 Task: Select the current location as Durham, North Carolina, United States . Now zoom - , and verify the location . Hide zoom slider
Action: Mouse moved to (501, 216)
Screenshot: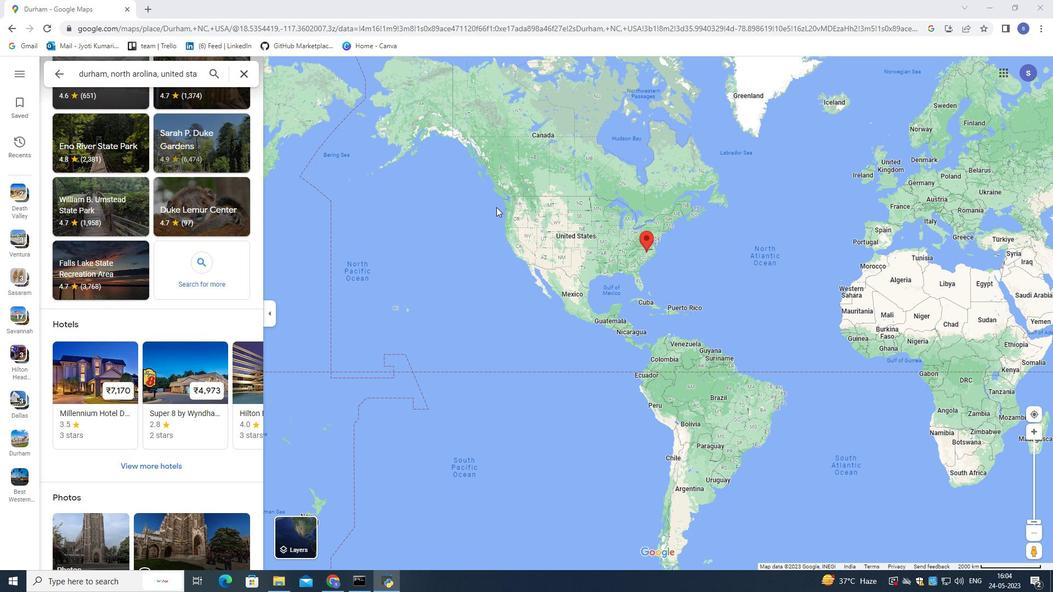 
Action: Mouse scrolled (501, 216) with delta (0, 0)
Screenshot: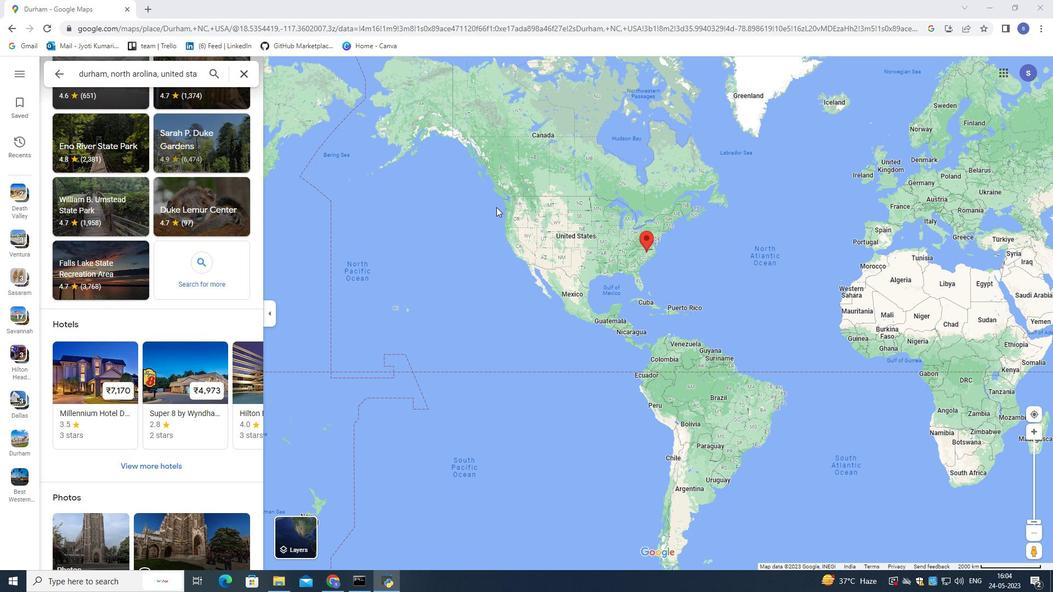
Action: Mouse moved to (239, 77)
Screenshot: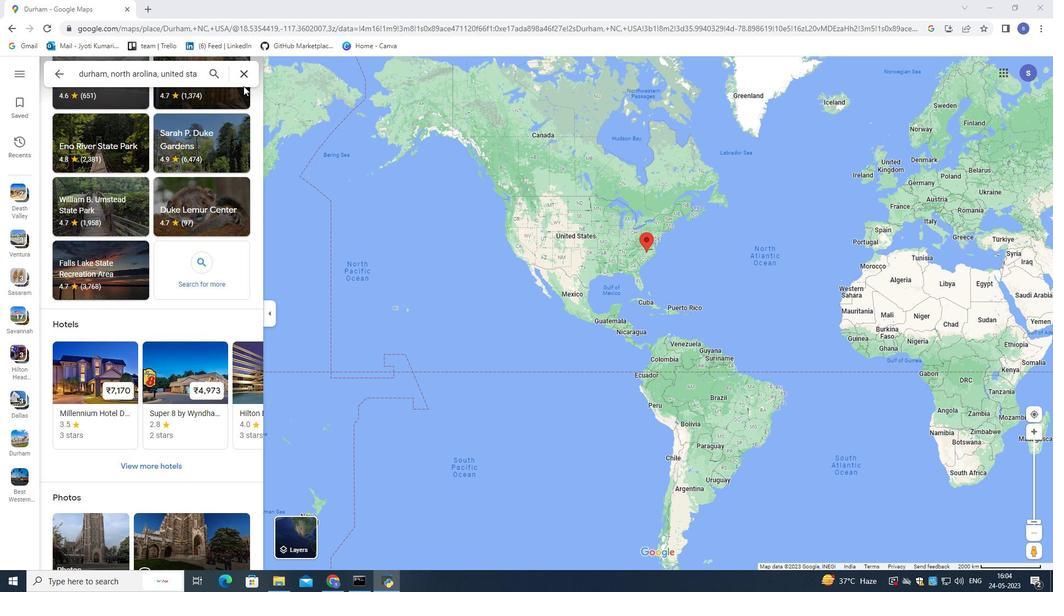 
Action: Mouse pressed left at (239, 77)
Screenshot: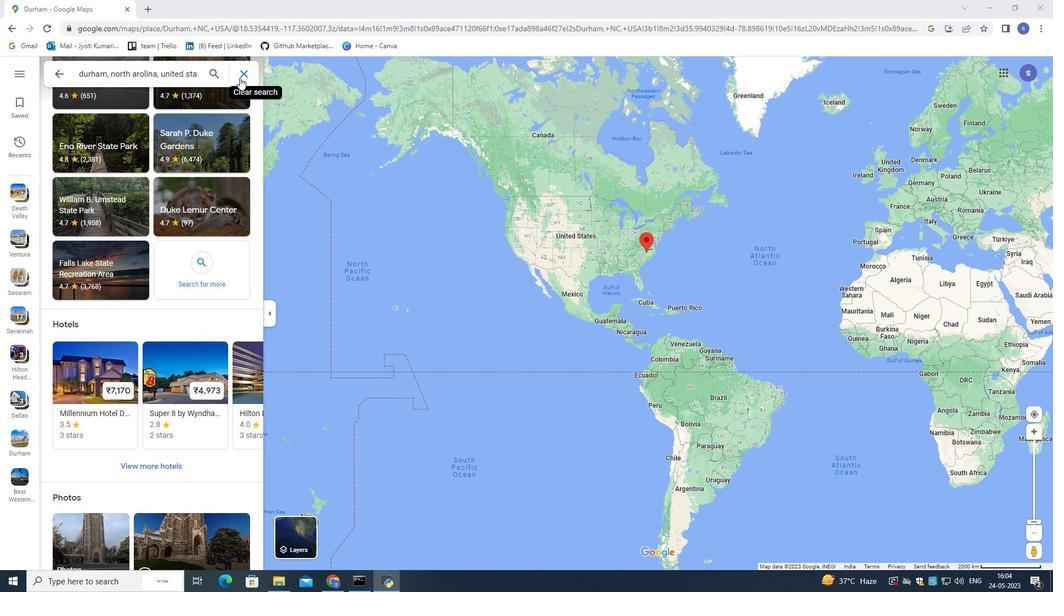 
Action: Mouse moved to (165, 72)
Screenshot: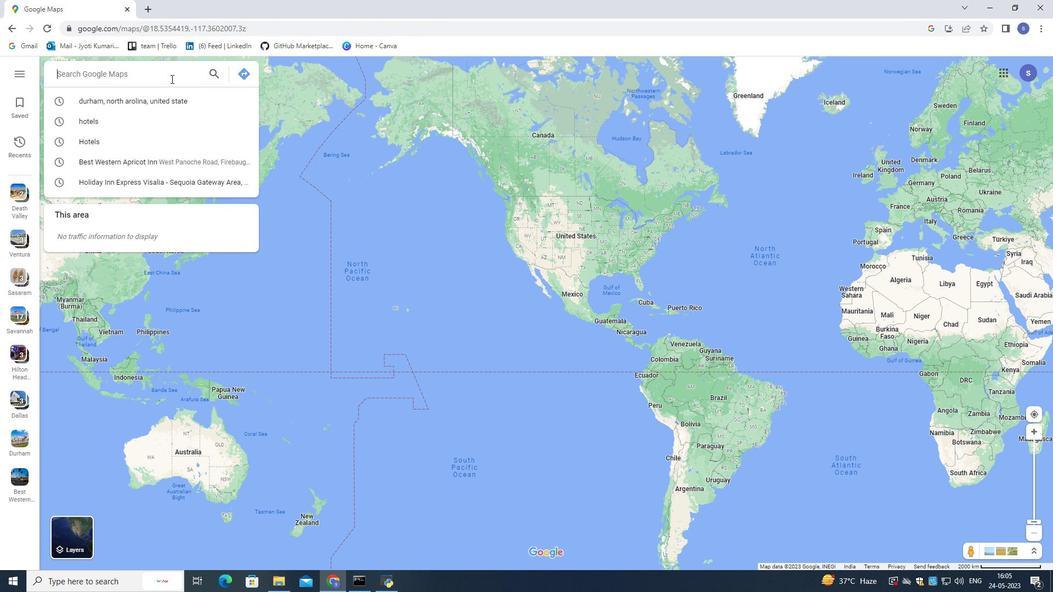 
Action: Mouse pressed left at (165, 72)
Screenshot: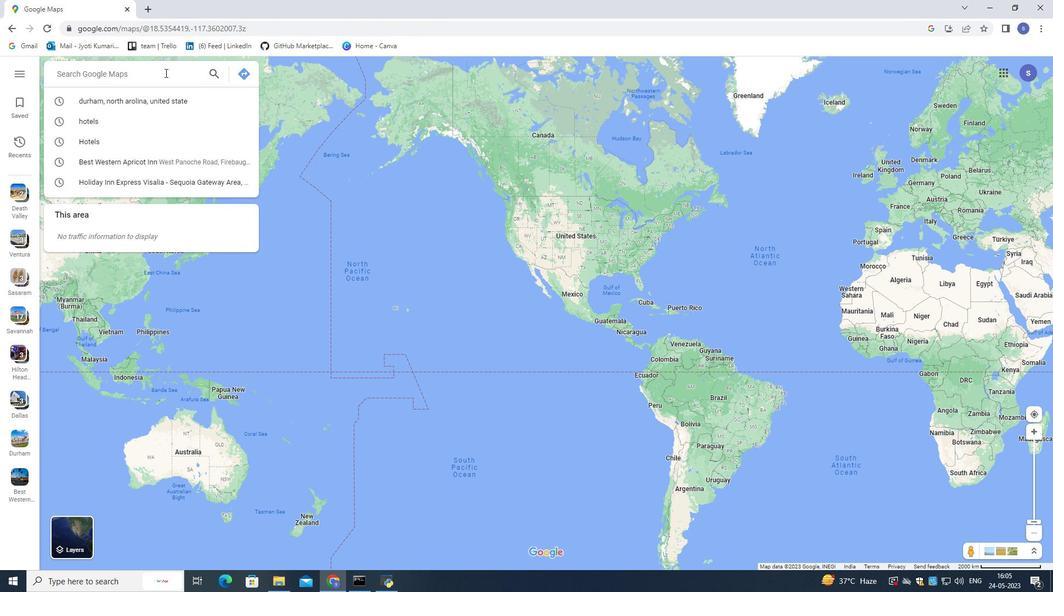 
Action: Mouse moved to (599, 298)
Screenshot: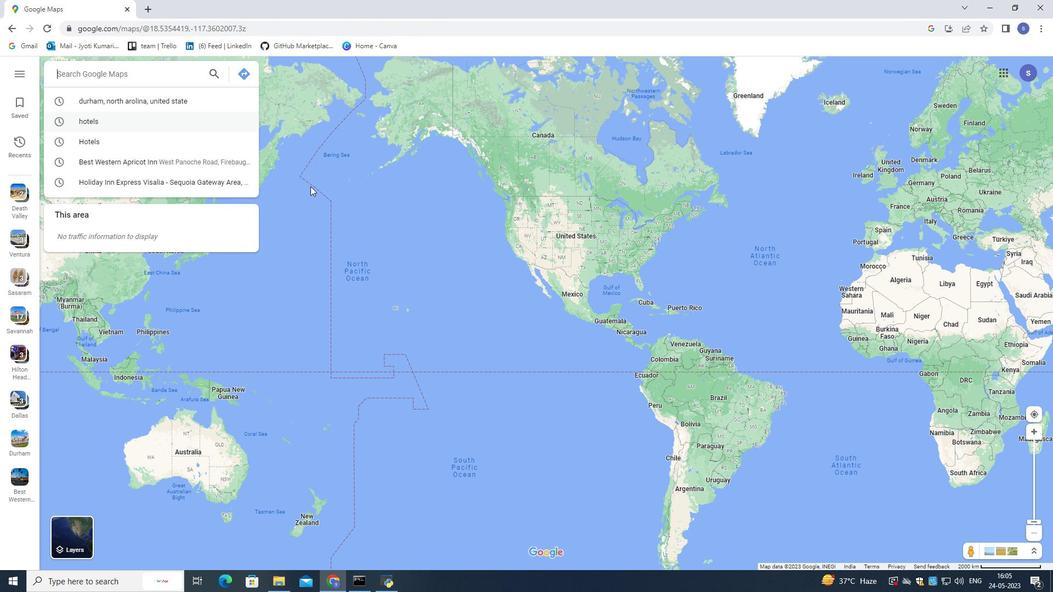 
Action: Key pressed <Key.shift>durham,<Key.space>north<Key.space>carolina,<Key.space>unite<Key.space>state<Key.enter>
Screenshot: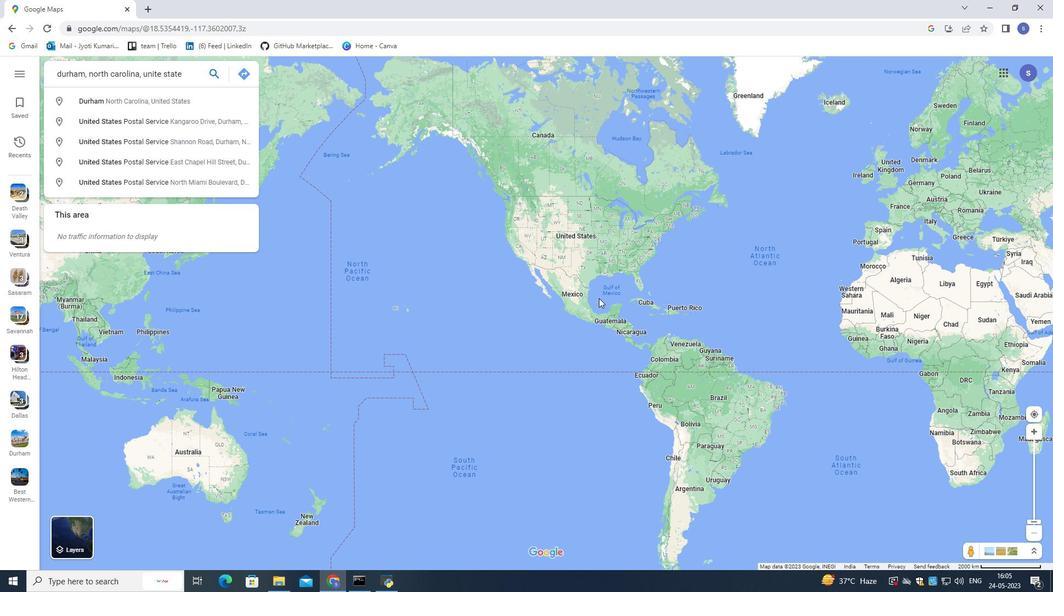 
Action: Mouse moved to (589, 370)
Screenshot: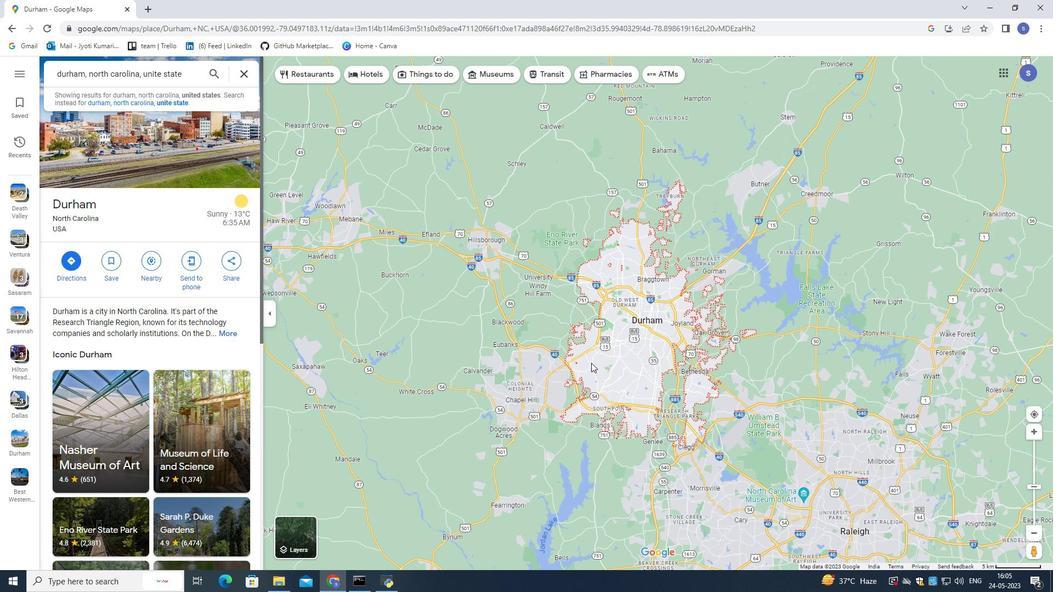 
Action: Mouse scrolled (589, 369) with delta (0, 0)
Screenshot: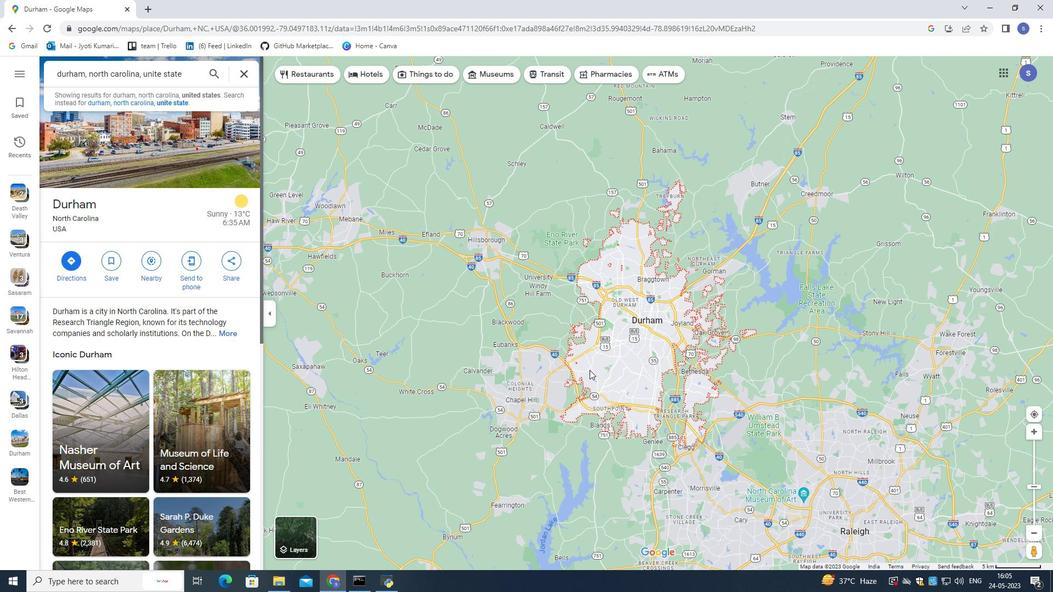 
Action: Mouse scrolled (589, 369) with delta (0, 0)
Screenshot: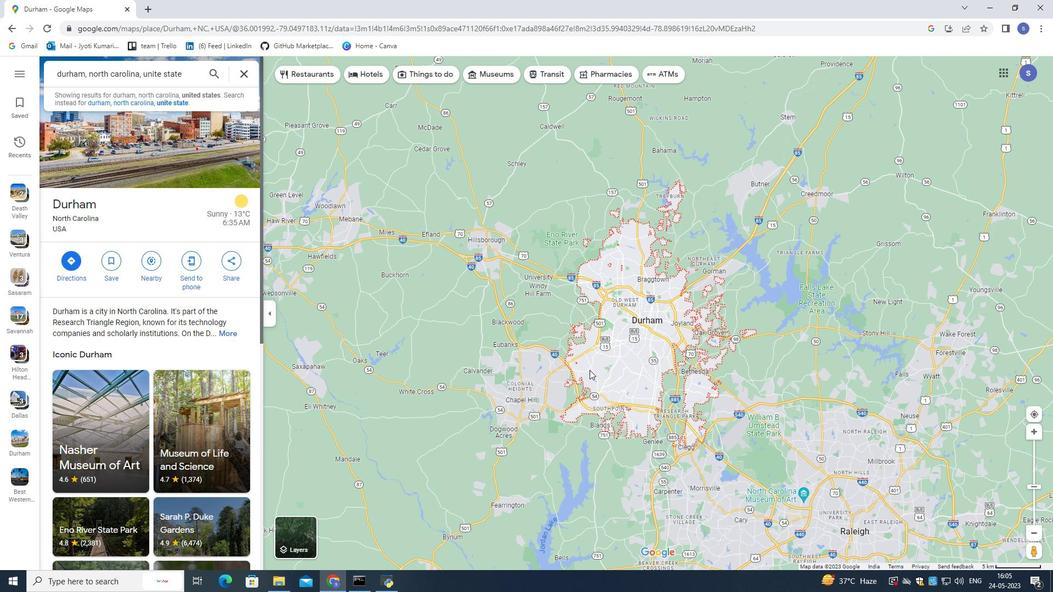 
Action: Mouse moved to (1006, 439)
Screenshot: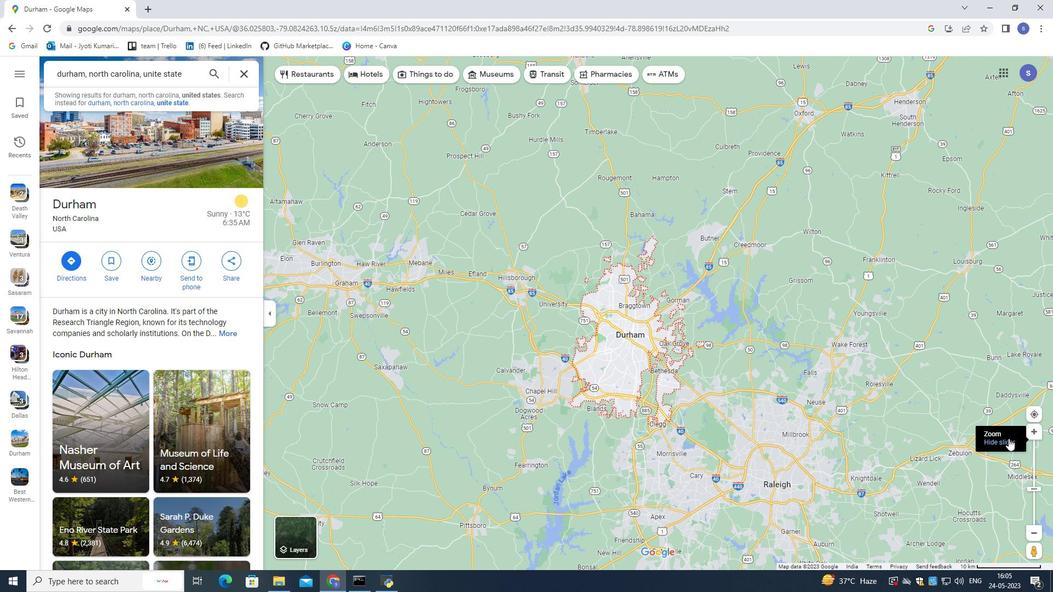 
Action: Mouse pressed left at (1006, 439)
Screenshot: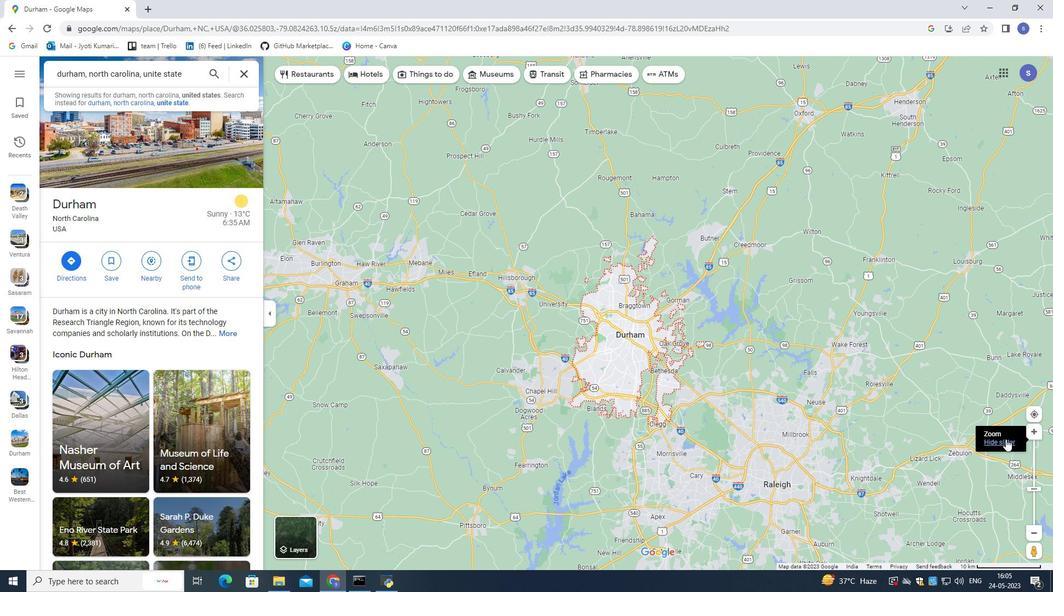 
Action: Mouse moved to (830, 386)
Screenshot: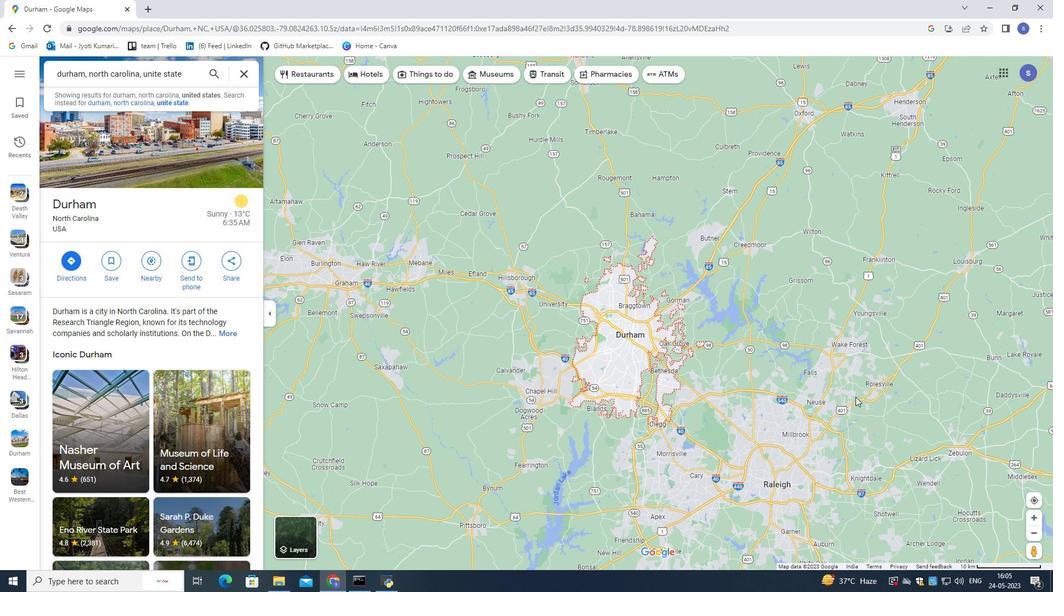 
Action: Mouse scrolled (830, 386) with delta (0, 0)
Screenshot: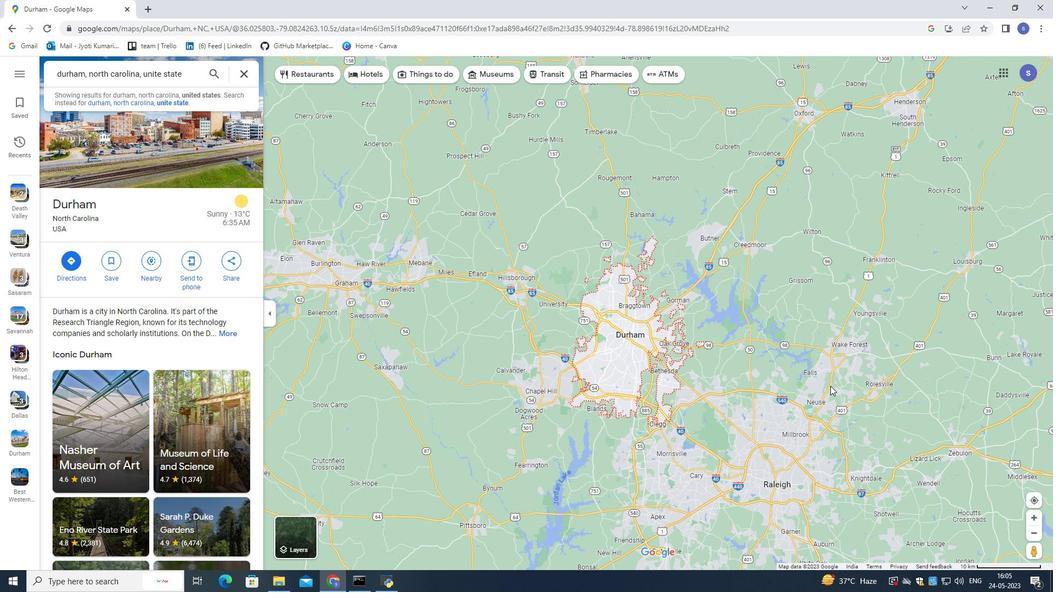 
Action: Mouse scrolled (830, 386) with delta (0, 0)
Screenshot: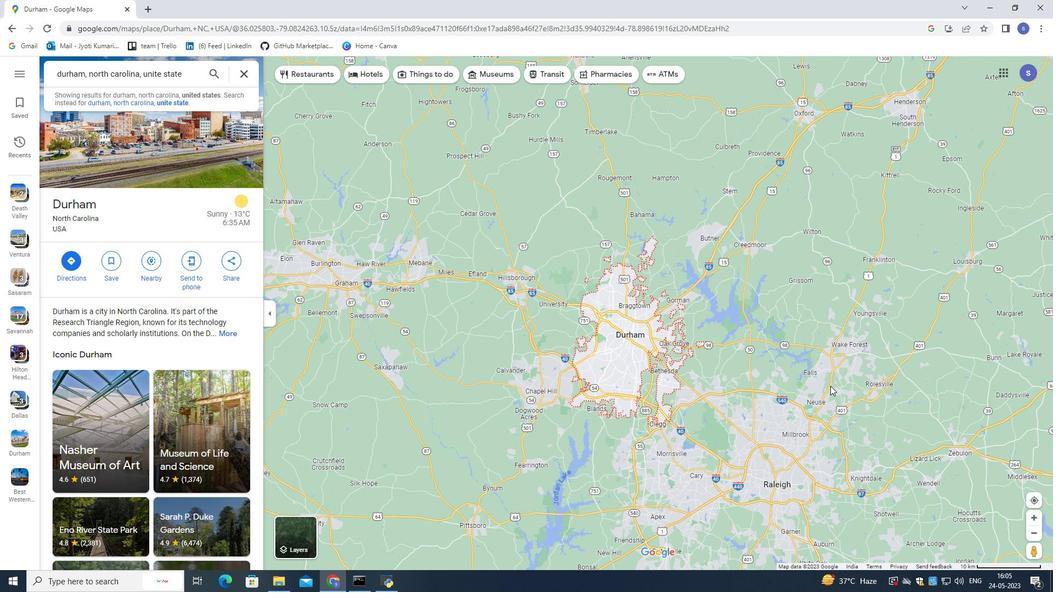 
Action: Mouse moved to (701, 337)
Screenshot: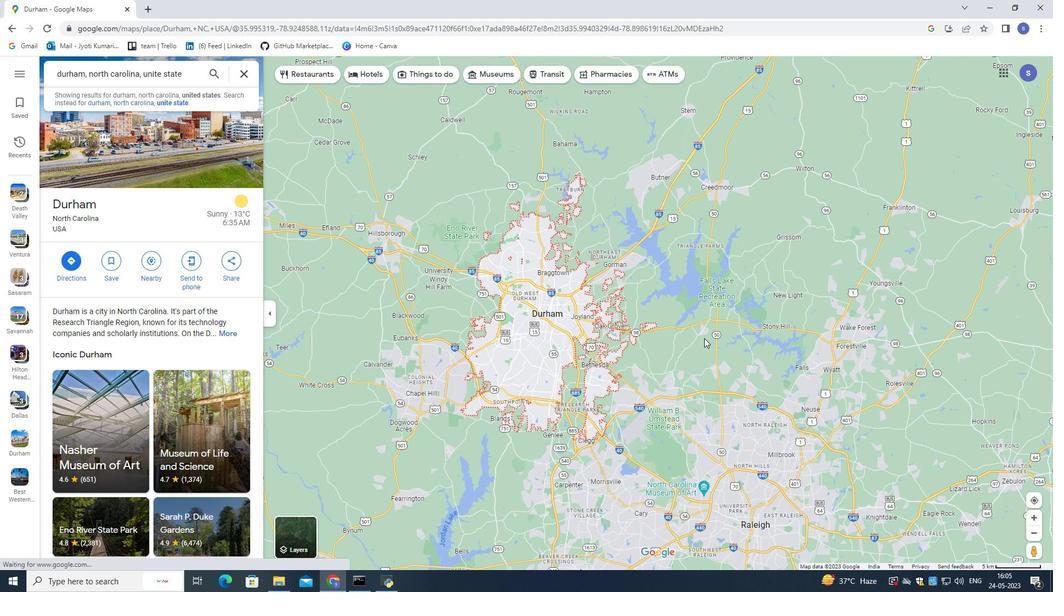 
Action: Mouse pressed left at (701, 337)
Screenshot: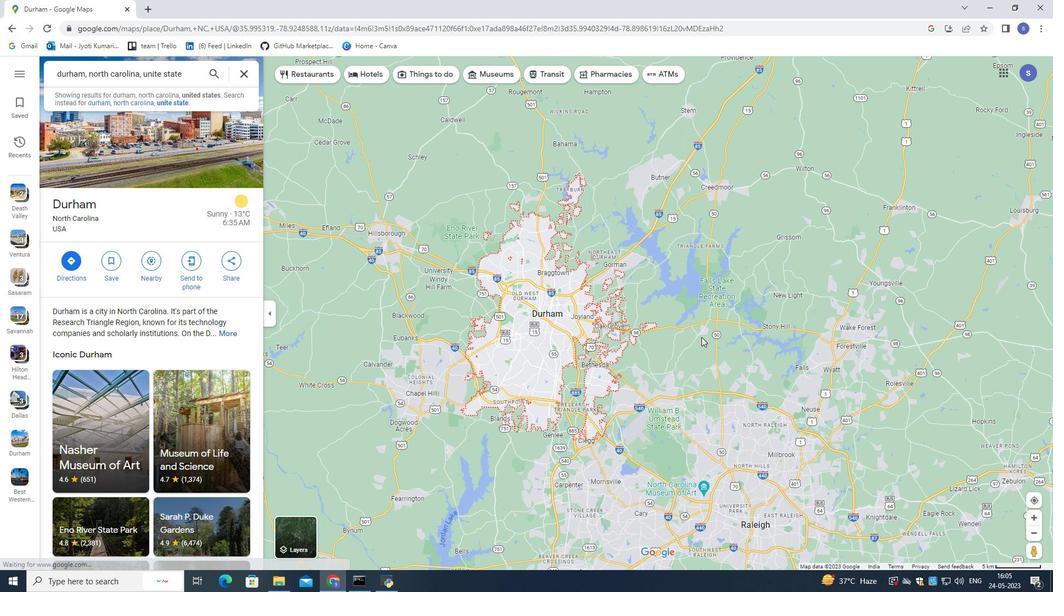 
Action: Mouse moved to (753, 386)
Screenshot: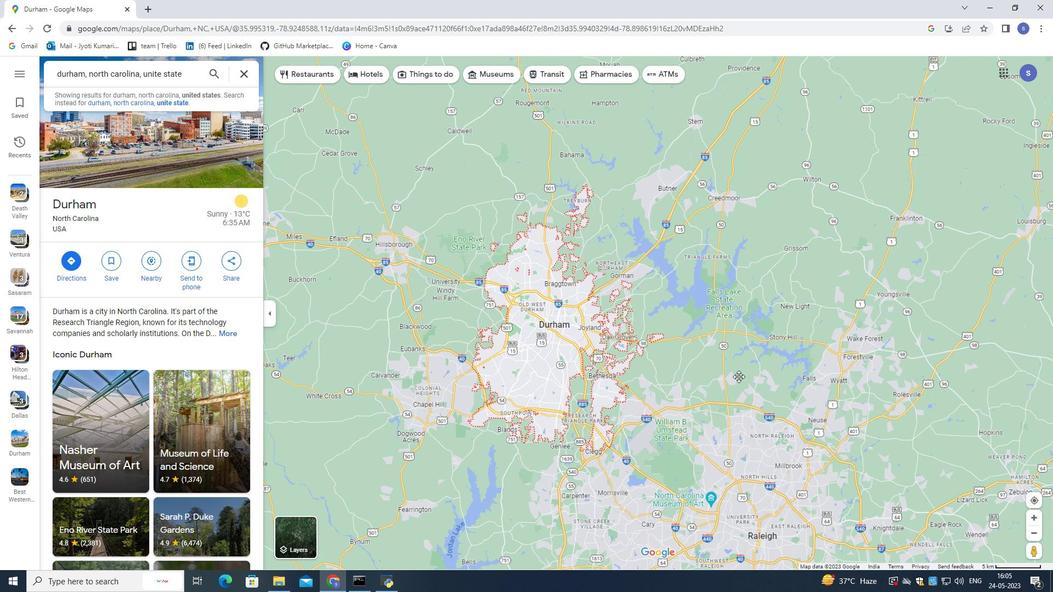 
Action: Mouse scrolled (753, 386) with delta (0, 0)
Screenshot: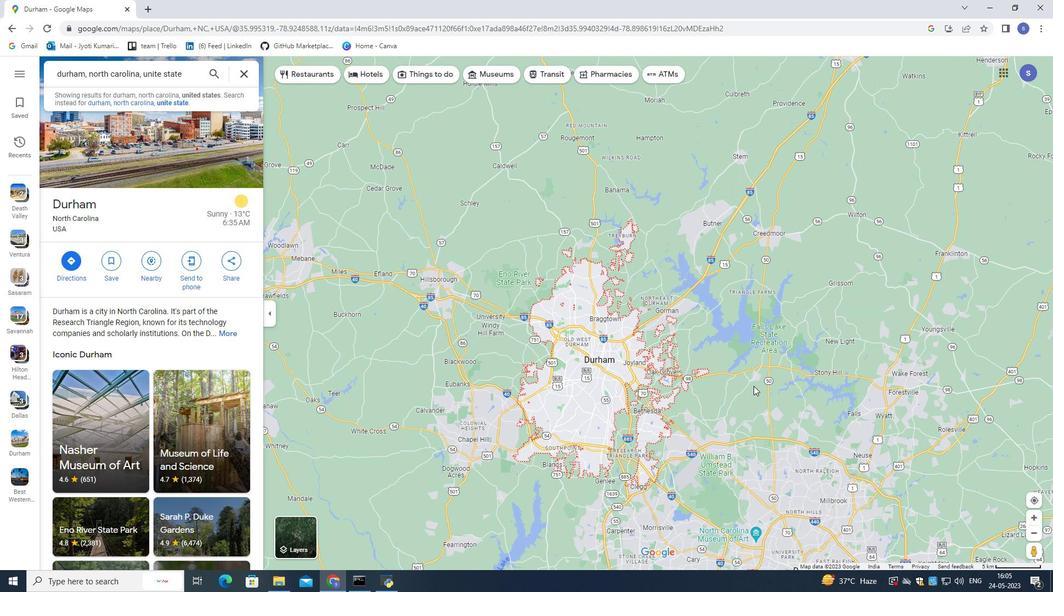 
Action: Mouse scrolled (753, 386) with delta (0, 0)
Screenshot: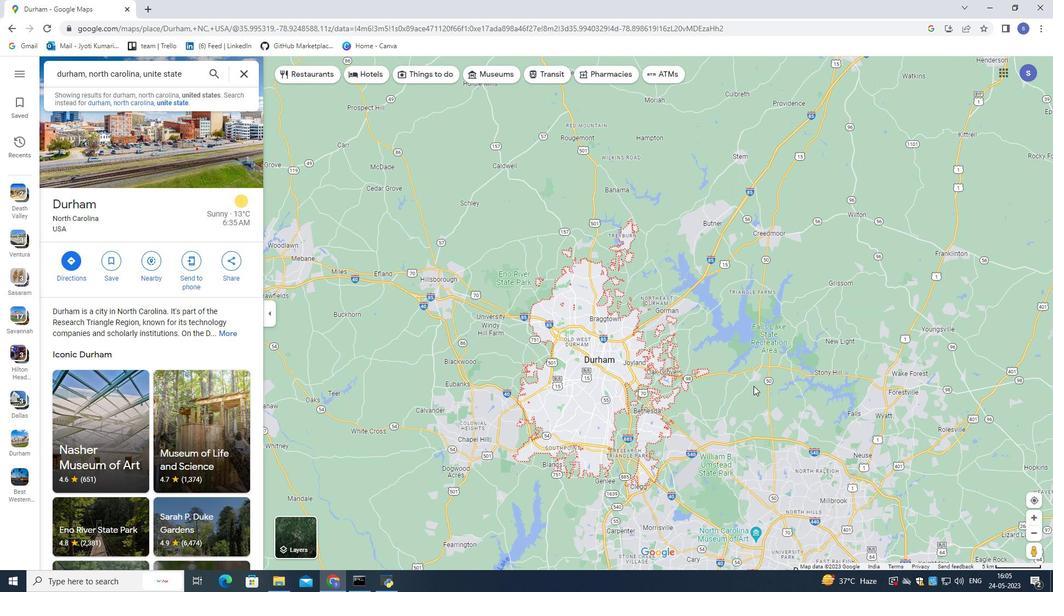 
Action: Mouse moved to (740, 387)
Screenshot: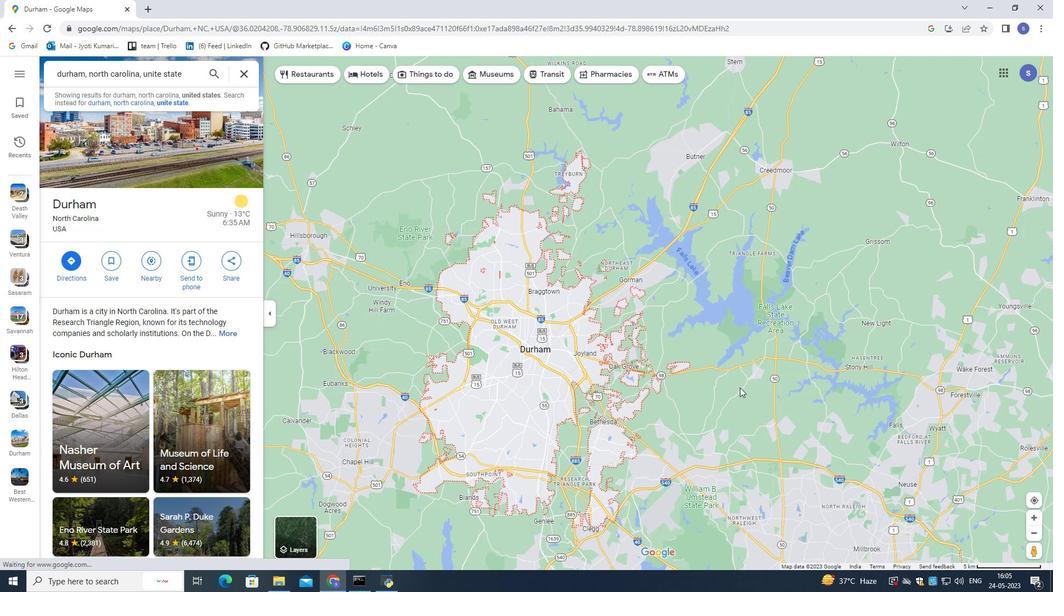 
Action: Mouse pressed left at (740, 387)
Screenshot: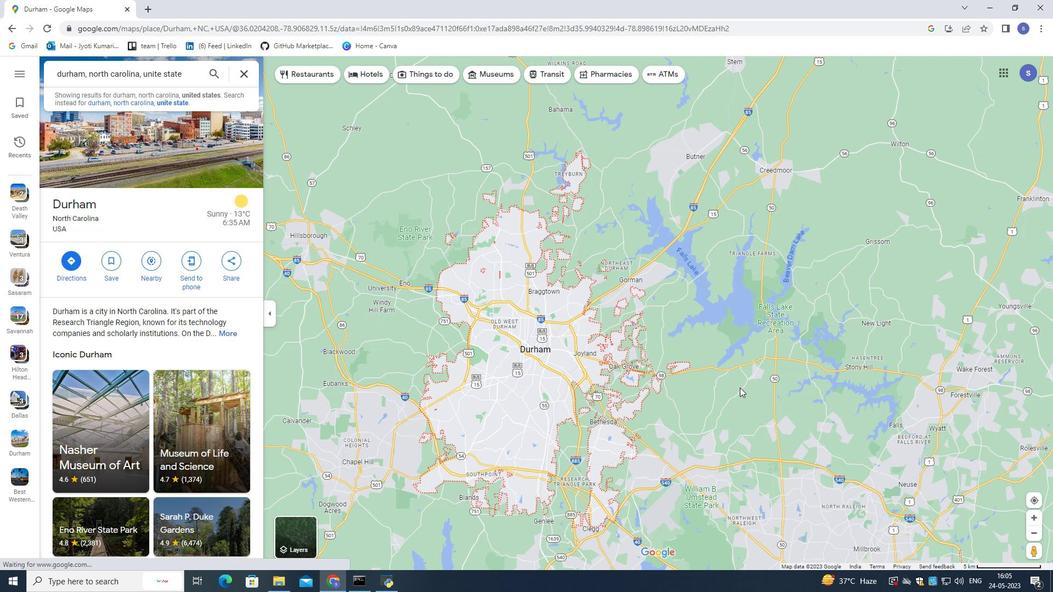
Action: Mouse moved to (681, 399)
Screenshot: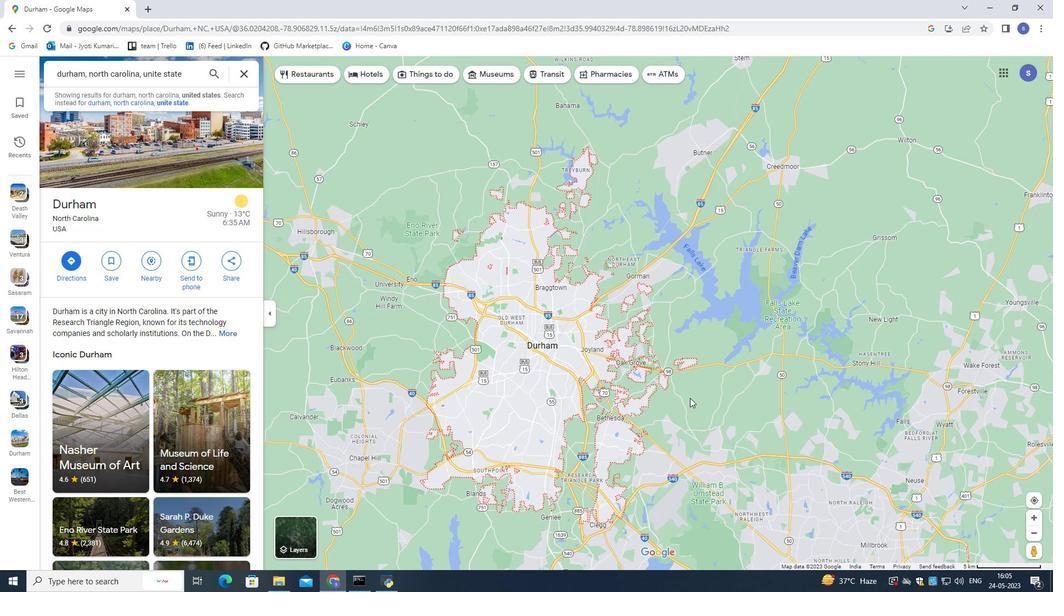 
Action: Mouse pressed left at (681, 399)
Screenshot: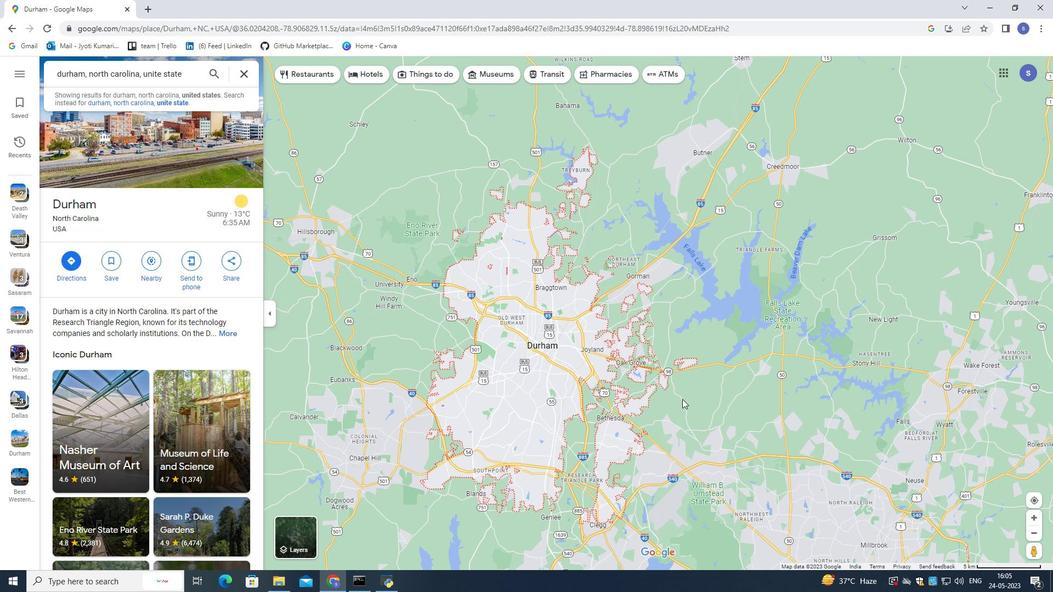 
Action: Mouse moved to (690, 396)
Screenshot: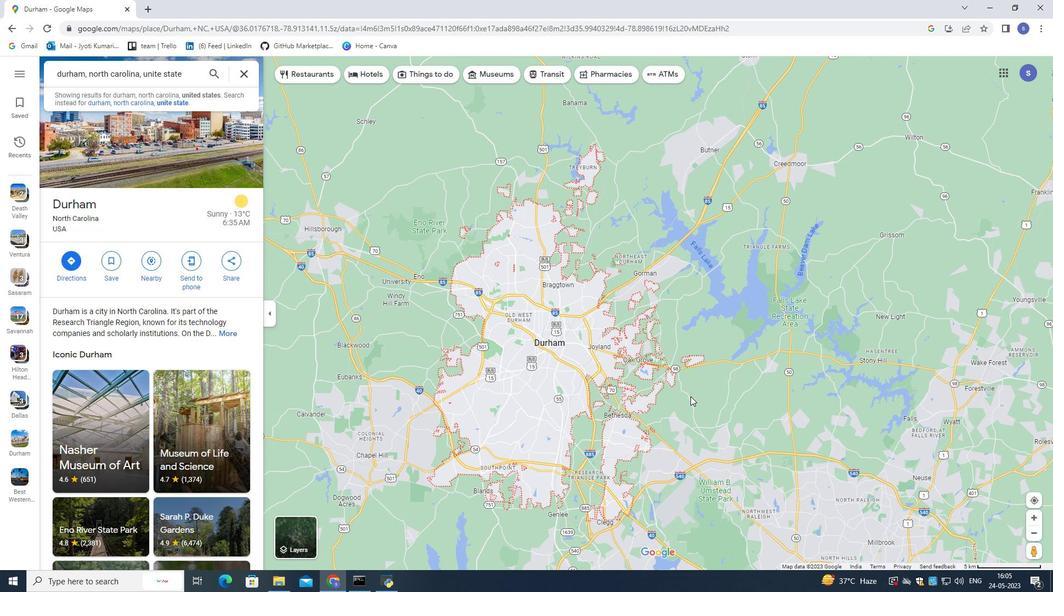 
Action: Mouse pressed left at (690, 396)
Screenshot: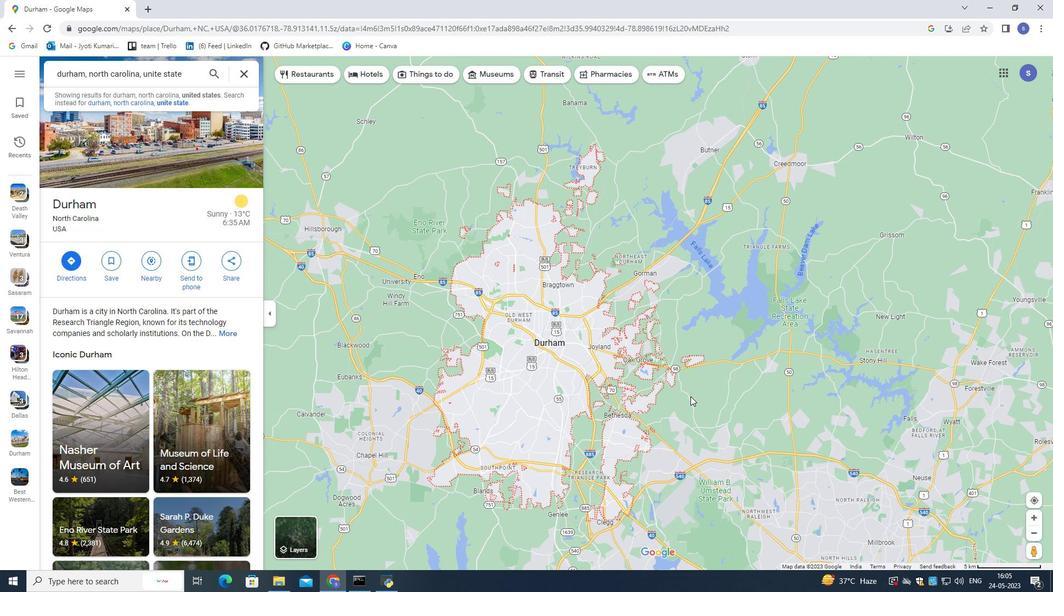 
Action: Mouse moved to (555, 370)
Screenshot: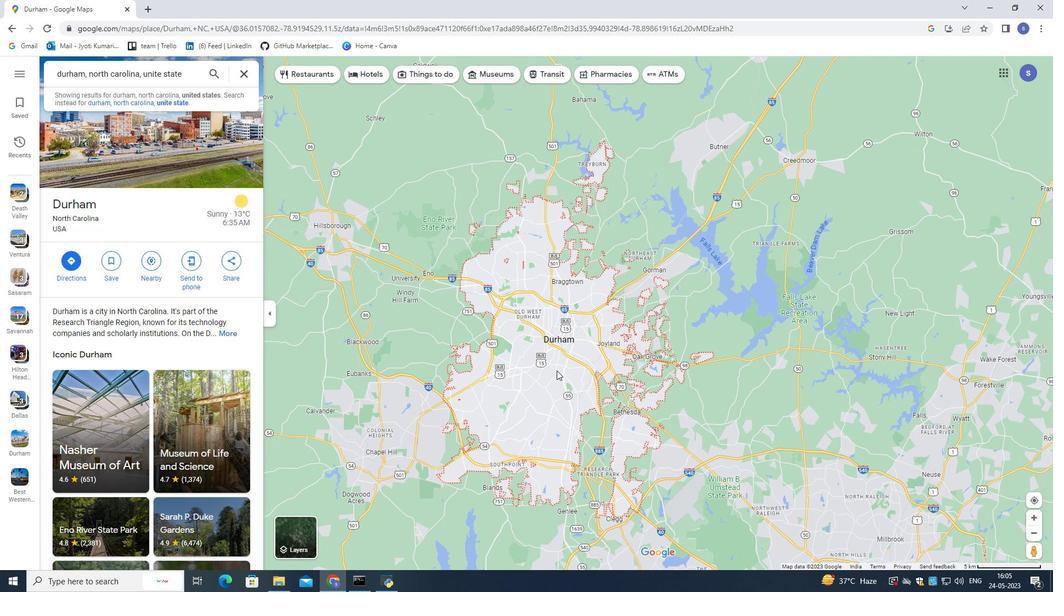 
Action: Mouse scrolled (555, 371) with delta (0, 0)
Screenshot: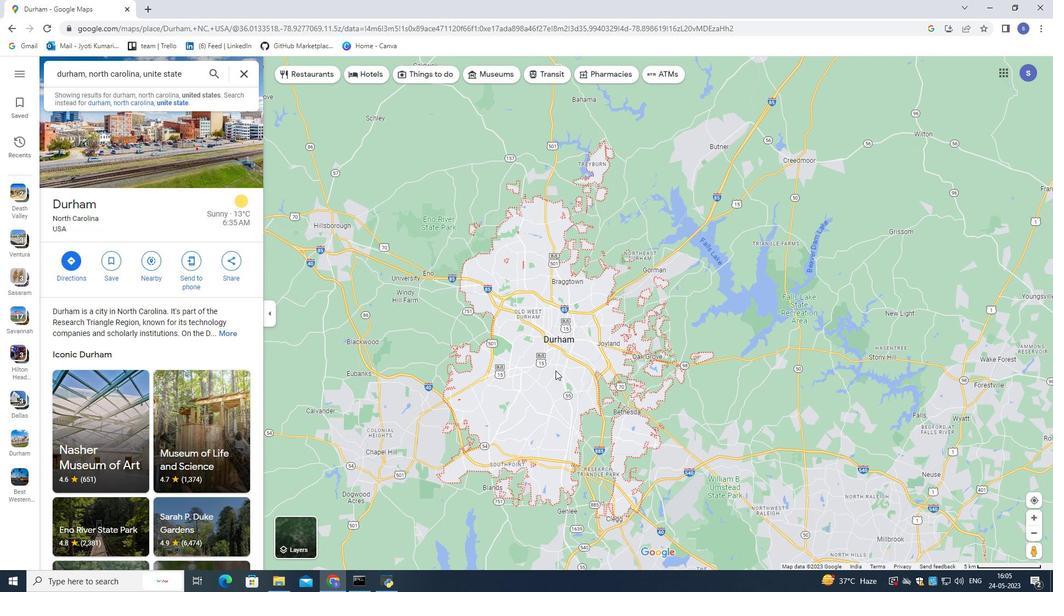 
Action: Mouse scrolled (555, 371) with delta (0, 0)
Screenshot: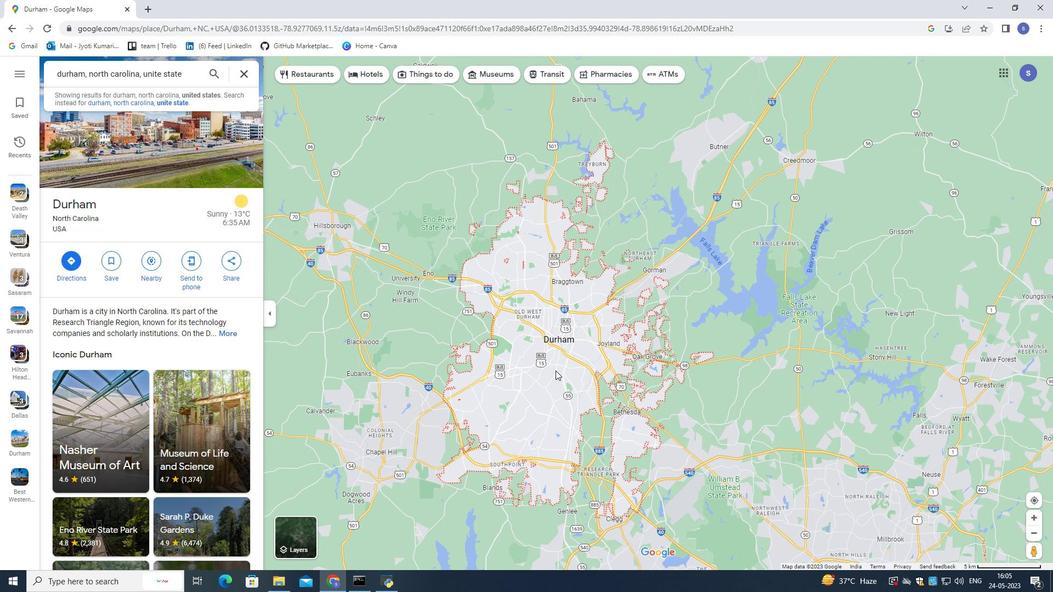 
Action: Mouse scrolled (555, 371) with delta (0, 0)
Screenshot: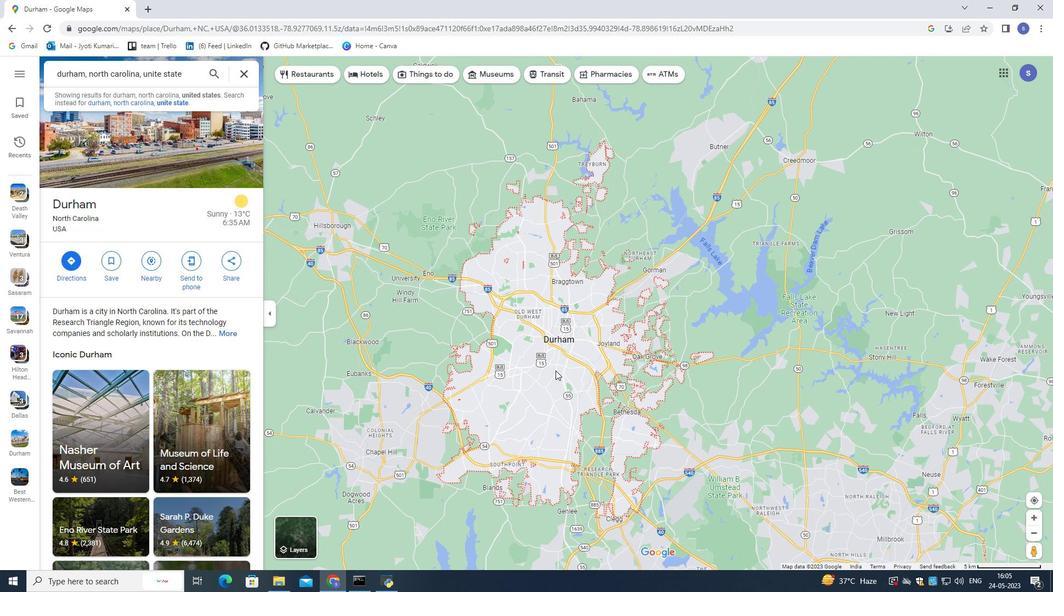 
Action: Mouse moved to (559, 363)
Screenshot: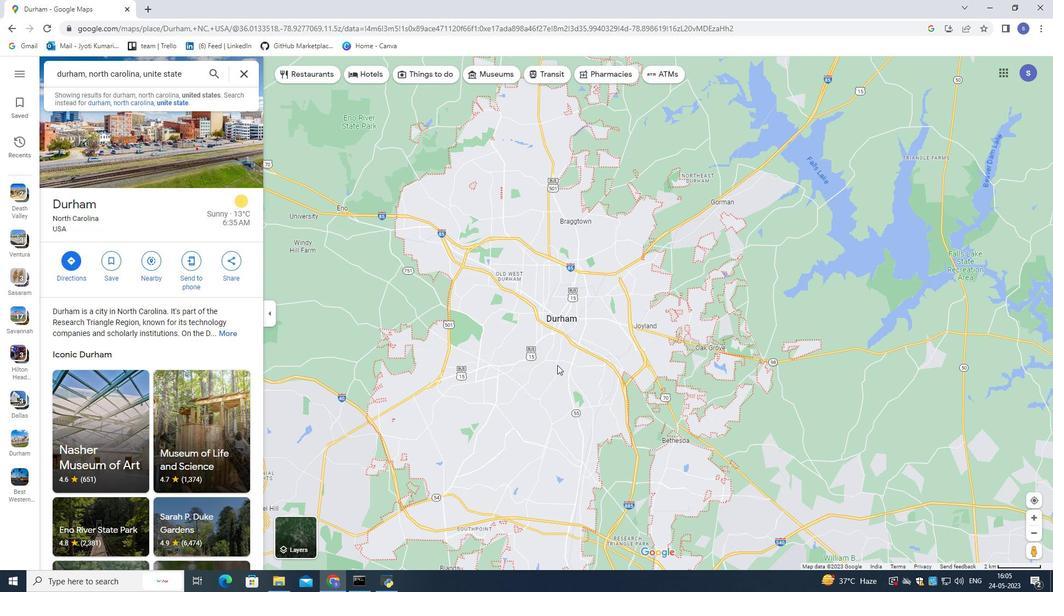 
Action: Mouse scrolled (559, 364) with delta (0, 0)
Screenshot: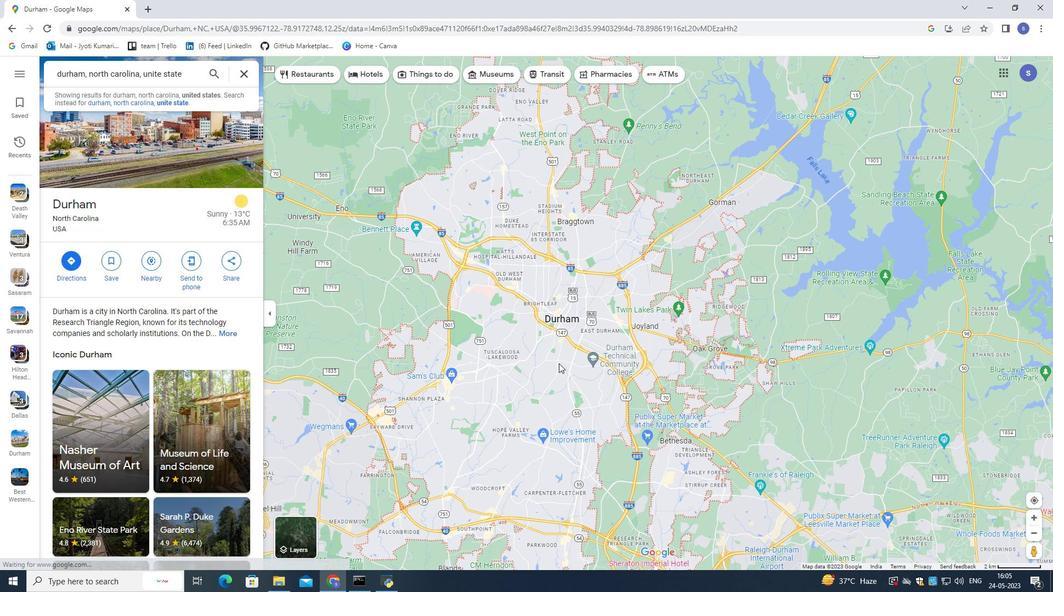 
Action: Mouse scrolled (559, 364) with delta (0, 0)
Screenshot: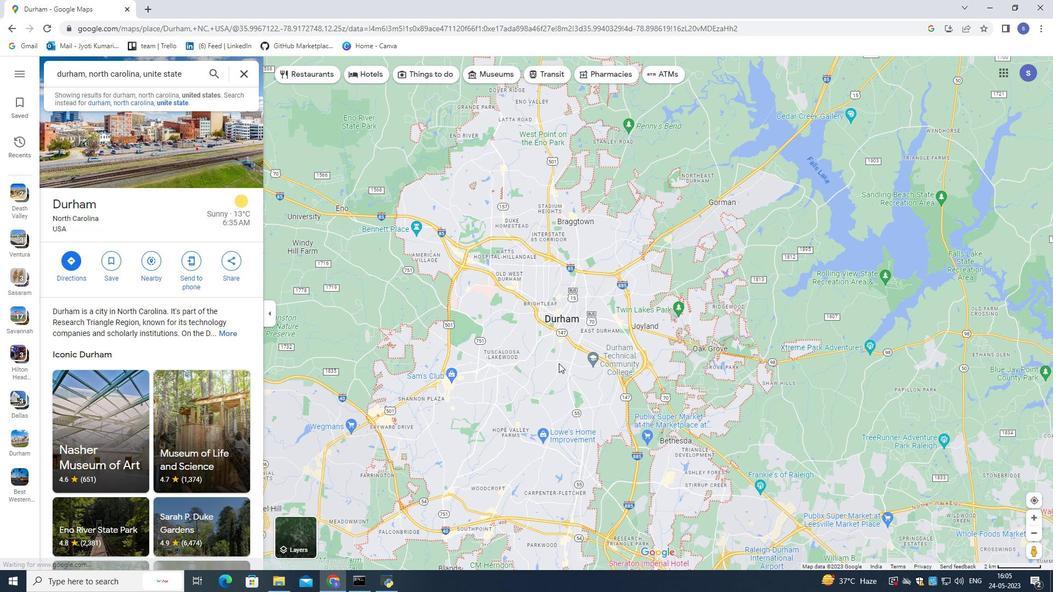 
Action: Mouse scrolled (559, 364) with delta (0, 0)
Screenshot: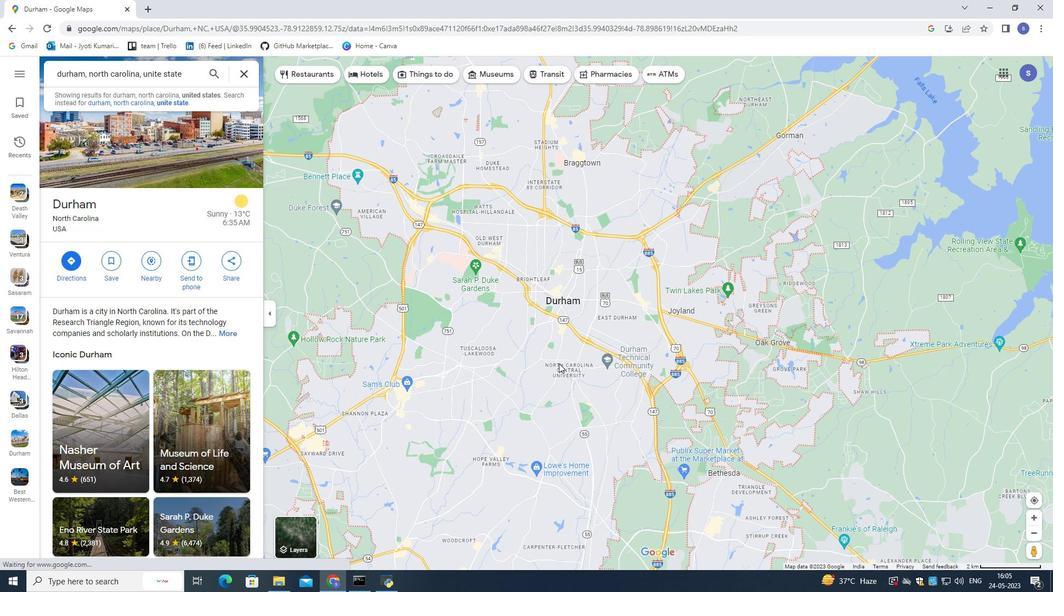 
Action: Mouse moved to (195, 324)
Screenshot: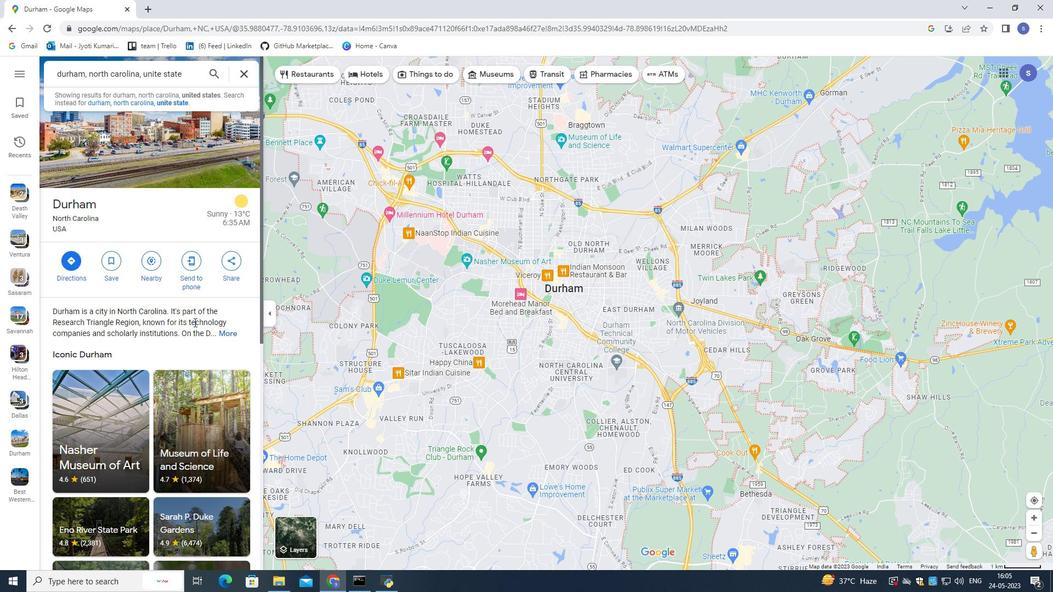 
Action: Mouse scrolled (195, 324) with delta (0, 0)
Screenshot: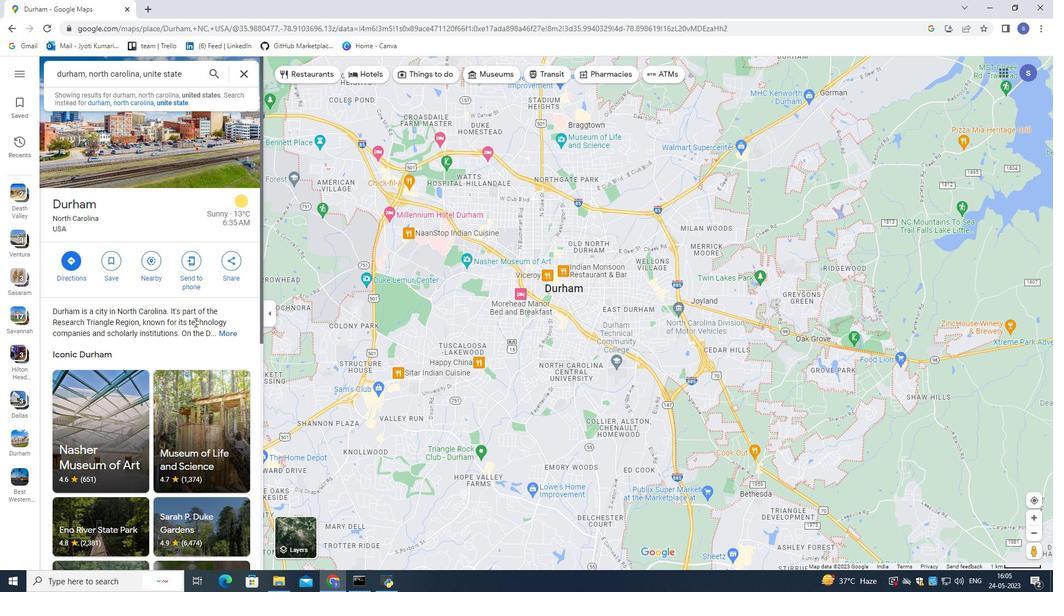 
Action: Mouse scrolled (195, 324) with delta (0, 0)
Screenshot: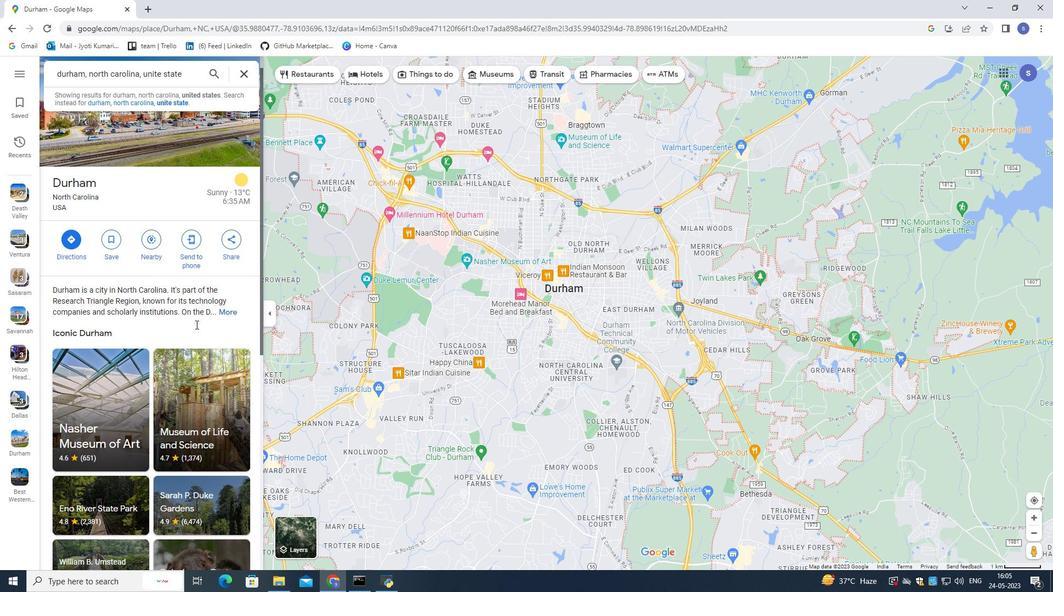 
Action: Mouse moved to (196, 326)
Screenshot: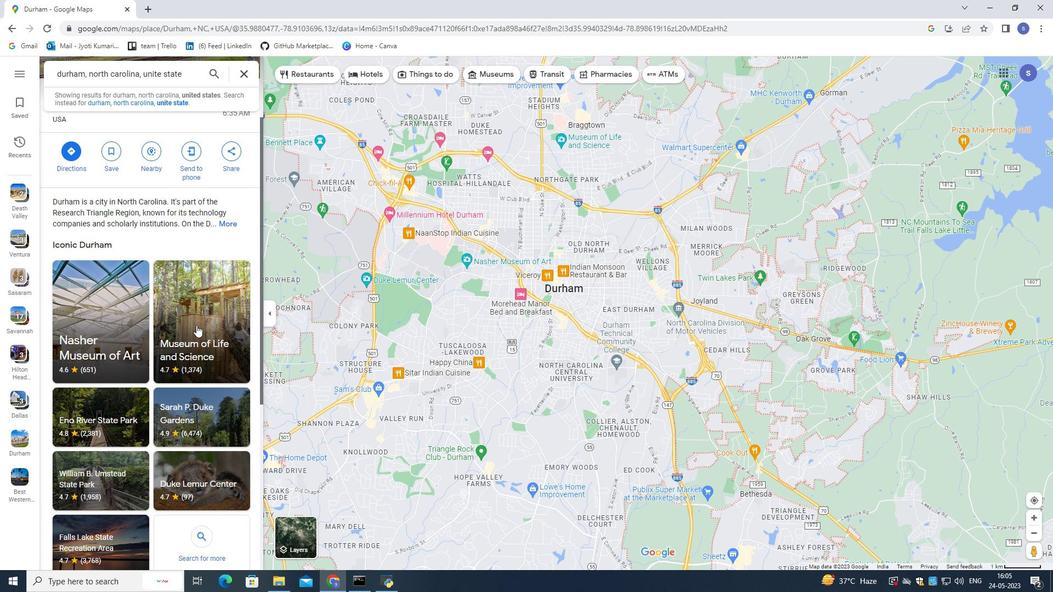 
Action: Mouse scrolled (196, 325) with delta (0, 0)
Screenshot: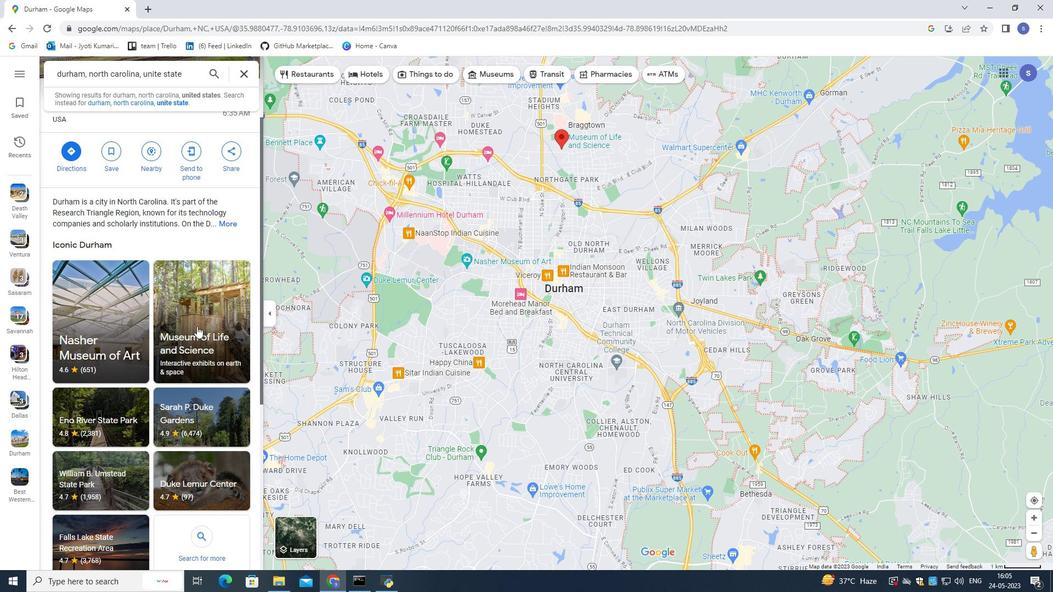 
Action: Mouse scrolled (196, 325) with delta (0, 0)
Screenshot: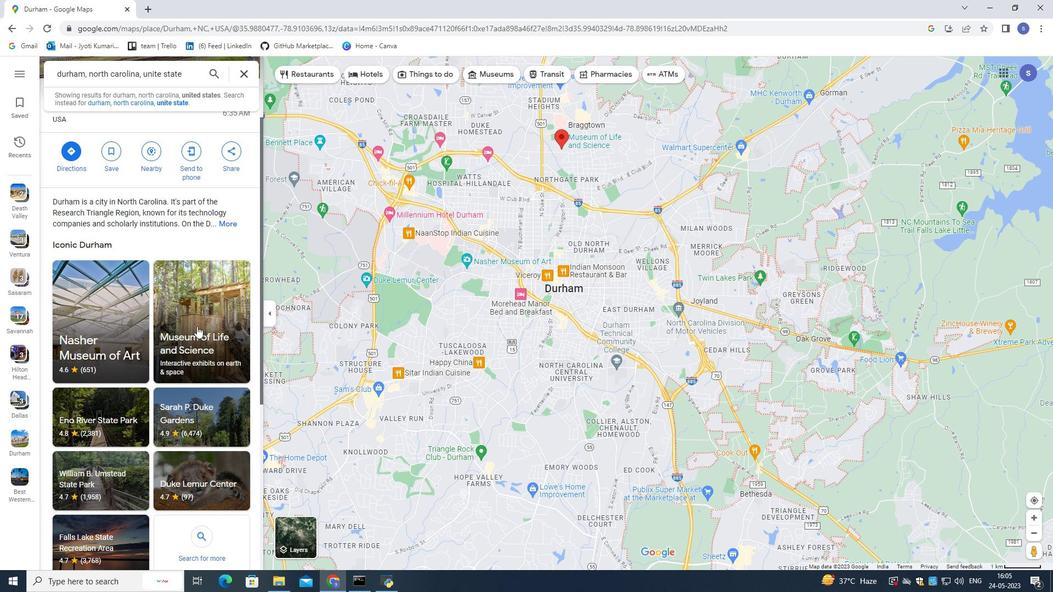 
Action: Mouse scrolled (196, 325) with delta (0, 0)
Screenshot: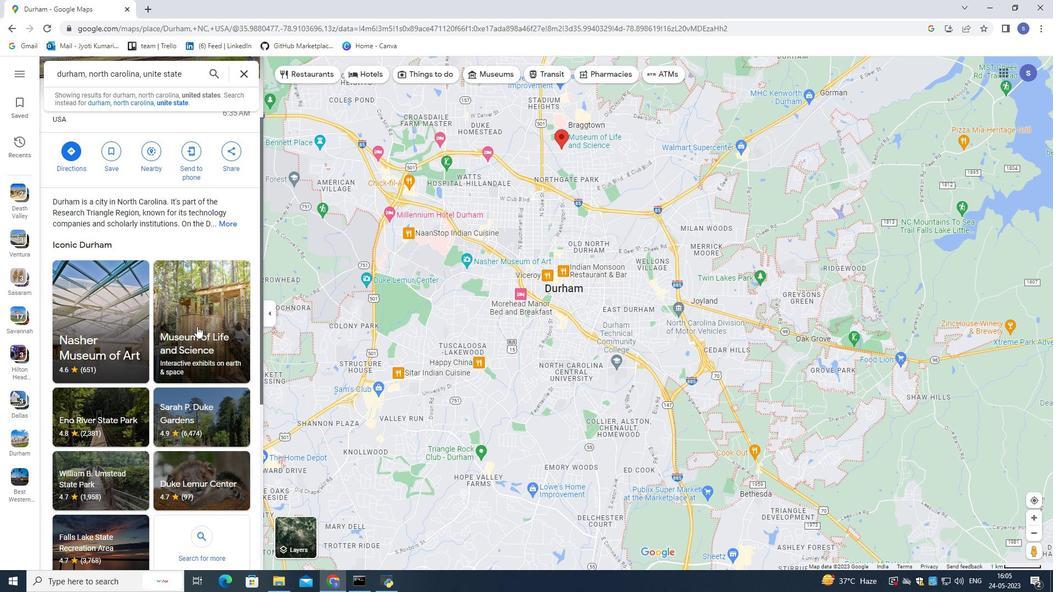 
Action: Mouse moved to (1036, 530)
Screenshot: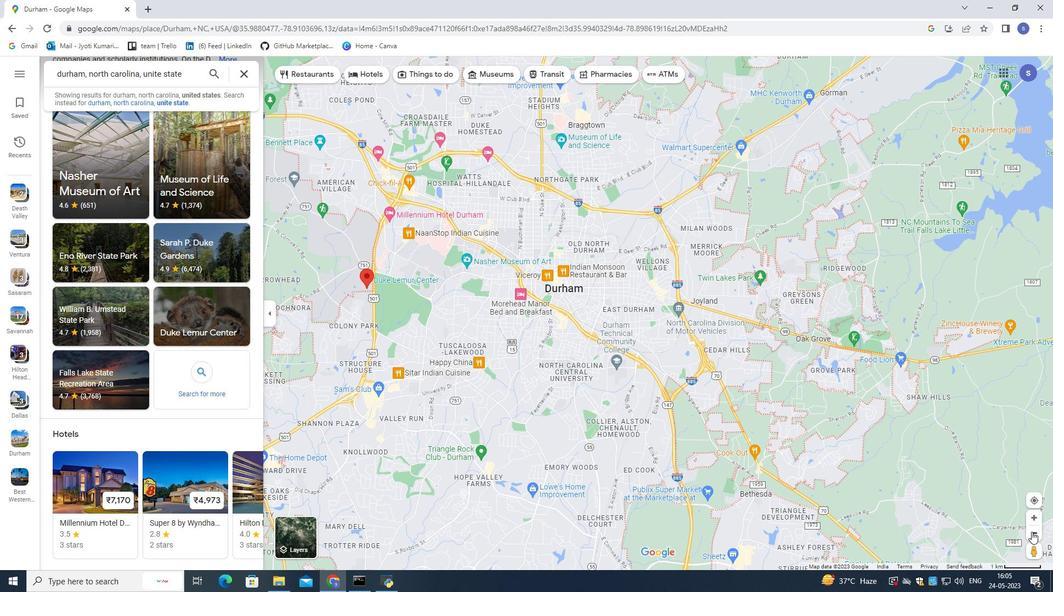 
Action: Mouse pressed left at (1036, 530)
Screenshot: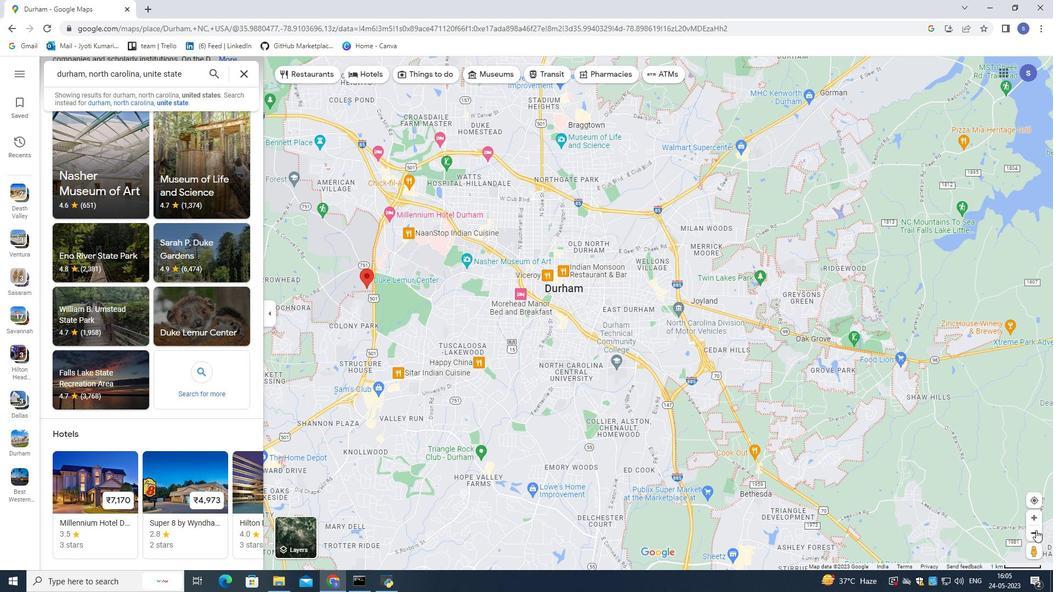 
Action: Mouse pressed left at (1036, 530)
Screenshot: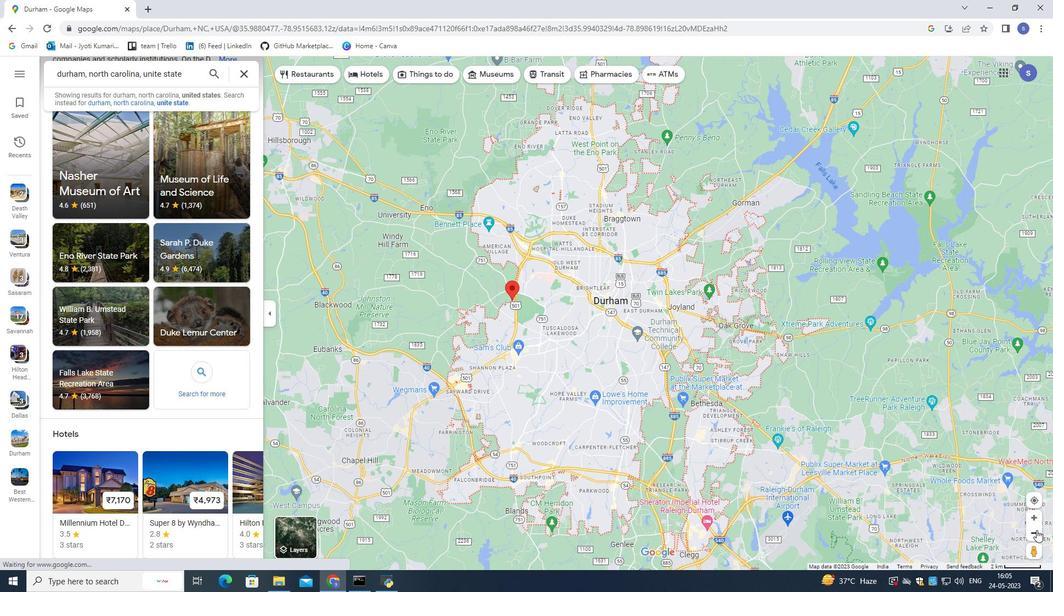
Action: Mouse pressed left at (1036, 530)
Screenshot: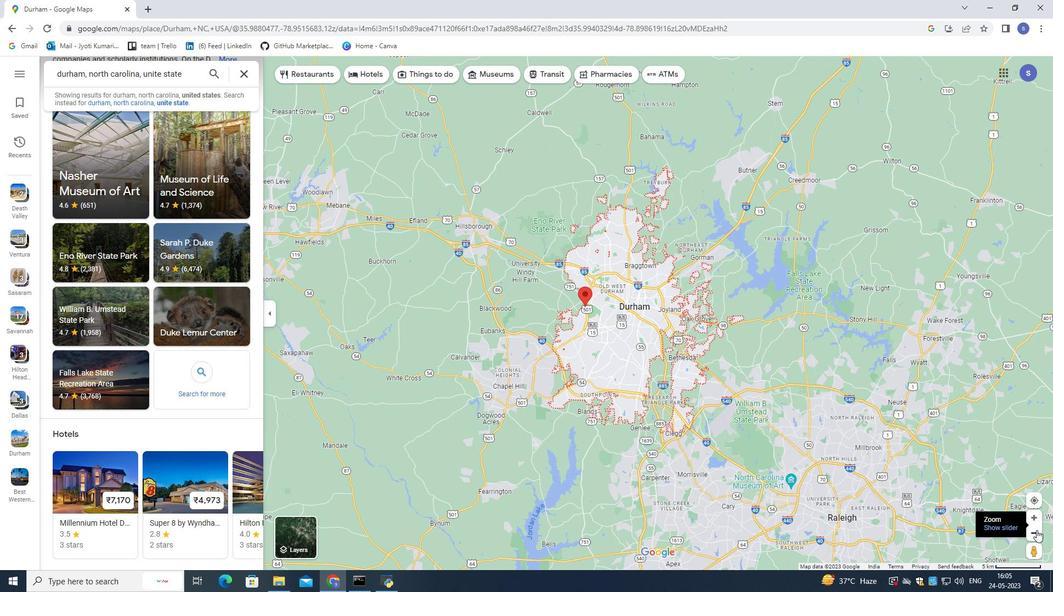 
Action: Mouse pressed left at (1036, 530)
Screenshot: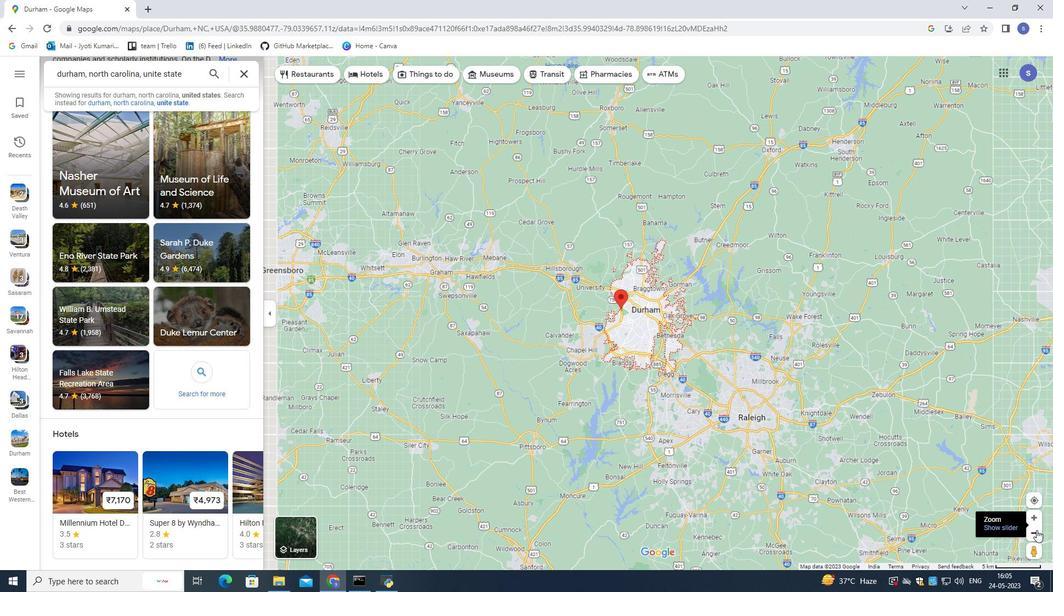 
Action: Mouse pressed left at (1036, 530)
Screenshot: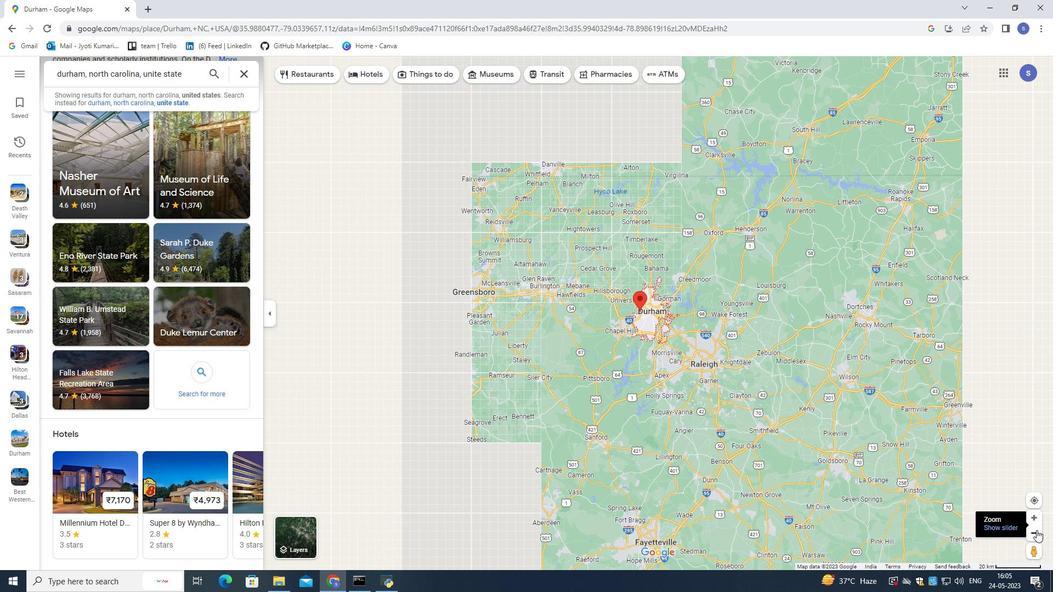
Action: Mouse pressed left at (1036, 530)
Screenshot: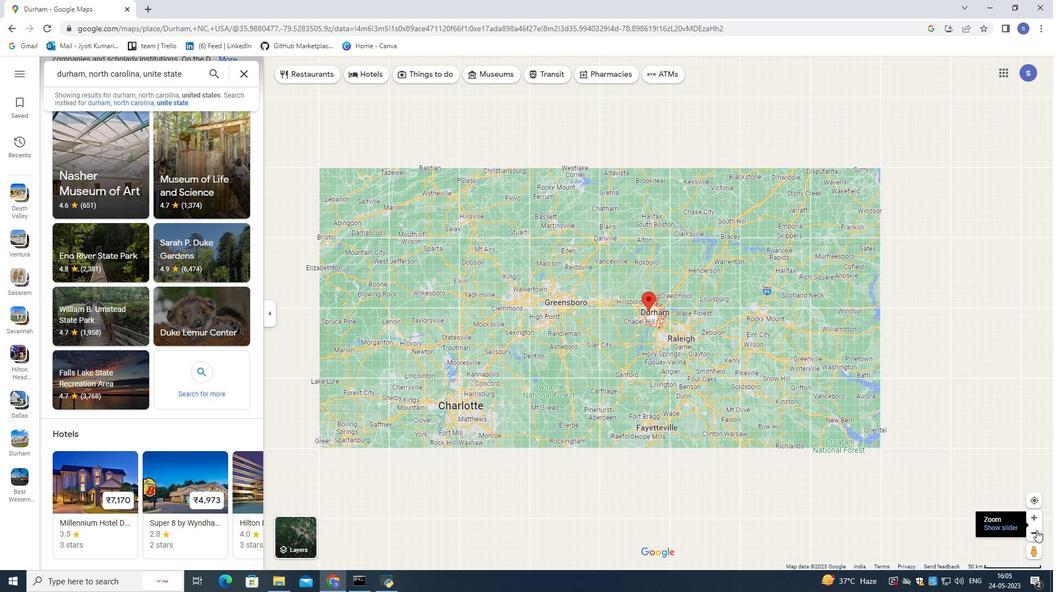 
Action: Mouse pressed left at (1036, 530)
Screenshot: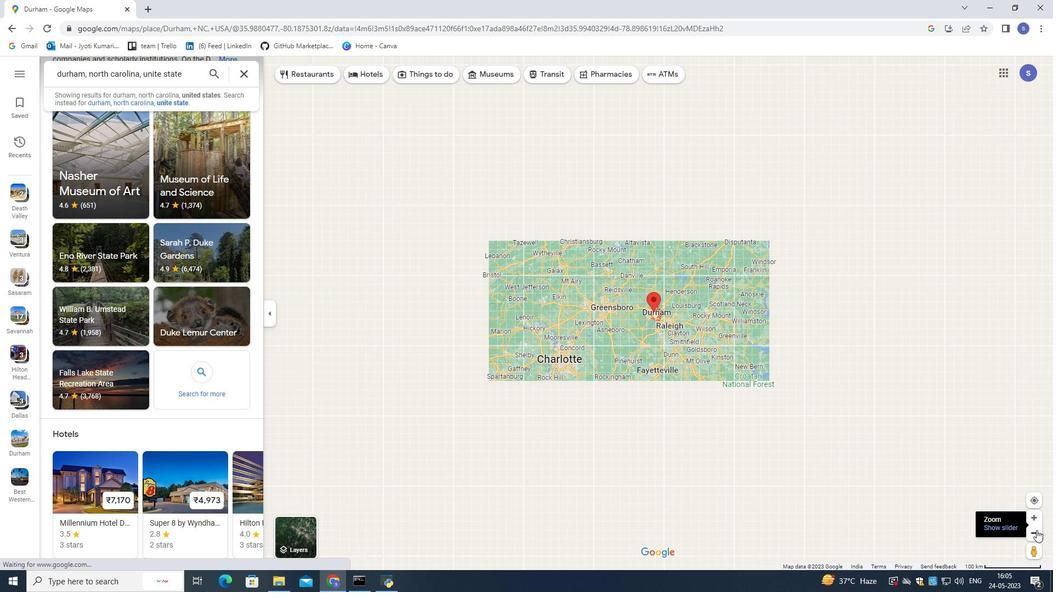 
Action: Mouse moved to (1032, 516)
Screenshot: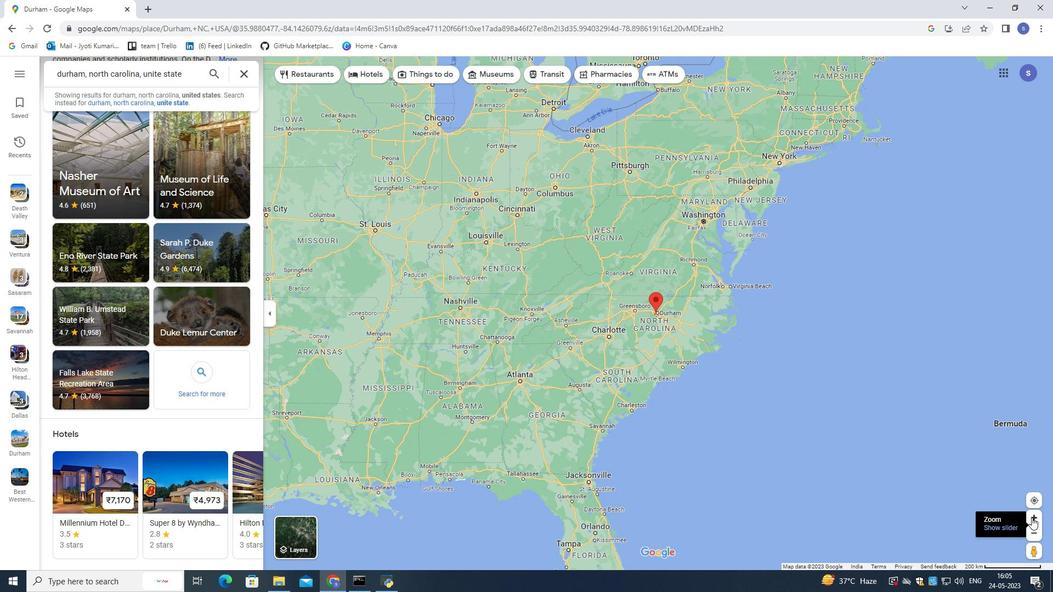 
Action: Mouse pressed left at (1032, 516)
Screenshot: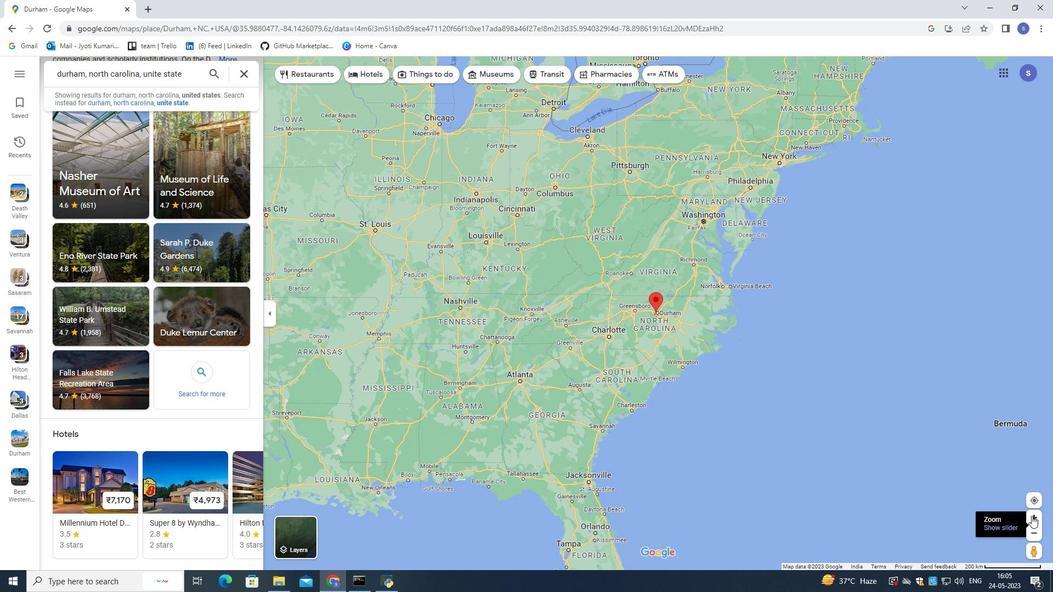 
Action: Mouse pressed left at (1032, 516)
Screenshot: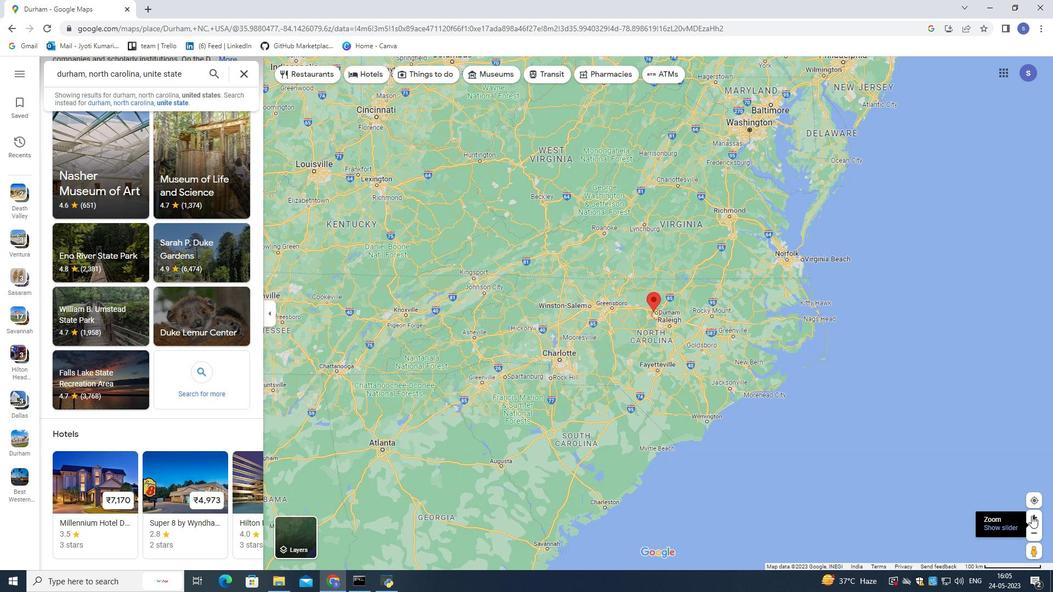 
Action: Mouse pressed left at (1032, 516)
Screenshot: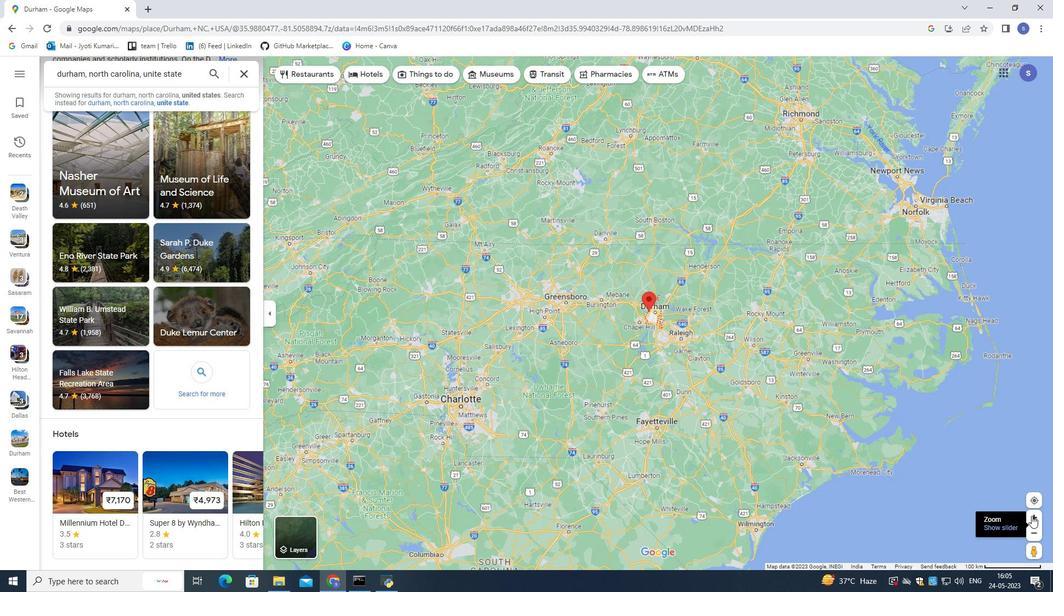 
Action: Mouse pressed left at (1032, 516)
Screenshot: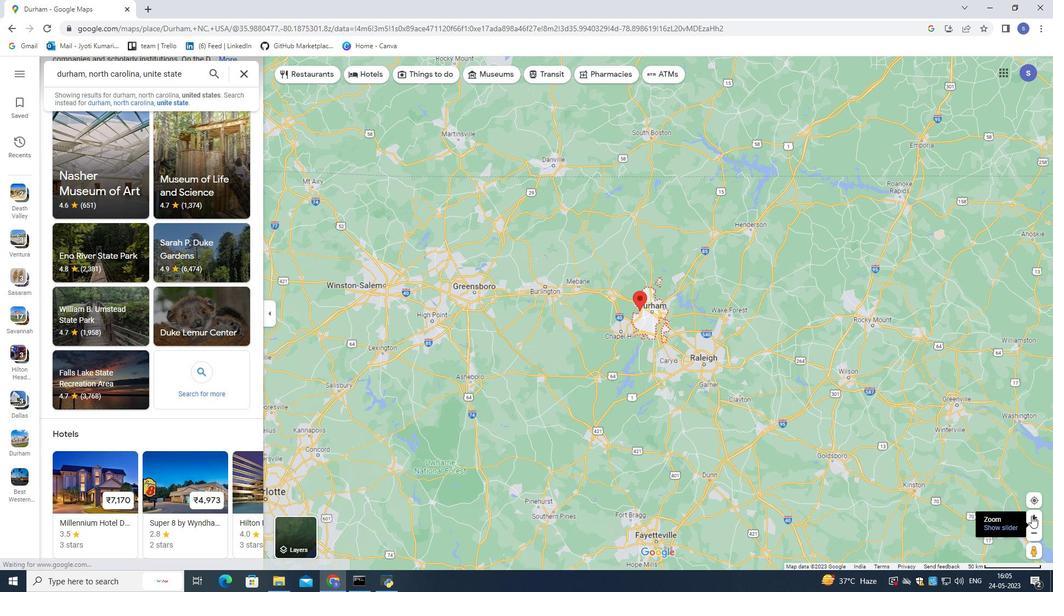 
Action: Mouse pressed left at (1032, 516)
Screenshot: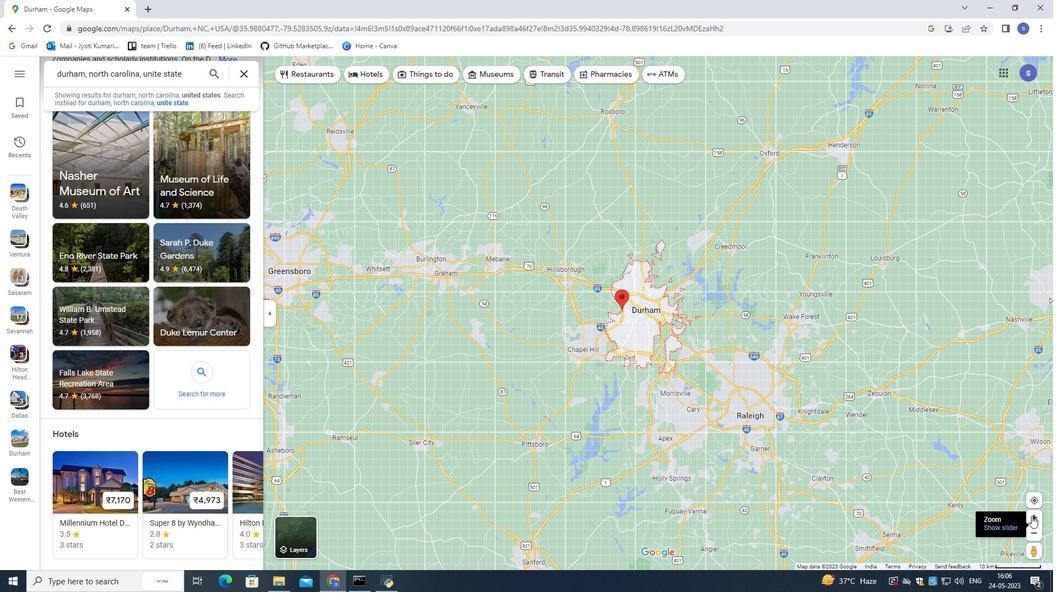 
Action: Mouse pressed left at (1032, 516)
Screenshot: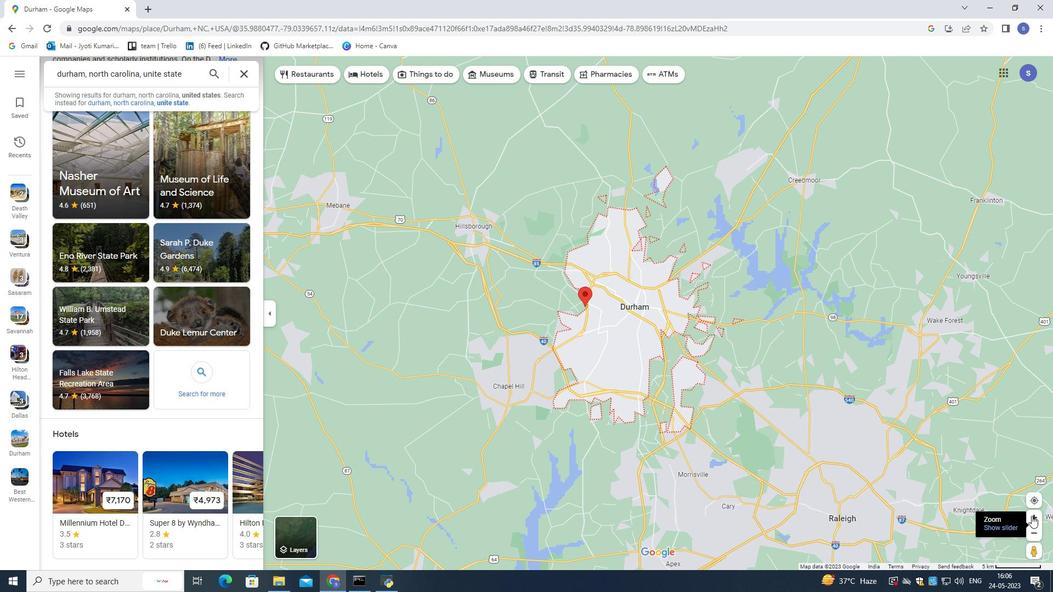 
Action: Mouse pressed left at (1032, 516)
Screenshot: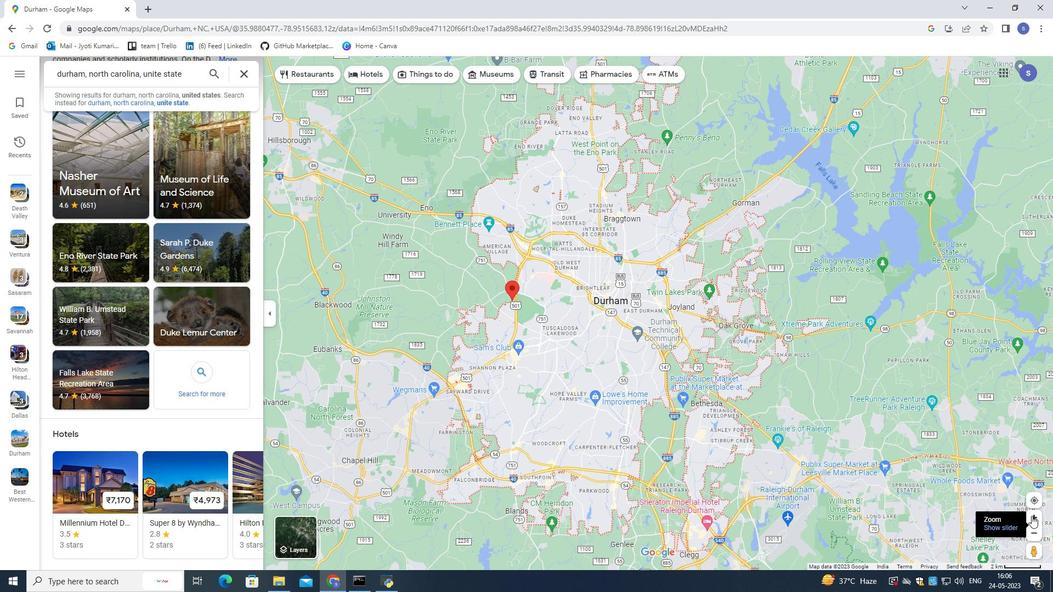 
Action: Mouse pressed left at (1032, 516)
Screenshot: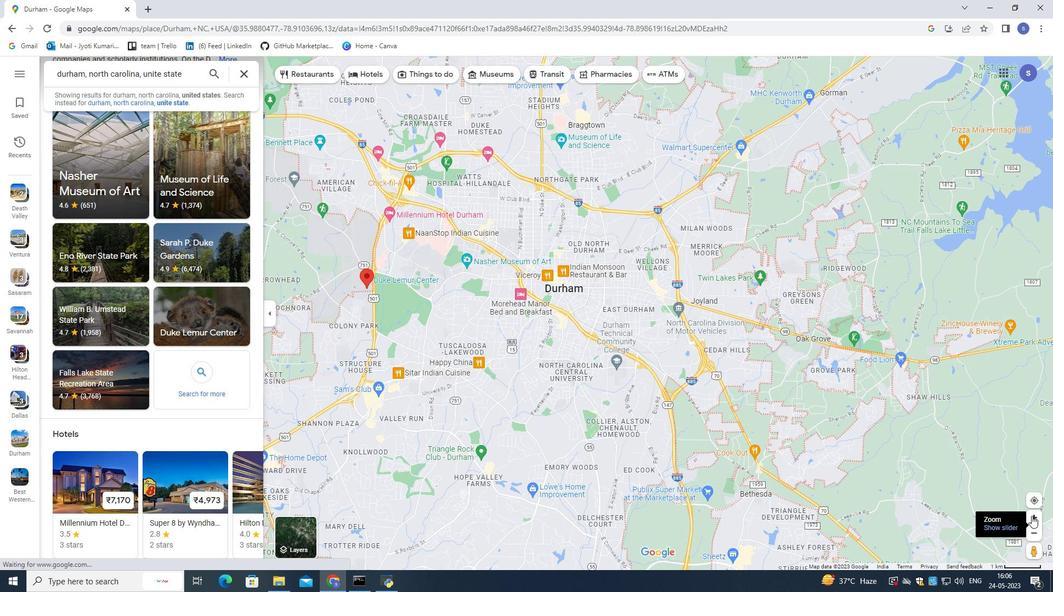
Action: Mouse moved to (757, 395)
Screenshot: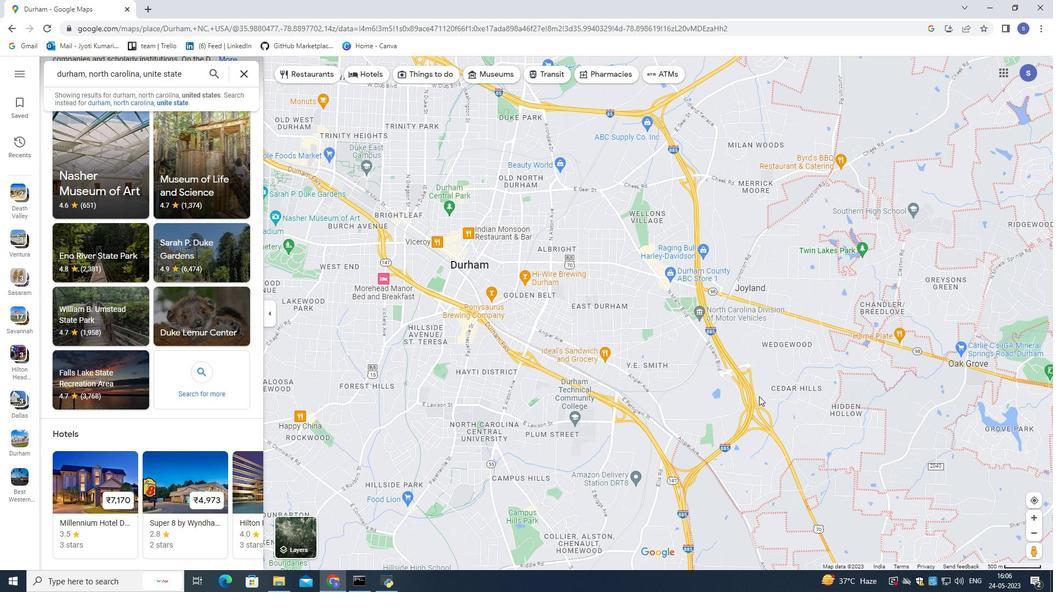 
Action: Mouse scrolled (757, 394) with delta (0, 0)
Screenshot: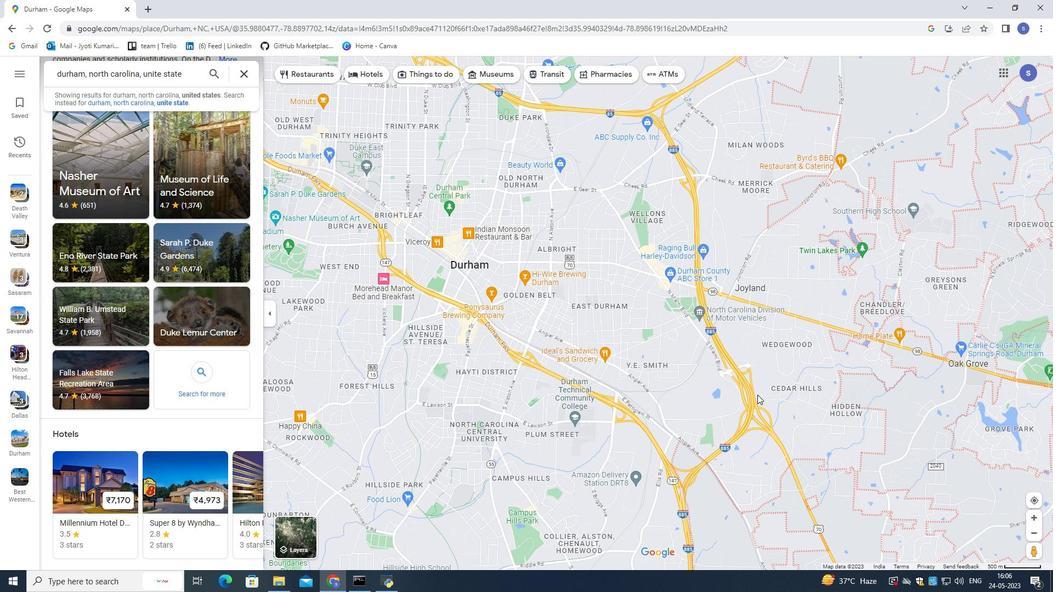 
Action: Mouse scrolled (757, 395) with delta (0, 0)
Screenshot: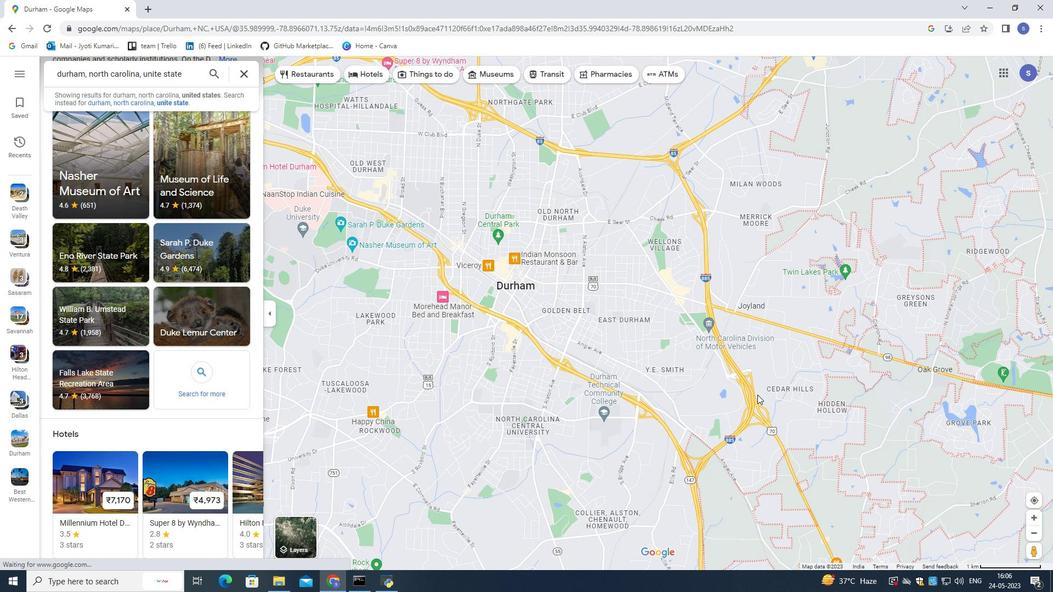 
Action: Mouse scrolled (757, 395) with delta (0, 0)
Screenshot: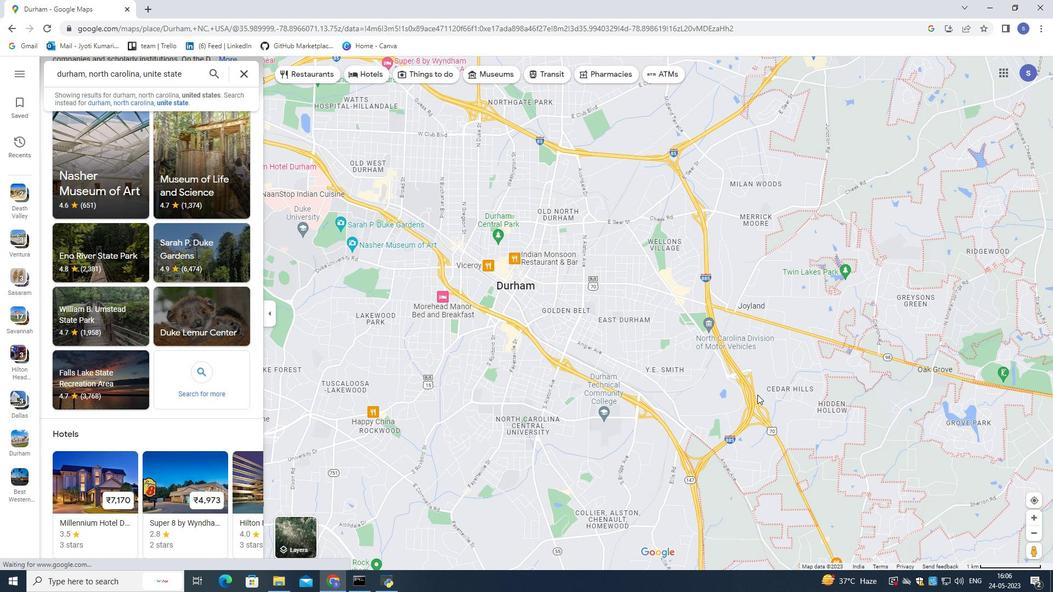 
Action: Mouse scrolled (757, 395) with delta (0, 0)
Screenshot: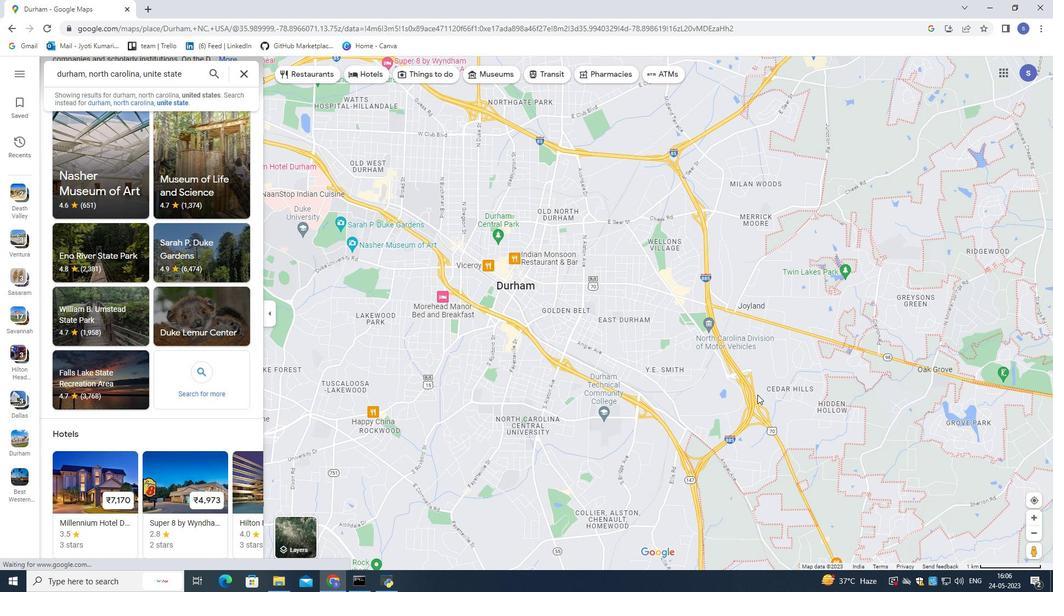
Action: Mouse scrolled (757, 395) with delta (0, 0)
Screenshot: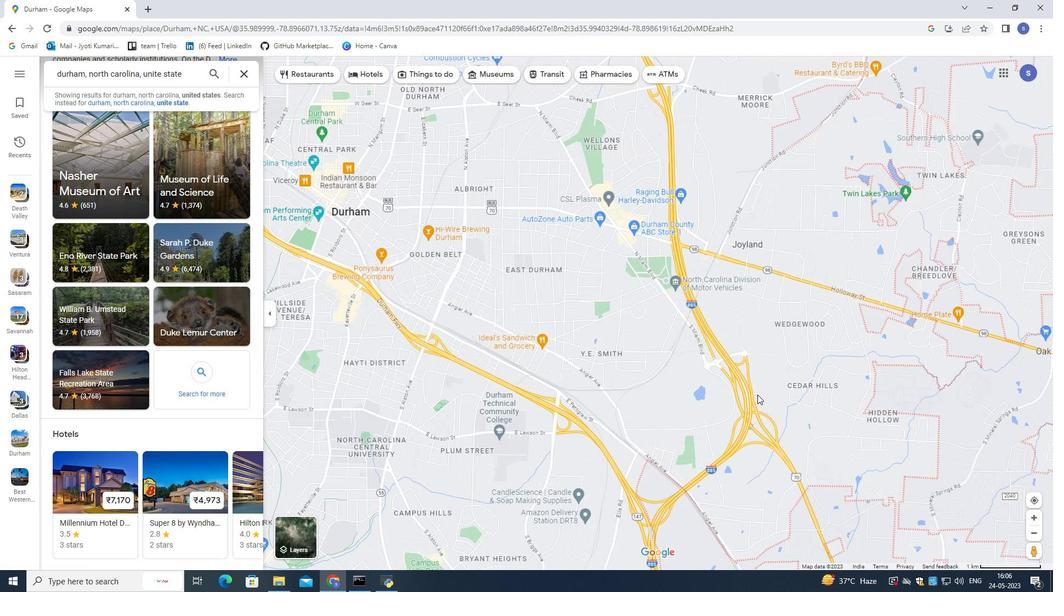 
Action: Mouse scrolled (757, 395) with delta (0, 0)
Screenshot: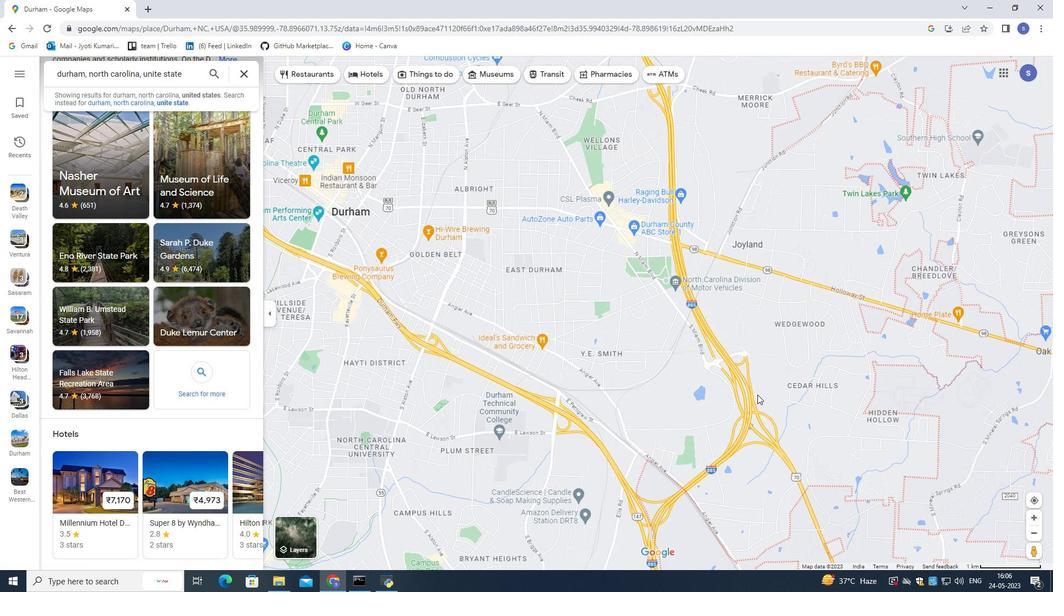 
Action: Mouse scrolled (757, 395) with delta (0, 0)
Screenshot: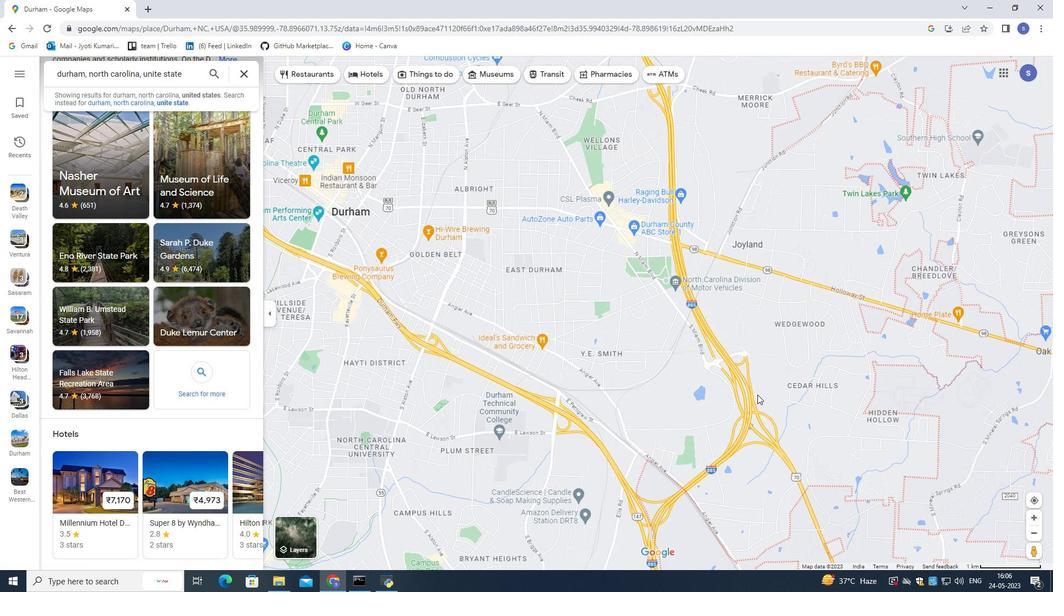
Action: Mouse scrolled (757, 395) with delta (0, 0)
Screenshot: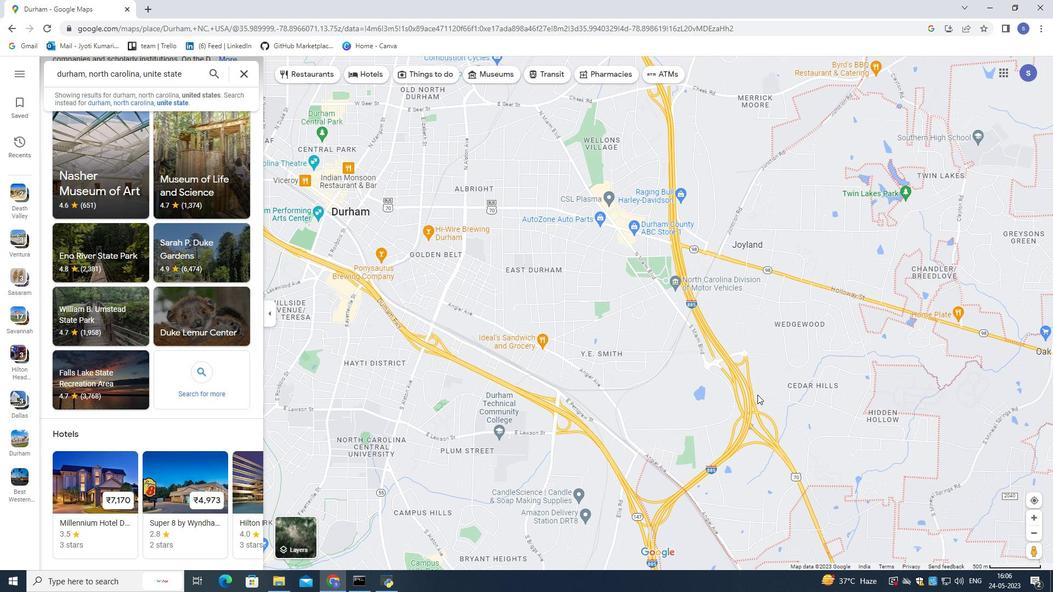 
Action: Mouse scrolled (757, 395) with delta (0, 0)
Screenshot: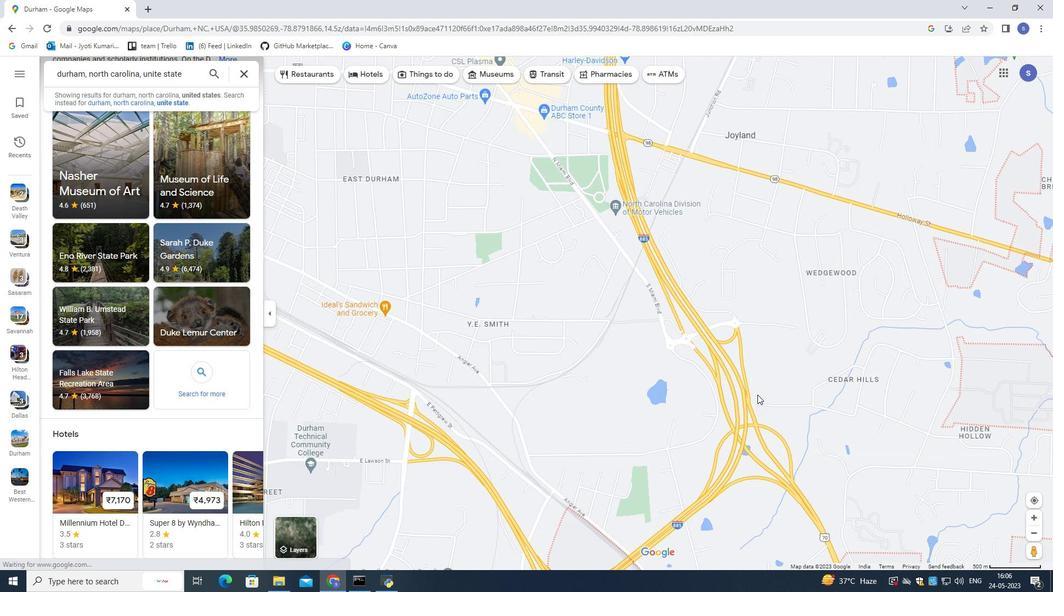 
Action: Mouse scrolled (757, 395) with delta (0, 0)
Screenshot: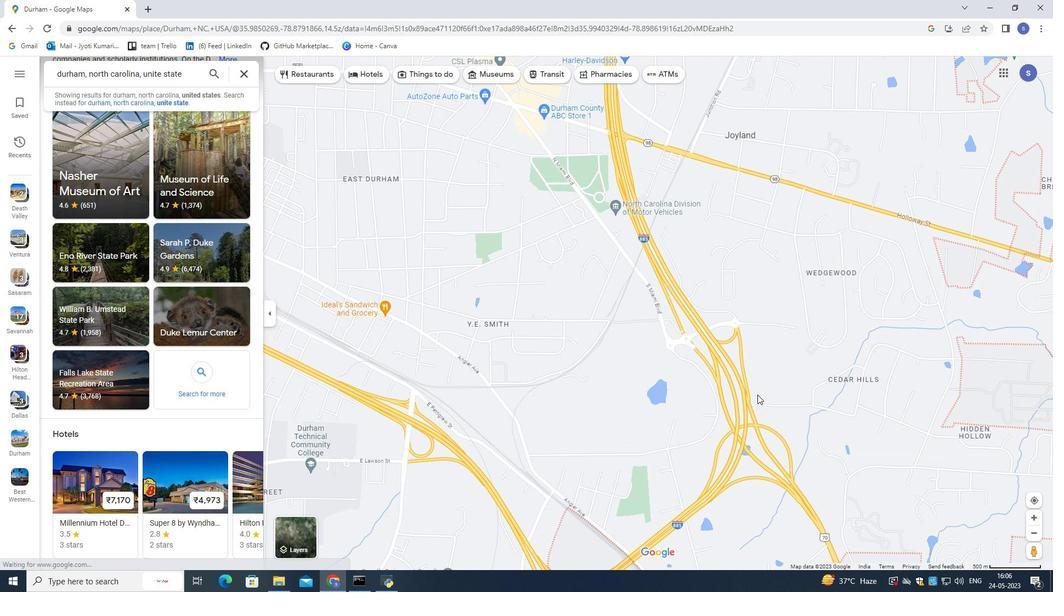 
Action: Mouse scrolled (757, 395) with delta (0, 0)
Screenshot: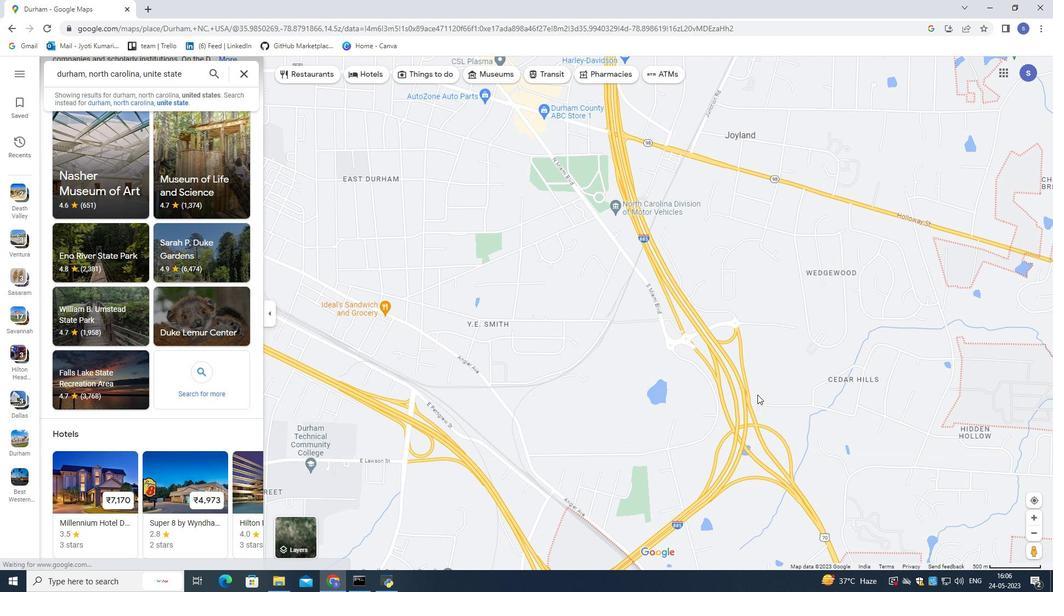 
Action: Mouse moved to (763, 399)
Screenshot: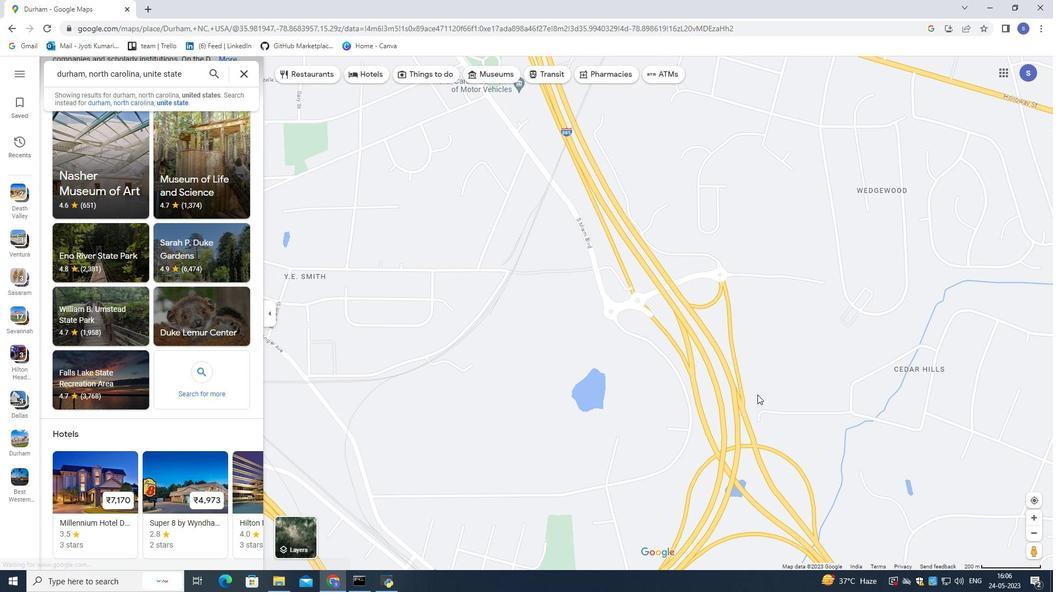 
Action: Mouse pressed left at (763, 399)
Screenshot: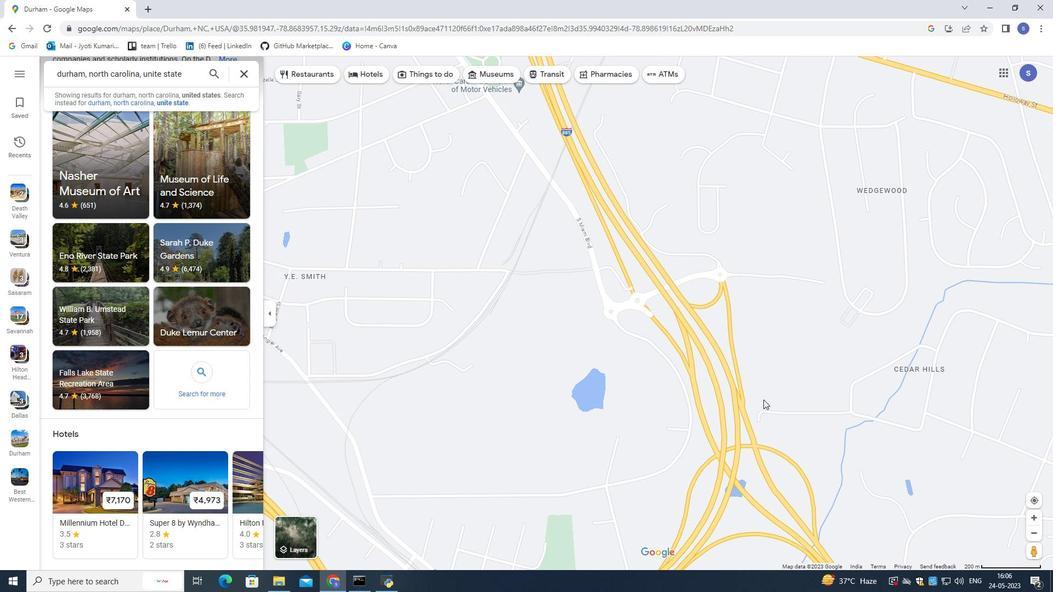 
Action: Mouse moved to (815, 425)
Screenshot: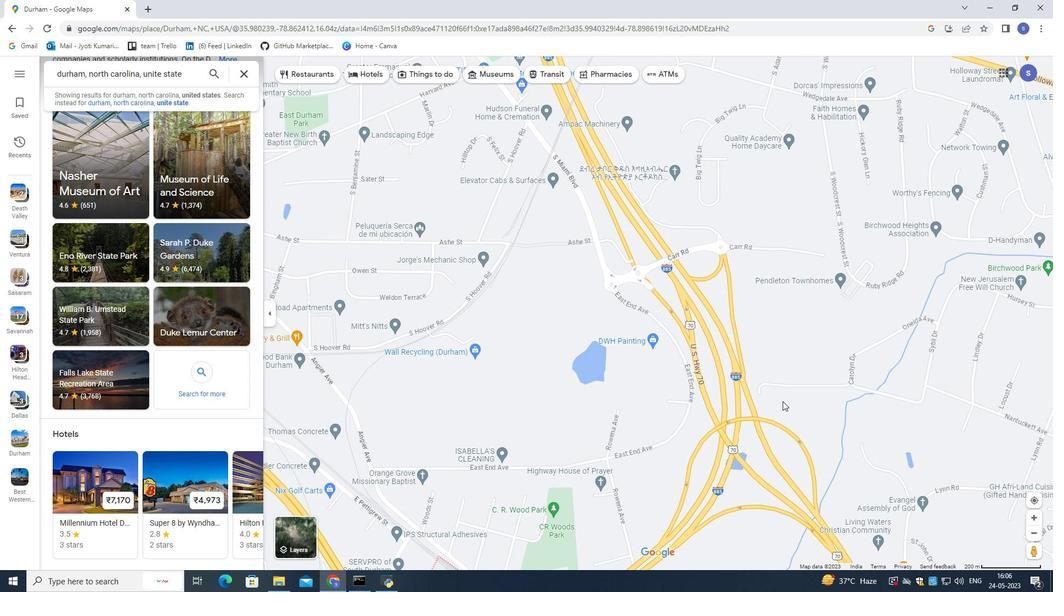 
Action: Mouse pressed left at (815, 425)
Screenshot: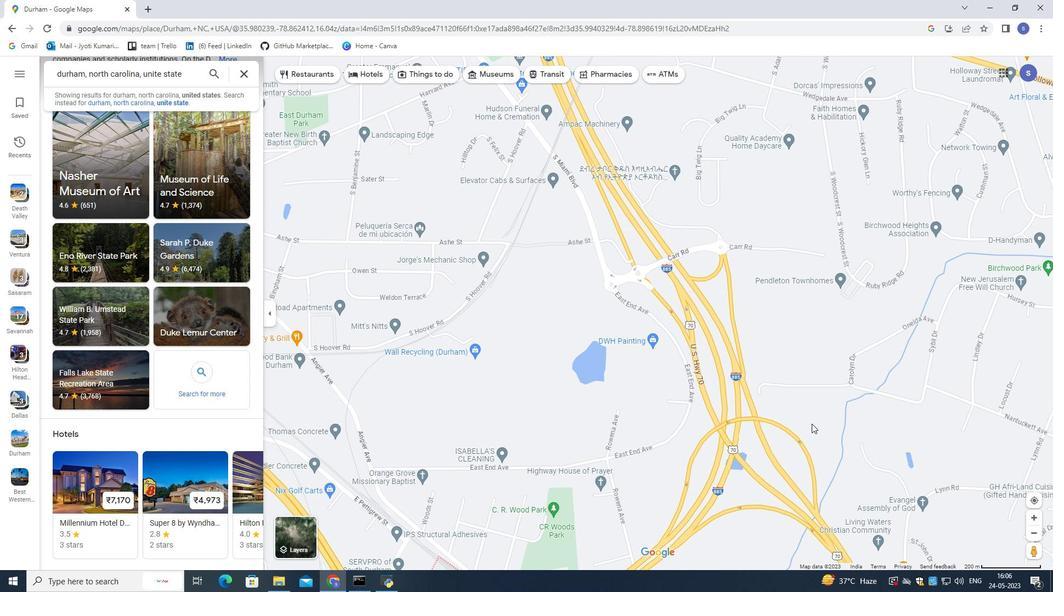 
Action: Mouse moved to (832, 440)
Screenshot: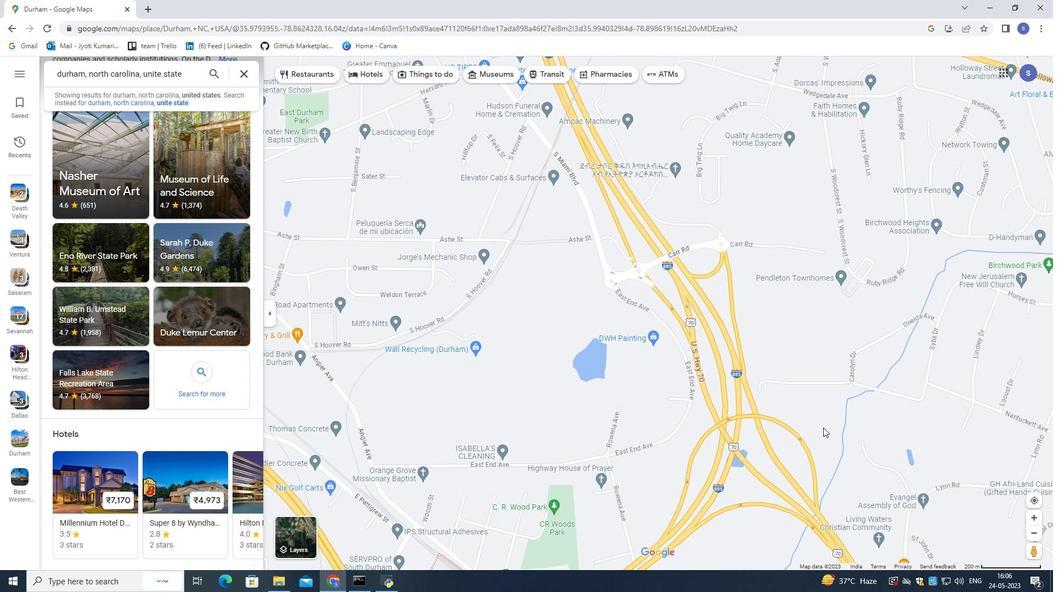 
Action: Mouse pressed left at (832, 440)
Screenshot: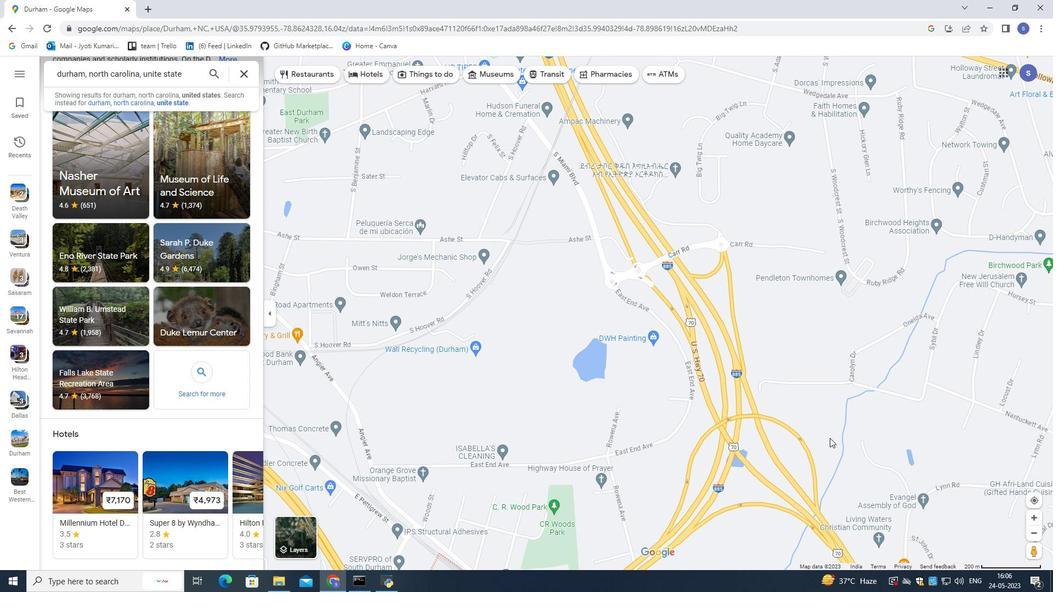 
Action: Mouse moved to (838, 446)
Screenshot: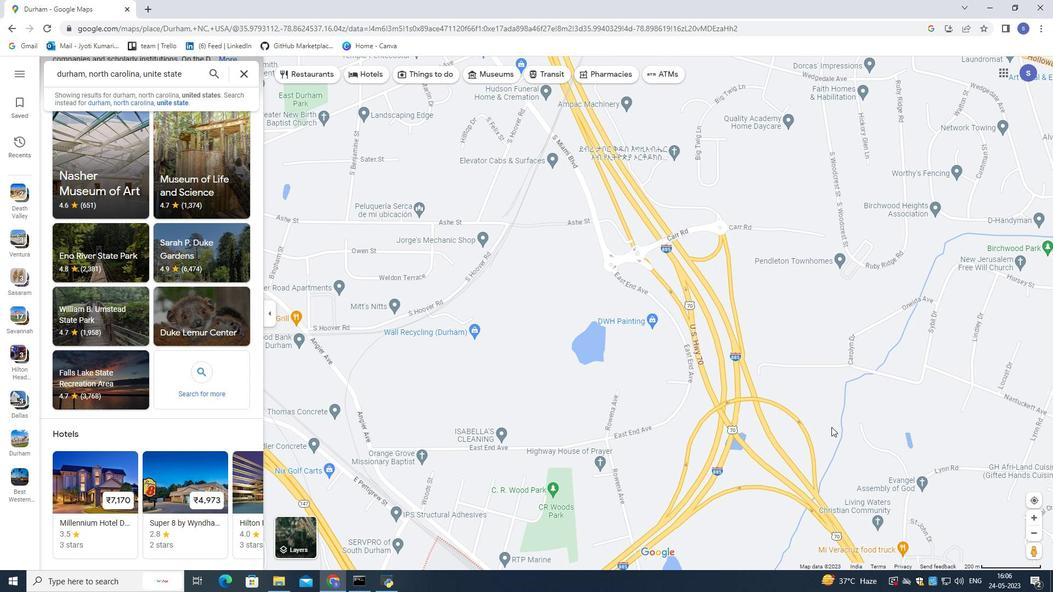 
Action: Mouse pressed left at (838, 446)
Screenshot: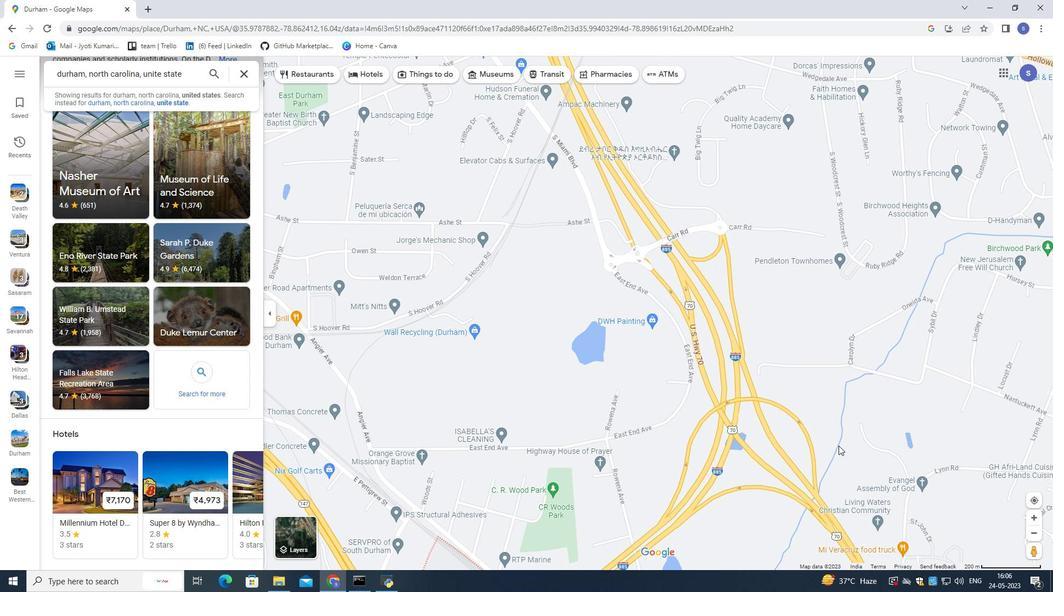 
Action: Mouse moved to (894, 478)
Screenshot: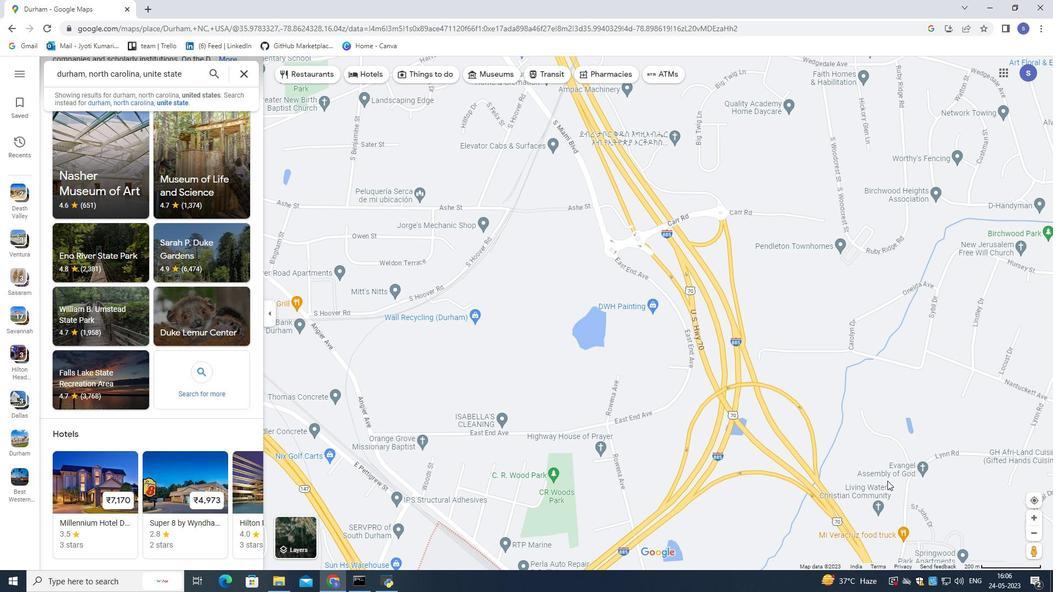 
Action: Mouse scrolled (894, 477) with delta (0, 0)
Screenshot: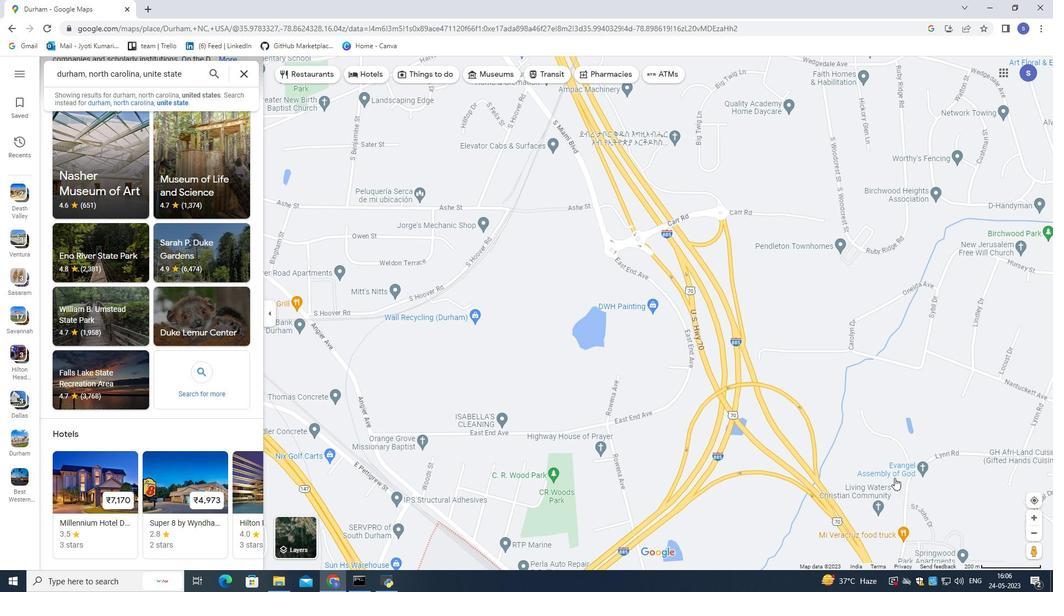 
Action: Mouse scrolled (894, 478) with delta (0, 0)
Screenshot: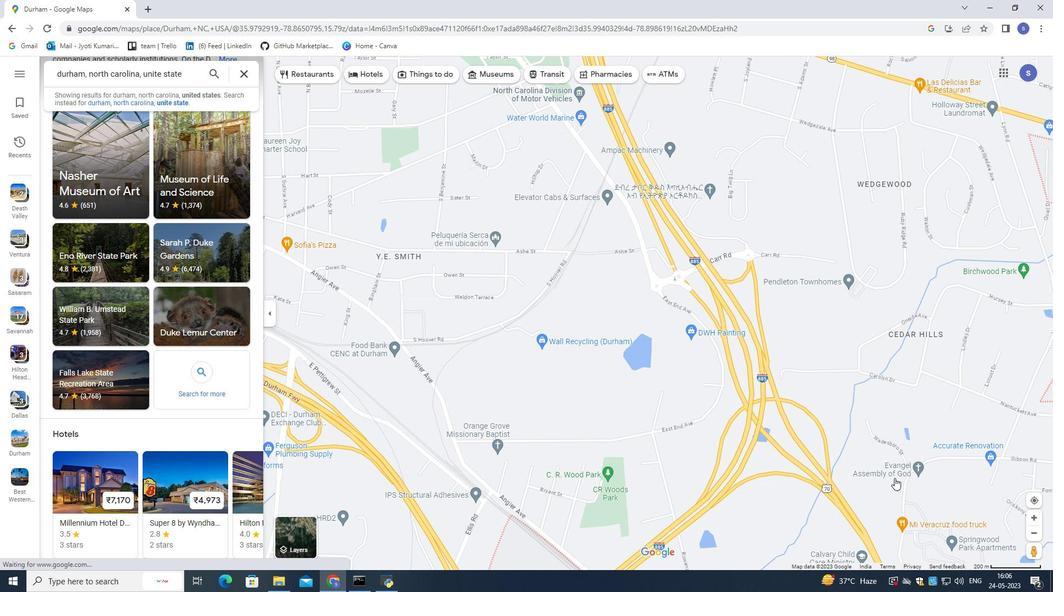 
Action: Mouse scrolled (894, 477) with delta (0, 0)
Screenshot: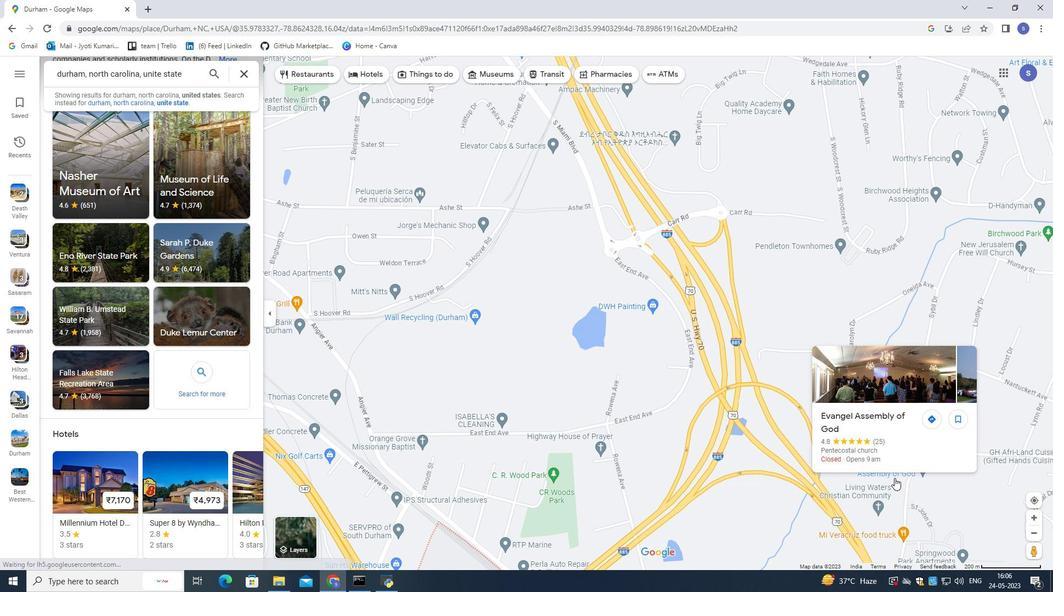 
Action: Mouse scrolled (894, 477) with delta (0, 0)
Screenshot: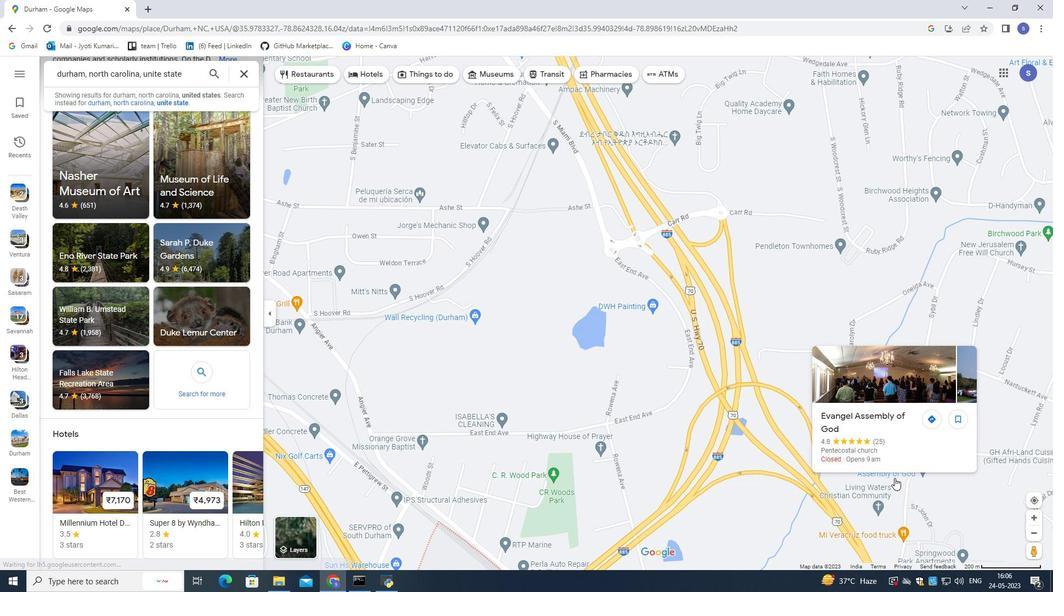 
Action: Mouse scrolled (894, 477) with delta (0, 0)
Screenshot: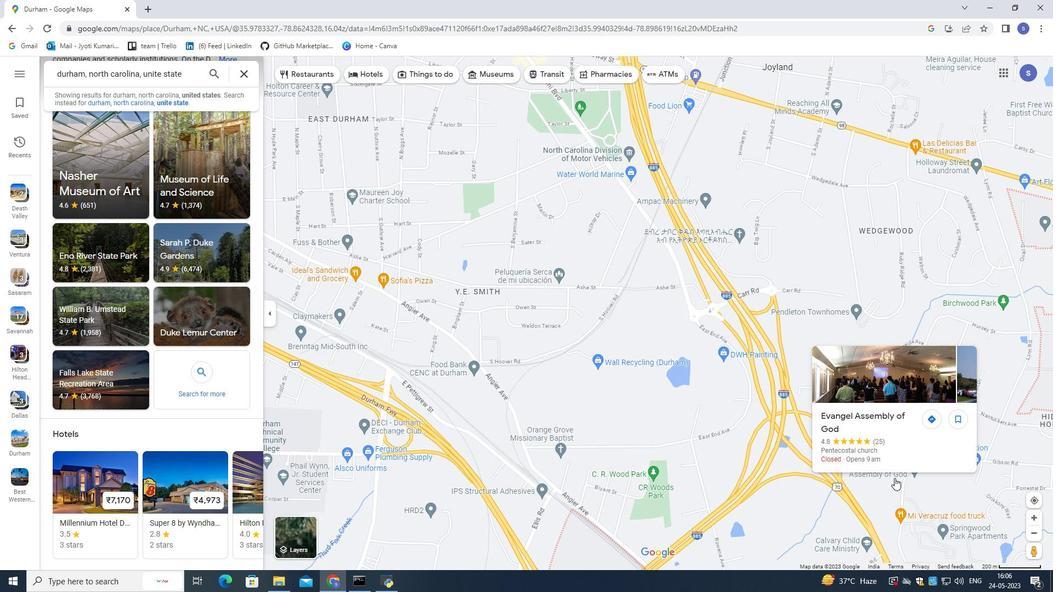 
Action: Mouse scrolled (894, 477) with delta (0, 0)
Screenshot: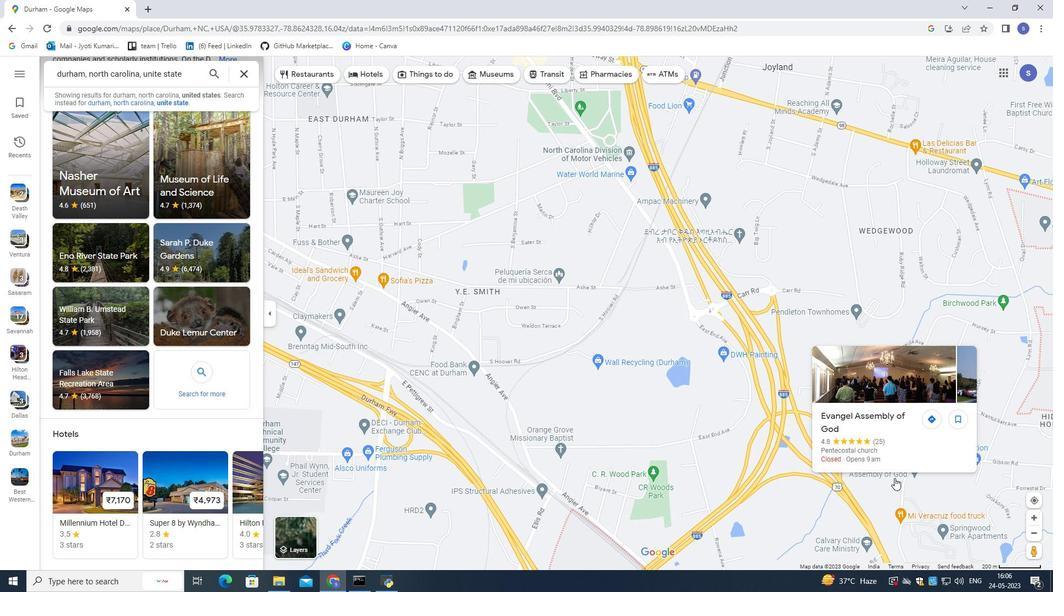 
Action: Mouse scrolled (894, 477) with delta (0, 0)
Screenshot: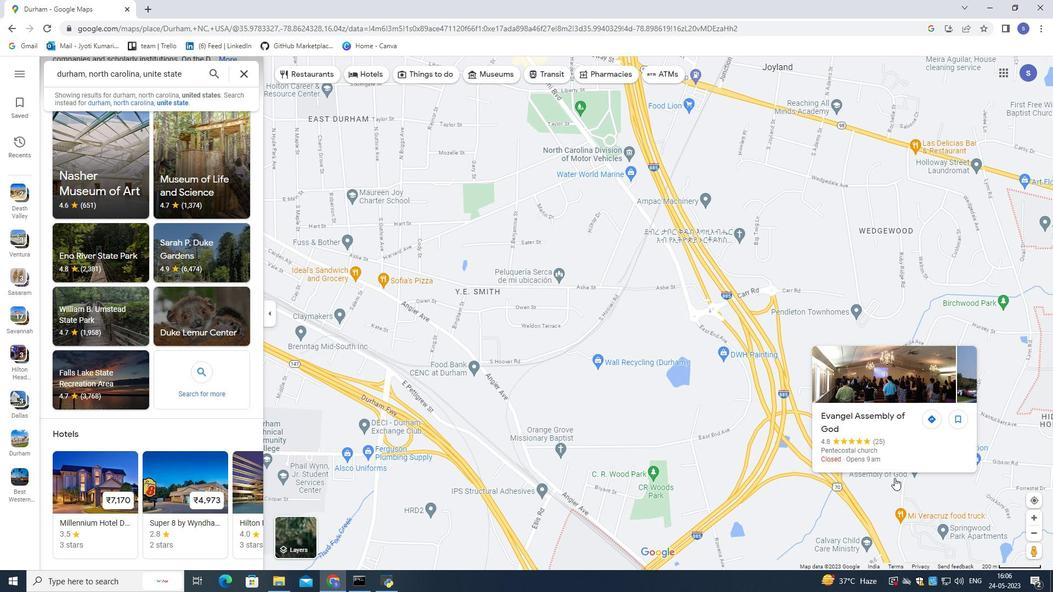 
Action: Mouse scrolled (894, 477) with delta (0, 0)
Screenshot: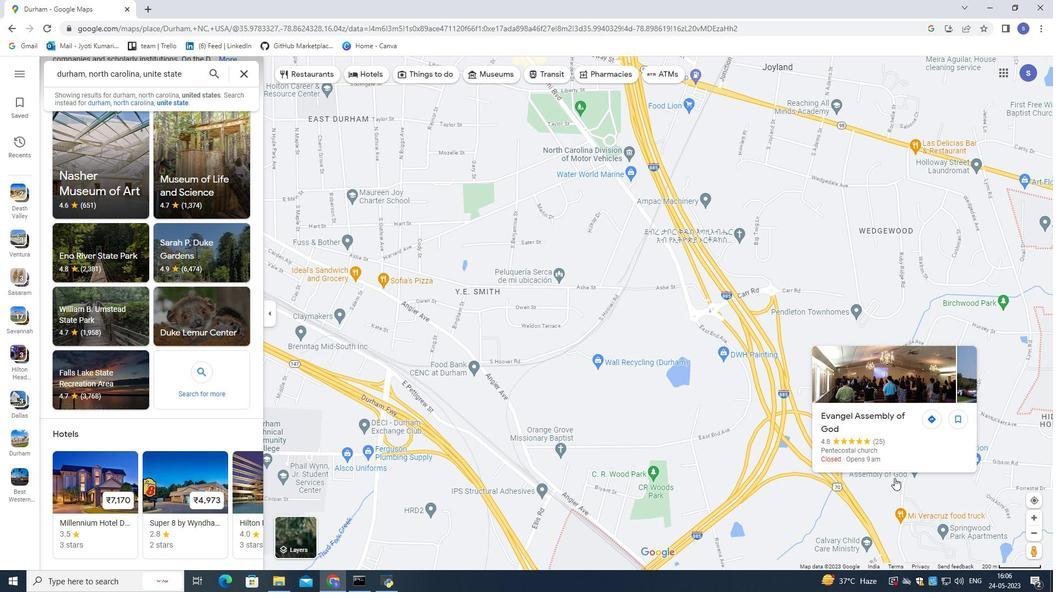
Action: Mouse moved to (744, 456)
Screenshot: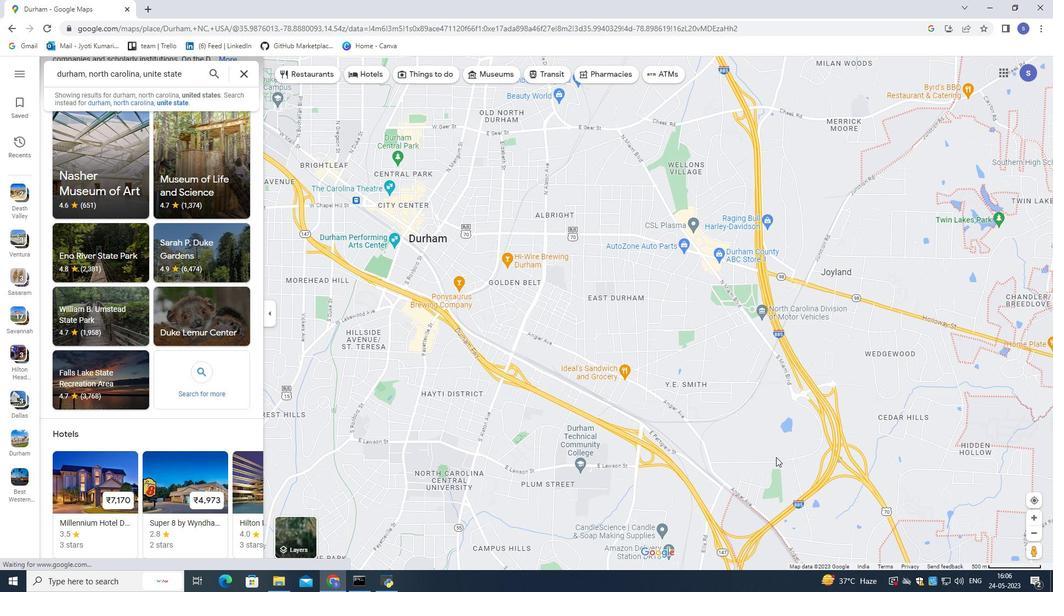 
Action: Mouse scrolled (744, 457) with delta (0, 0)
Screenshot: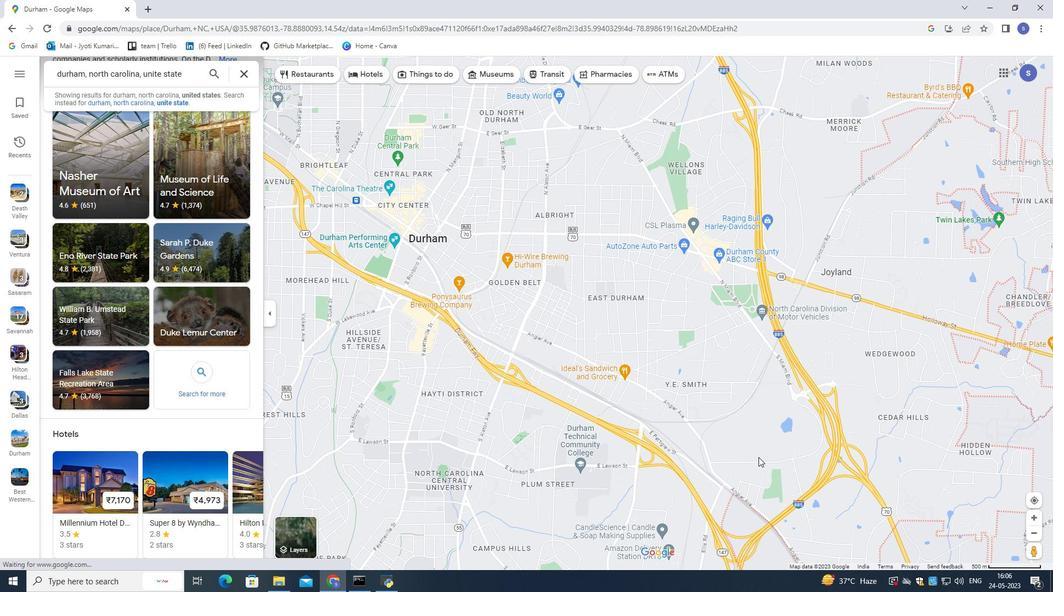
Action: Mouse scrolled (744, 457) with delta (0, 0)
Screenshot: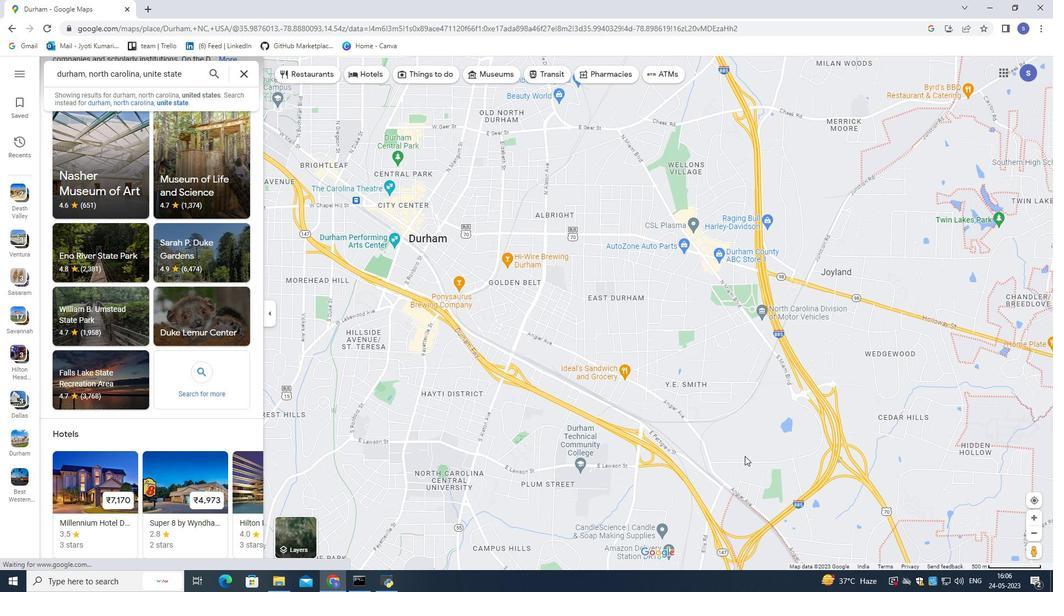 
Action: Mouse moved to (743, 456)
Screenshot: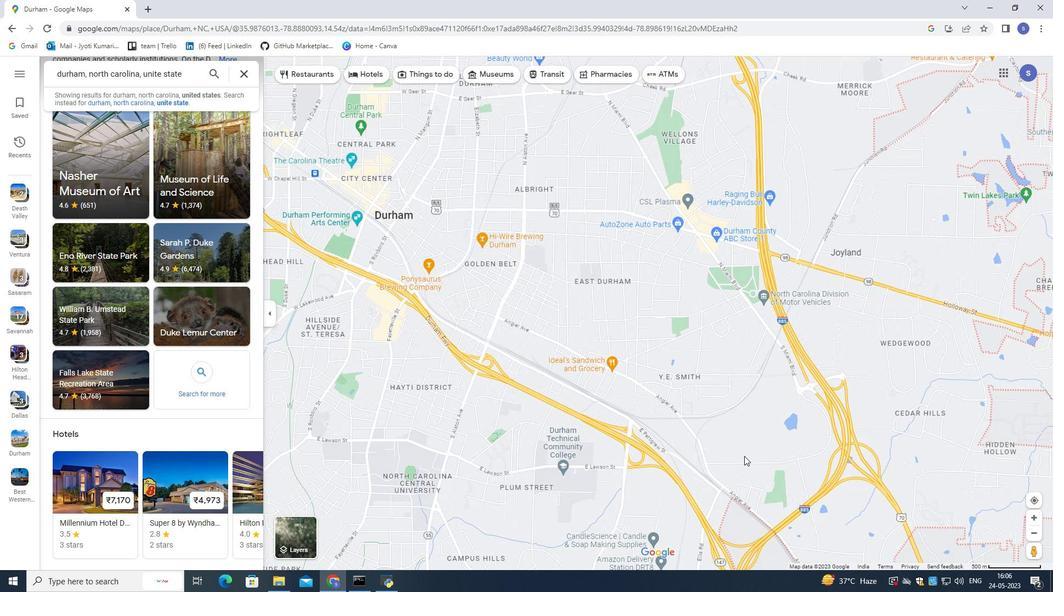 
Action: Mouse scrolled (744, 457) with delta (0, 0)
Screenshot: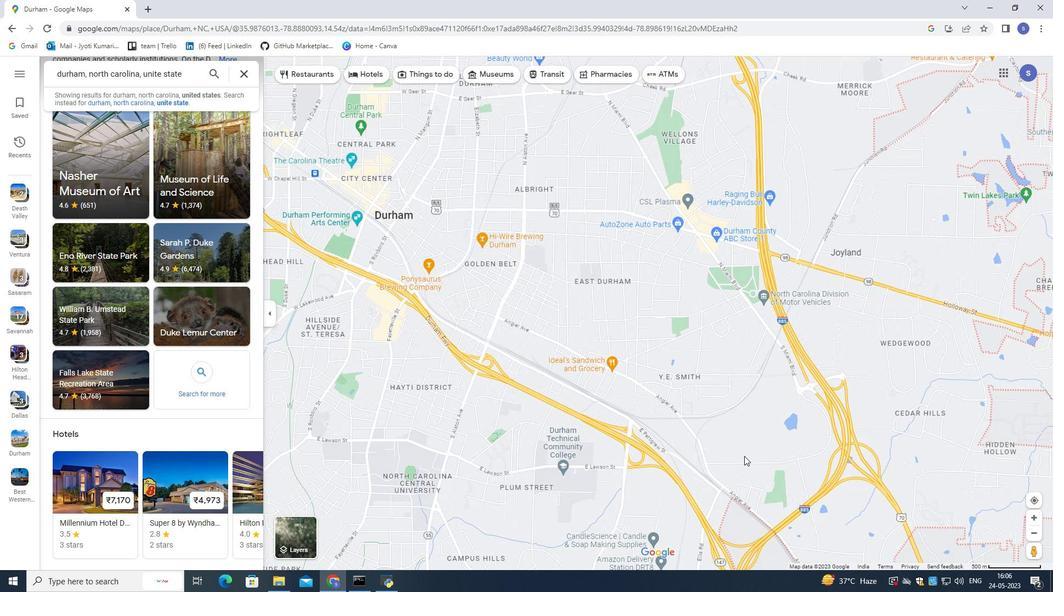 
Action: Mouse scrolled (743, 457) with delta (0, 0)
Screenshot: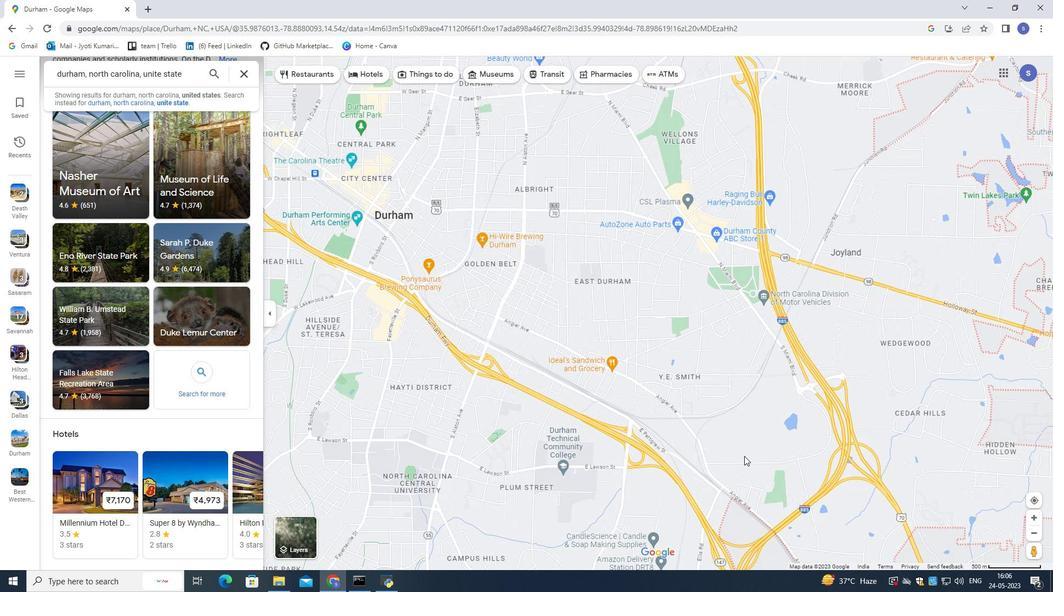 
Action: Mouse moved to (697, 459)
Screenshot: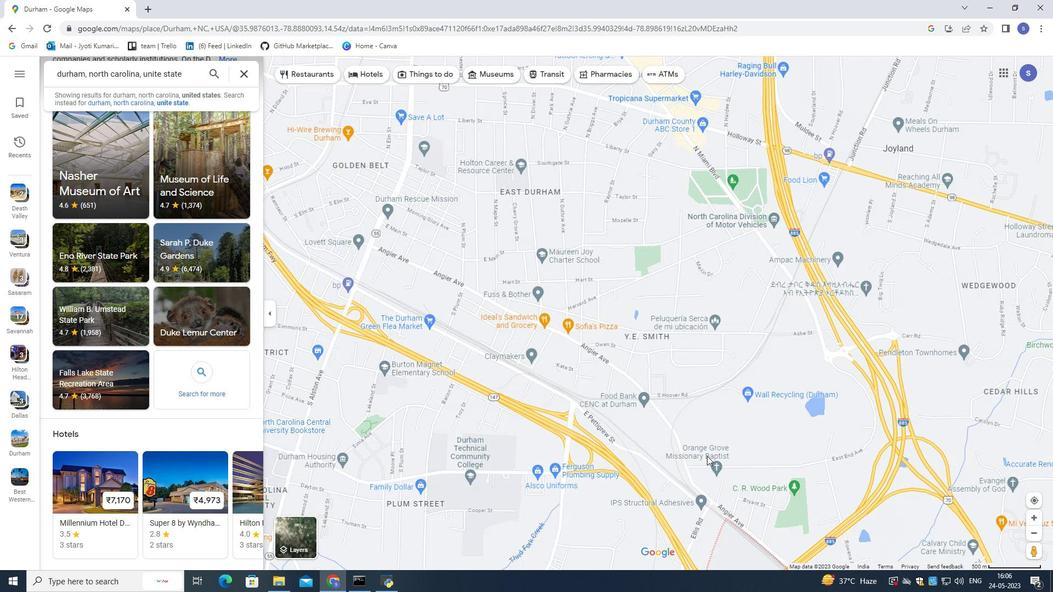 
Action: Mouse pressed left at (697, 459)
Screenshot: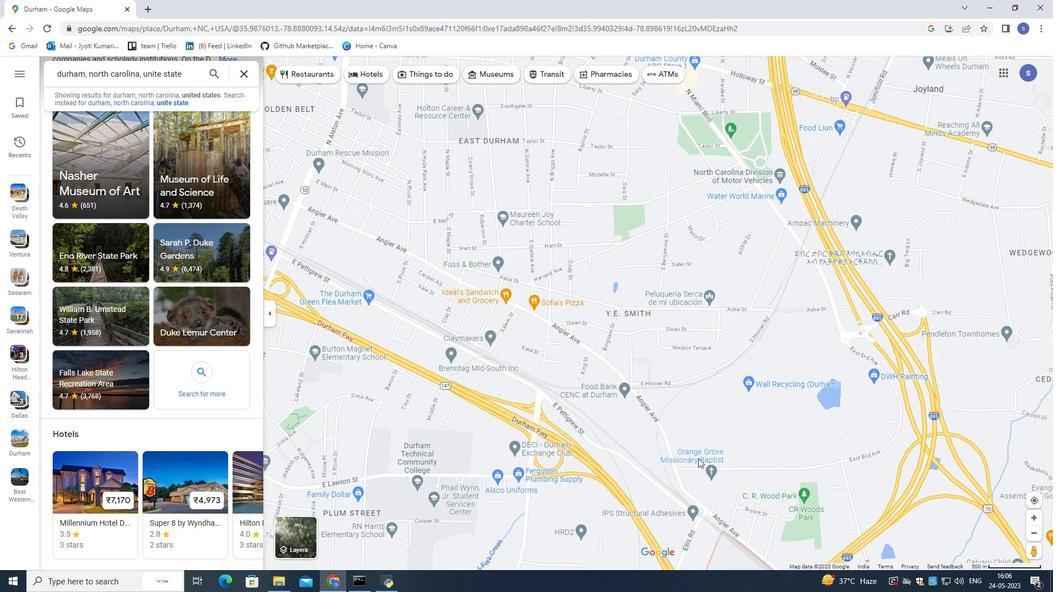 
Action: Mouse moved to (726, 438)
Screenshot: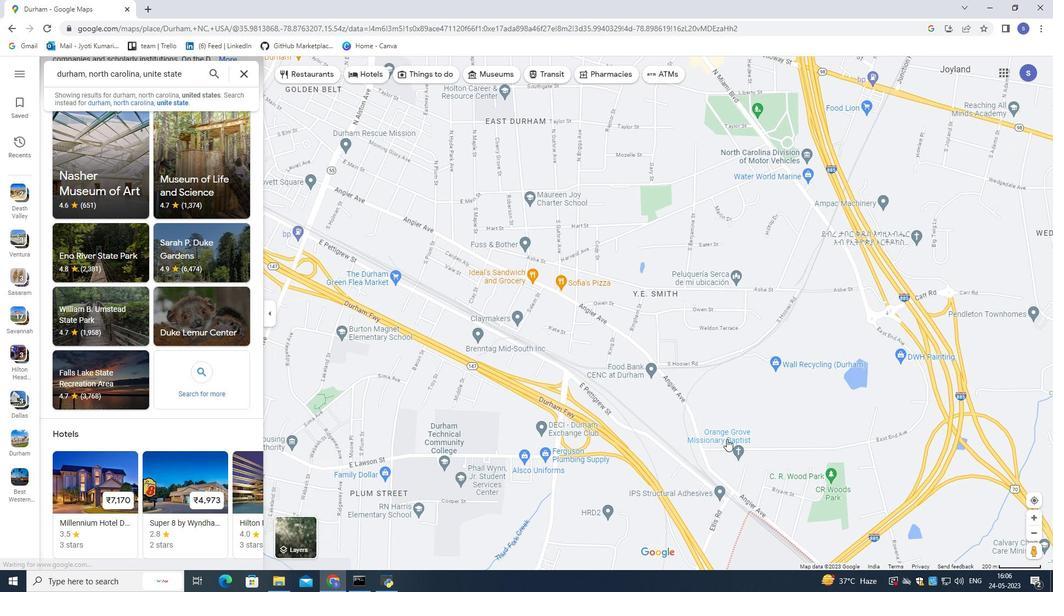 
Action: Mouse scrolled (726, 438) with delta (0, 0)
Screenshot: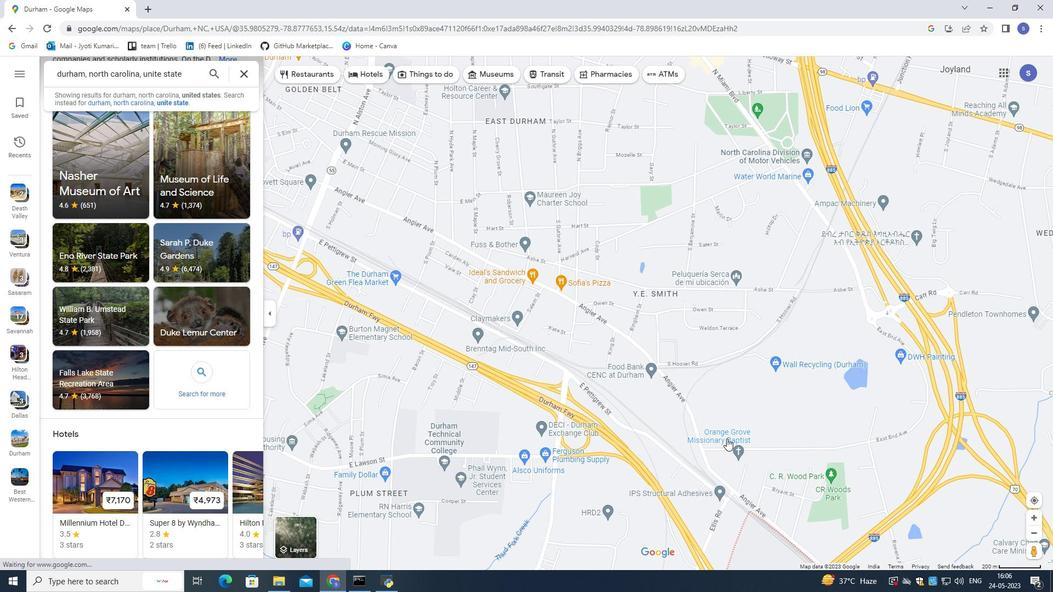 
Action: Mouse scrolled (726, 438) with delta (0, 0)
Screenshot: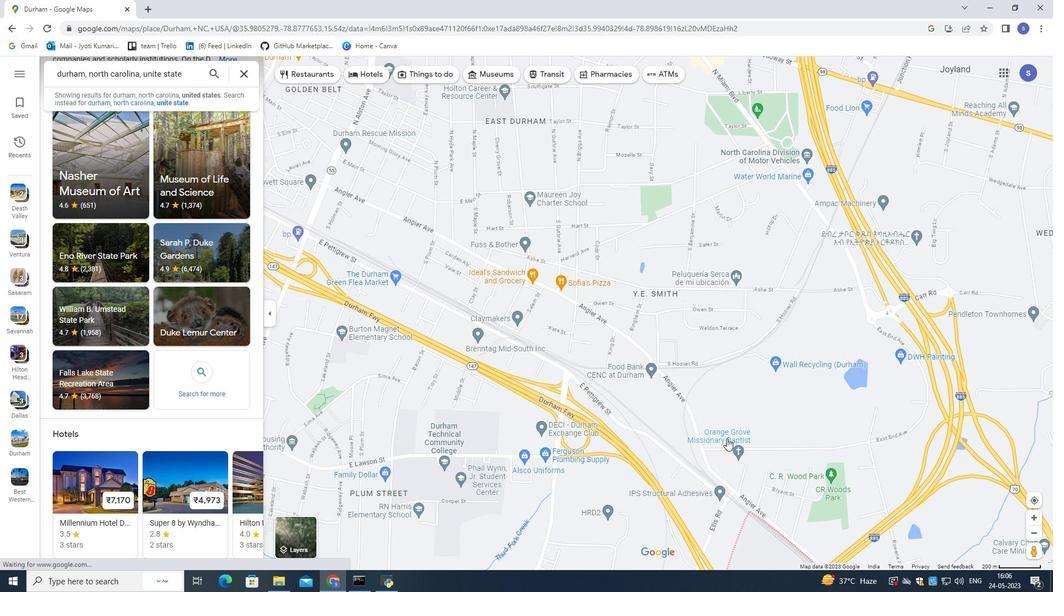 
Action: Mouse moved to (726, 438)
Screenshot: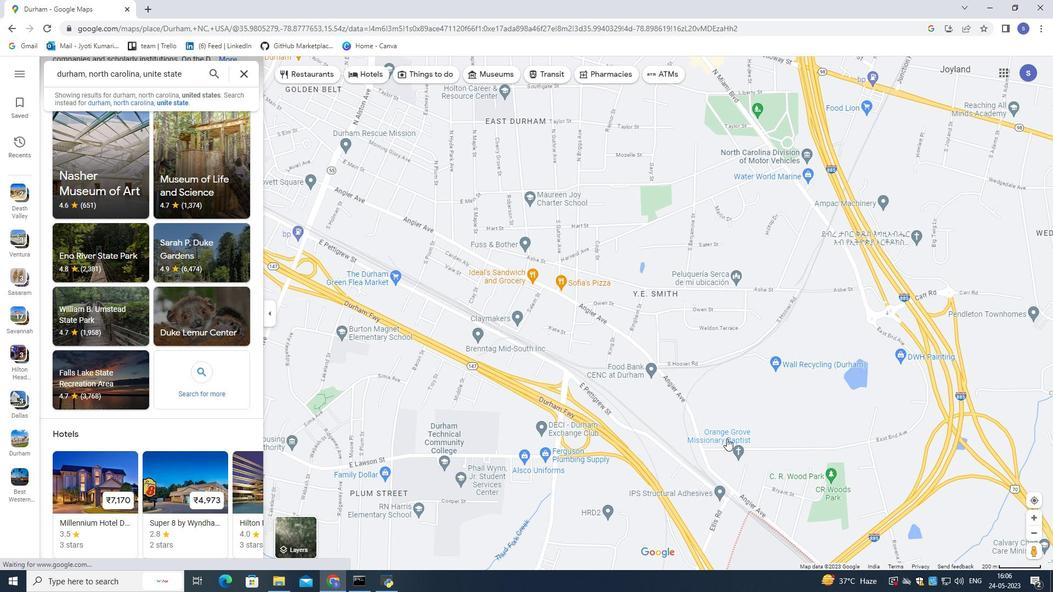 
Action: Mouse scrolled (726, 438) with delta (0, 0)
Screenshot: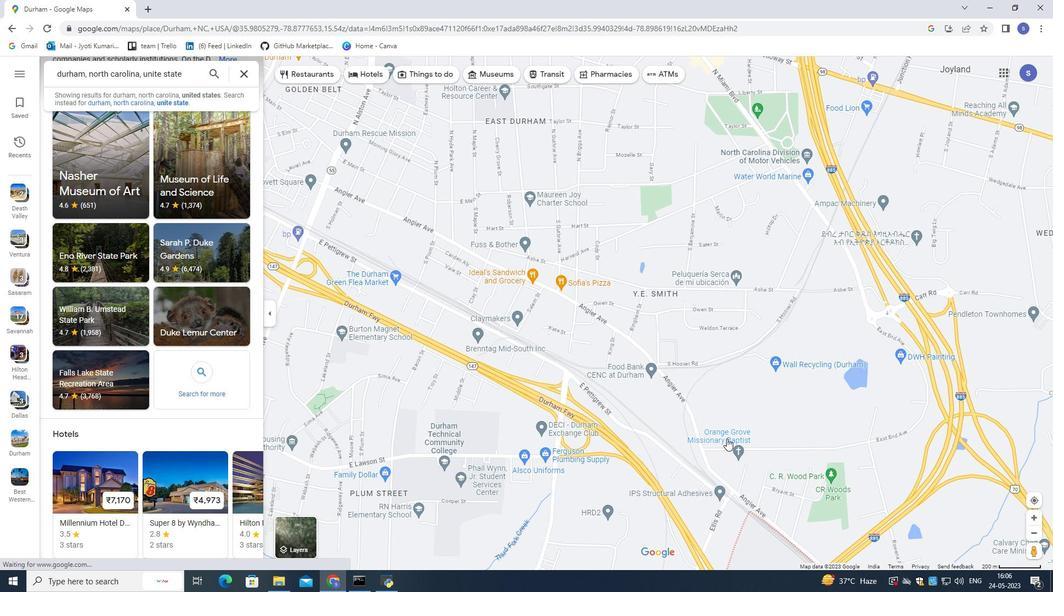 
Action: Mouse moved to (788, 522)
Screenshot: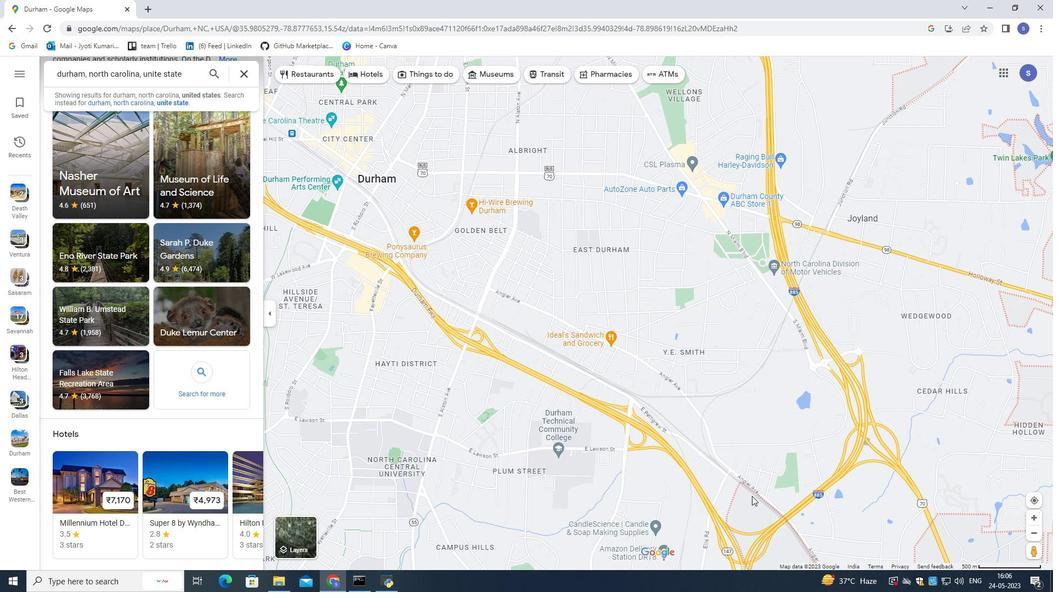 
Action: Mouse pressed left at (788, 522)
Screenshot: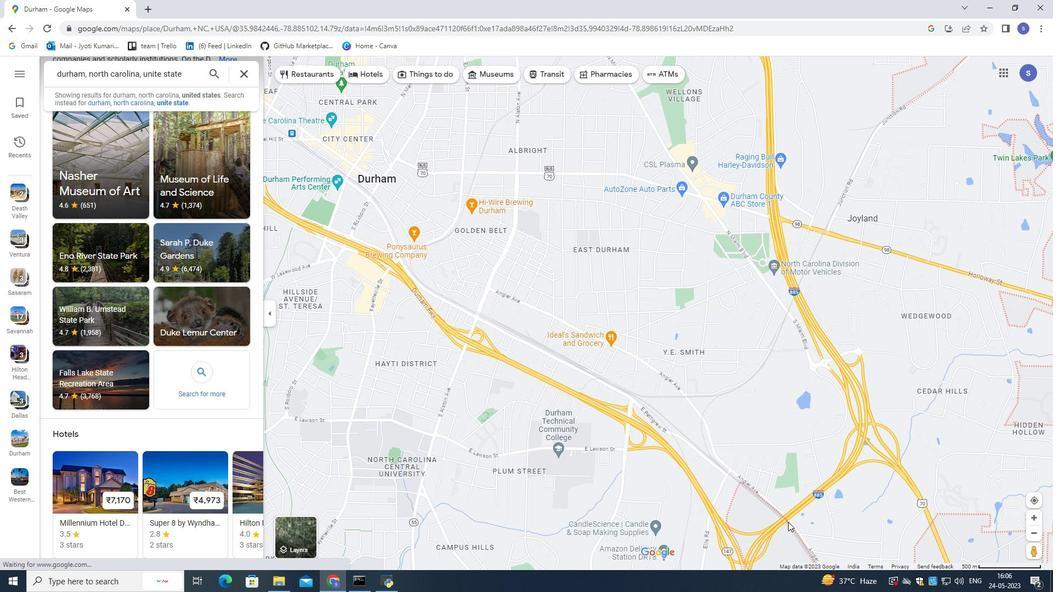 
Action: Mouse moved to (803, 547)
Screenshot: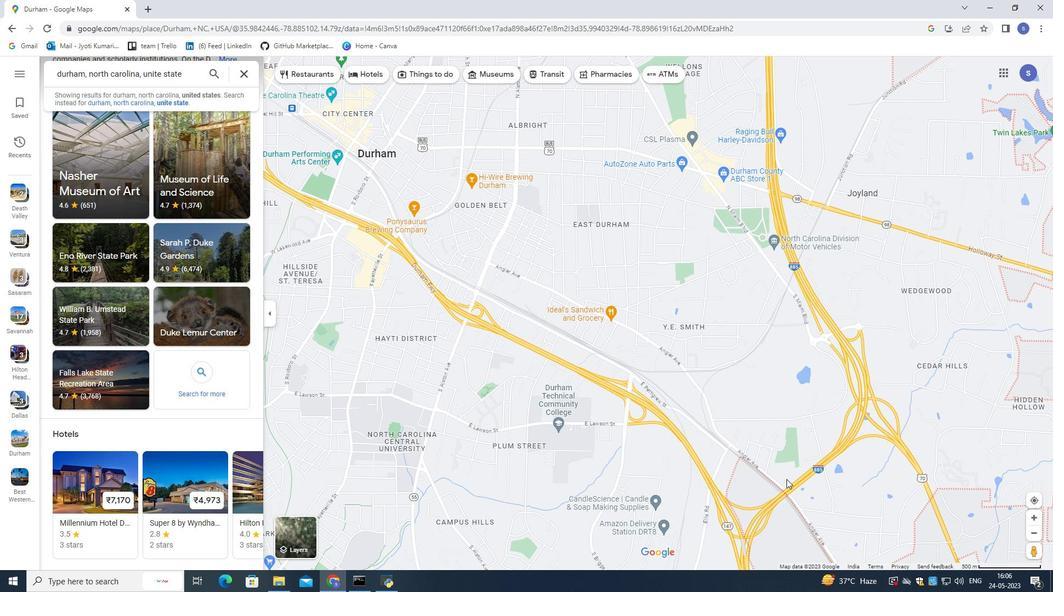 
Action: Mouse pressed left at (803, 547)
Screenshot: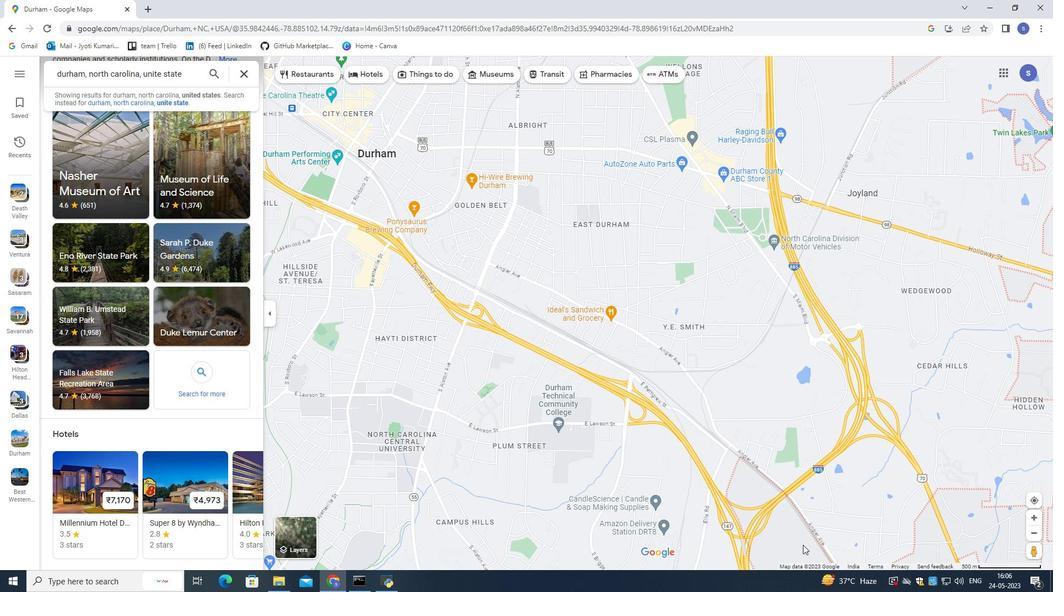
Action: Mouse moved to (788, 415)
Screenshot: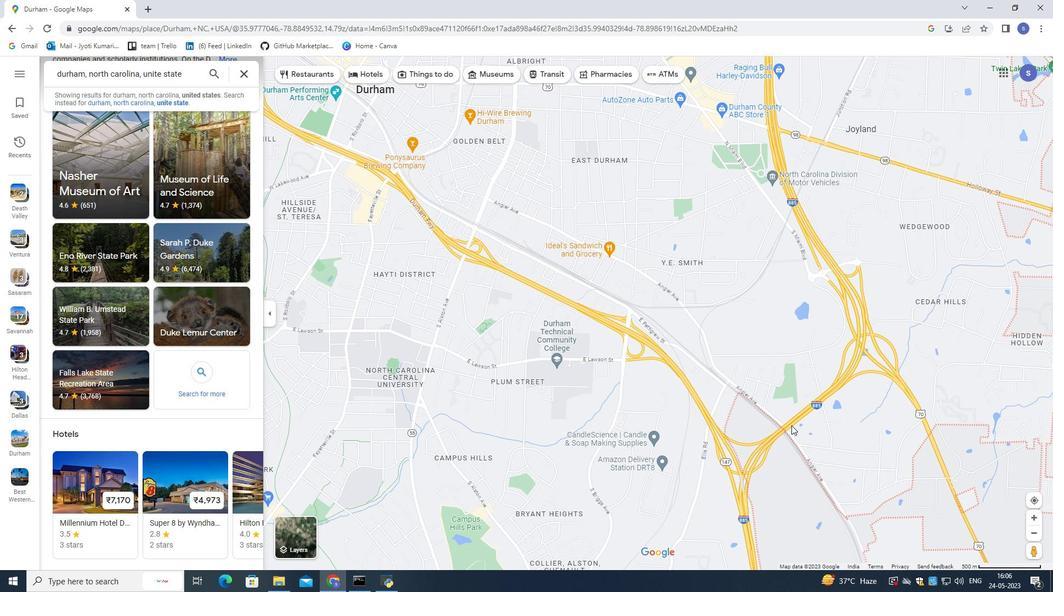 
Action: Mouse scrolled (788, 414) with delta (0, 0)
Screenshot: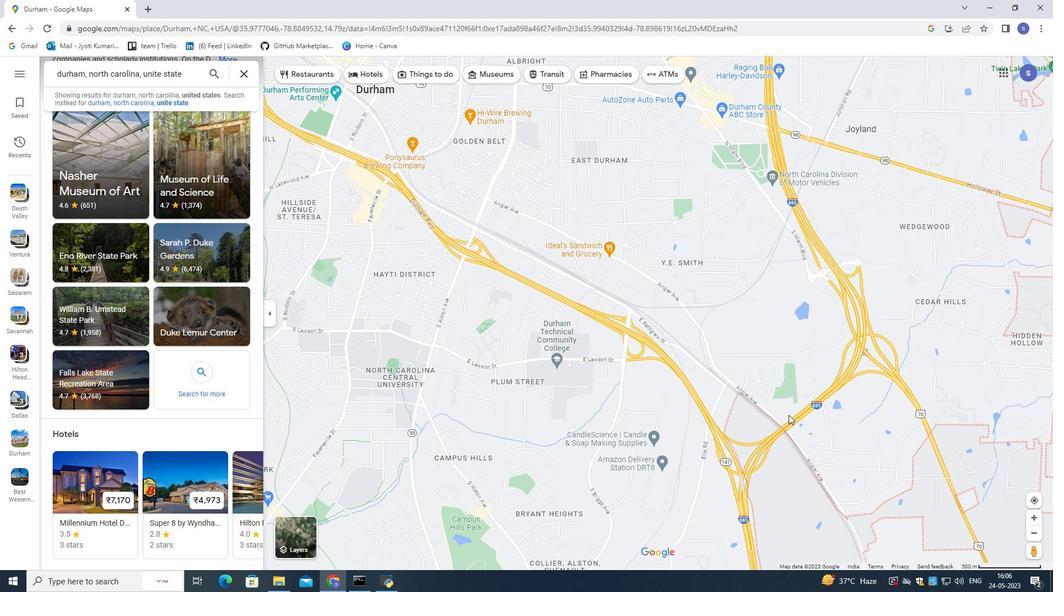 
Action: Mouse scrolled (788, 414) with delta (0, 0)
Screenshot: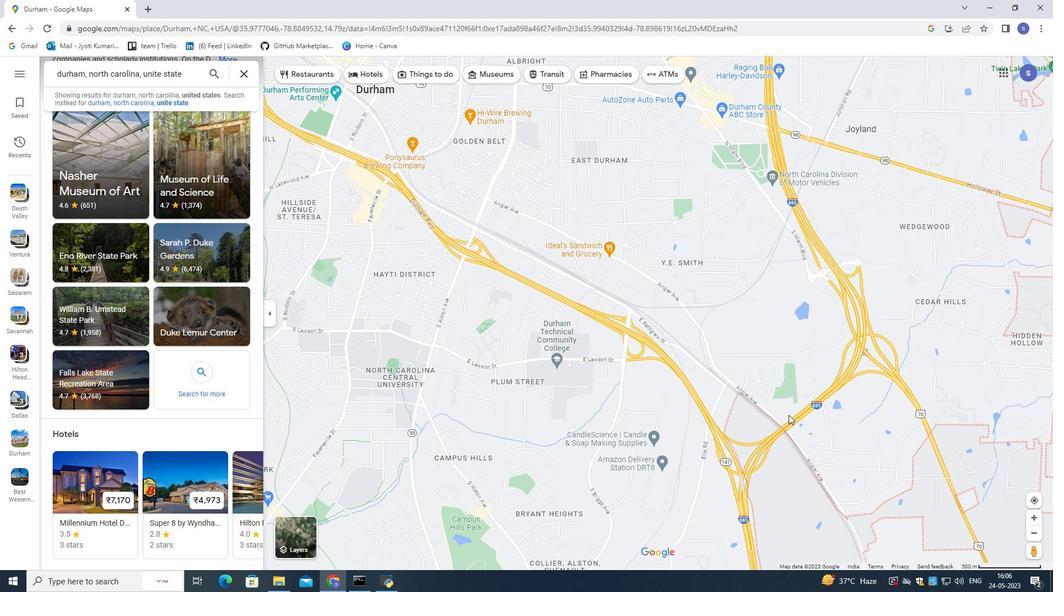 
Action: Mouse scrolled (788, 414) with delta (0, 0)
Screenshot: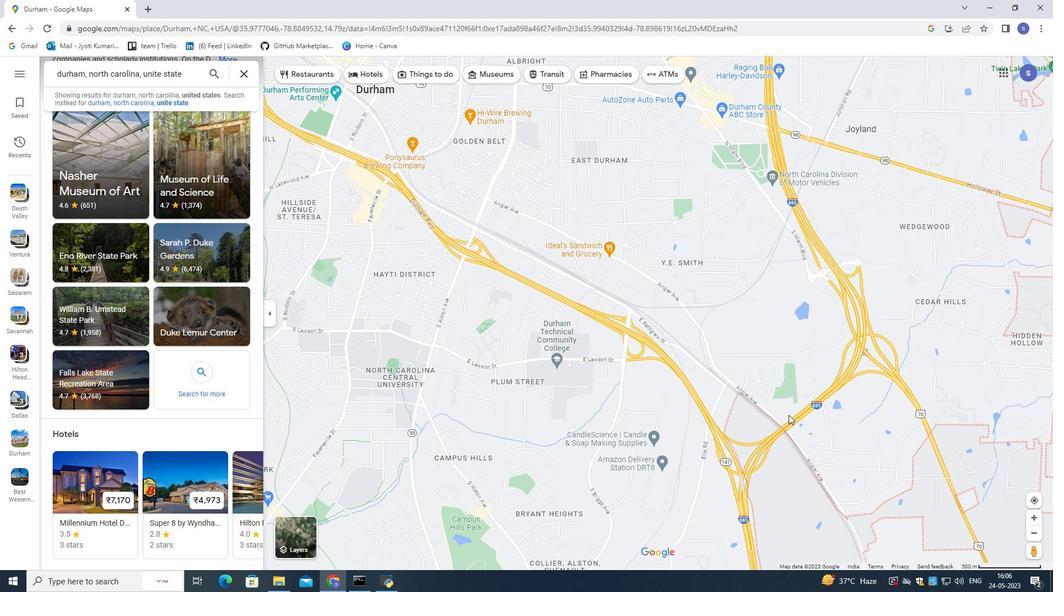 
Action: Mouse scrolled (788, 414) with delta (0, 0)
Screenshot: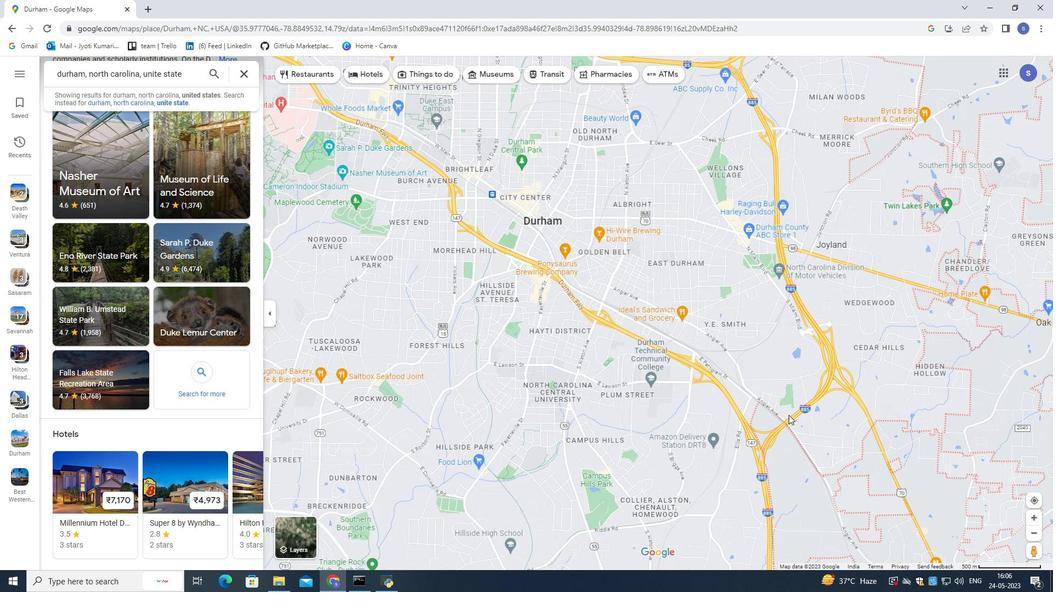 
Action: Mouse moved to (783, 392)
Screenshot: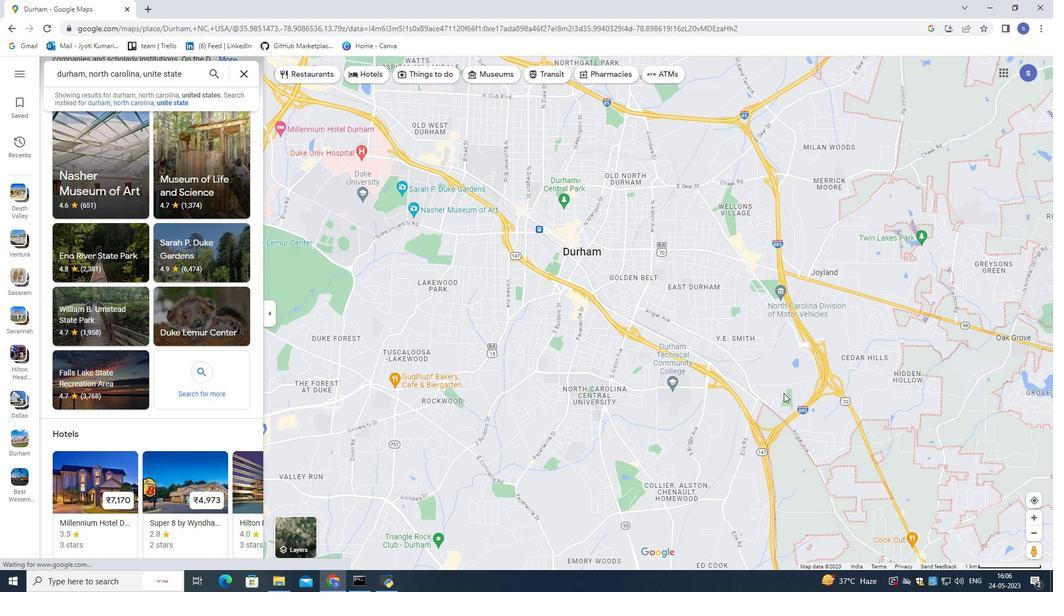 
Action: Mouse pressed left at (783, 392)
Screenshot: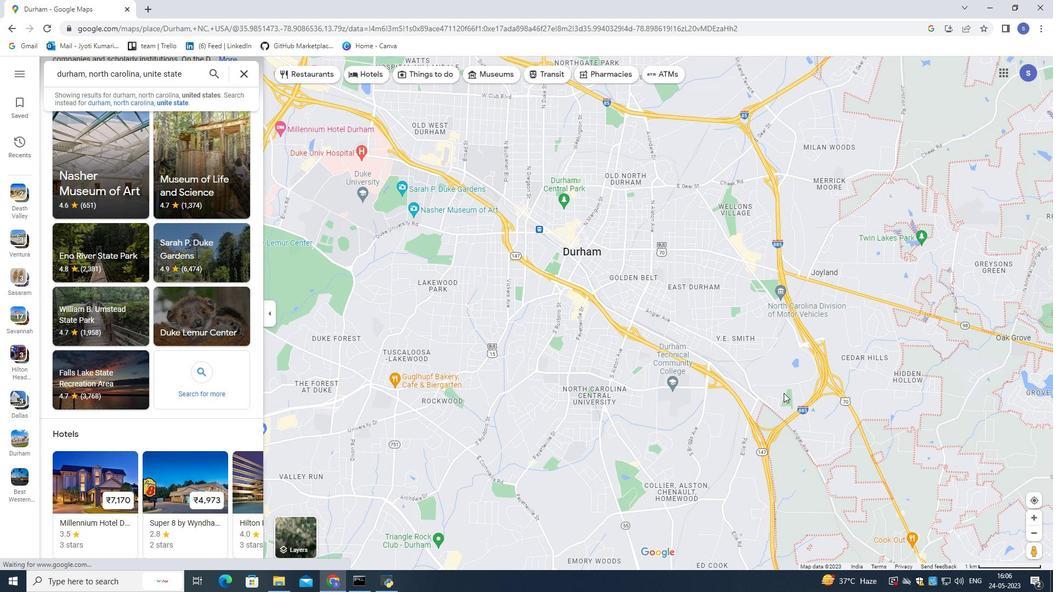 
Action: Mouse moved to (342, 269)
Screenshot: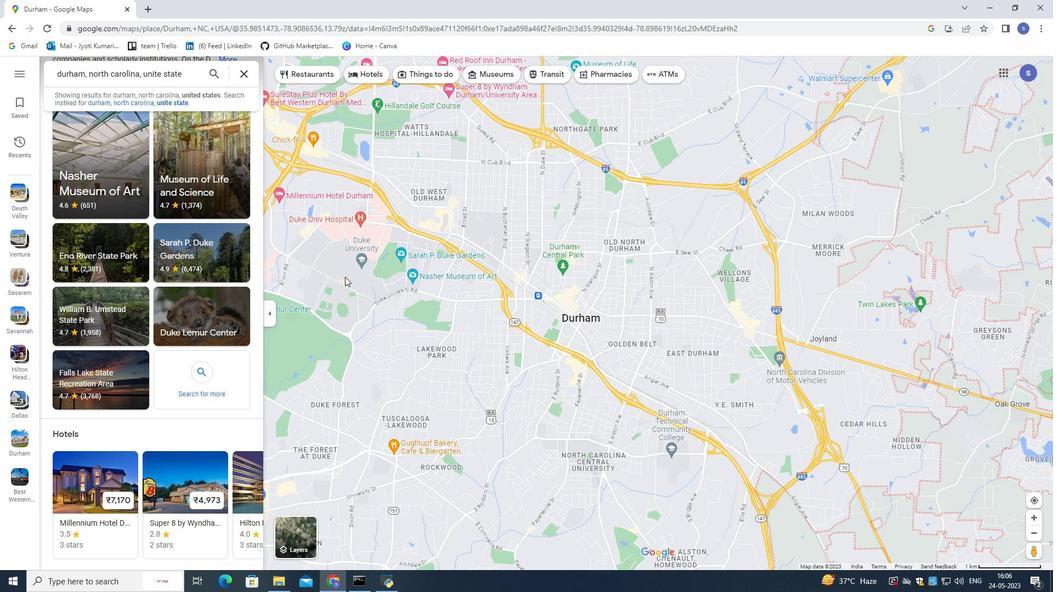 
Action: Mouse pressed left at (342, 269)
Screenshot: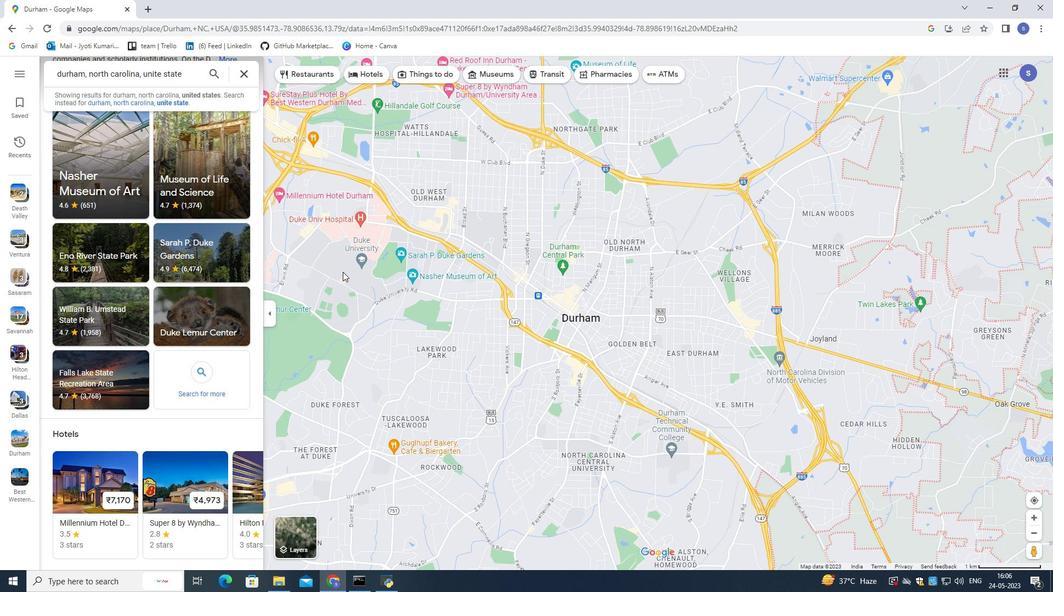 
Action: Mouse moved to (420, 391)
Screenshot: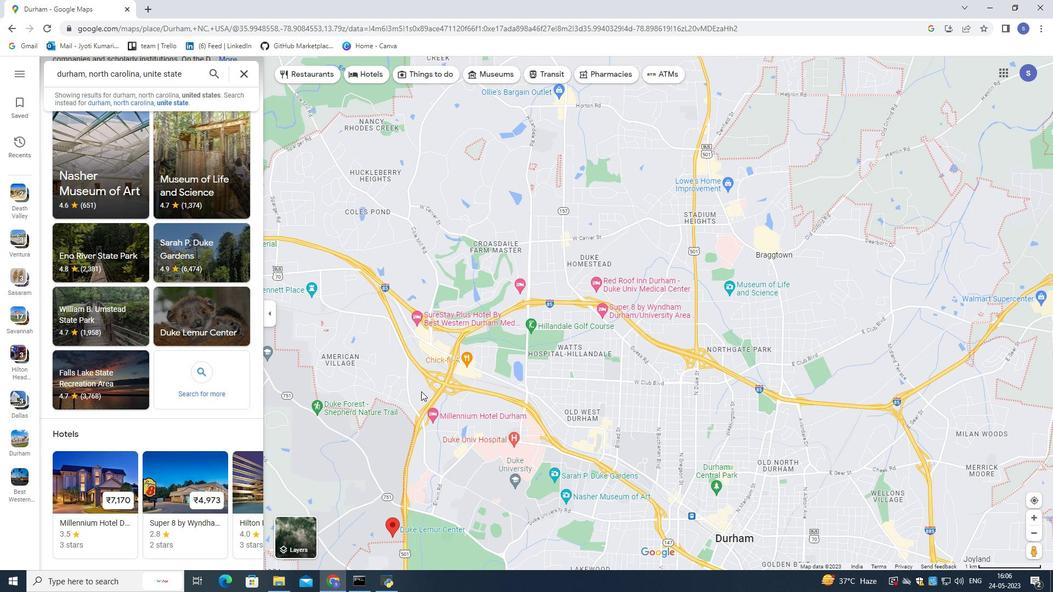 
Action: Mouse scrolled (420, 392) with delta (0, 0)
Screenshot: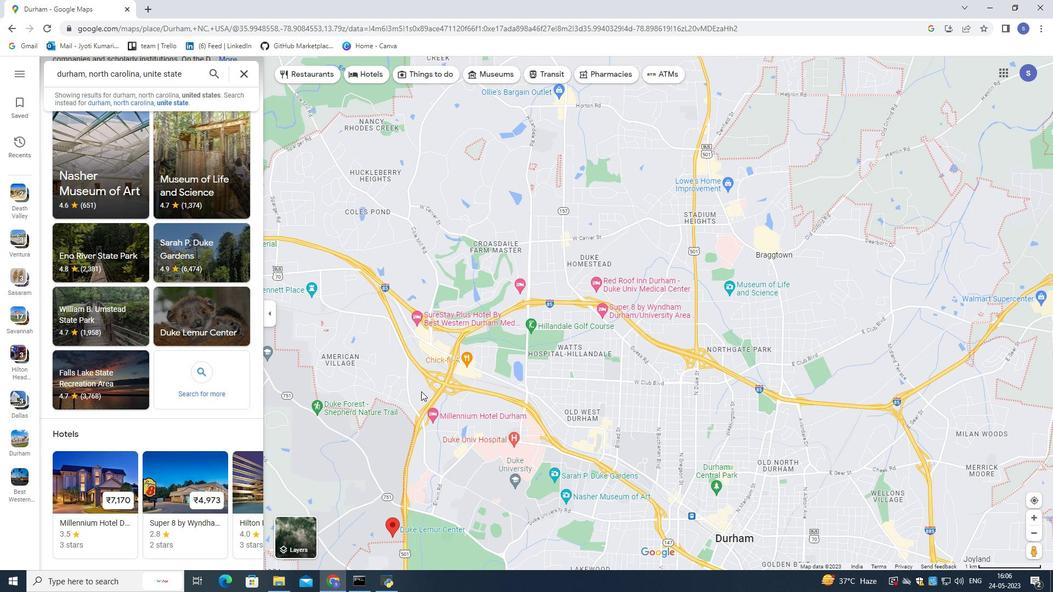 
Action: Mouse scrolled (420, 392) with delta (0, 0)
Screenshot: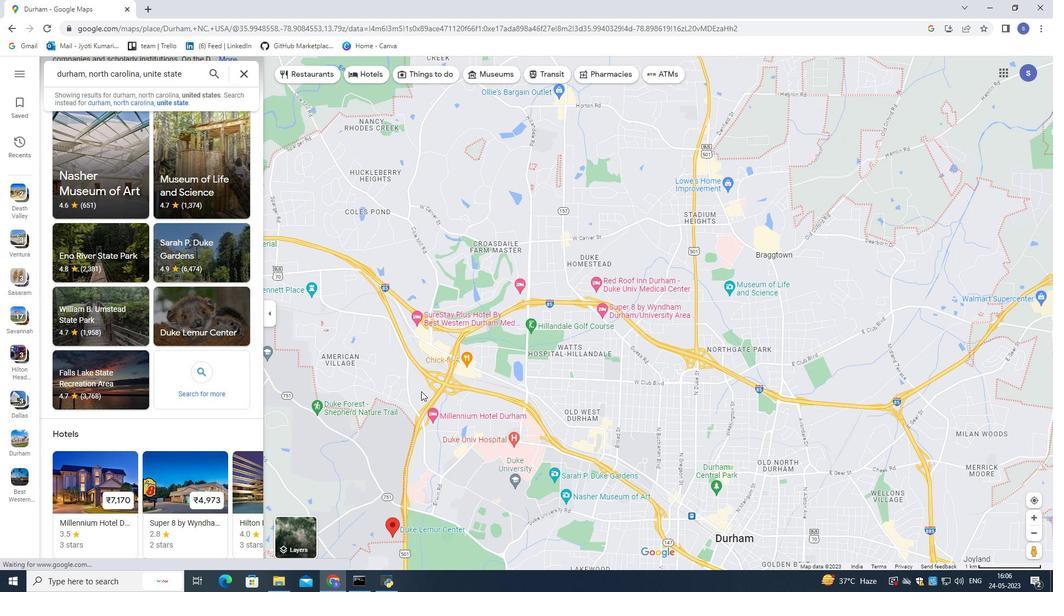 
Action: Mouse scrolled (420, 392) with delta (0, 0)
Screenshot: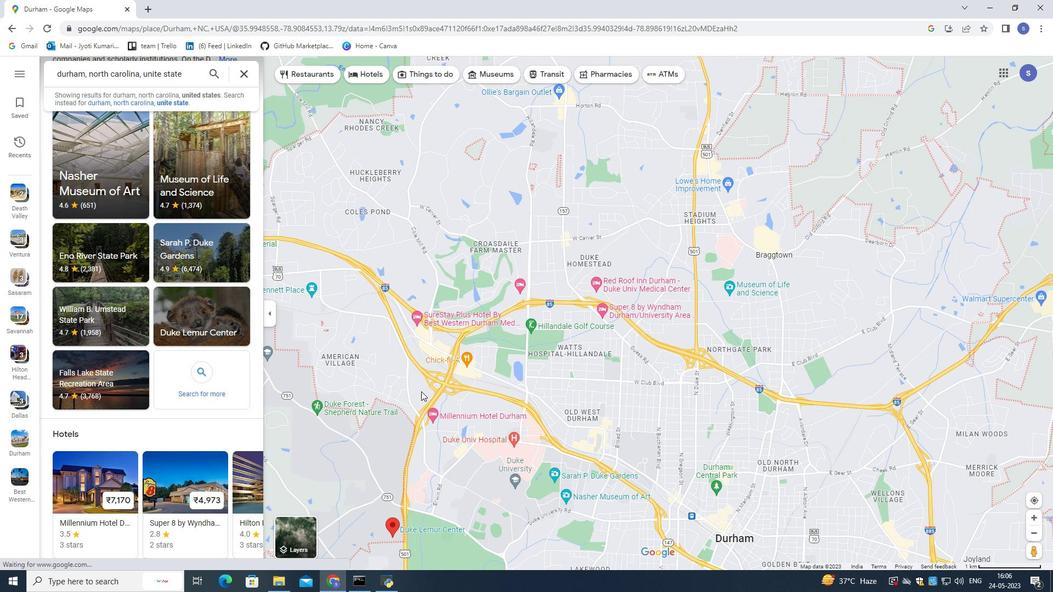 
Action: Mouse scrolled (420, 392) with delta (0, 0)
Screenshot: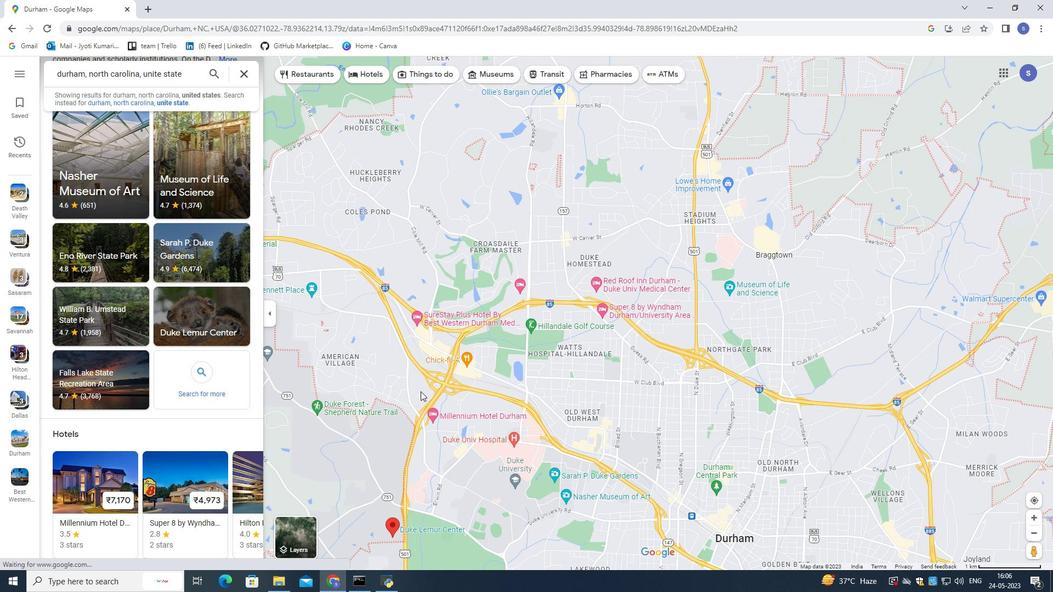 
Action: Mouse scrolled (420, 392) with delta (0, 0)
Screenshot: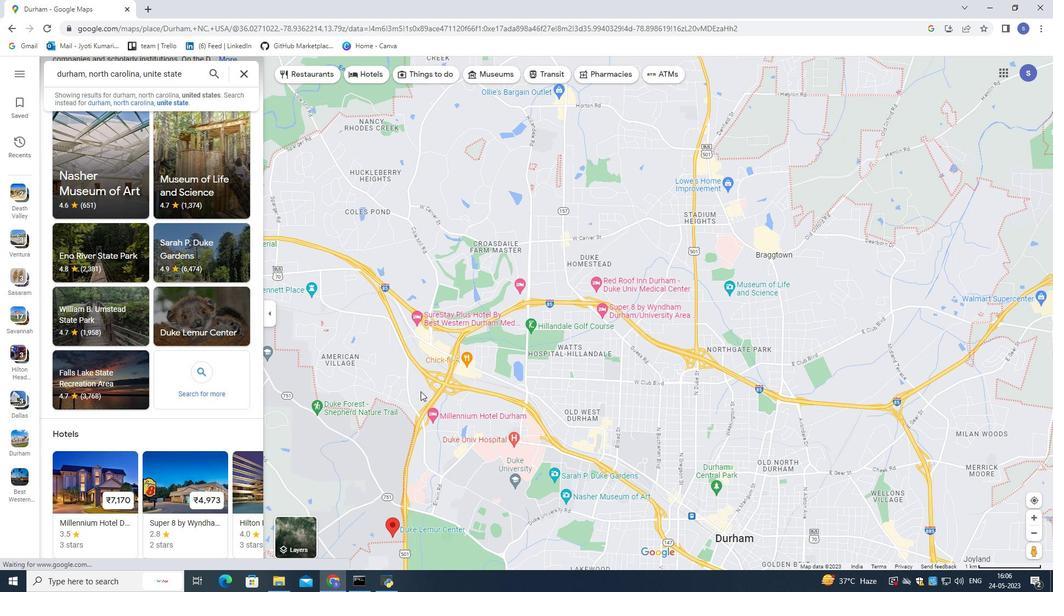 
Action: Mouse scrolled (420, 392) with delta (0, 0)
Screenshot: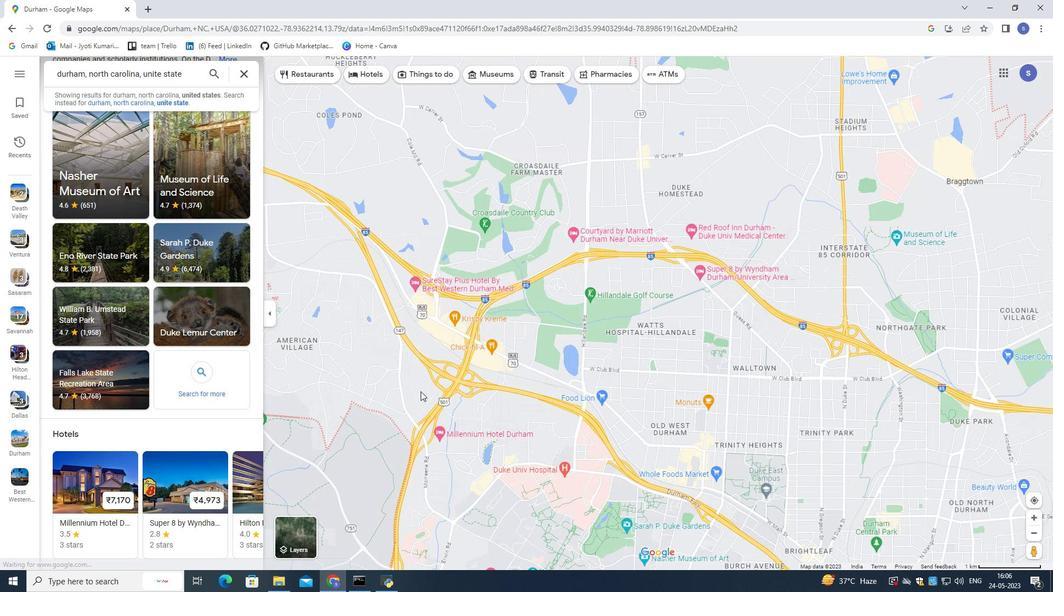 
Action: Mouse scrolled (420, 392) with delta (0, 0)
Screenshot: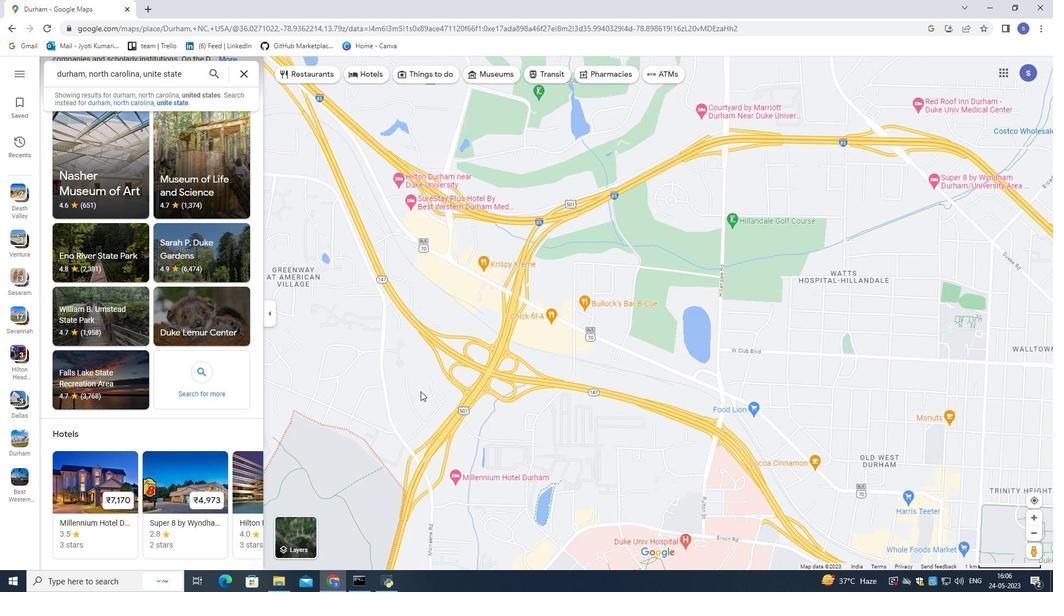 
Action: Mouse scrolled (420, 392) with delta (0, 0)
Screenshot: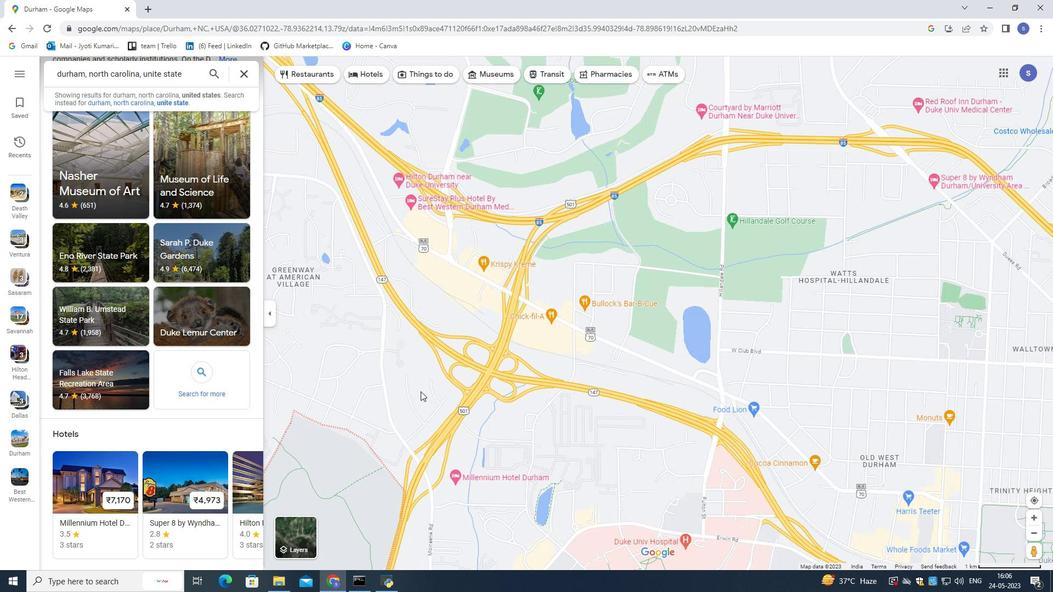 
Action: Mouse scrolled (420, 392) with delta (0, 0)
Screenshot: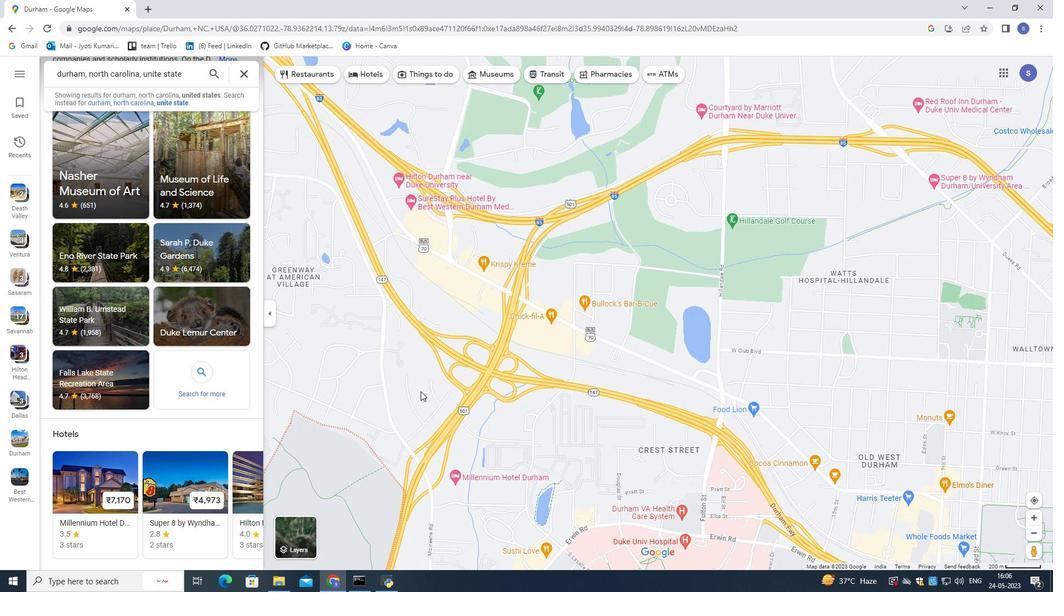 
Action: Mouse scrolled (420, 392) with delta (0, 0)
Screenshot: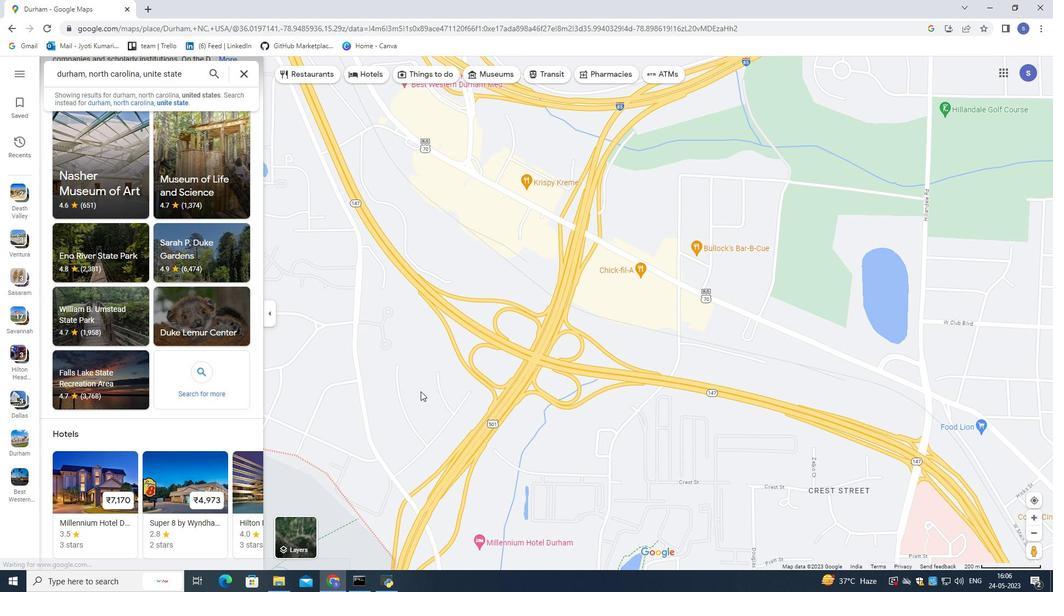
Action: Mouse scrolled (420, 392) with delta (0, 0)
Screenshot: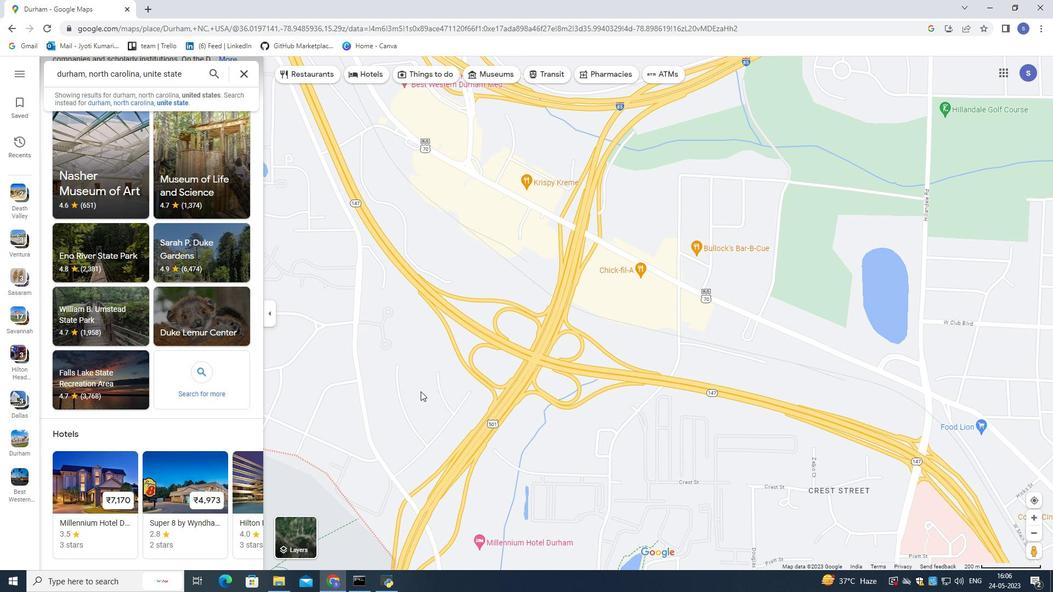 
Action: Mouse moved to (643, 369)
Screenshot: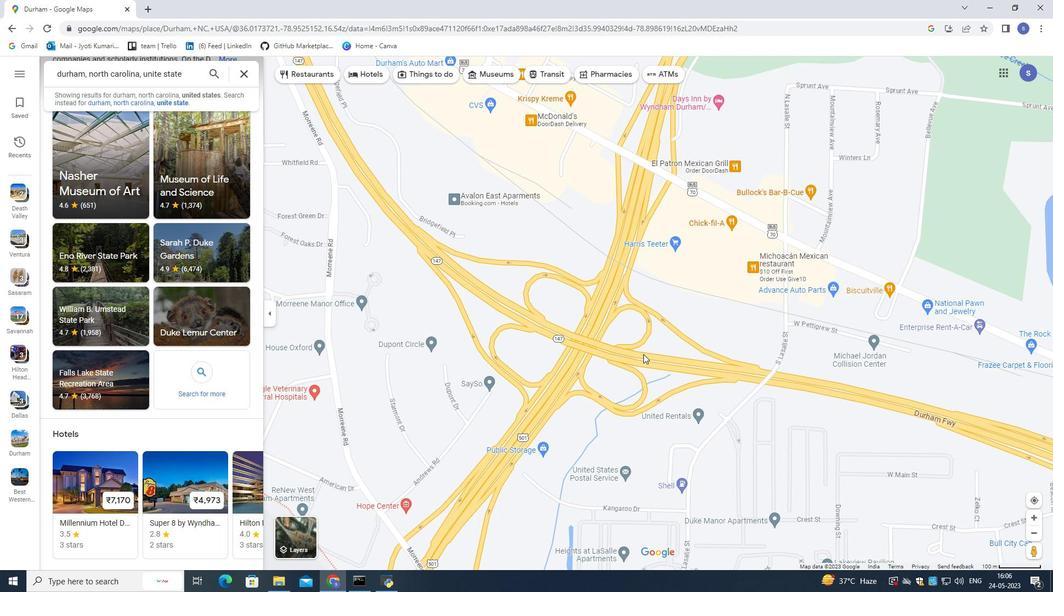 
Action: Mouse pressed left at (643, 355)
Screenshot: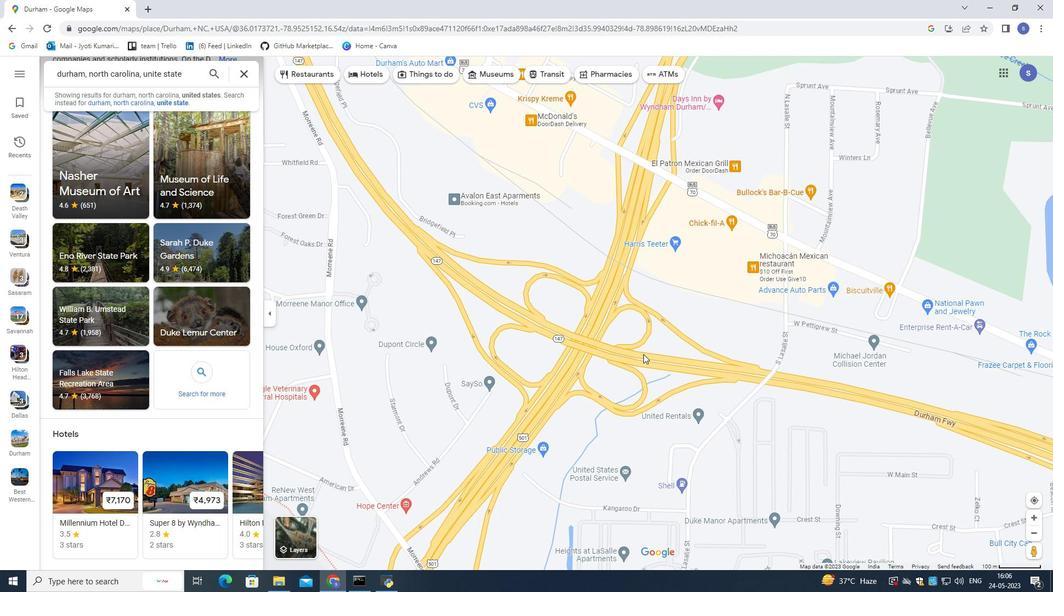 
Action: Mouse moved to (606, 454)
Screenshot: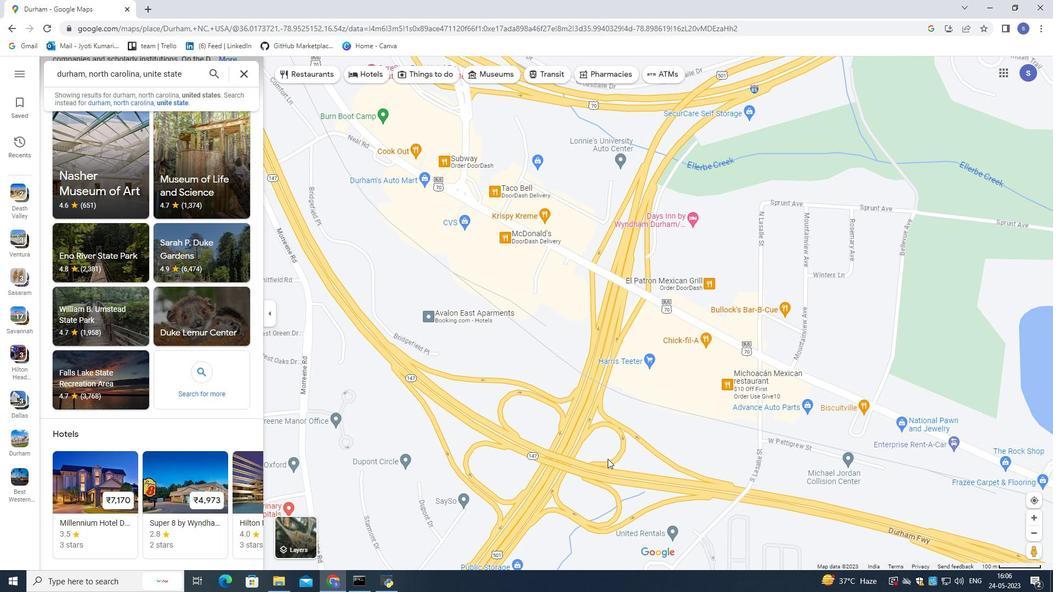 
Action: Mouse scrolled (606, 454) with delta (0, 0)
Screenshot: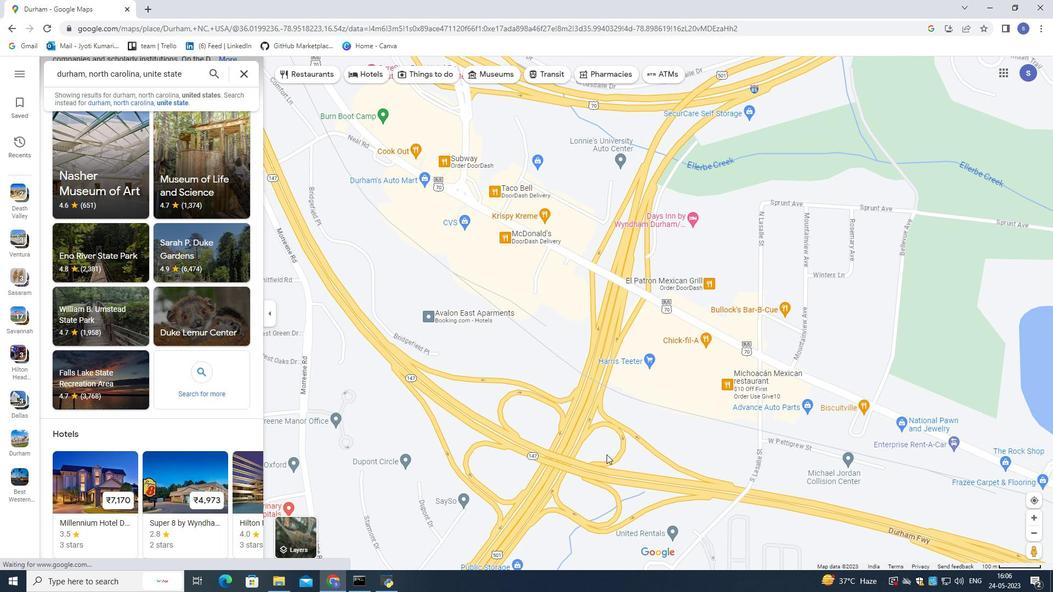 
Action: Mouse scrolled (606, 454) with delta (0, 0)
Screenshot: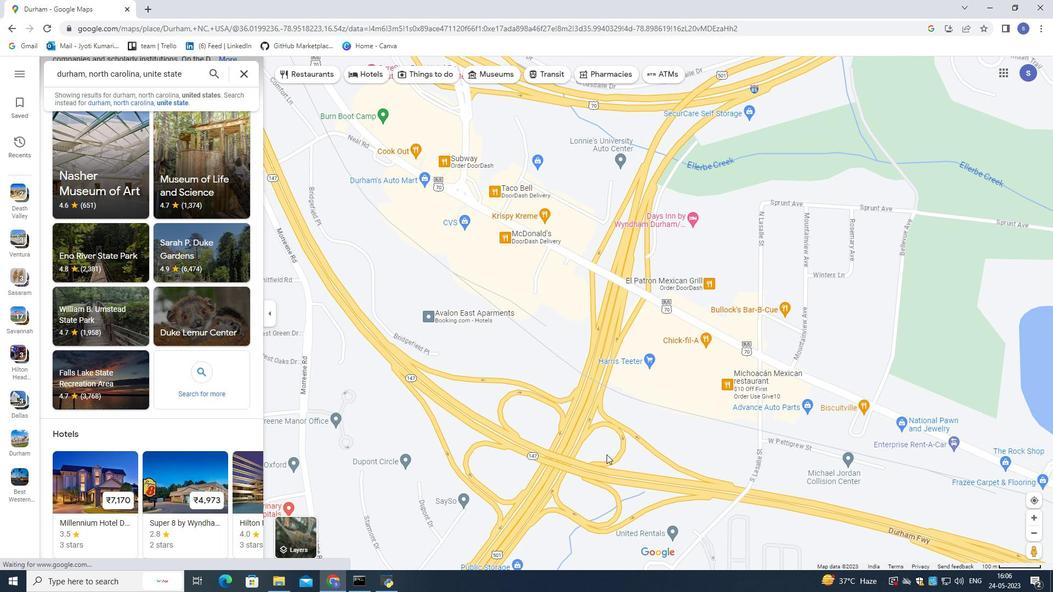 
Action: Mouse scrolled (606, 454) with delta (0, 0)
Screenshot: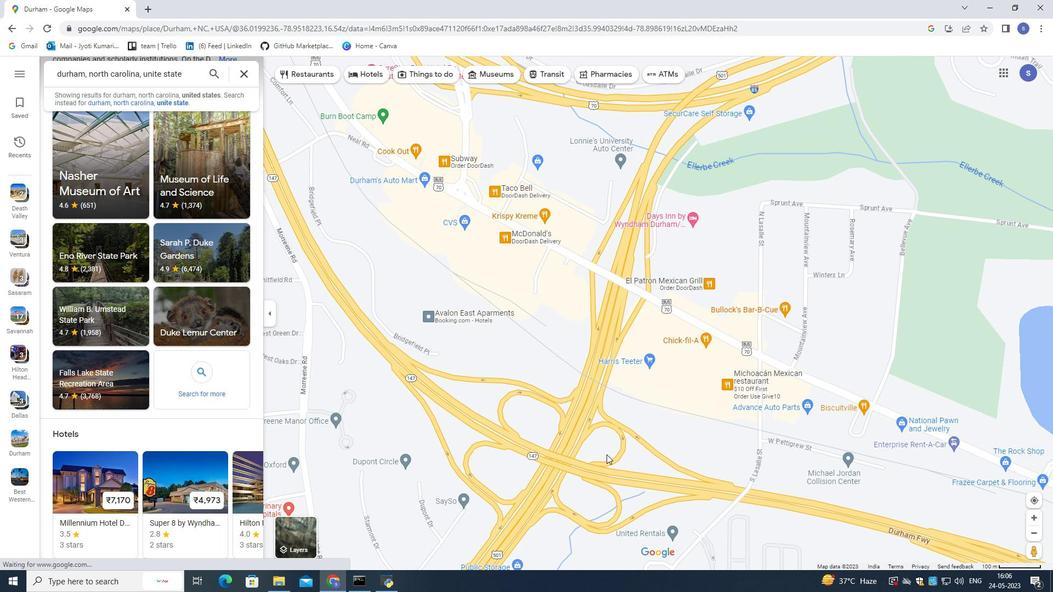 
Action: Mouse scrolled (606, 454) with delta (0, 0)
Screenshot: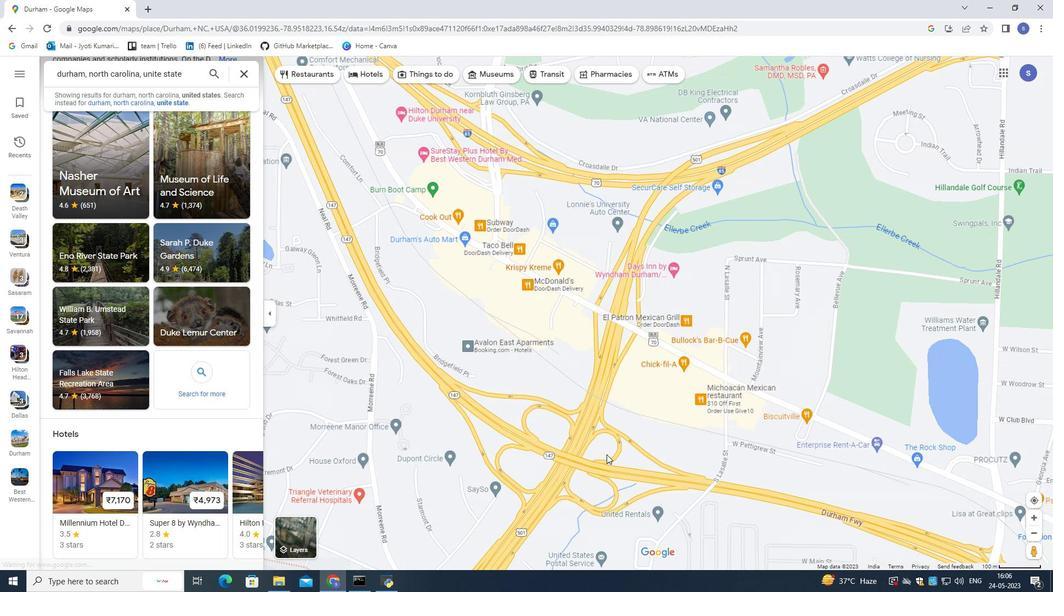 
Action: Mouse moved to (606, 452)
Screenshot: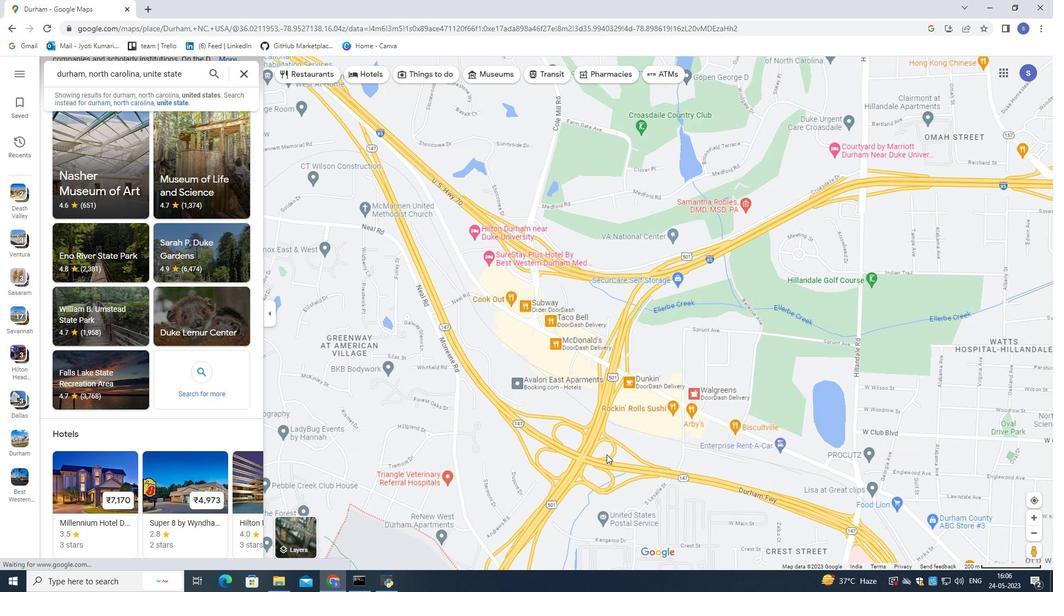
Action: Mouse scrolled (606, 452) with delta (0, 0)
Screenshot: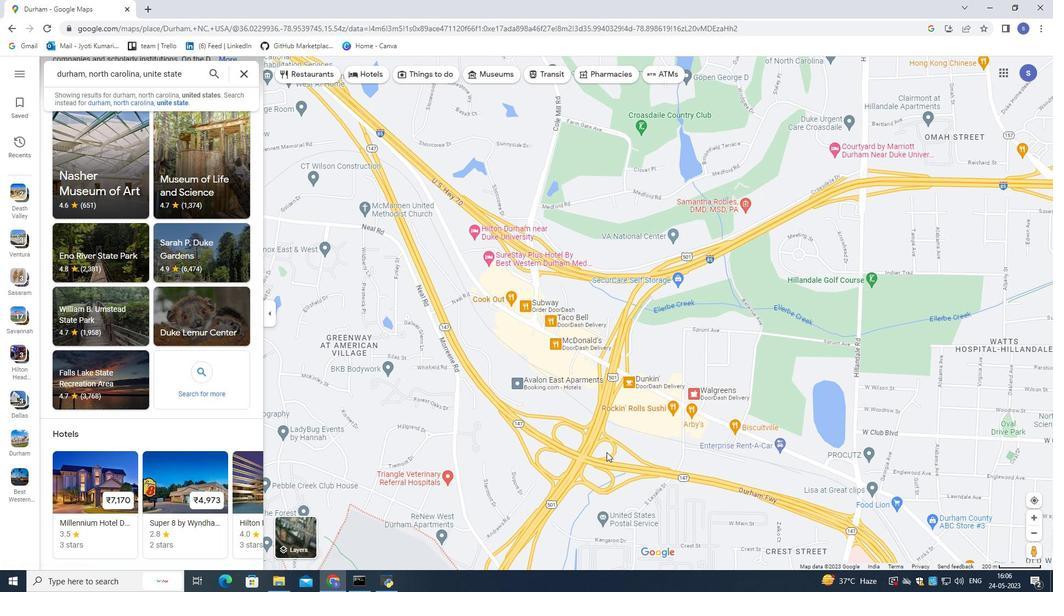 
Action: Mouse scrolled (606, 452) with delta (0, 0)
Screenshot: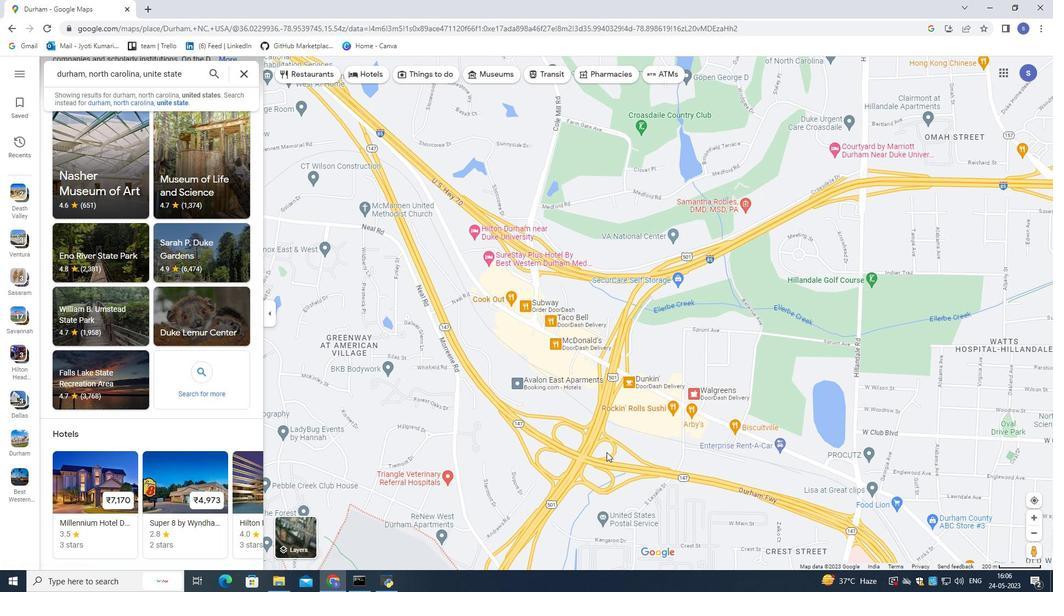 
Action: Mouse scrolled (606, 452) with delta (0, 0)
Screenshot: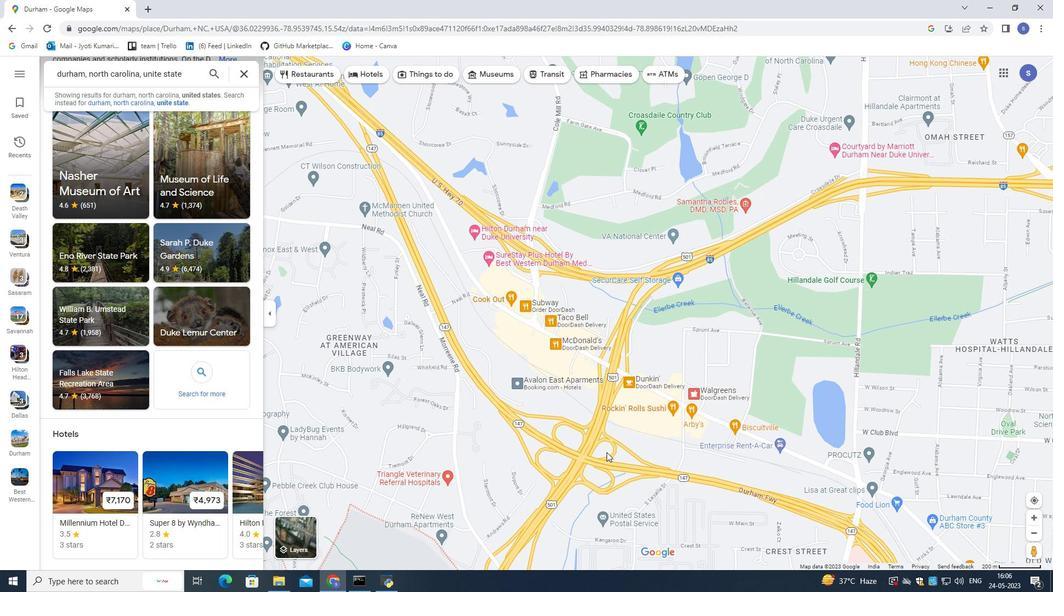 
Action: Mouse scrolled (606, 452) with delta (0, 0)
Screenshot: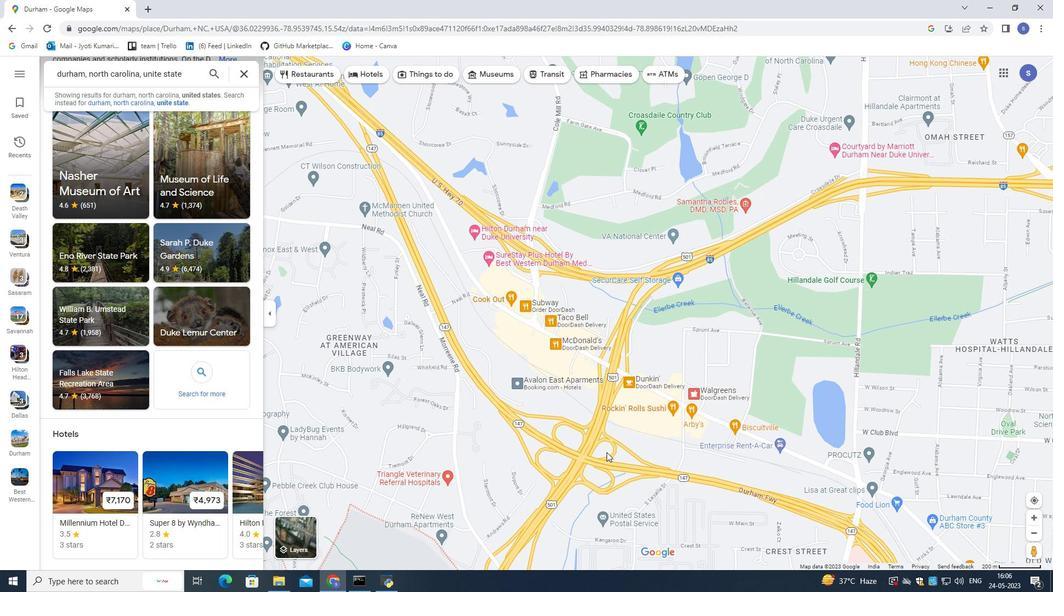 
Action: Mouse scrolled (606, 452) with delta (0, 0)
Screenshot: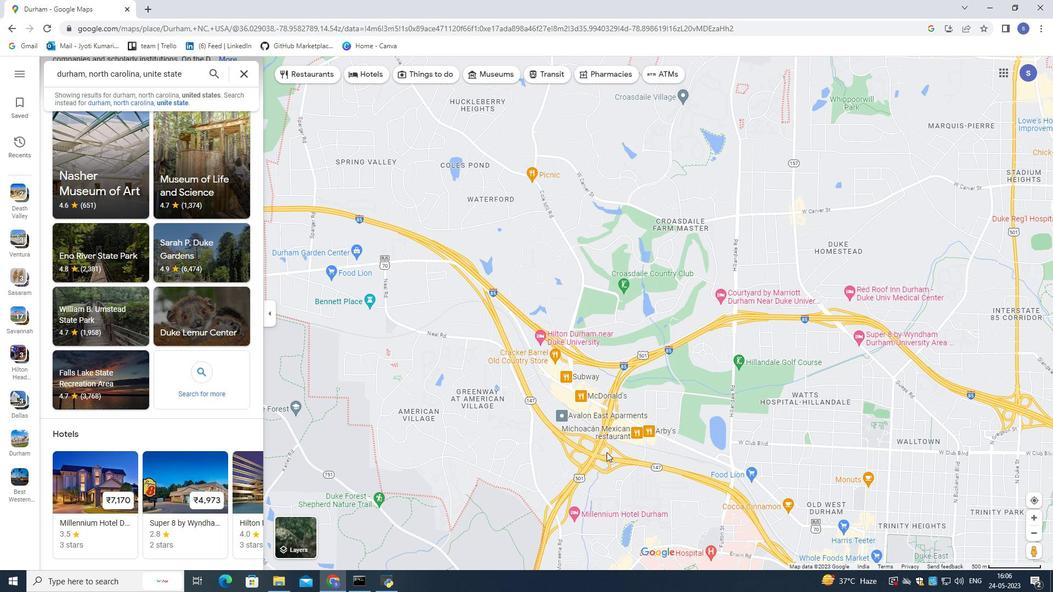 
Action: Mouse scrolled (606, 452) with delta (0, 0)
Screenshot: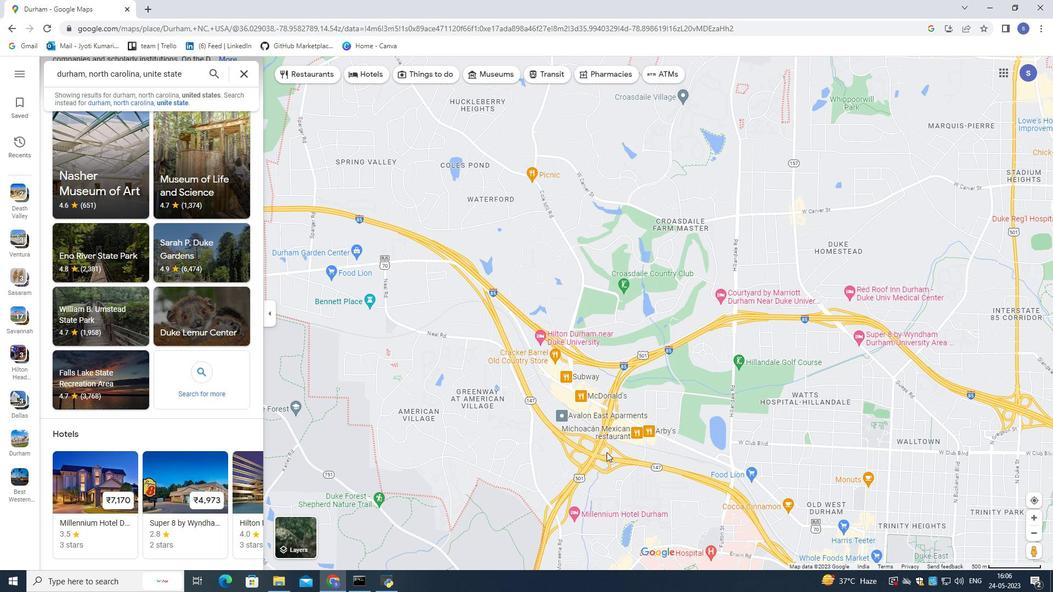
Action: Mouse scrolled (606, 452) with delta (0, 0)
Screenshot: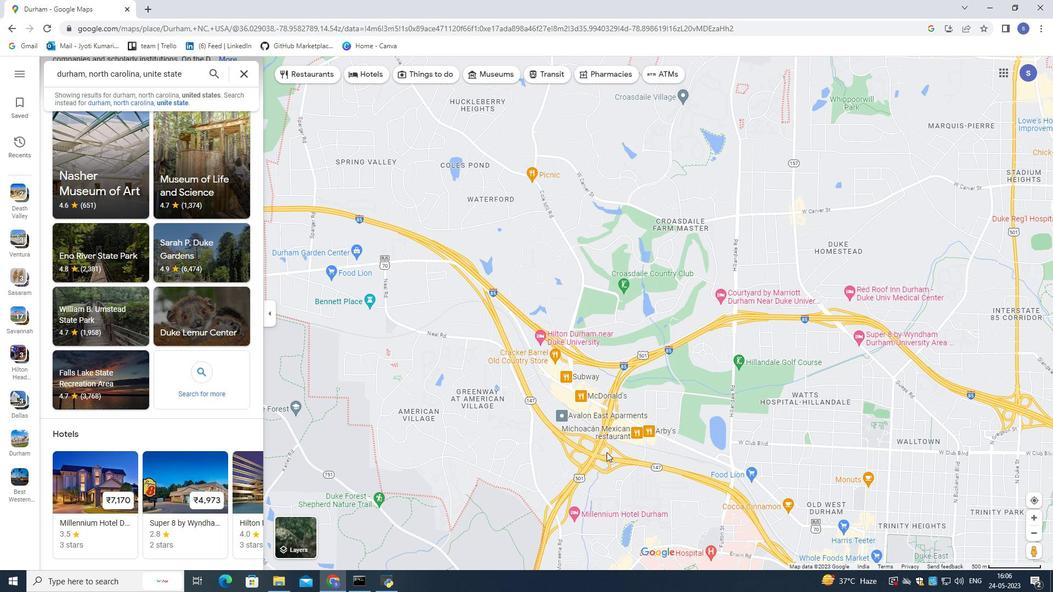 
Action: Mouse moved to (863, 450)
Screenshot: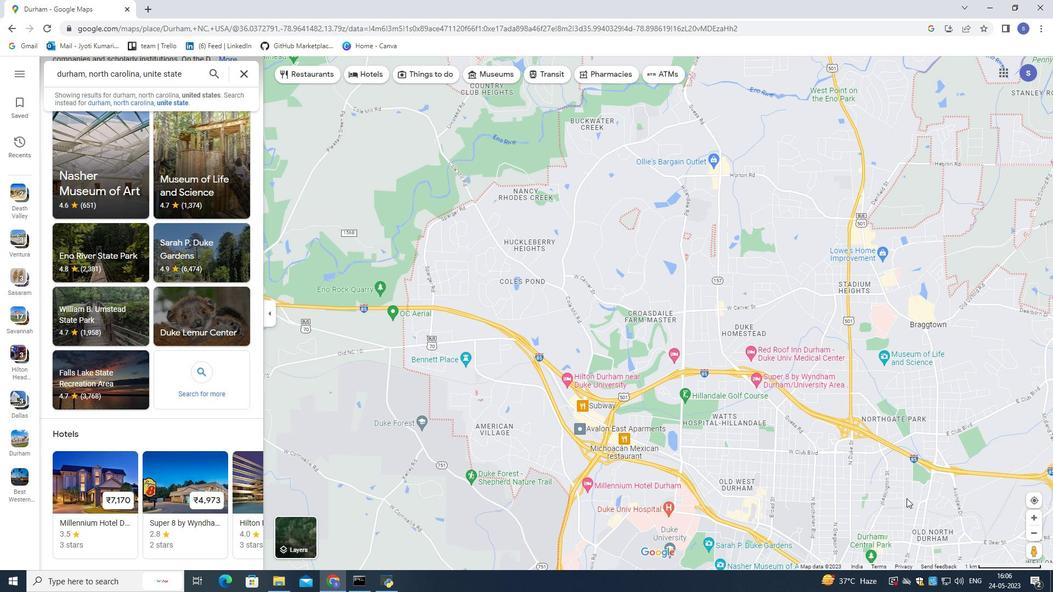 
Action: Mouse scrolled (863, 450) with delta (0, 0)
Screenshot: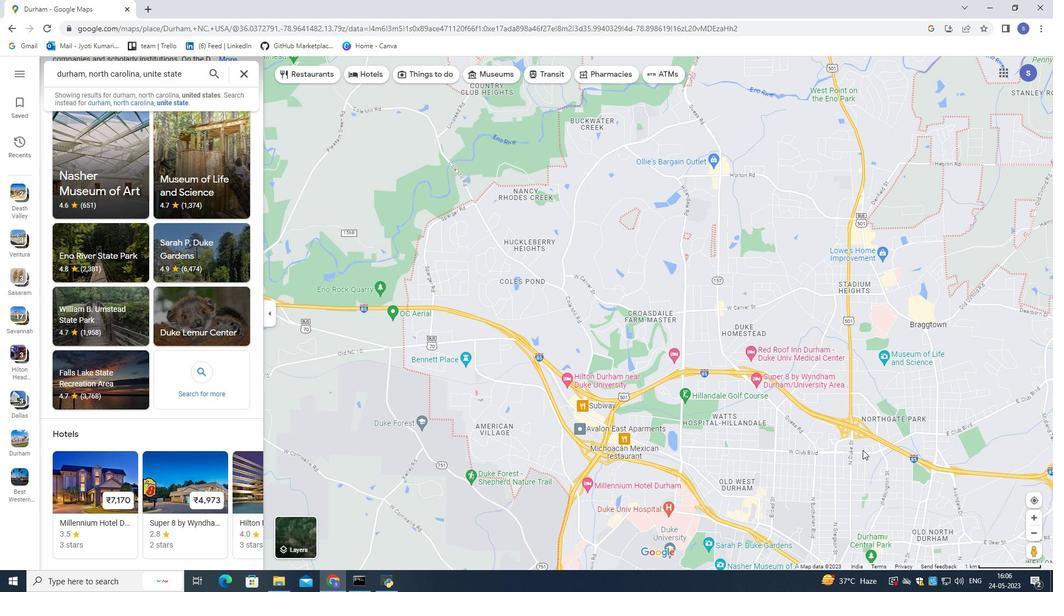 
Action: Mouse scrolled (863, 450) with delta (0, 0)
Screenshot: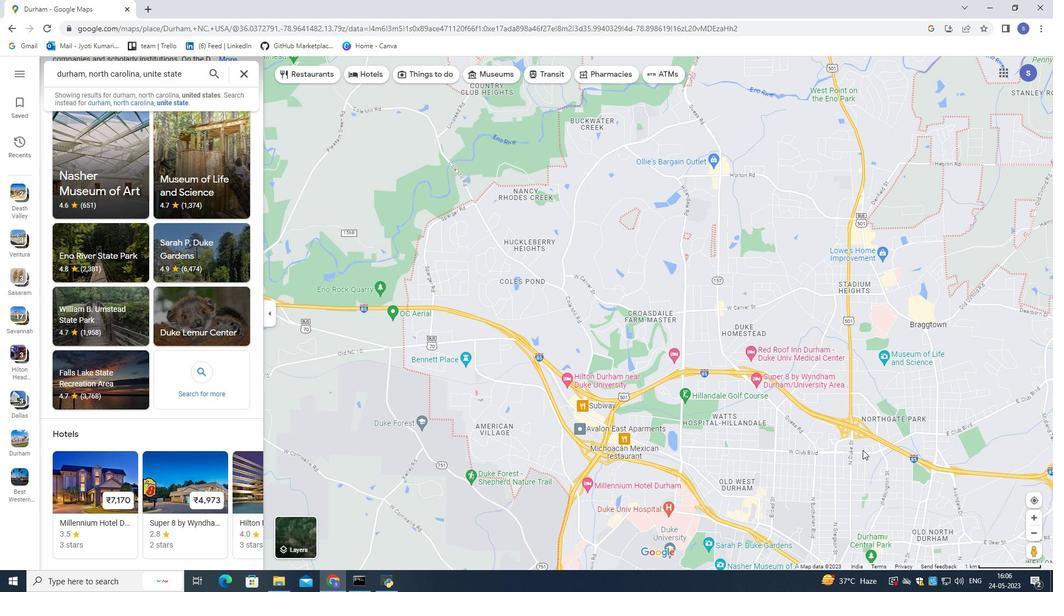
Action: Mouse scrolled (863, 450) with delta (0, 0)
Screenshot: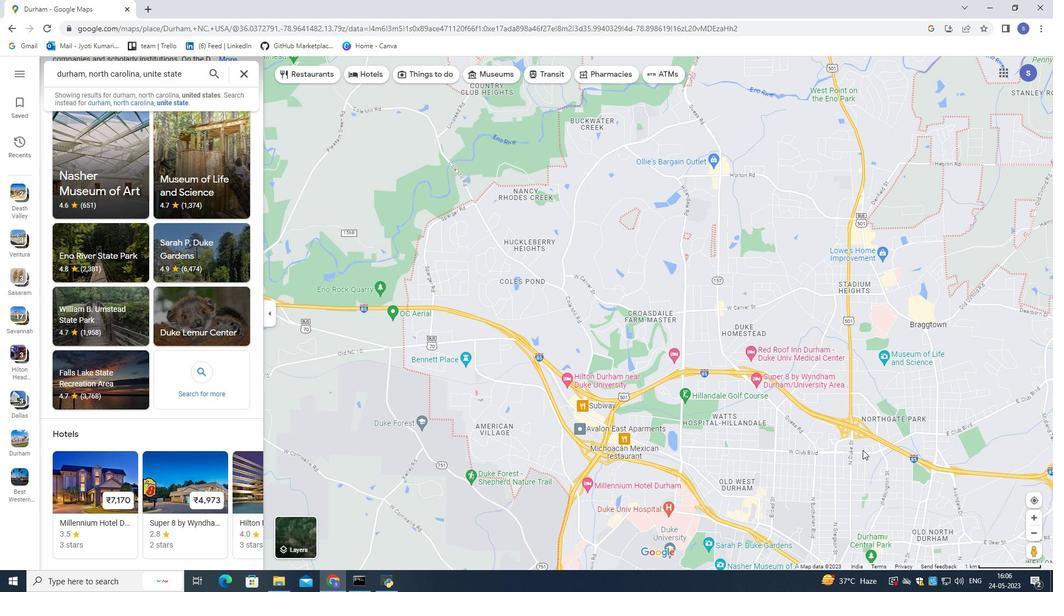 
Action: Mouse scrolled (863, 450) with delta (0, 0)
Screenshot: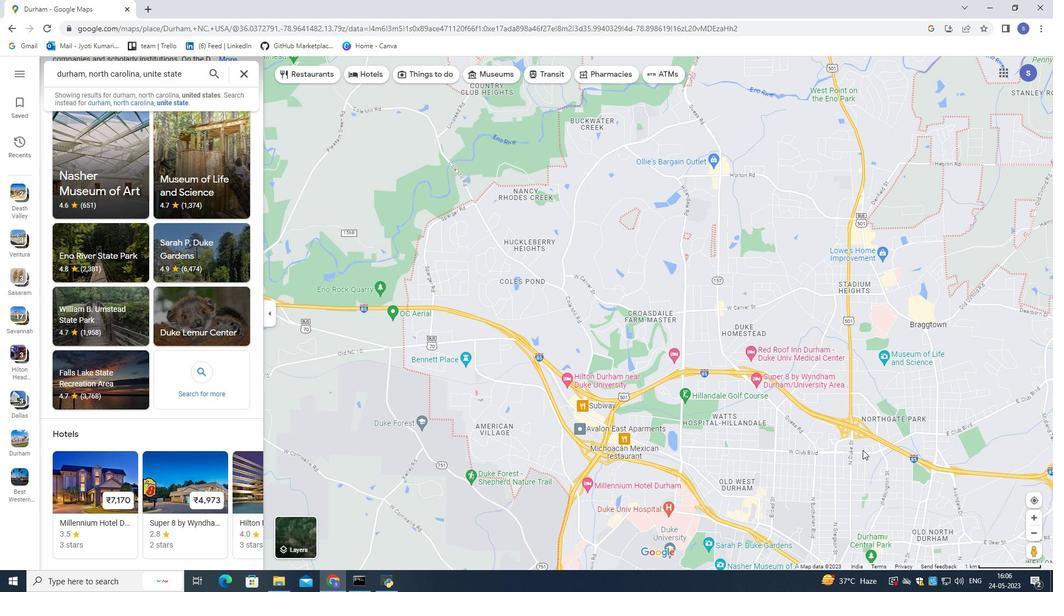 
Action: Mouse scrolled (863, 450) with delta (0, 0)
Screenshot: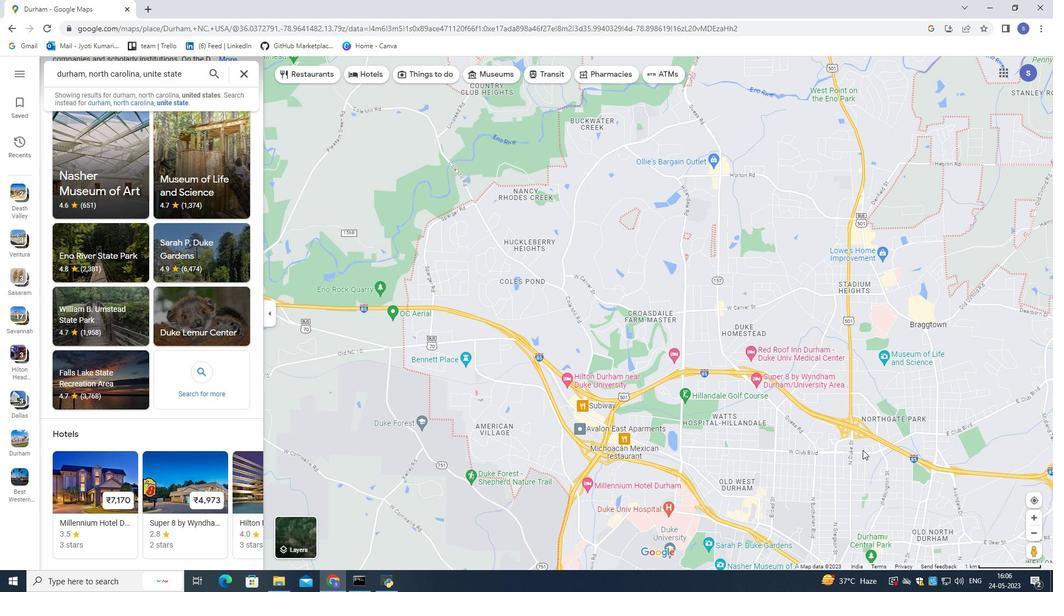 
Action: Mouse scrolled (863, 450) with delta (0, 0)
Screenshot: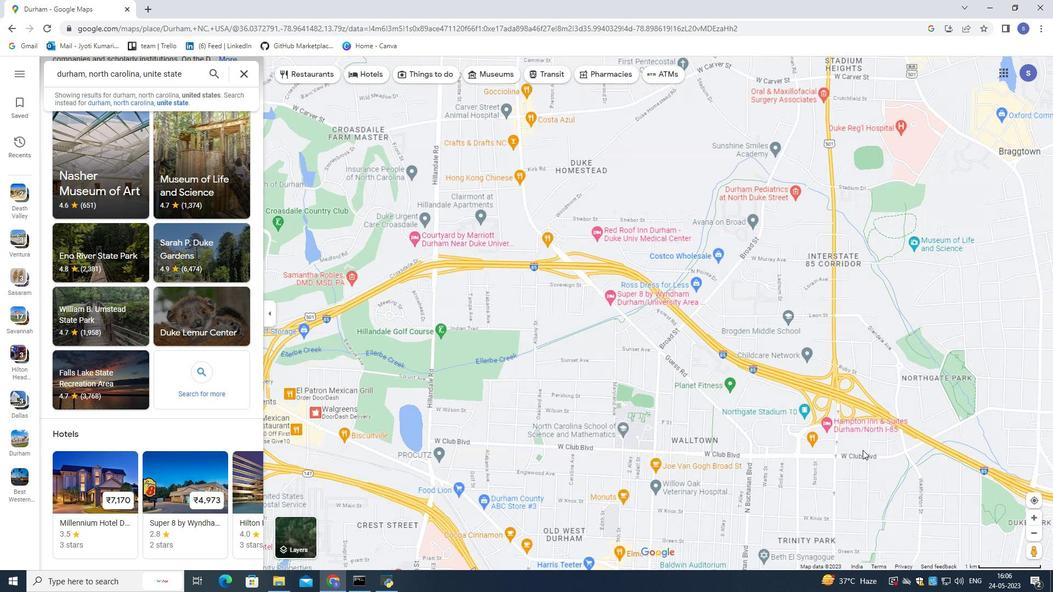 
Action: Mouse scrolled (863, 450) with delta (0, 0)
Screenshot: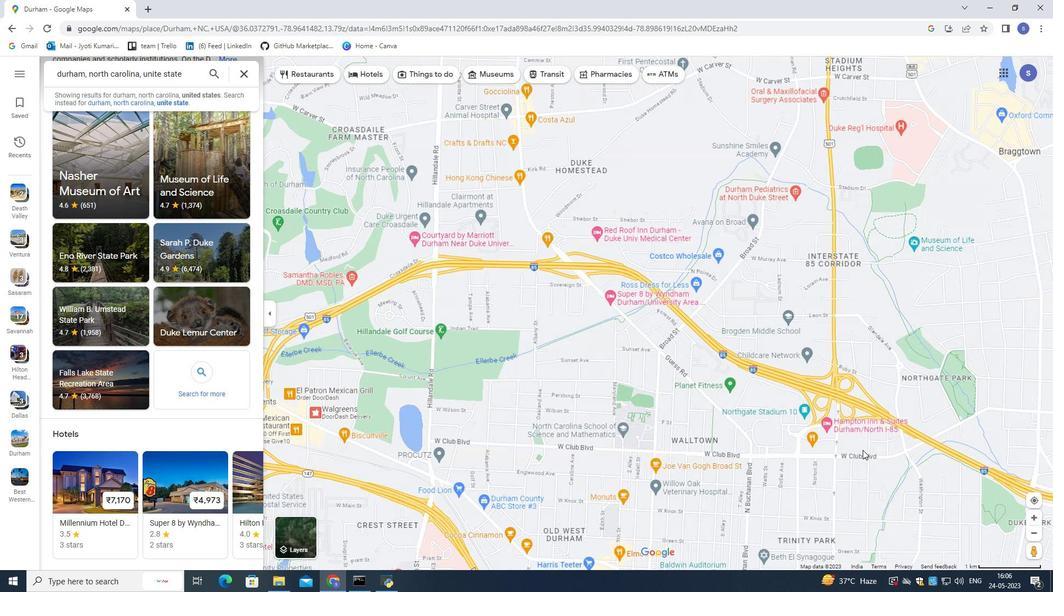 
Action: Mouse scrolled (863, 450) with delta (0, 0)
Screenshot: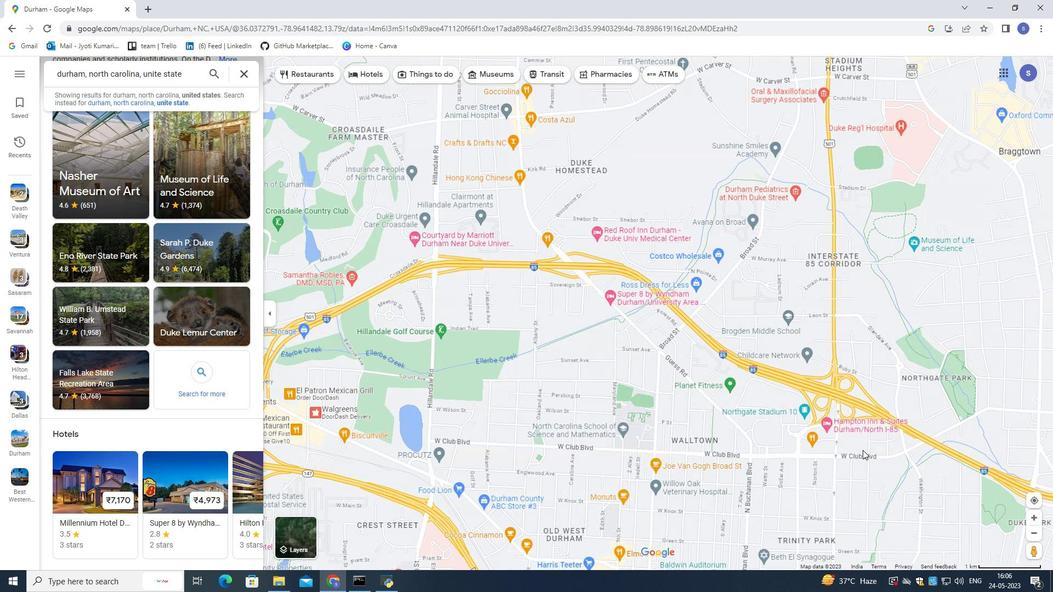 
Action: Mouse scrolled (863, 450) with delta (0, 0)
Screenshot: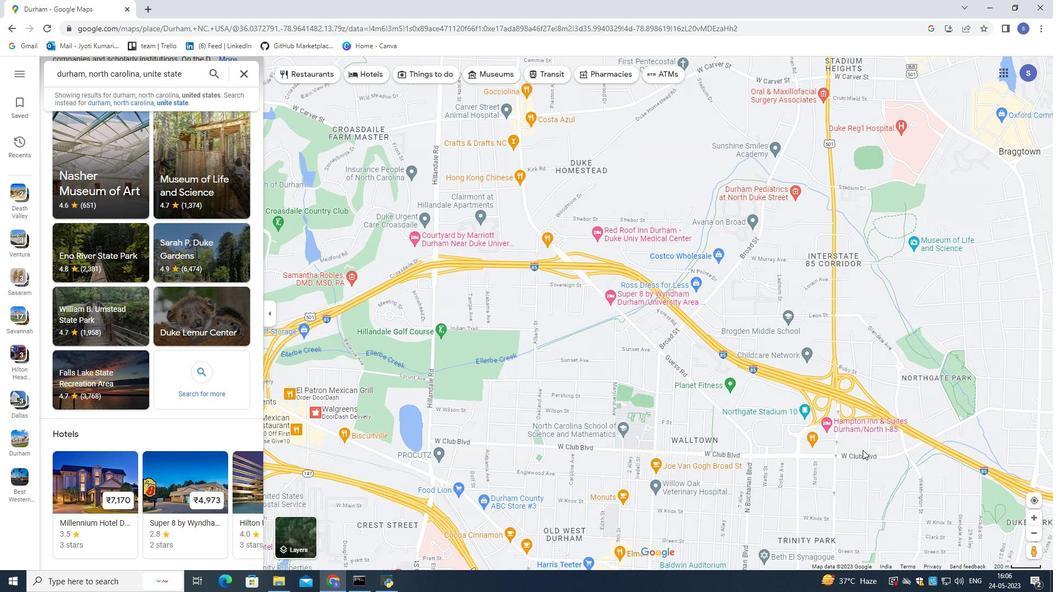 
Action: Mouse scrolled (863, 450) with delta (0, 0)
Screenshot: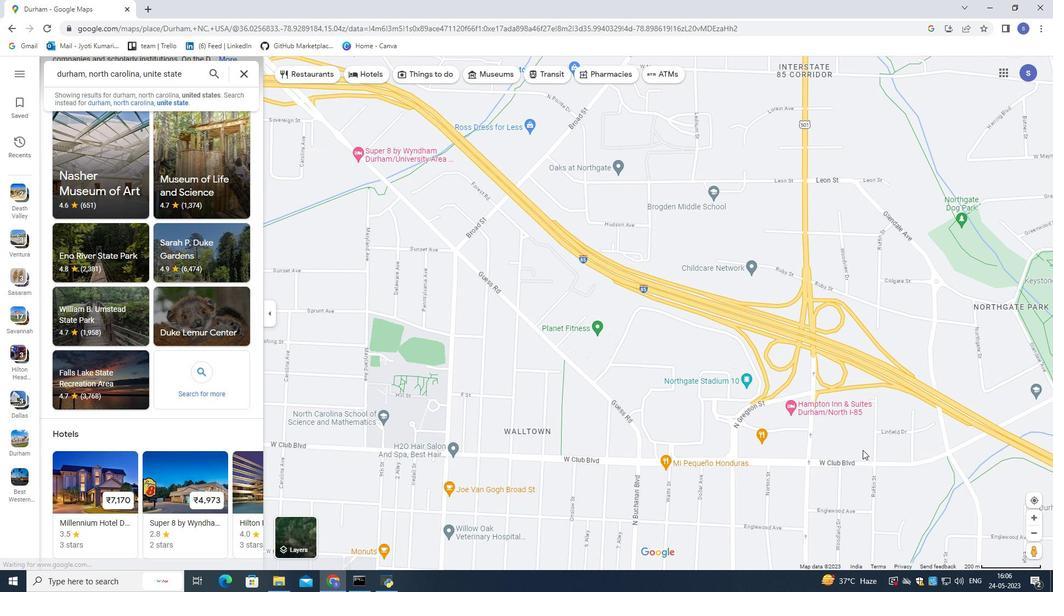 
Action: Mouse scrolled (863, 450) with delta (0, 0)
Screenshot: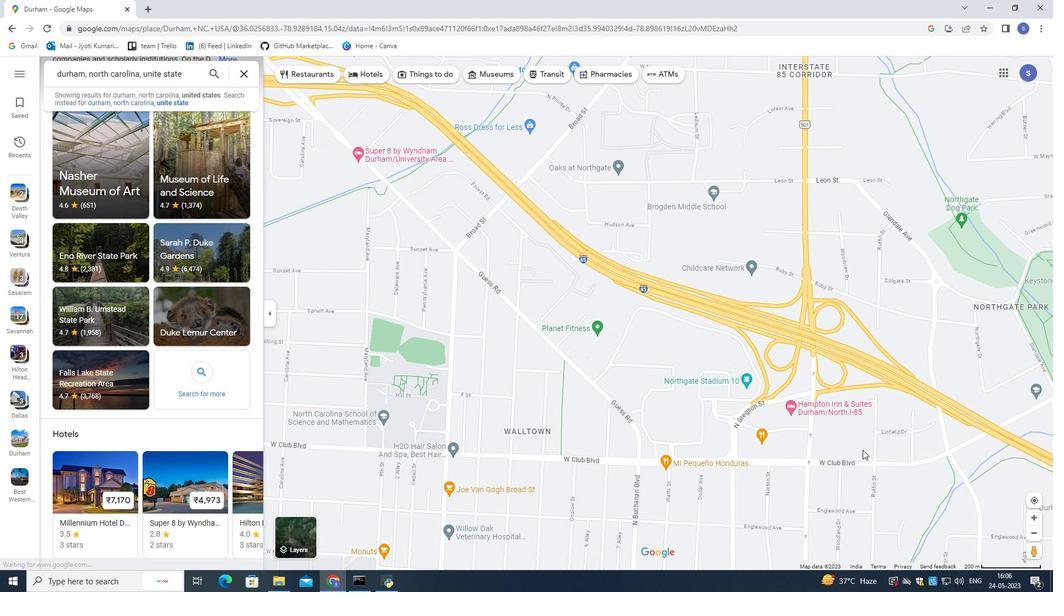 
Action: Mouse scrolled (863, 450) with delta (0, 0)
Screenshot: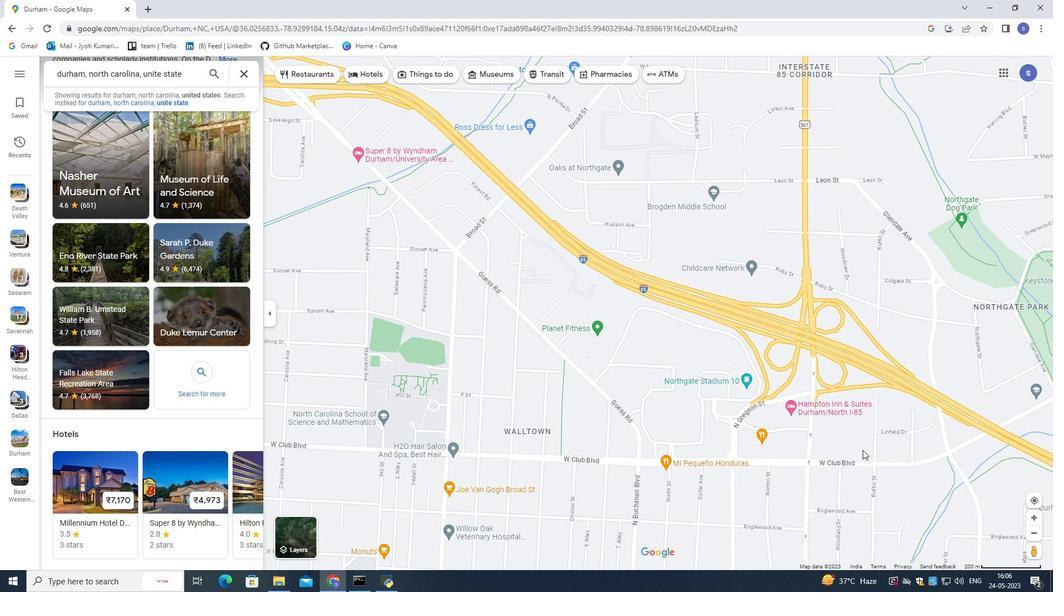 
Action: Mouse scrolled (863, 450) with delta (0, 0)
Screenshot: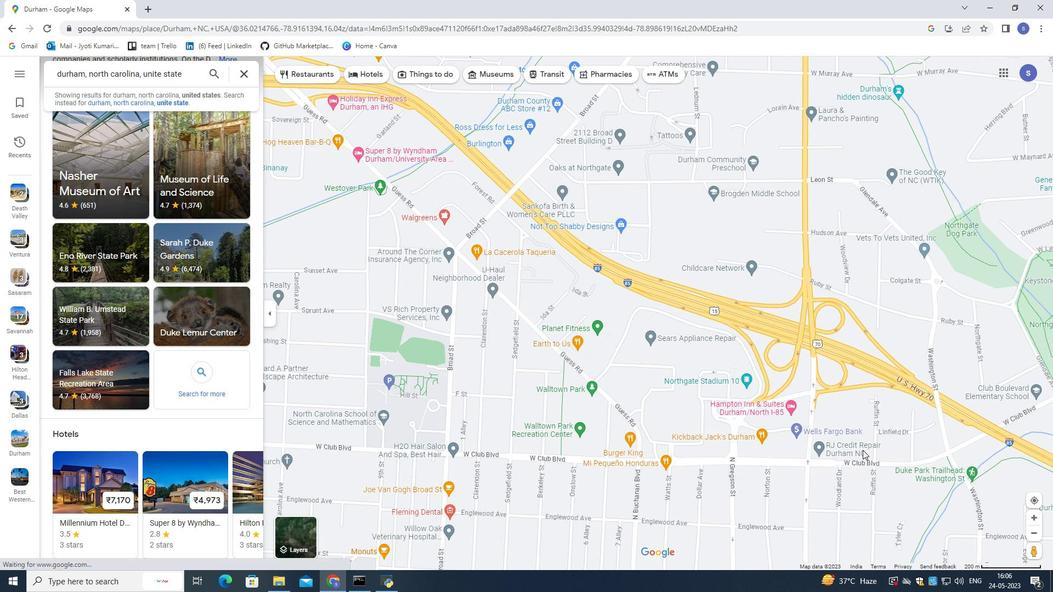 
Action: Mouse moved to (858, 448)
Screenshot: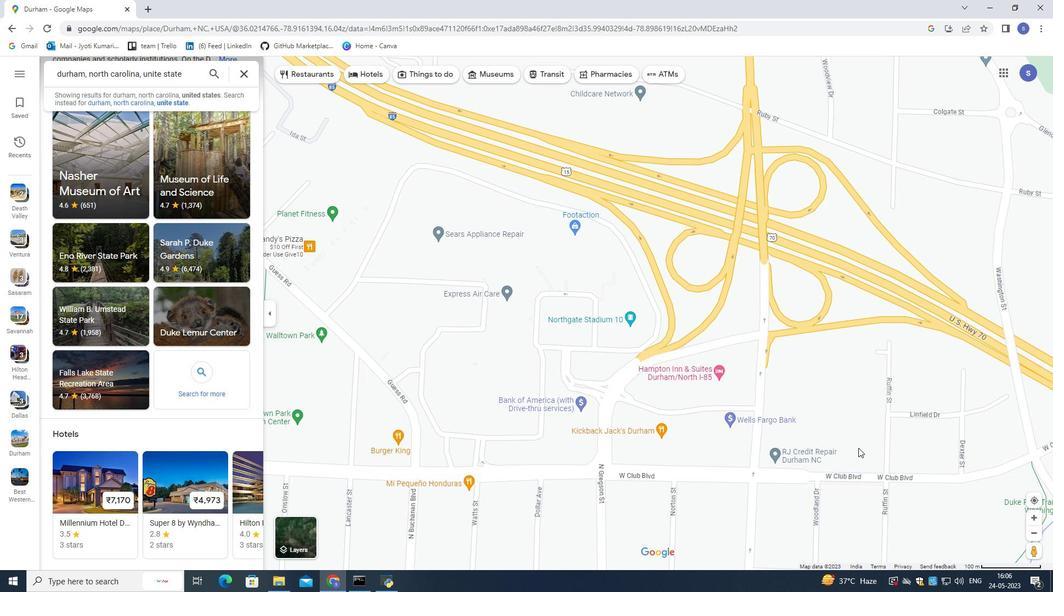 
Action: Mouse scrolled (858, 447) with delta (0, 0)
Screenshot: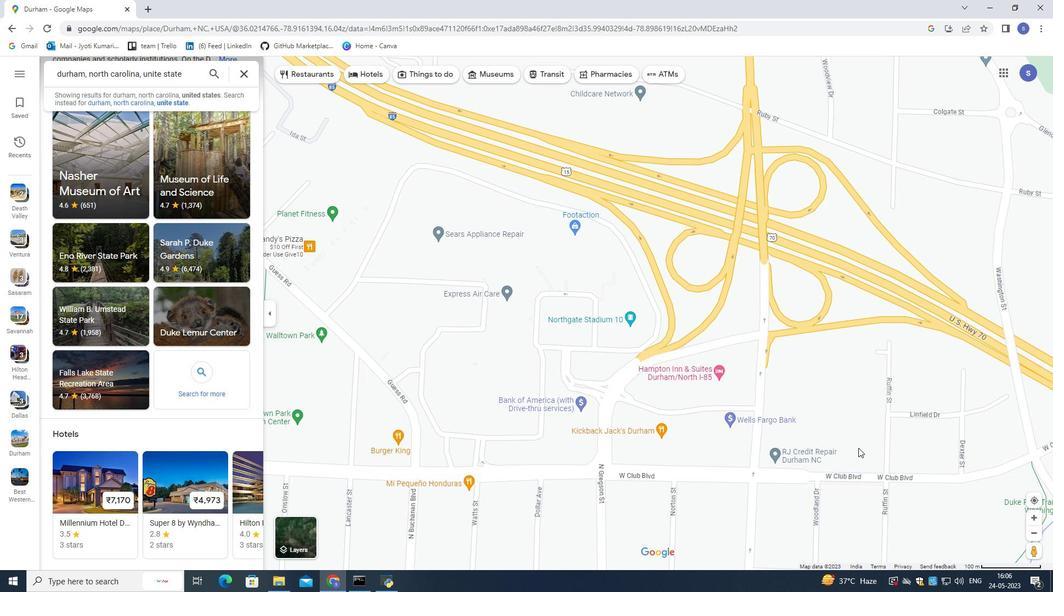 
Action: Mouse scrolled (858, 447) with delta (0, 0)
Screenshot: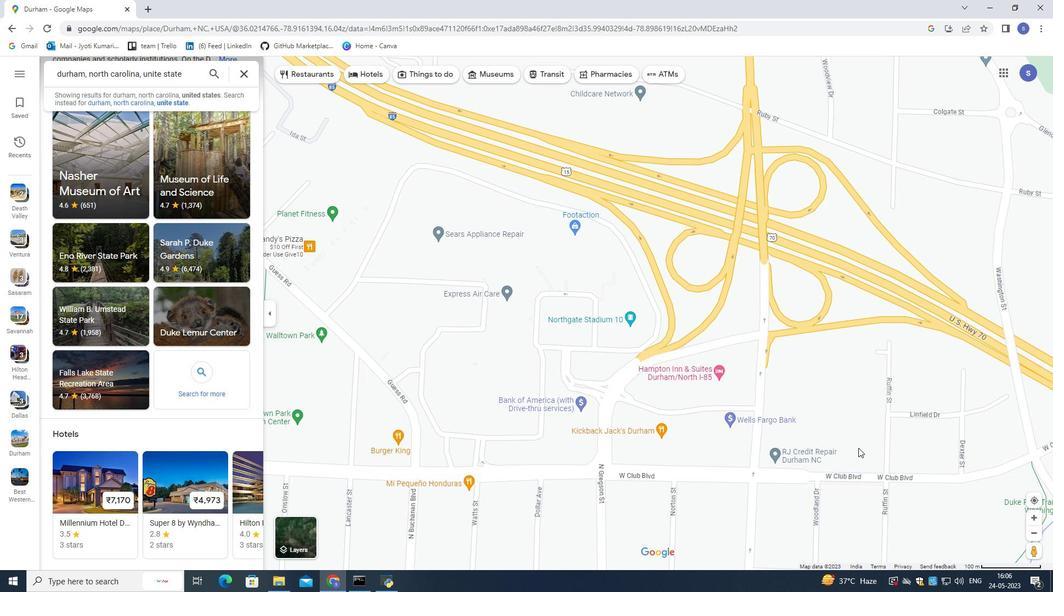 
Action: Mouse scrolled (858, 447) with delta (0, 0)
Screenshot: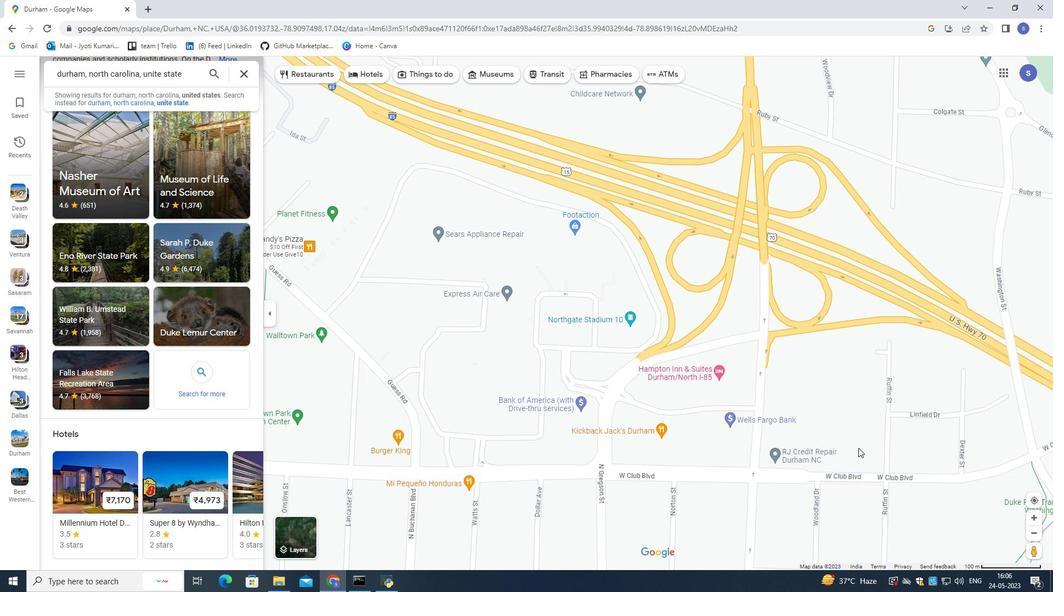 
Action: Mouse scrolled (858, 447) with delta (0, 0)
Screenshot: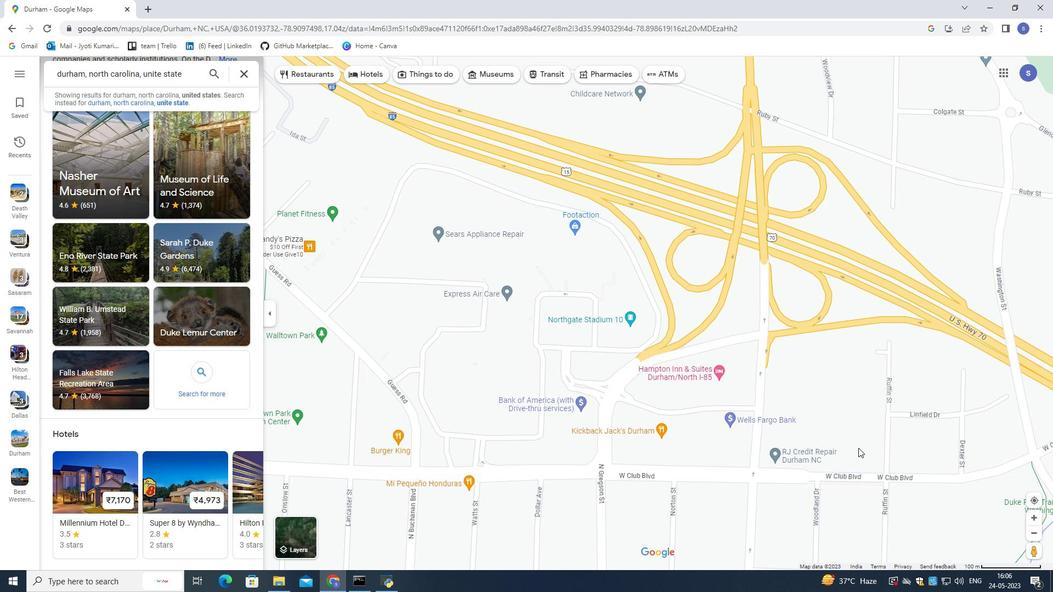 
Action: Mouse moved to (856, 446)
Screenshot: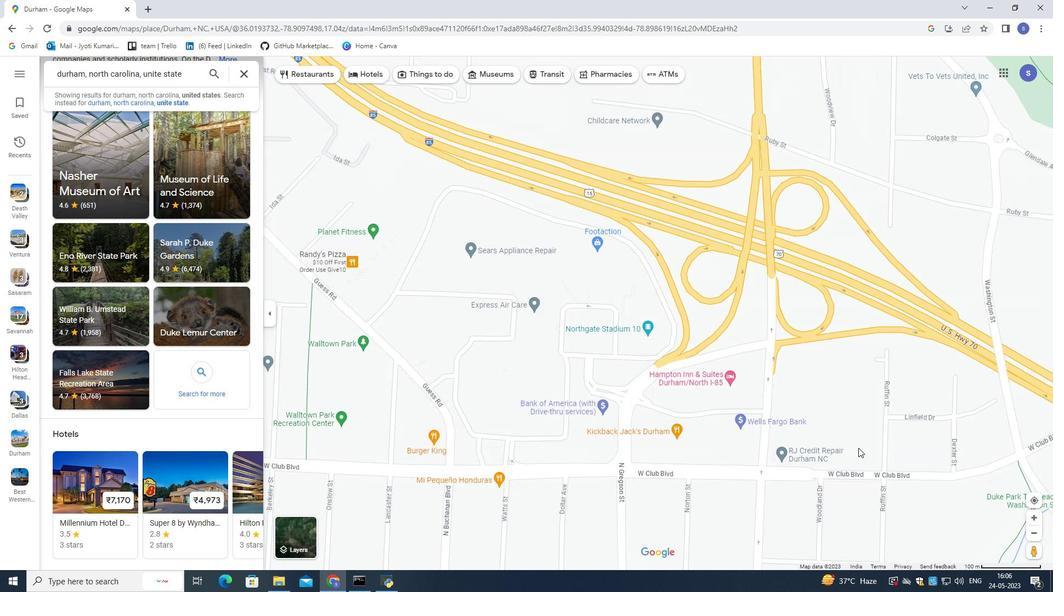 
Action: Mouse scrolled (856, 445) with delta (0, 0)
Screenshot: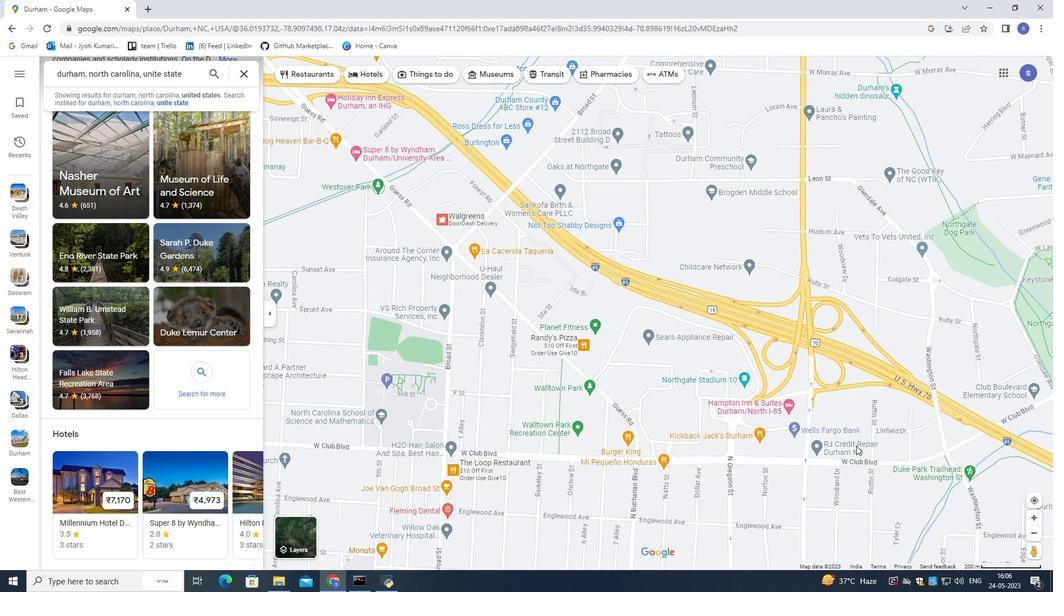 
Action: Mouse scrolled (856, 445) with delta (0, 0)
Screenshot: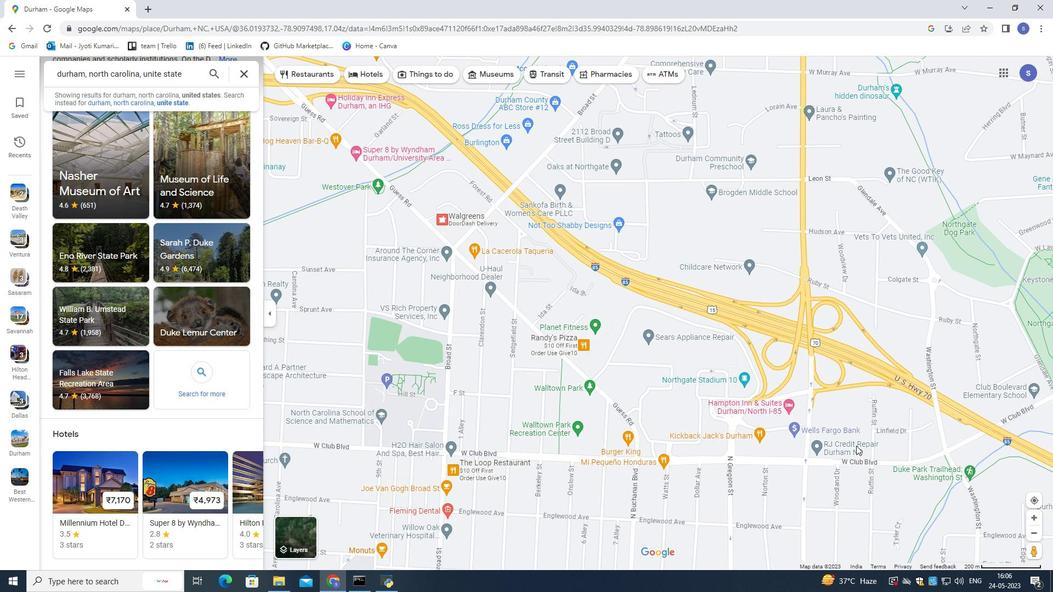 
Action: Mouse scrolled (856, 445) with delta (0, 0)
Screenshot: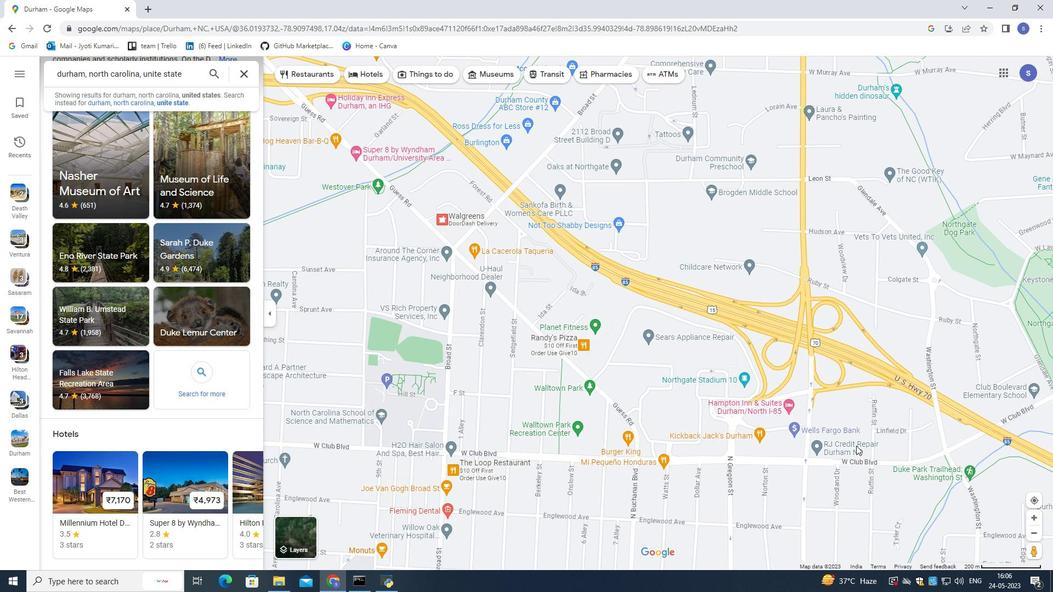 
Action: Mouse scrolled (856, 445) with delta (0, 0)
Screenshot: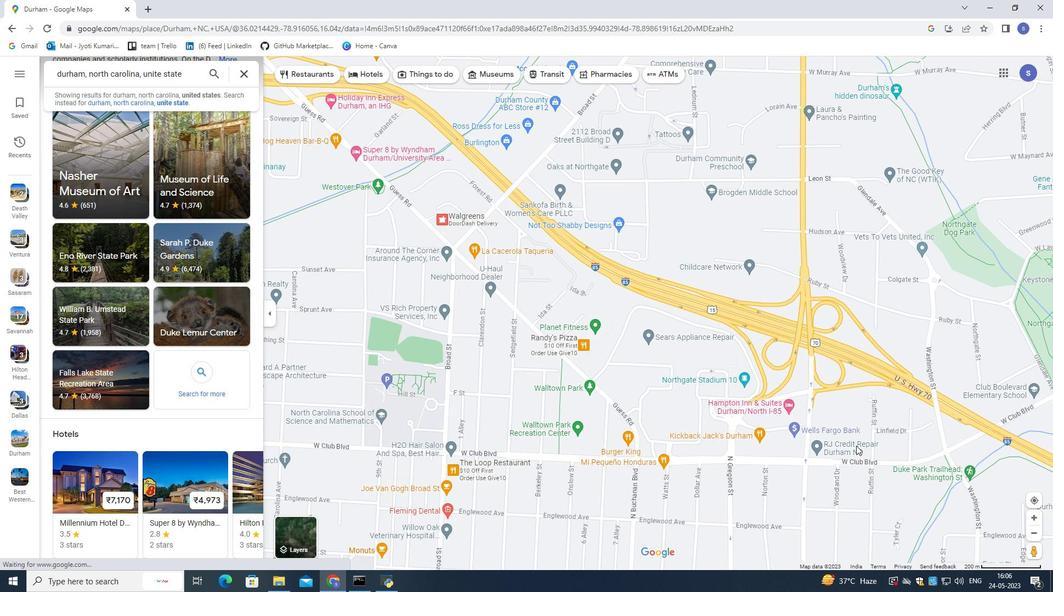 
Action: Mouse moved to (855, 445)
Screenshot: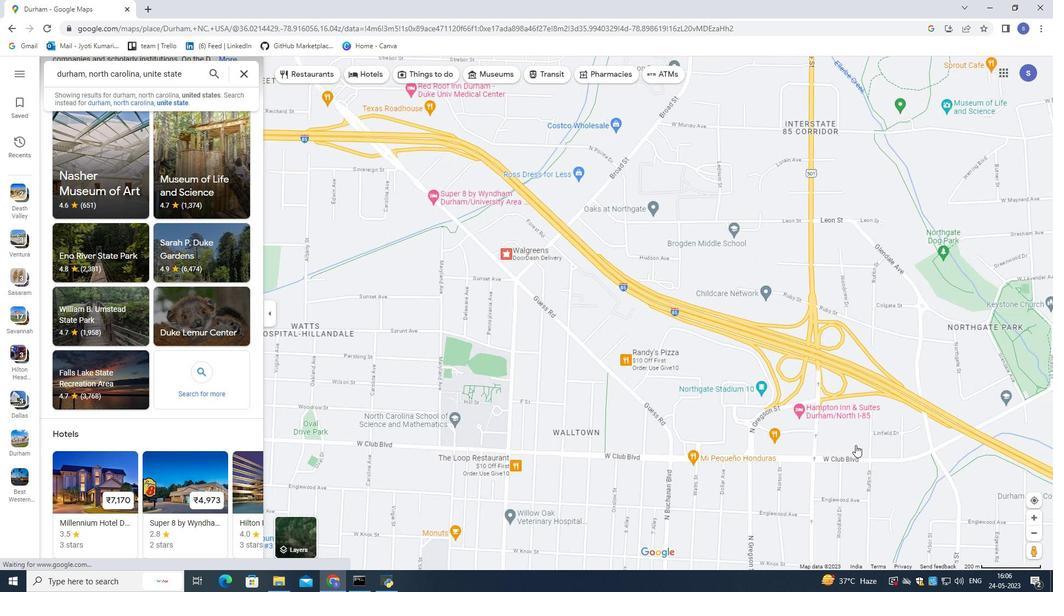 
Action: Mouse scrolled (855, 444) with delta (0, 0)
Screenshot: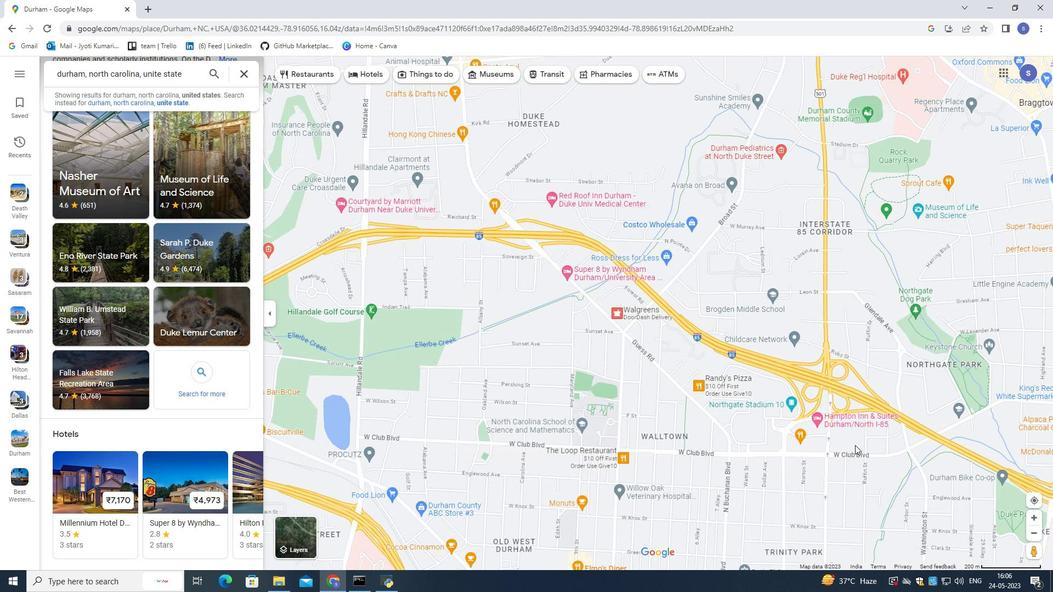 
Action: Mouse scrolled (855, 444) with delta (0, 0)
Screenshot: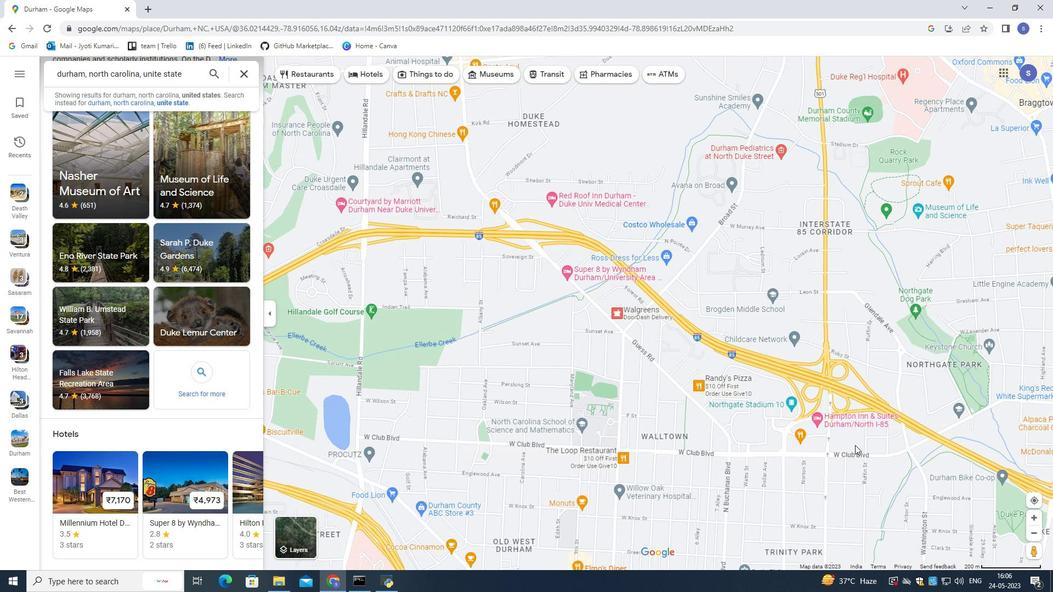 
Action: Mouse scrolled (855, 444) with delta (0, 0)
Screenshot: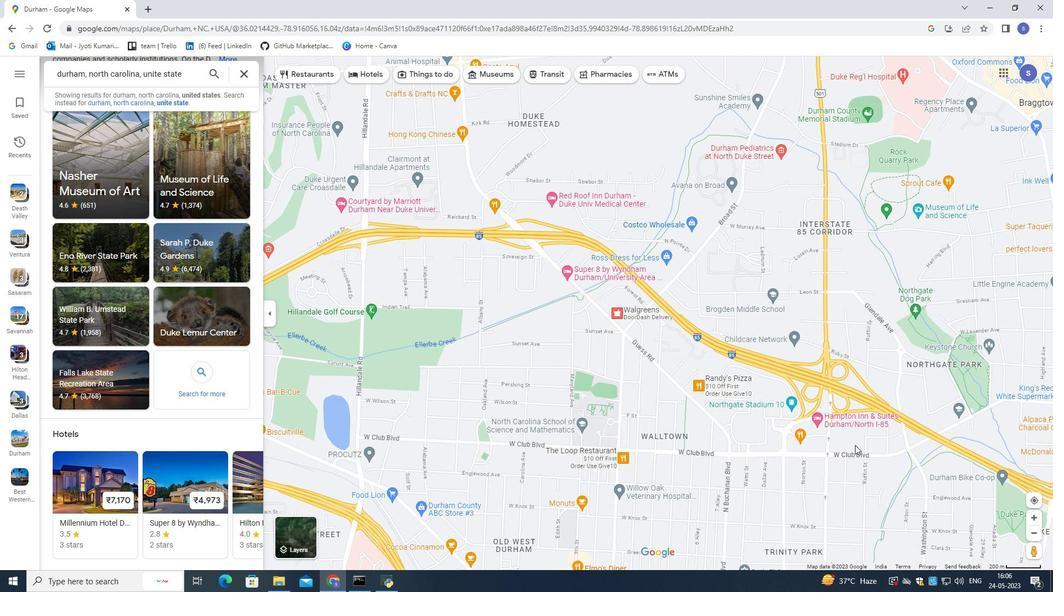 
Action: Mouse moved to (855, 445)
Screenshot: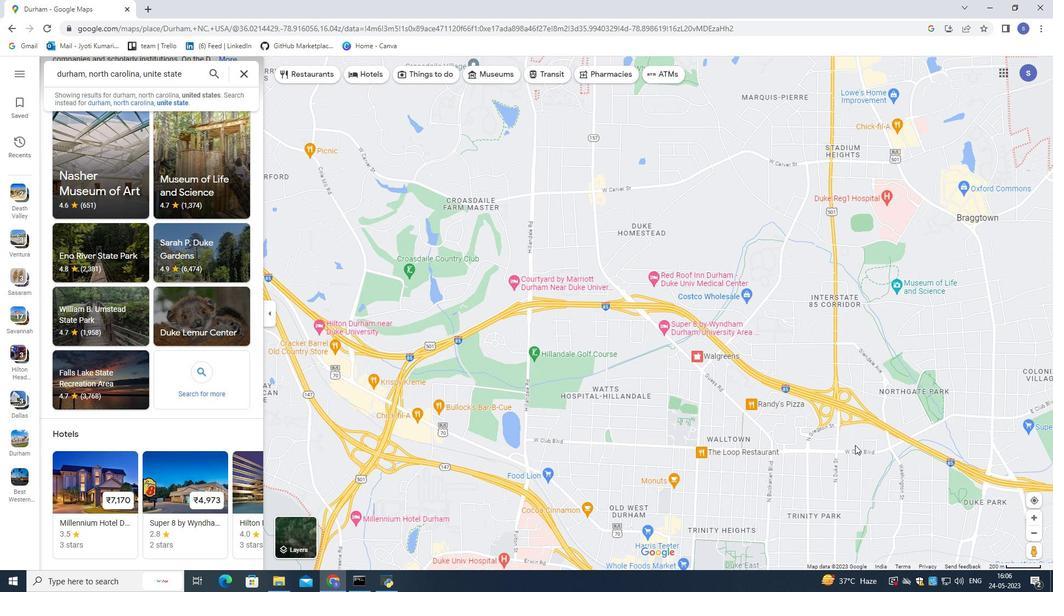 
Action: Mouse scrolled (855, 444) with delta (0, 0)
Screenshot: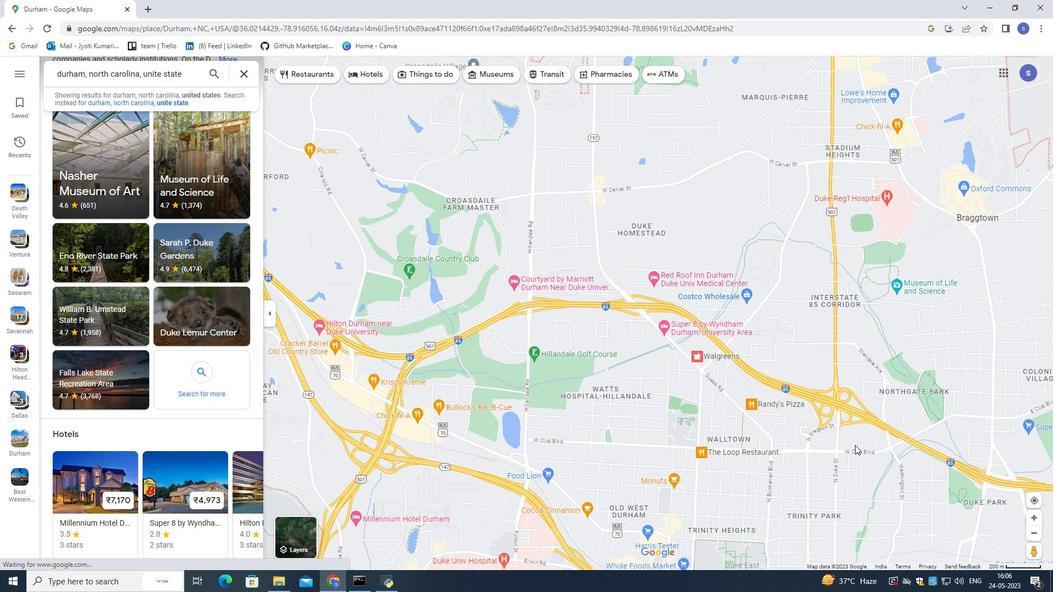 
Action: Mouse scrolled (855, 444) with delta (0, 0)
Screenshot: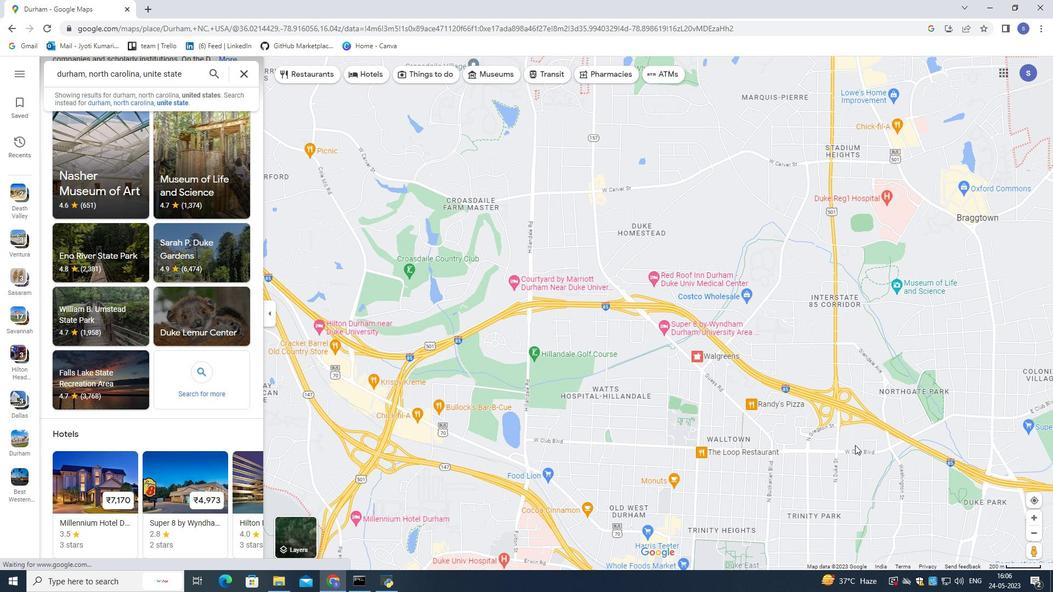 
Action: Mouse scrolled (855, 444) with delta (0, 0)
Screenshot: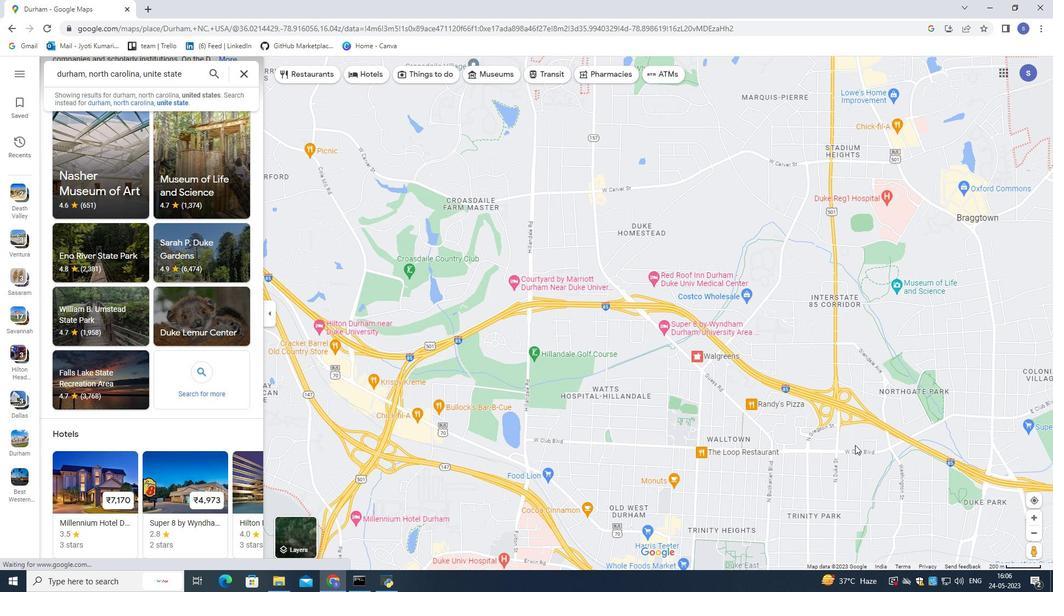 
Action: Mouse scrolled (855, 444) with delta (0, 0)
Screenshot: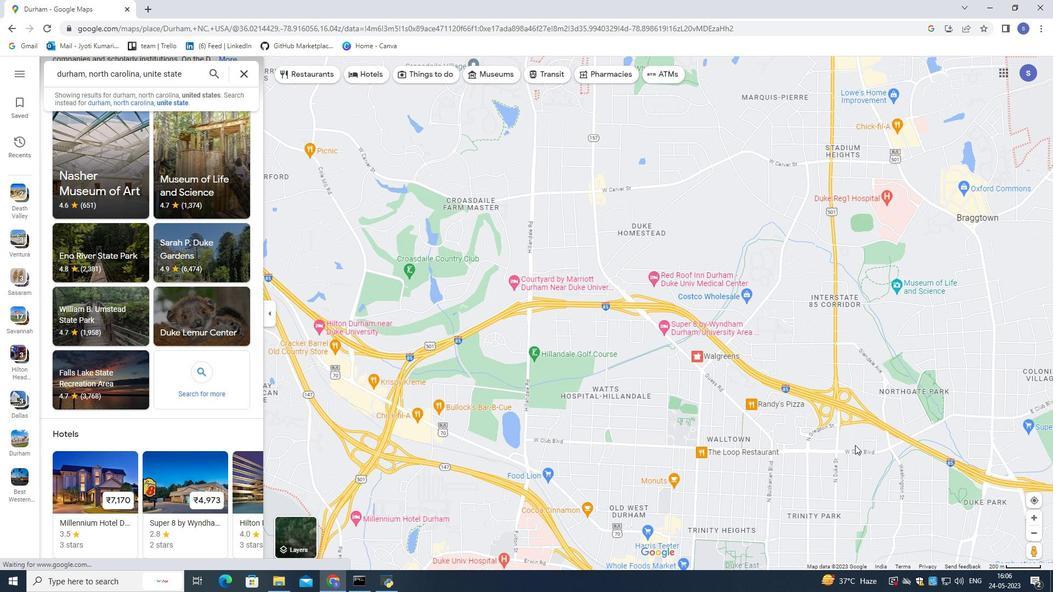 
Action: Mouse scrolled (855, 444) with delta (0, 0)
Screenshot: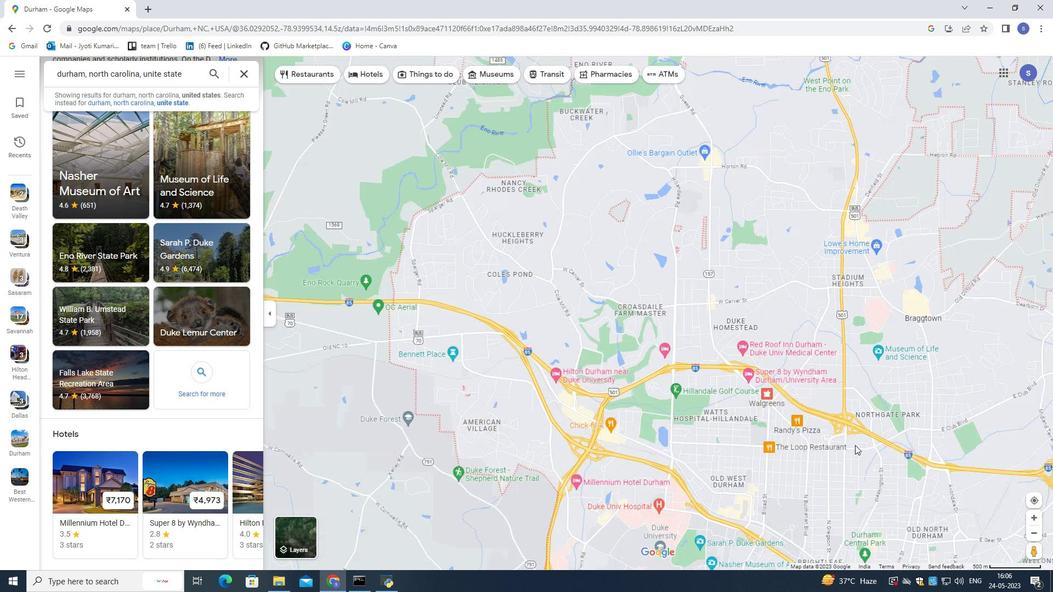 
Action: Mouse scrolled (855, 444) with delta (0, 0)
Screenshot: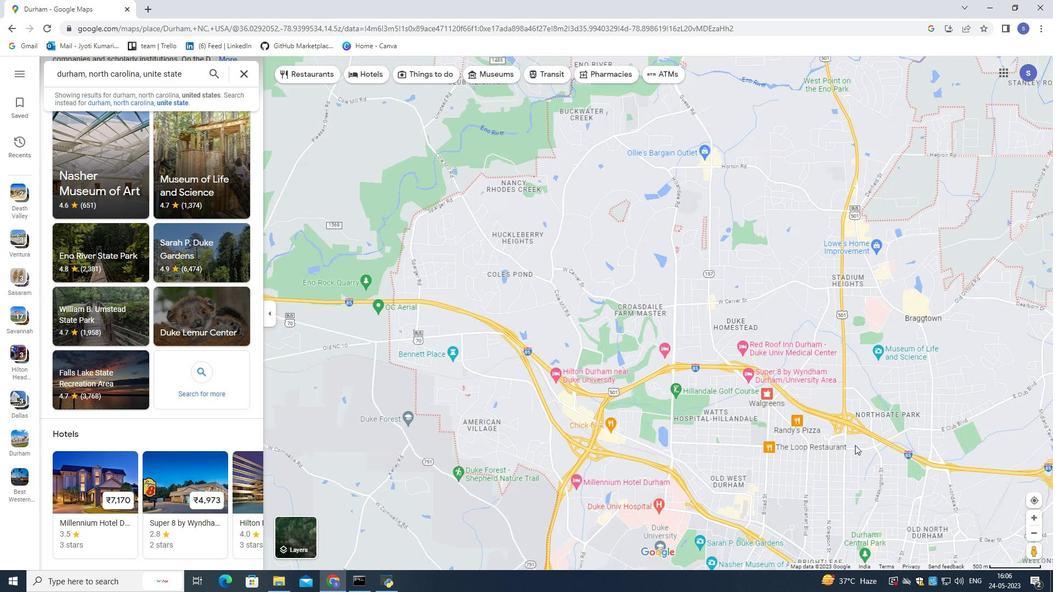 
Action: Mouse scrolled (855, 444) with delta (0, 0)
Screenshot: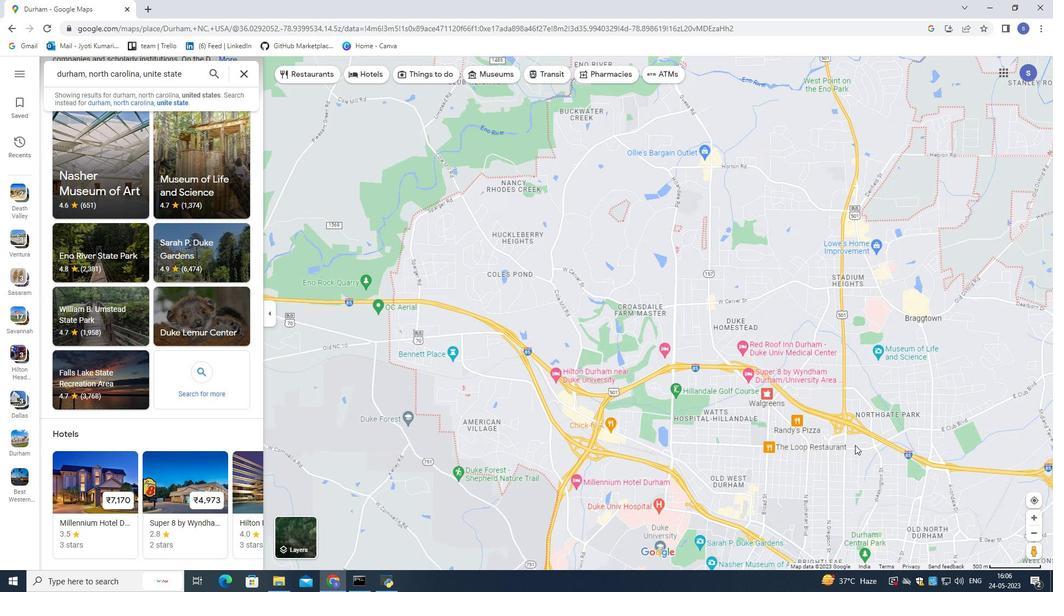 
Action: Mouse scrolled (855, 444) with delta (0, 0)
Screenshot: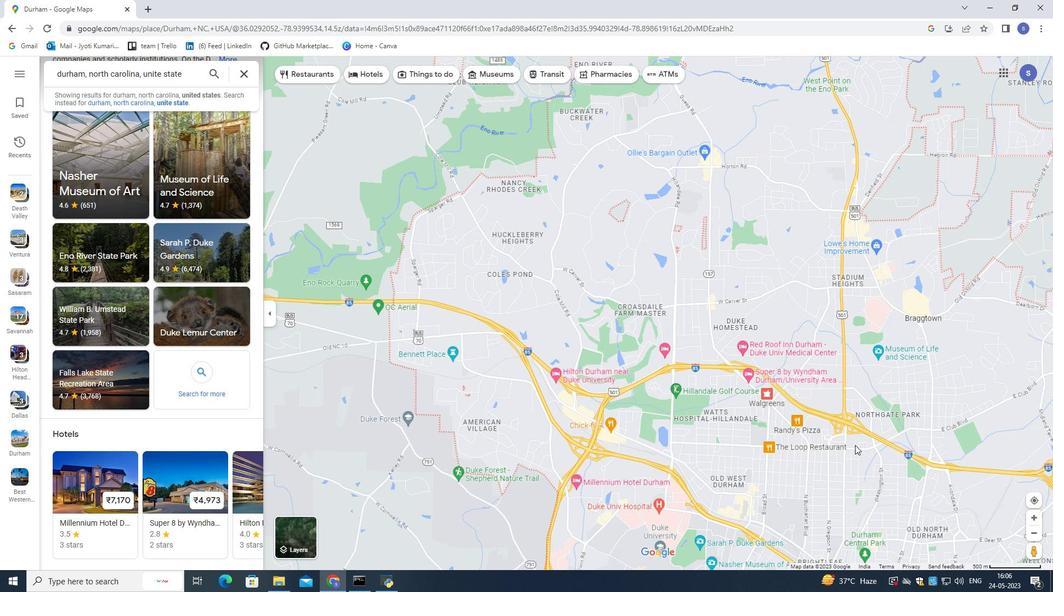 
Action: Mouse scrolled (855, 444) with delta (0, 0)
Screenshot: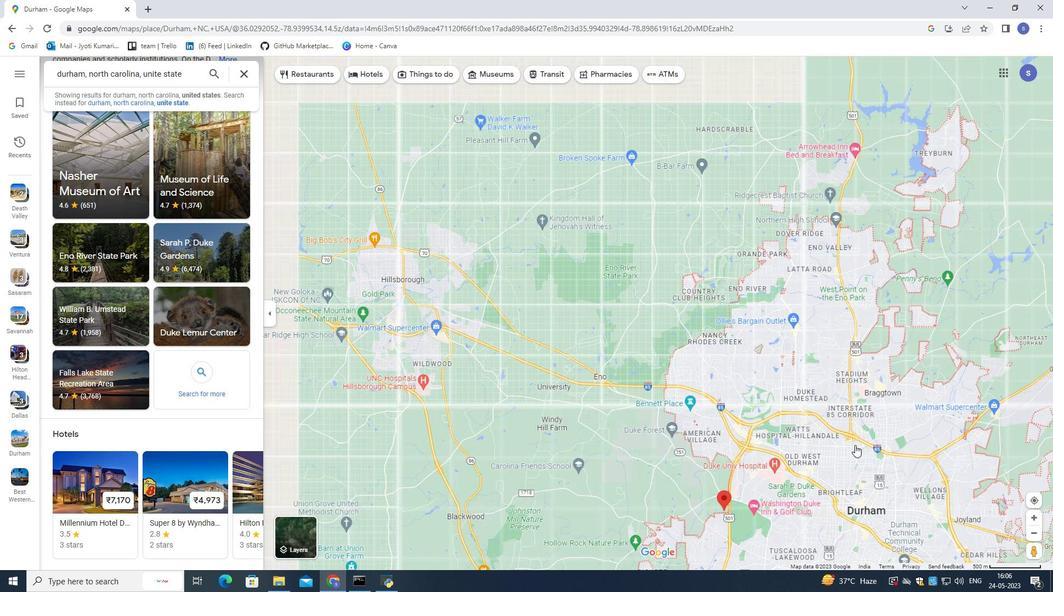 
Action: Mouse scrolled (855, 444) with delta (0, 0)
Screenshot: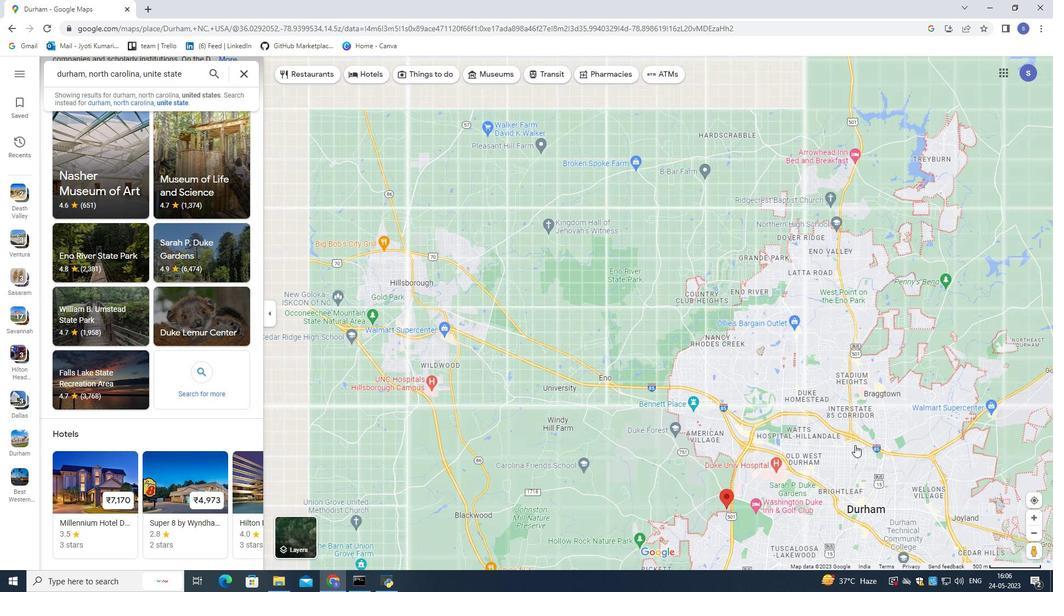 
Action: Mouse scrolled (855, 444) with delta (0, 0)
Screenshot: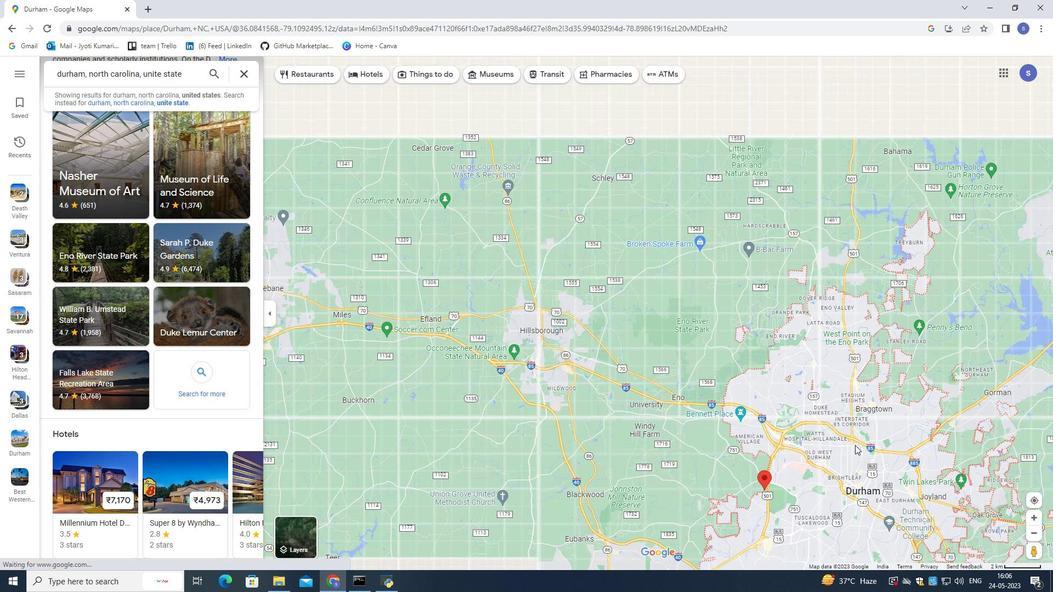 
Action: Mouse scrolled (855, 444) with delta (0, 0)
Screenshot: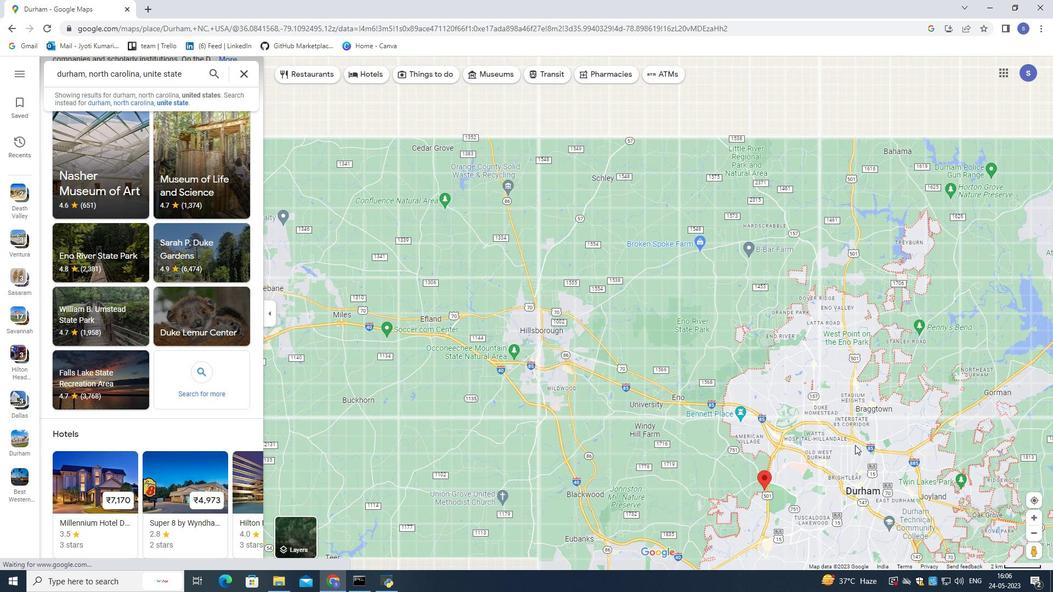 
Action: Mouse moved to (209, 372)
Screenshot: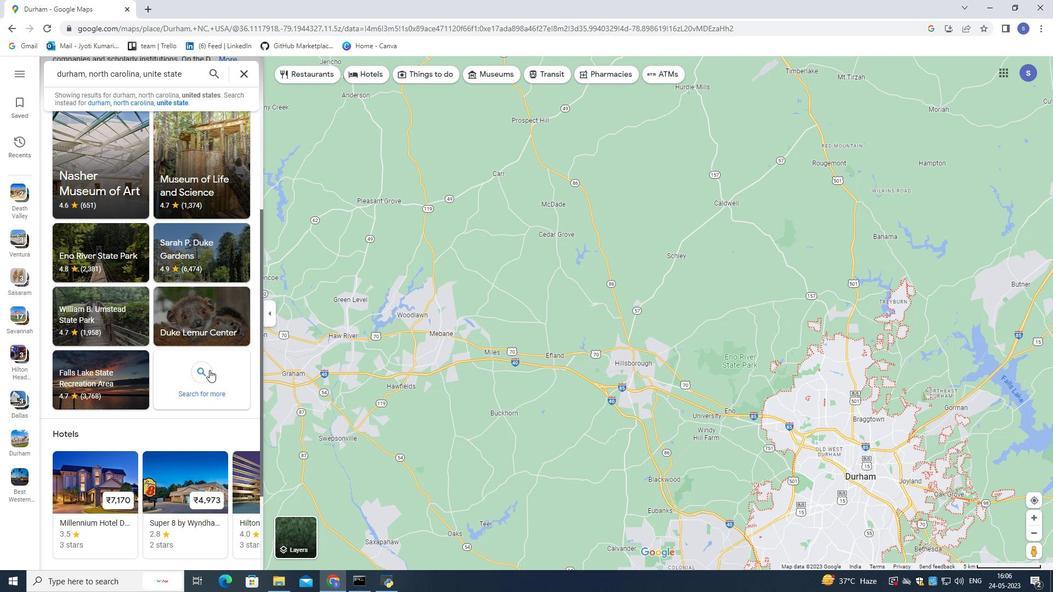 
Action: Mouse pressed left at (209, 372)
Screenshot: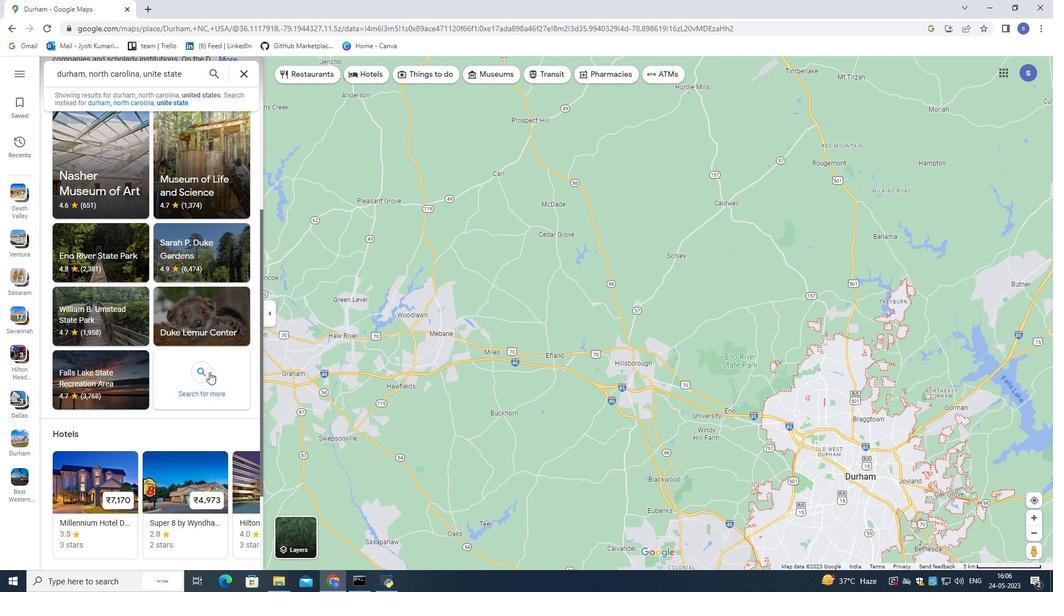 
Action: Mouse moved to (171, 352)
Screenshot: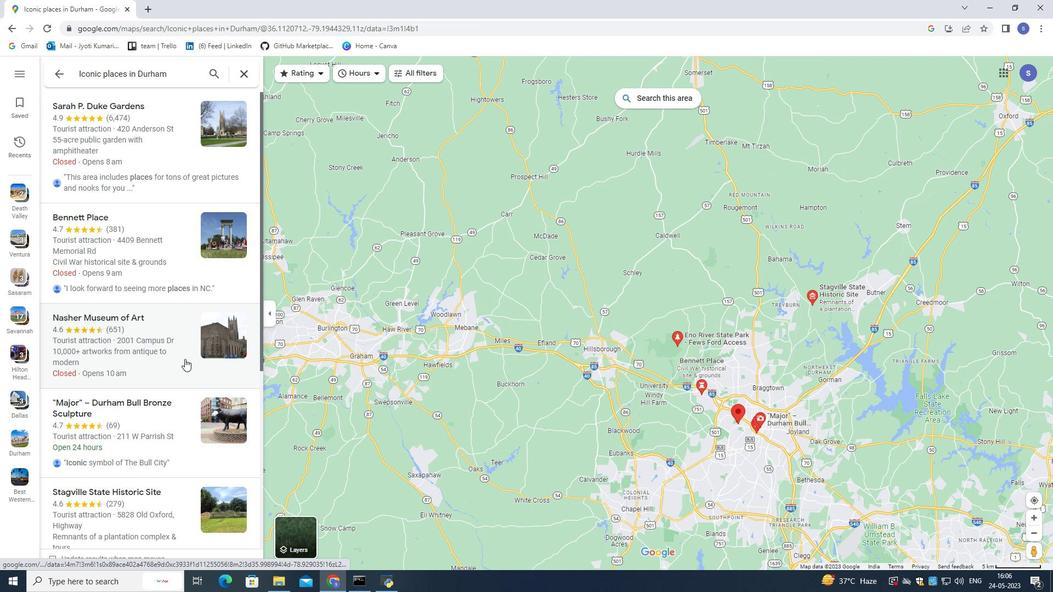 
Action: Mouse scrolled (171, 351) with delta (0, 0)
Screenshot: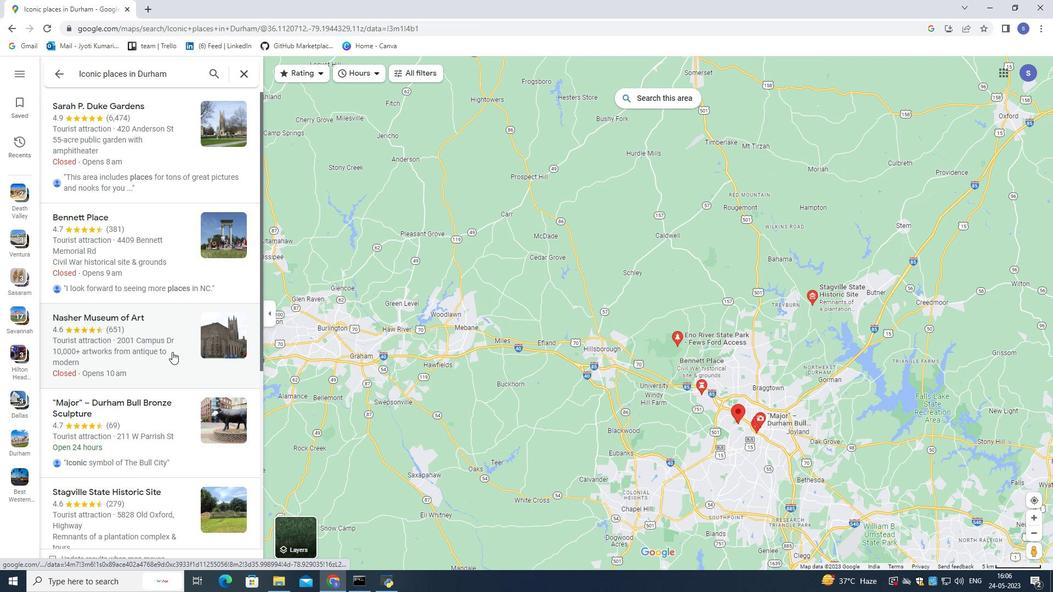 
Action: Mouse scrolled (171, 351) with delta (0, 0)
Screenshot: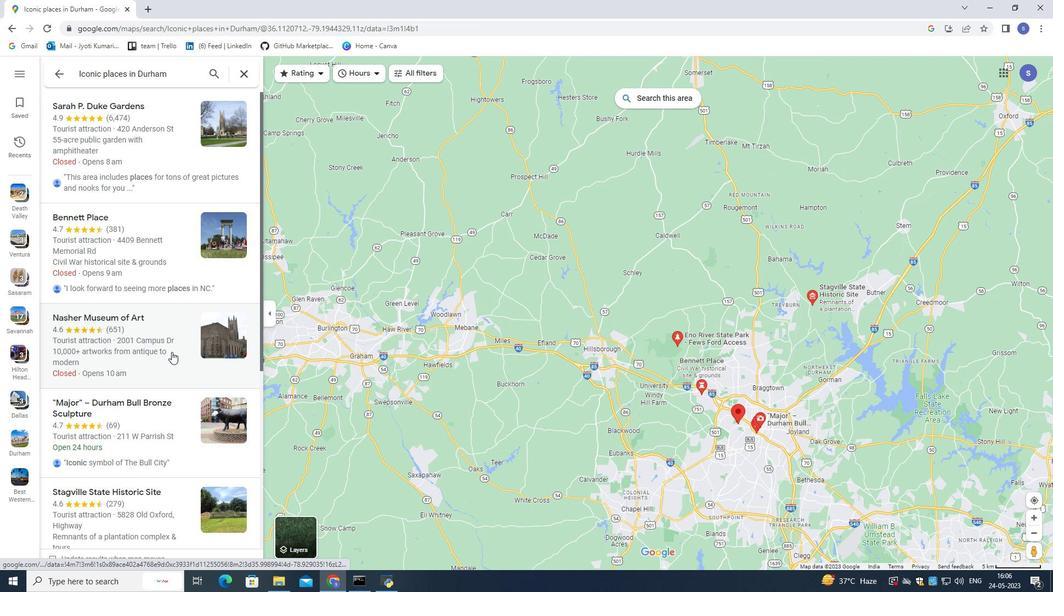 
Action: Mouse scrolled (171, 351) with delta (0, 0)
Screenshot: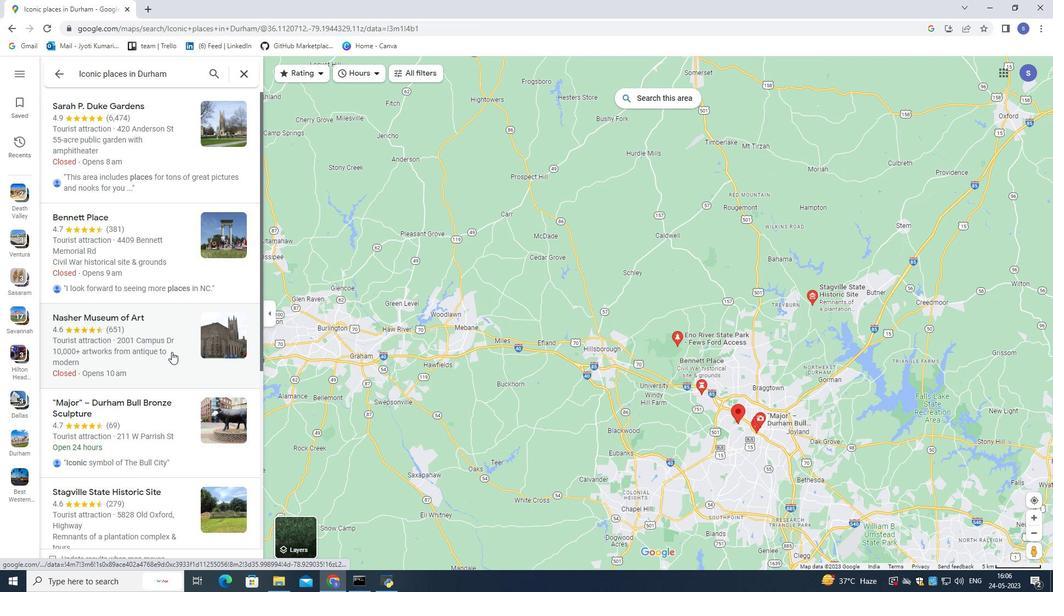 
Action: Mouse scrolled (171, 351) with delta (0, 0)
Screenshot: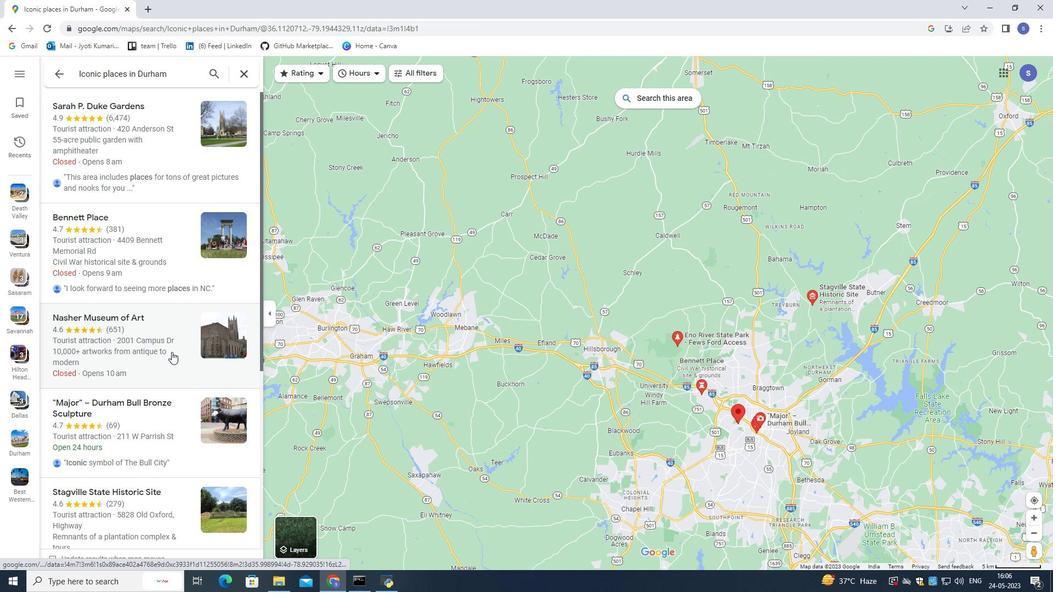 
Action: Mouse scrolled (171, 351) with delta (0, 0)
Screenshot: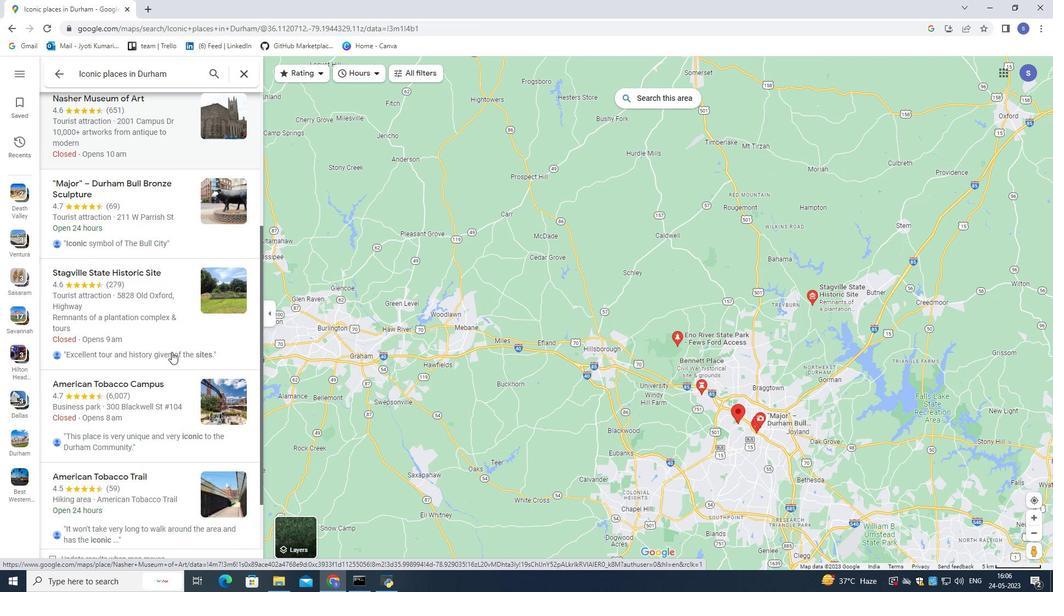 
Action: Mouse scrolled (171, 351) with delta (0, 0)
Screenshot: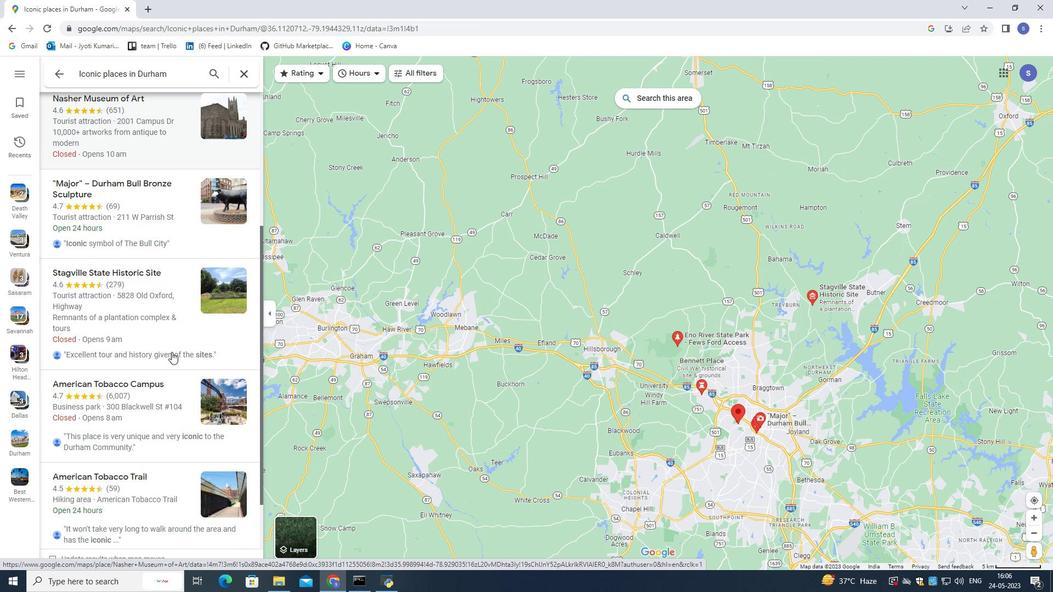 
Action: Mouse moved to (171, 353)
Screenshot: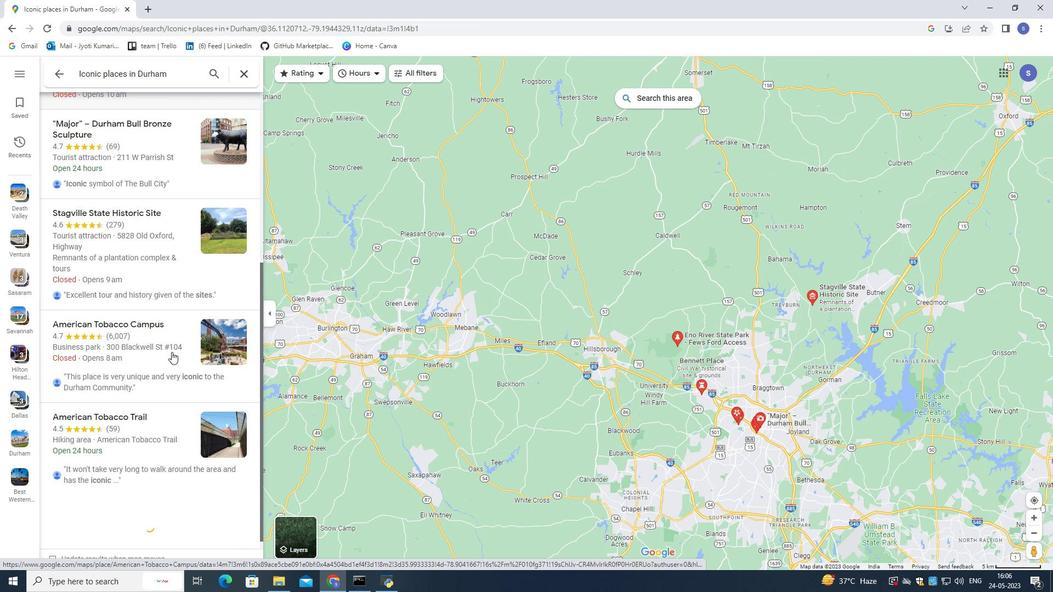 
Action: Mouse scrolled (171, 352) with delta (0, 0)
Screenshot: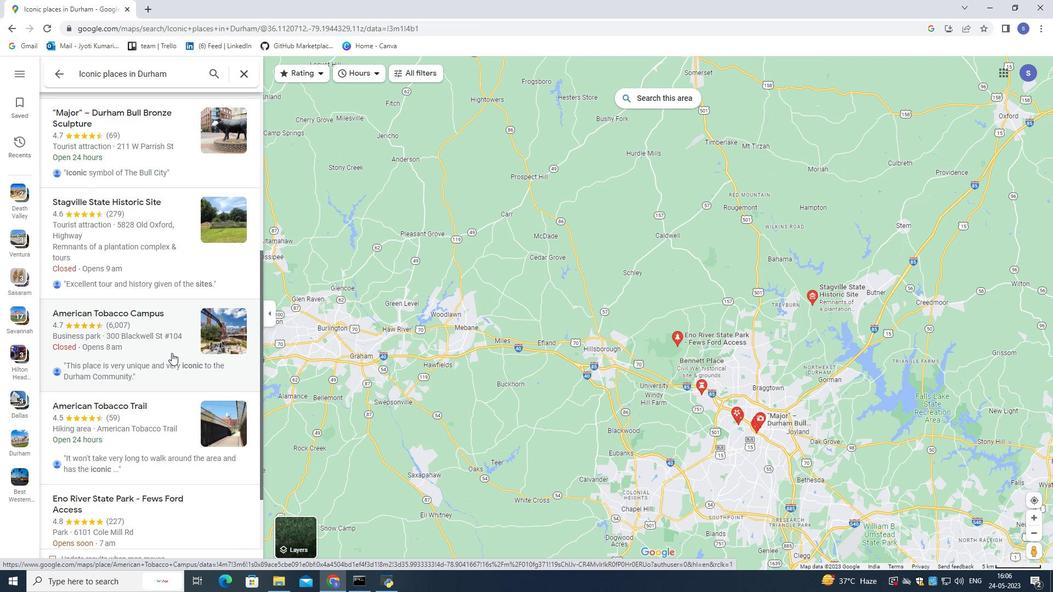 
Action: Mouse scrolled (171, 352) with delta (0, 0)
Screenshot: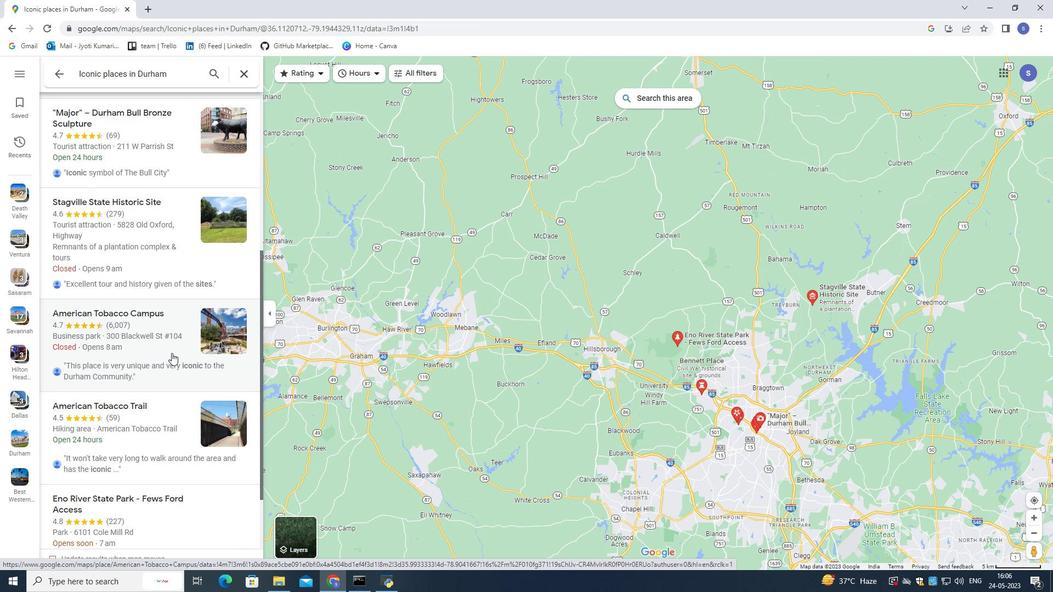 
Action: Mouse moved to (222, 260)
Screenshot: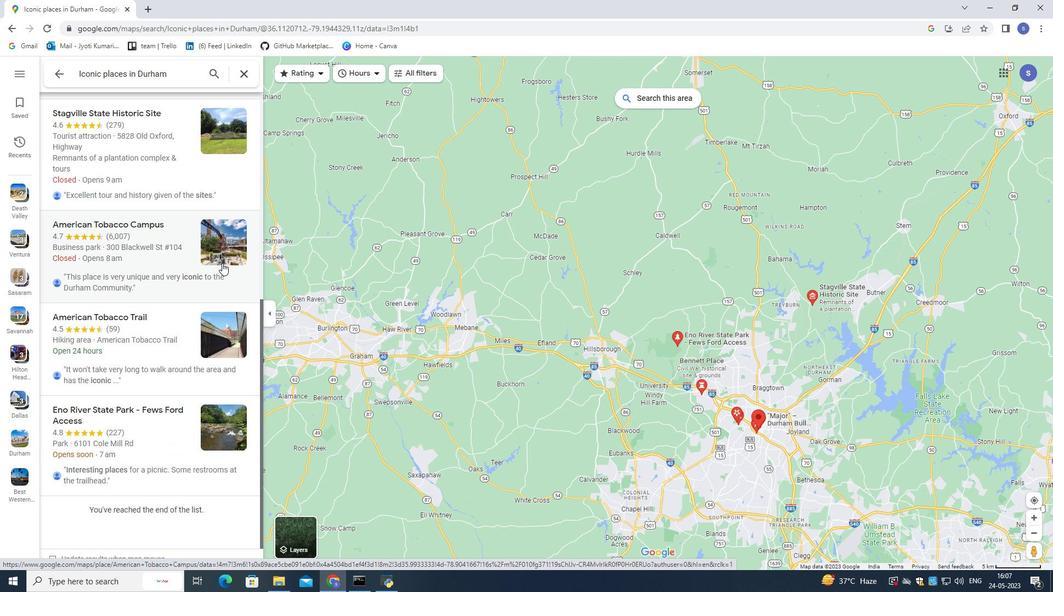 
Action: Mouse pressed left at (222, 260)
Screenshot: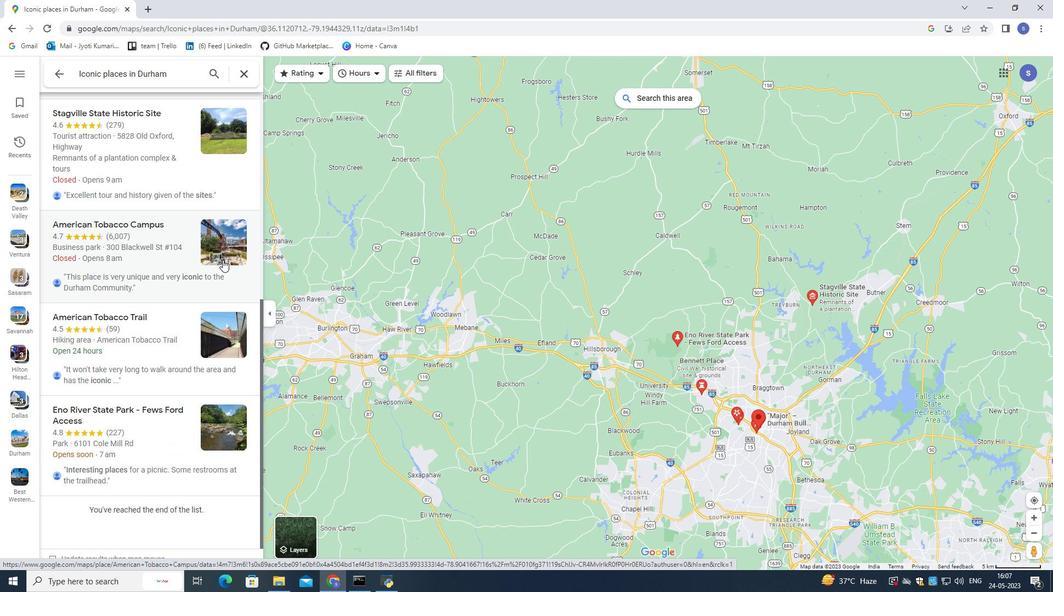 
Action: Mouse moved to (213, 320)
Screenshot: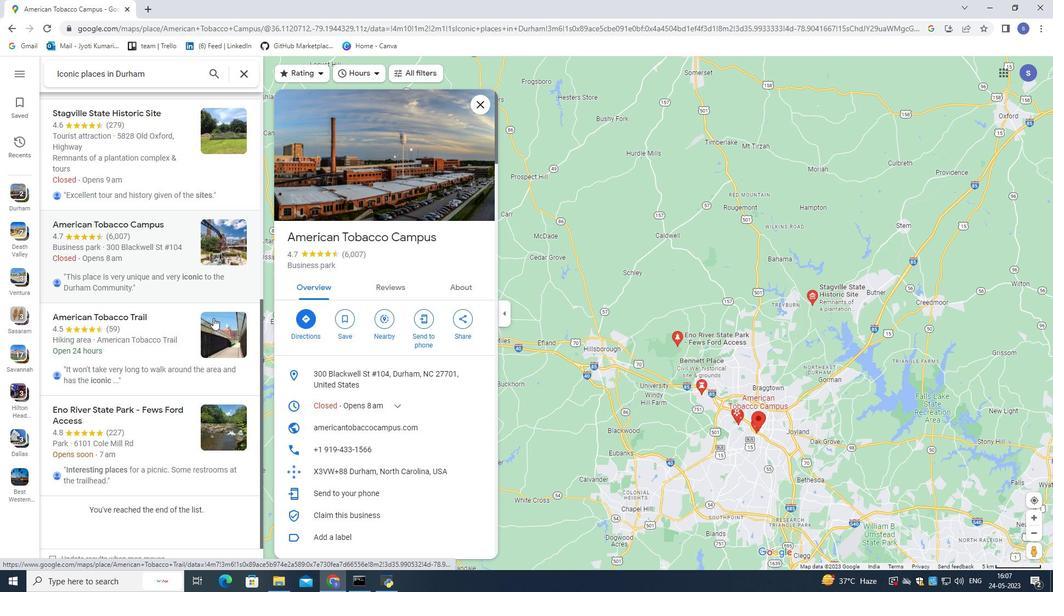 
Action: Mouse pressed left at (213, 320)
Screenshot: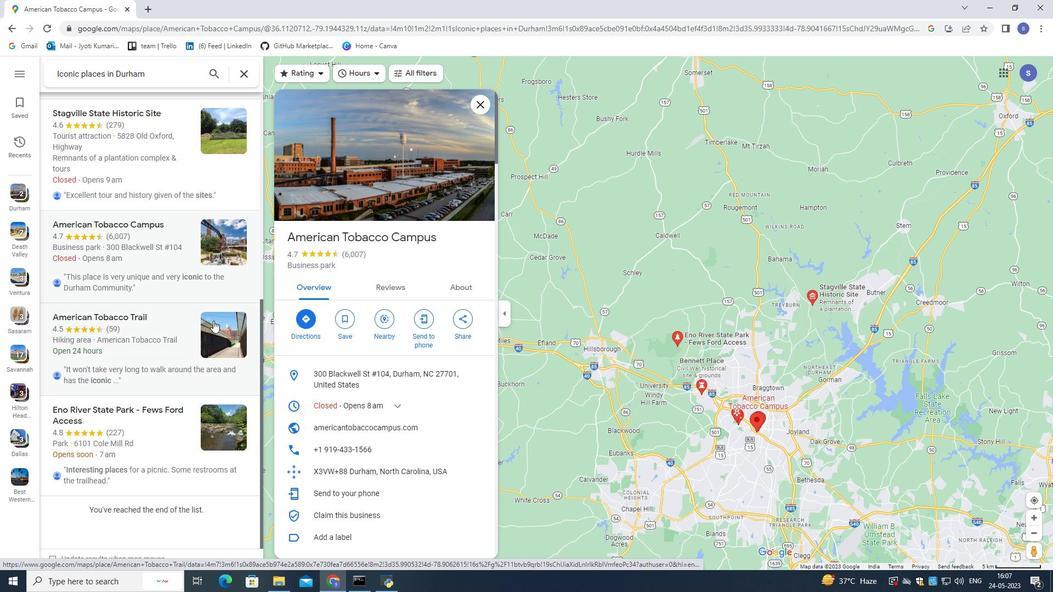
Action: Mouse moved to (211, 430)
Screenshot: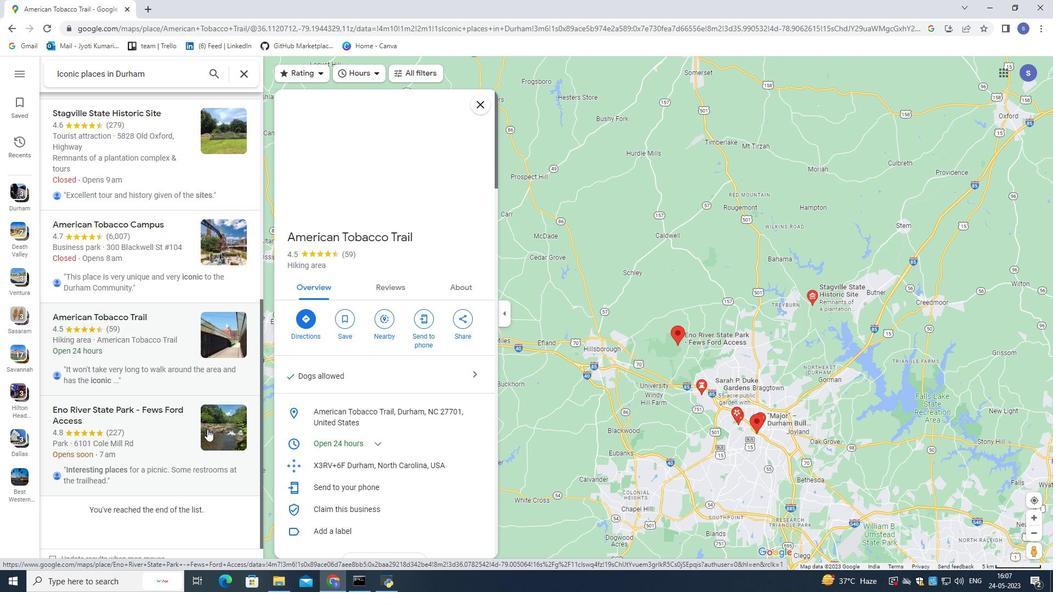 
Action: Mouse pressed left at (211, 430)
Screenshot: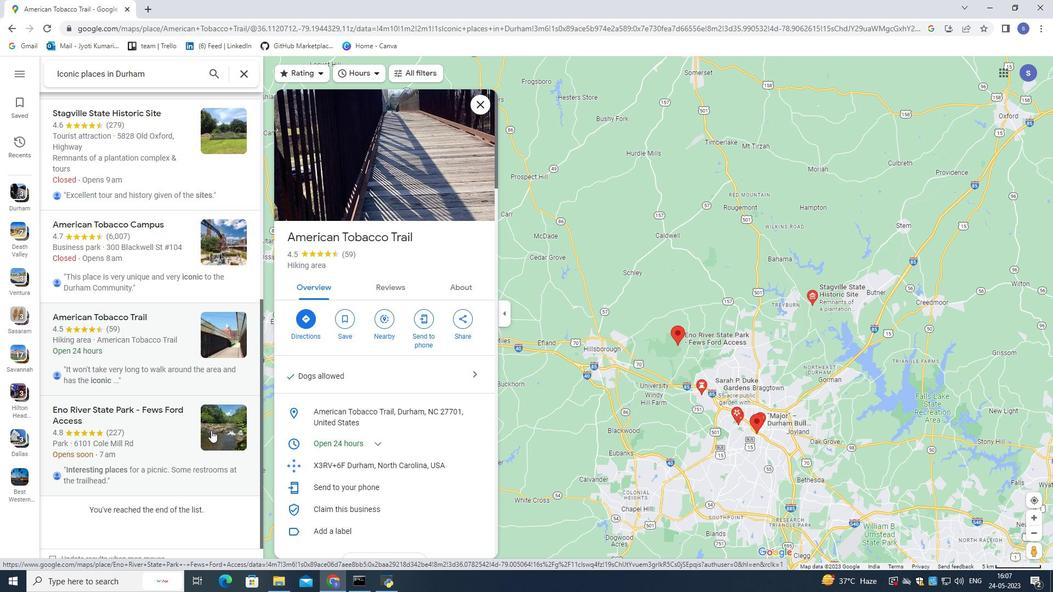 
Action: Mouse moved to (199, 385)
Screenshot: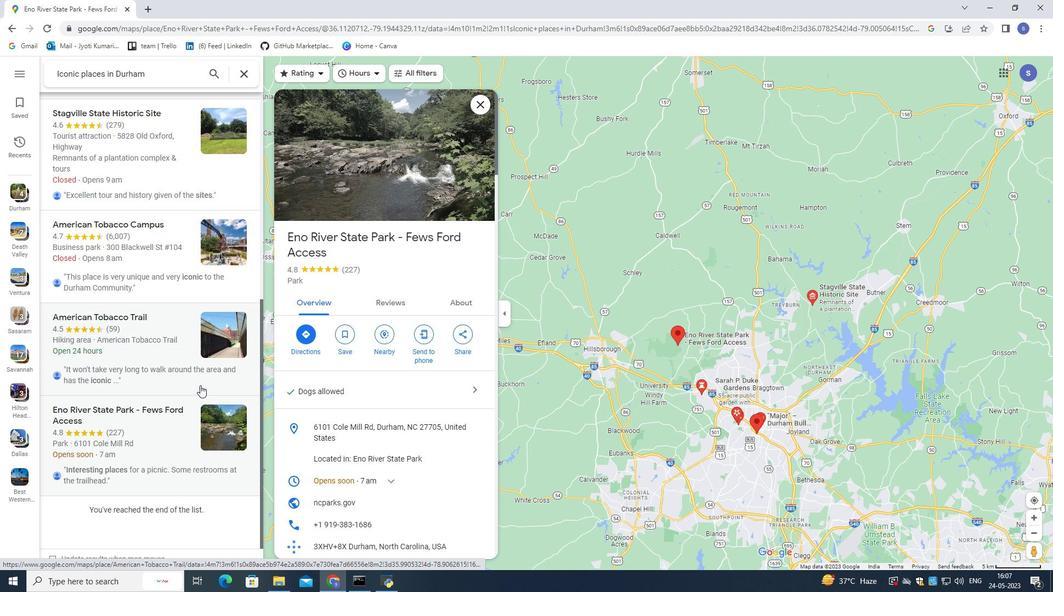 
Action: Mouse scrolled (199, 385) with delta (0, 0)
Screenshot: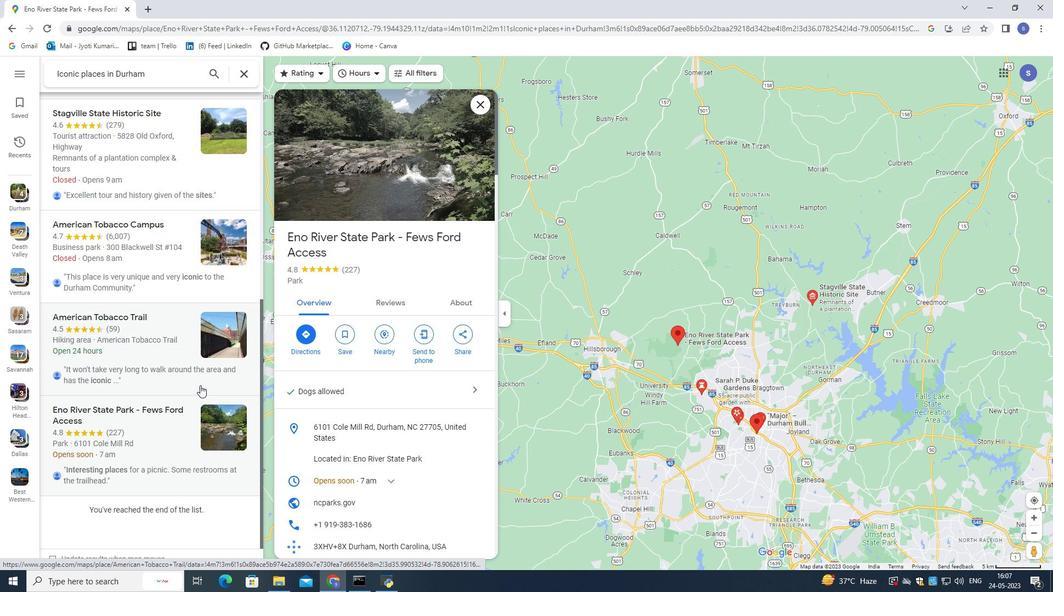 
Action: Mouse scrolled (199, 385) with delta (0, 0)
Screenshot: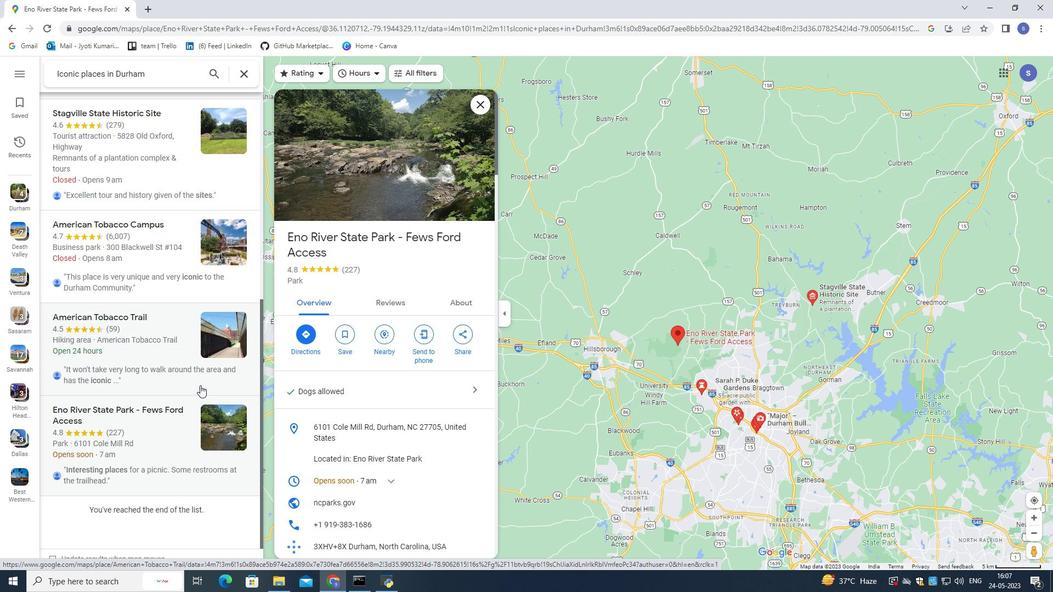 
Action: Mouse scrolled (199, 385) with delta (0, 0)
Screenshot: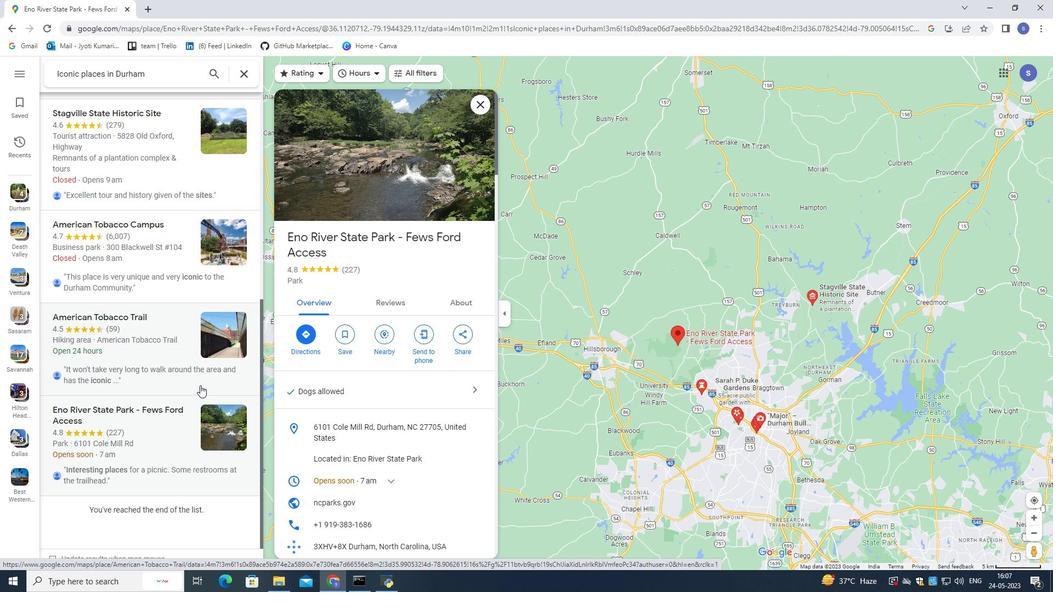 
Action: Mouse scrolled (199, 385) with delta (0, 0)
Screenshot: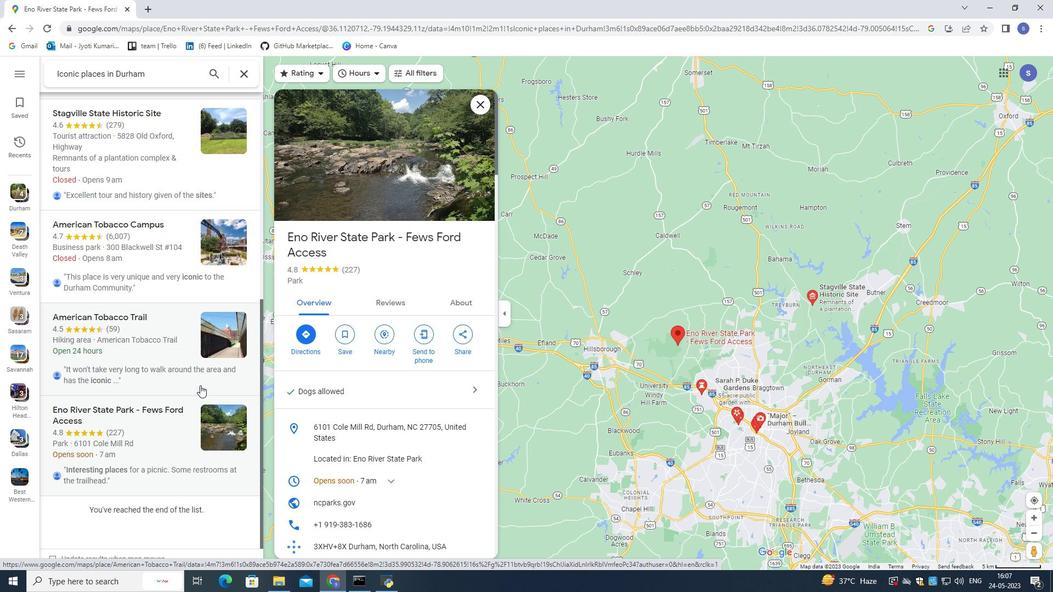 
Action: Mouse moved to (199, 385)
Screenshot: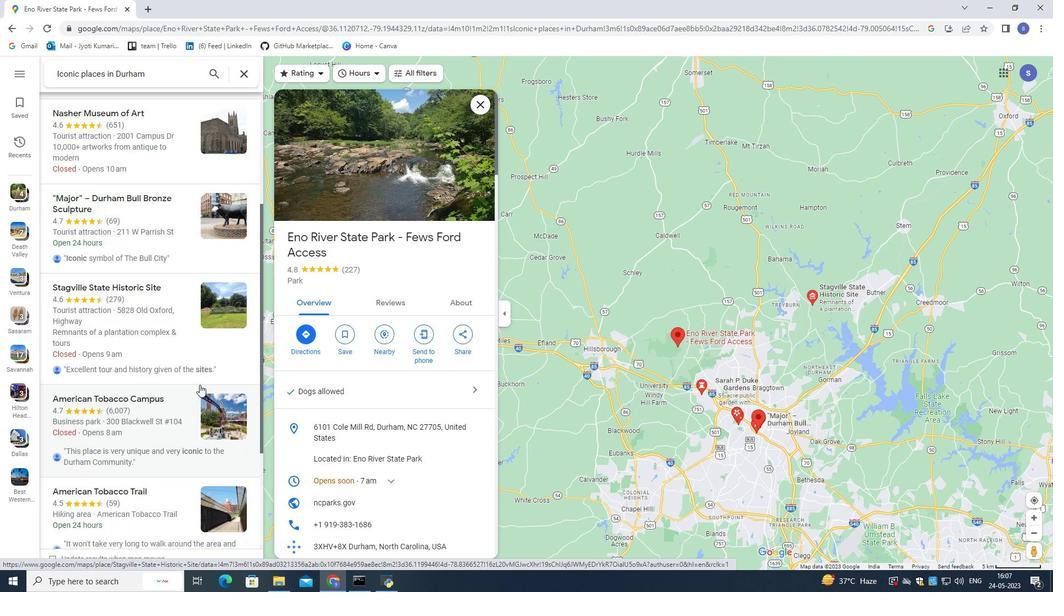
Action: Mouse scrolled (199, 385) with delta (0, 0)
Screenshot: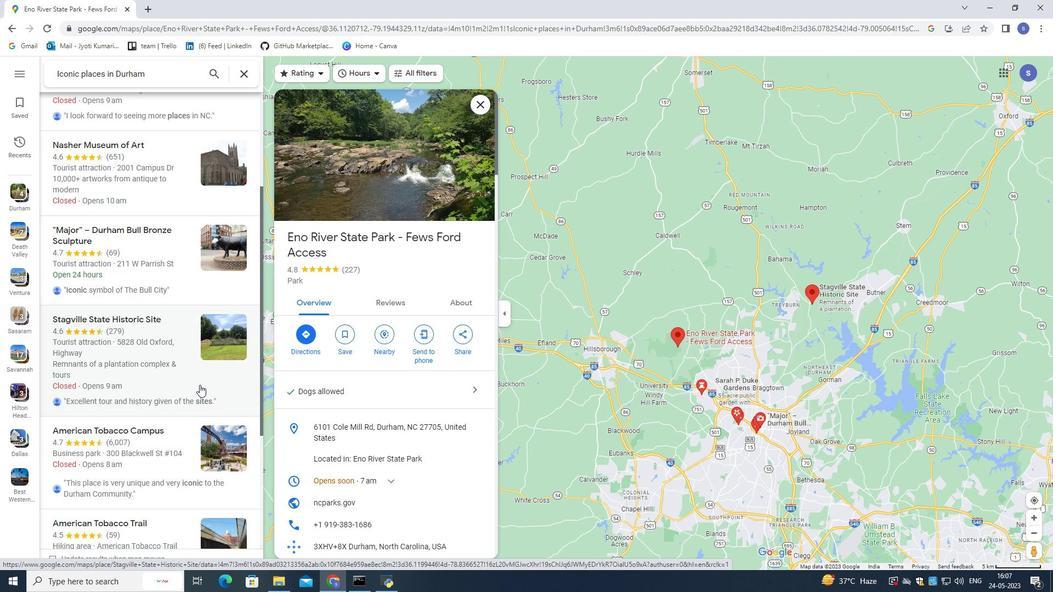 
Action: Mouse scrolled (199, 385) with delta (0, 0)
Screenshot: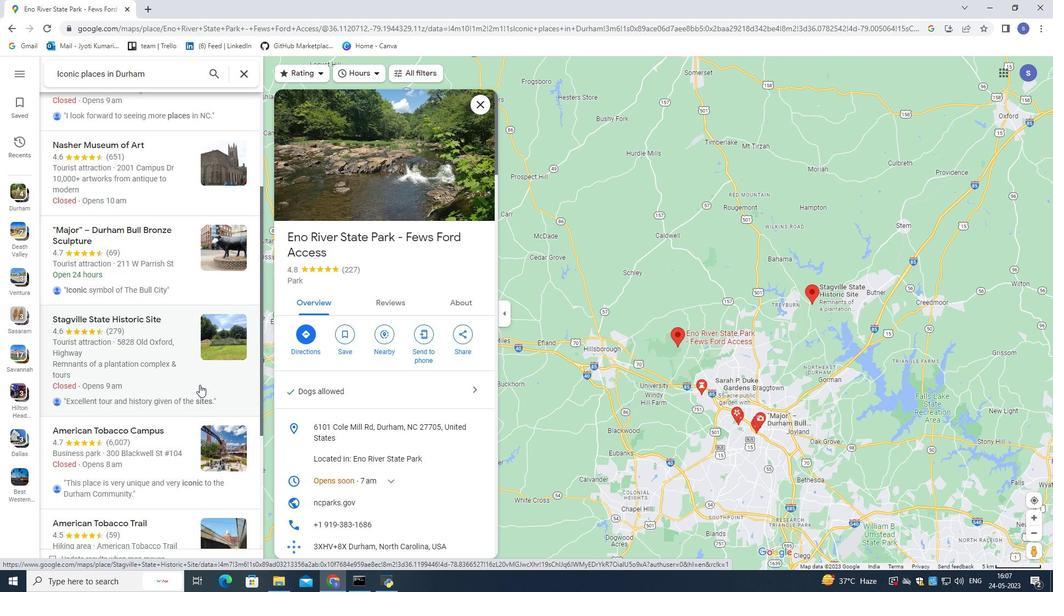 
Action: Mouse scrolled (199, 385) with delta (0, 0)
Screenshot: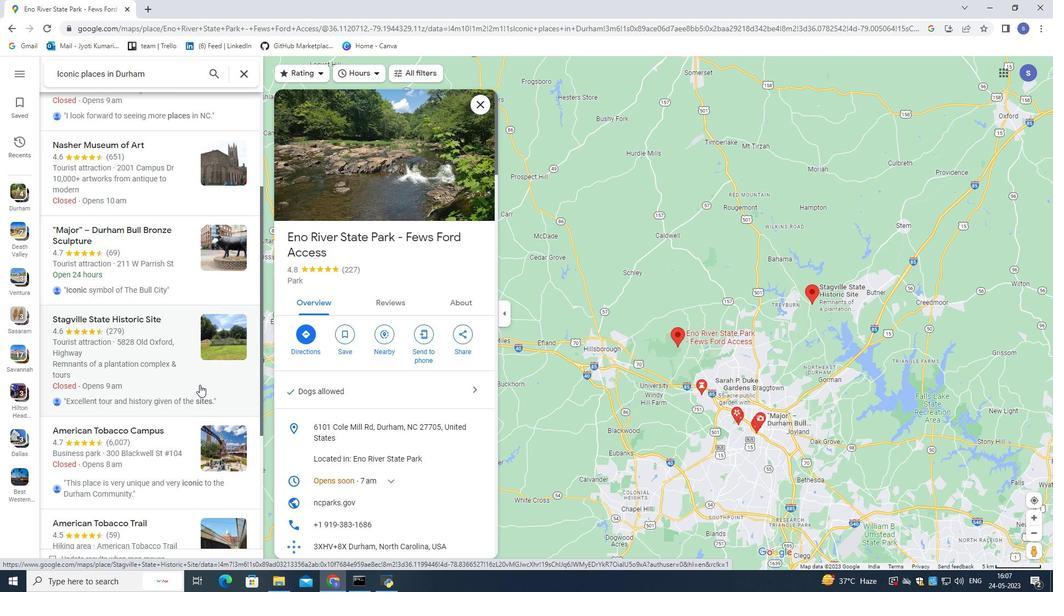 
Action: Mouse moved to (199, 322)
Screenshot: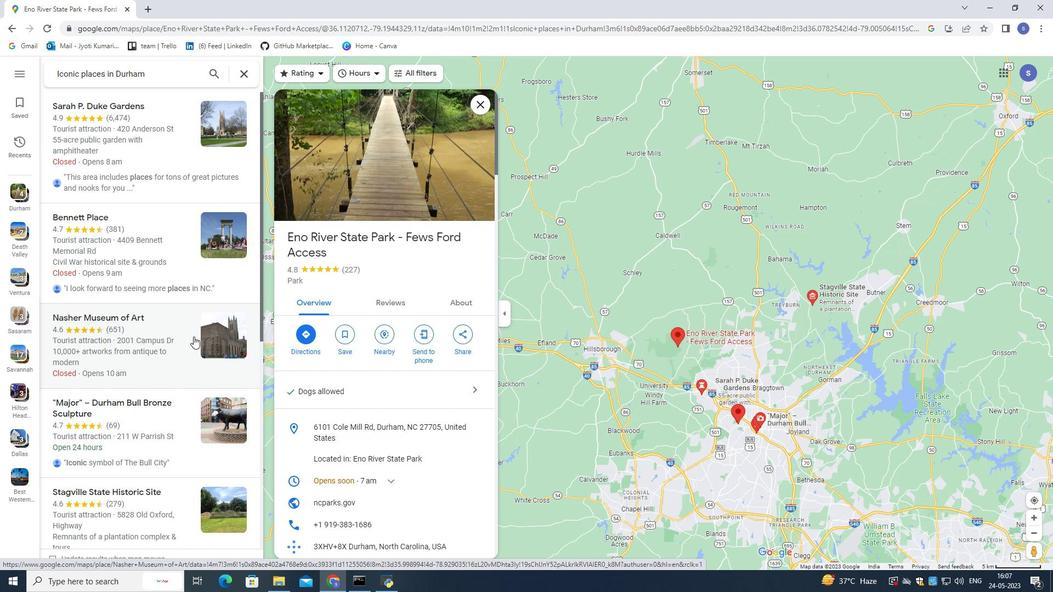 
Action: Mouse pressed left at (199, 322)
Screenshot: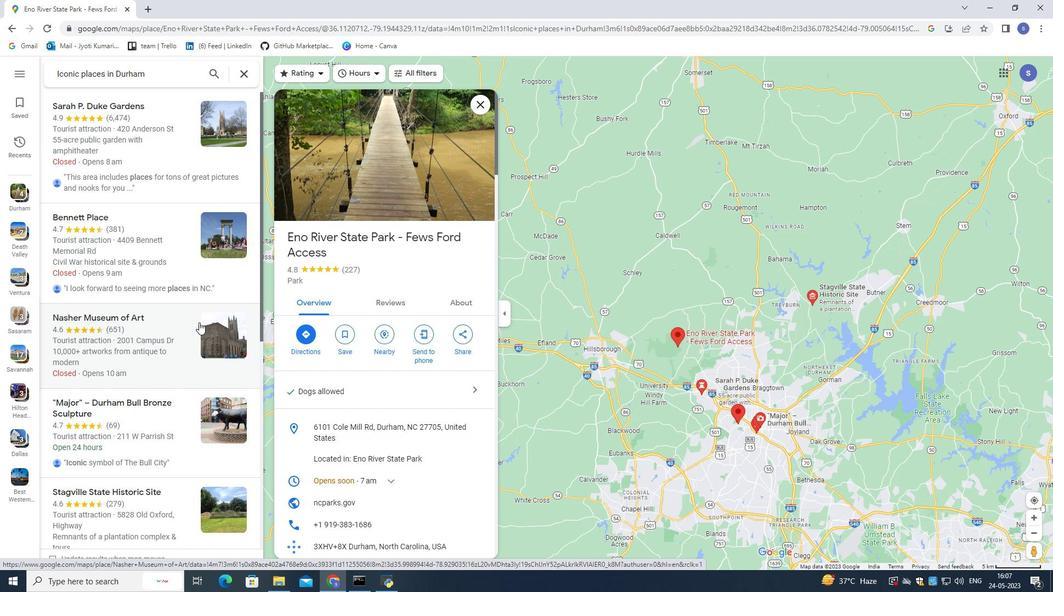 
Action: Mouse moved to (186, 407)
Screenshot: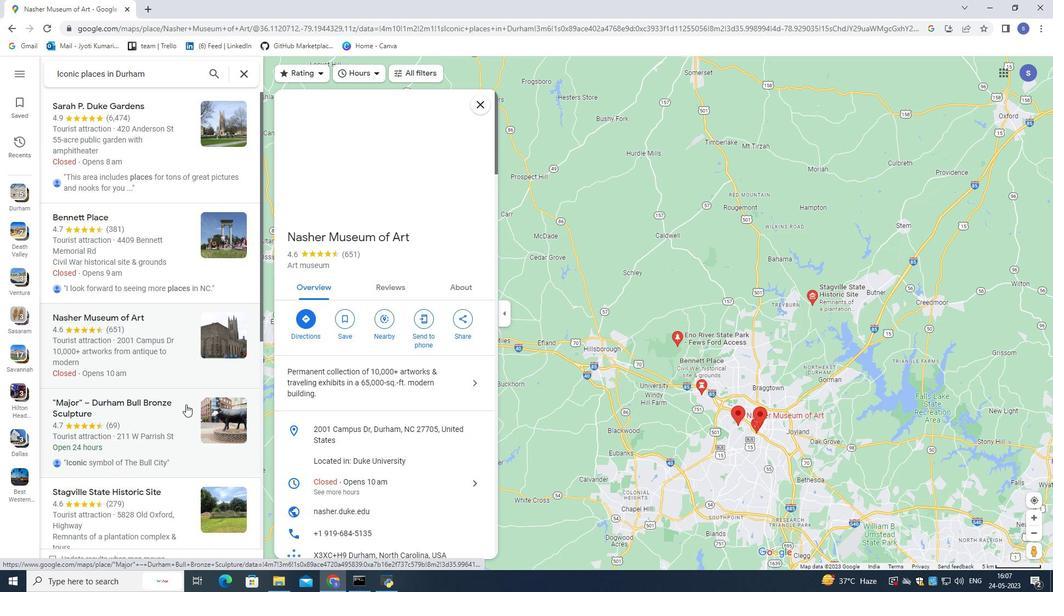 
Action: Mouse pressed left at (186, 407)
Screenshot: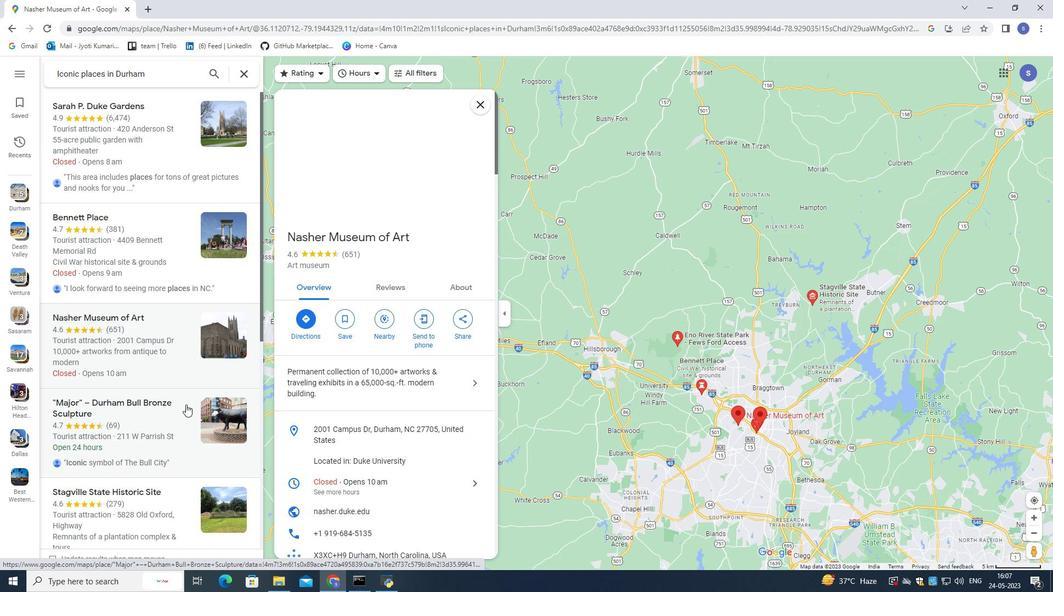 
Action: Mouse moved to (186, 408)
Screenshot: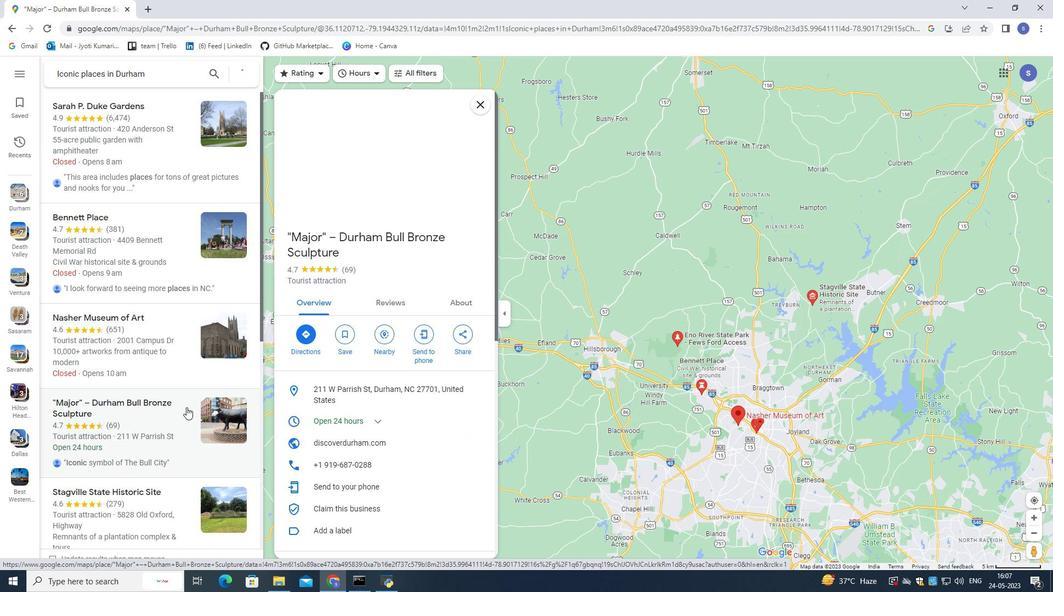 
Action: Mouse scrolled (186, 408) with delta (0, 0)
Screenshot: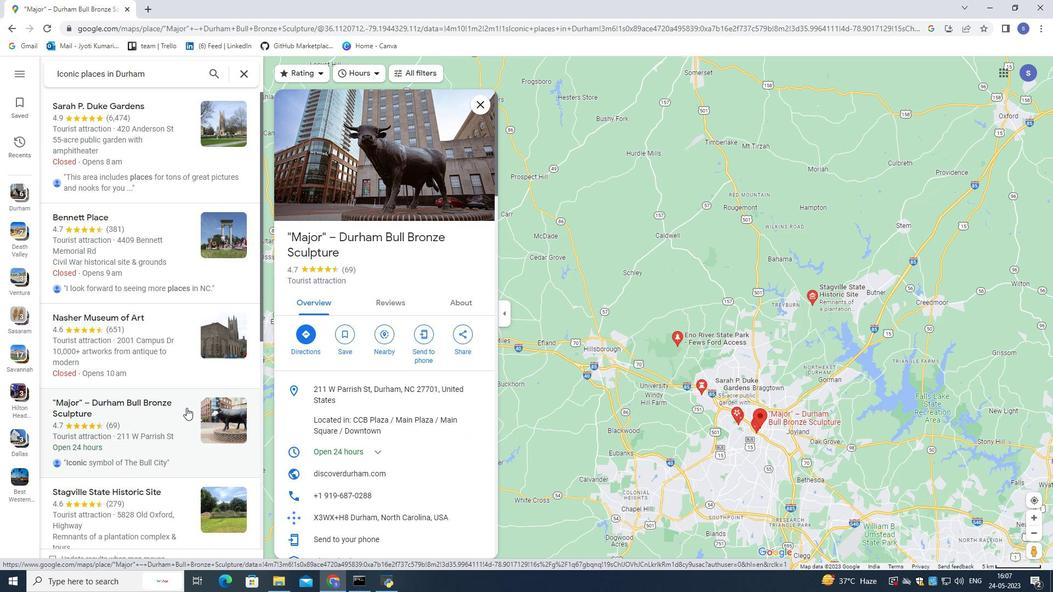 
Action: Mouse scrolled (186, 408) with delta (0, 0)
Screenshot: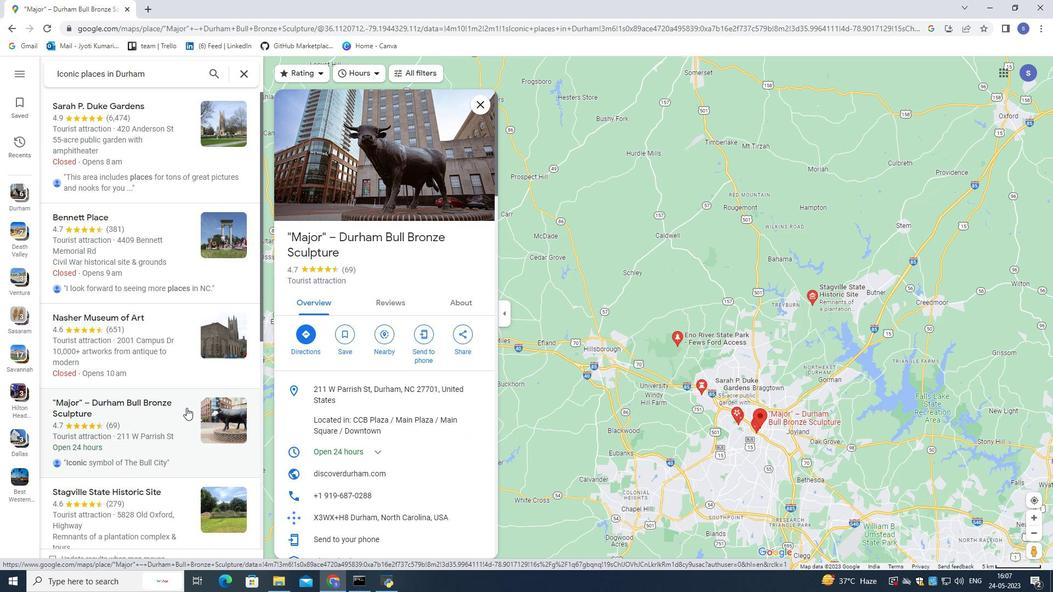 
Action: Mouse scrolled (186, 408) with delta (0, 0)
Screenshot: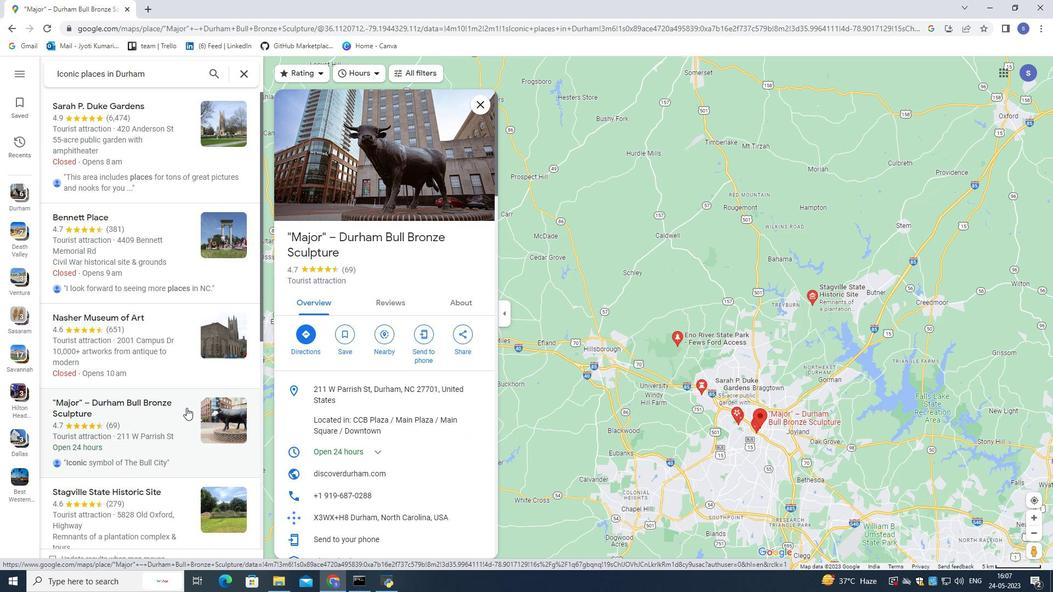 
Action: Mouse scrolled (186, 408) with delta (0, 0)
Screenshot: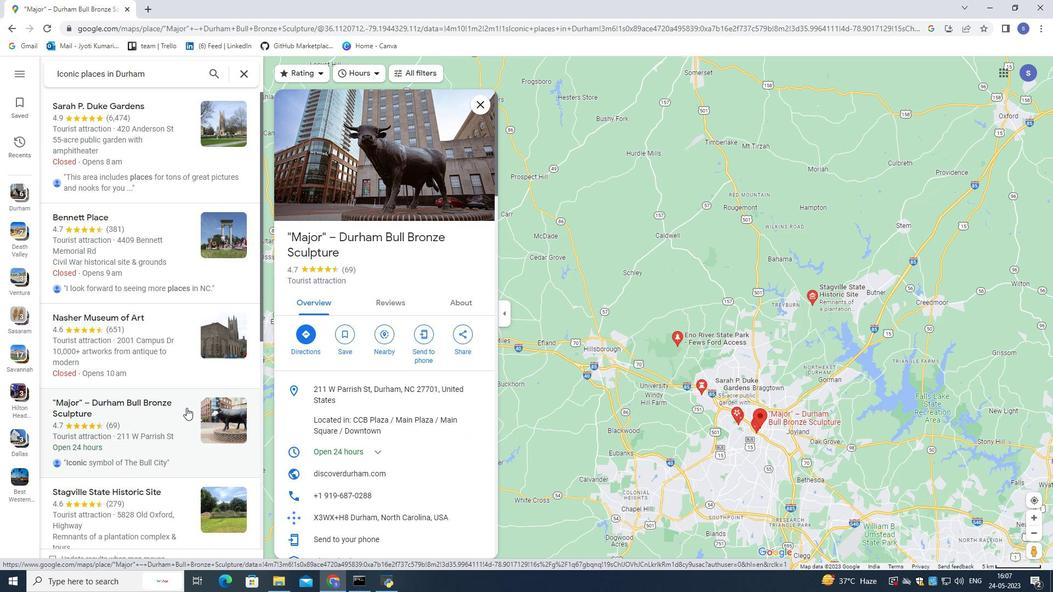 
Action: Mouse moved to (214, 339)
Screenshot: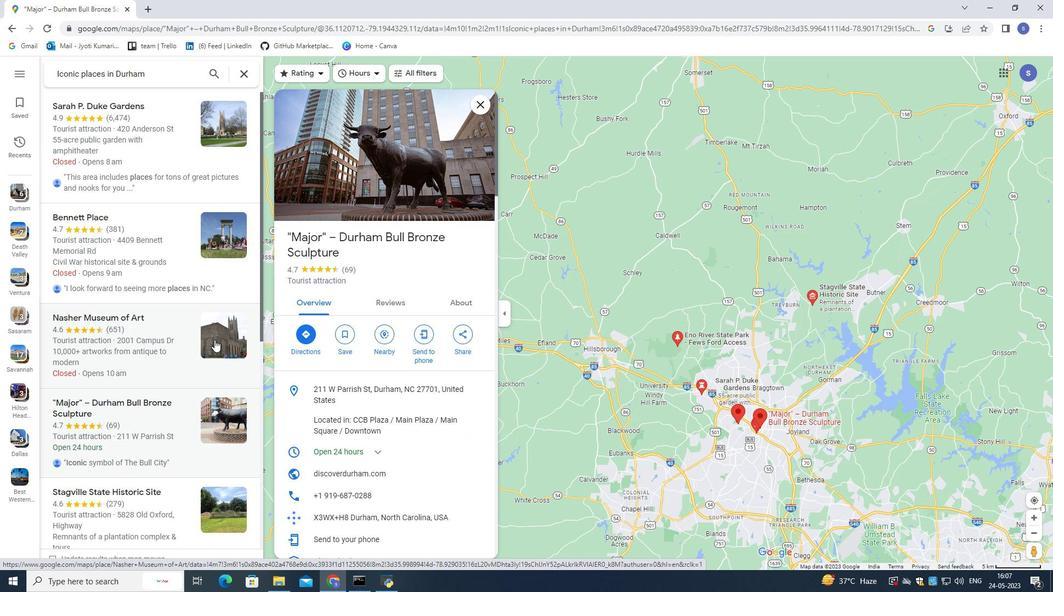 
Action: Mouse pressed left at (214, 339)
Screenshot: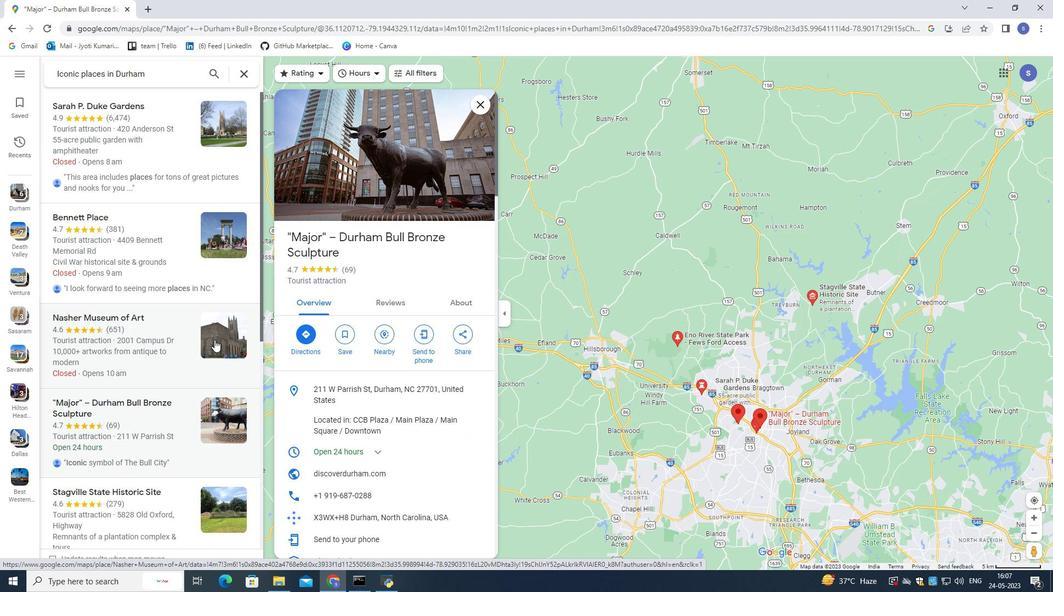 
Action: Mouse moved to (209, 256)
Screenshot: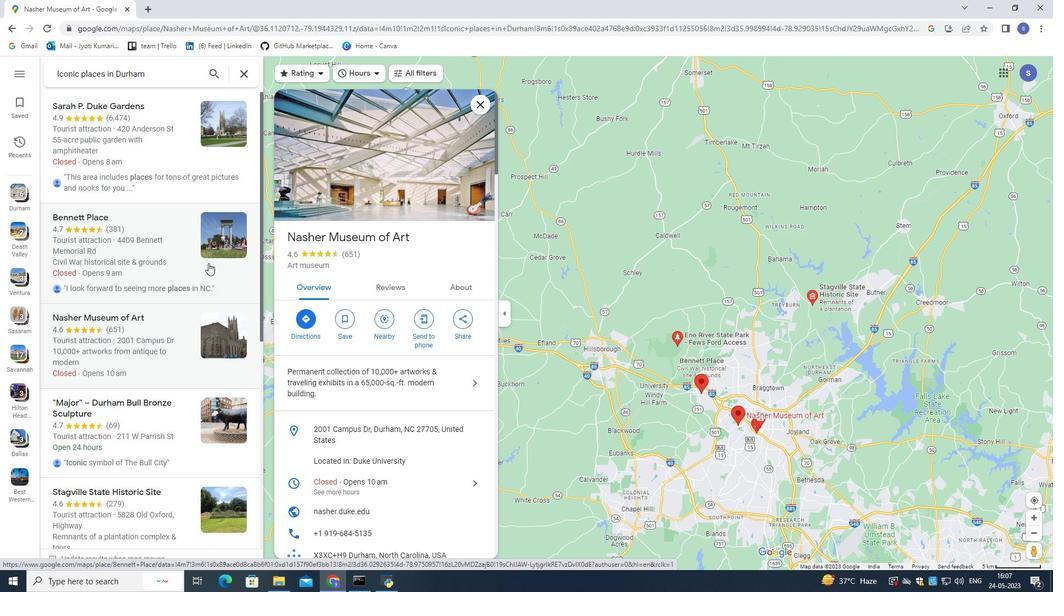 
Action: Mouse pressed left at (209, 256)
Screenshot: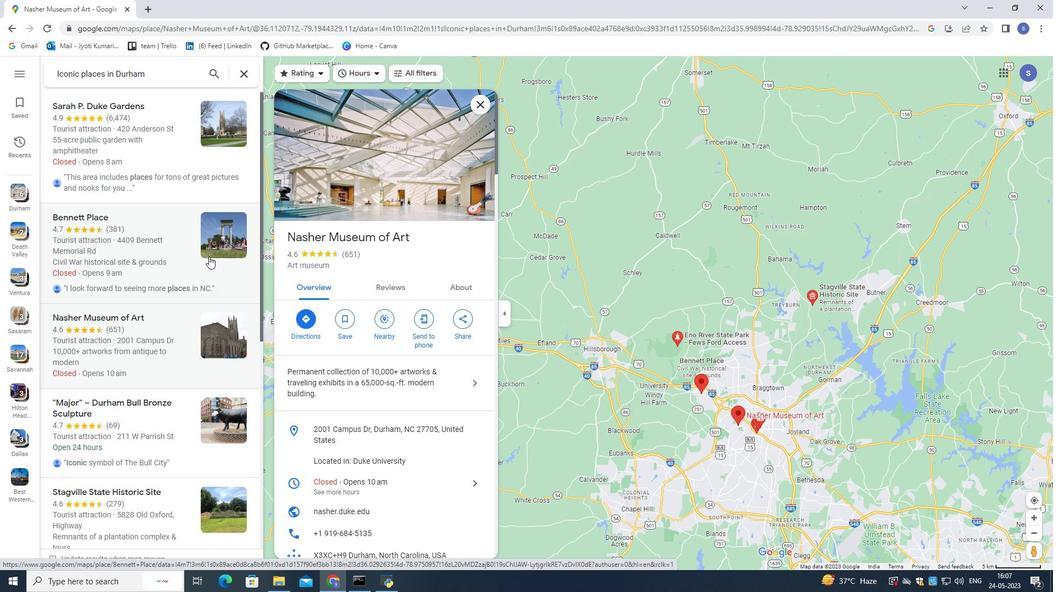 
Action: Mouse moved to (209, 151)
Screenshot: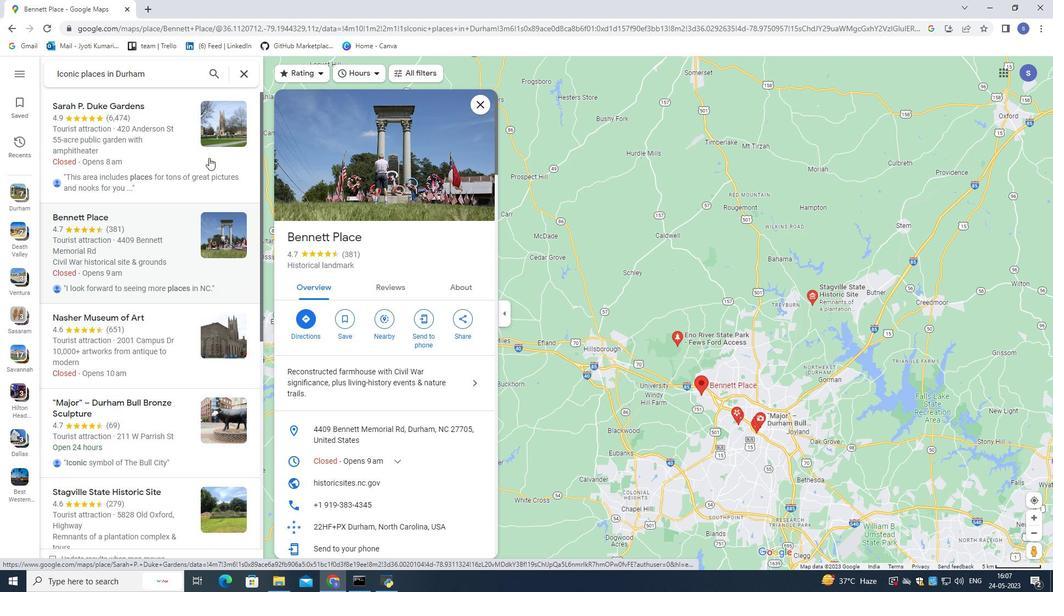 
Action: Mouse pressed left at (209, 151)
Screenshot: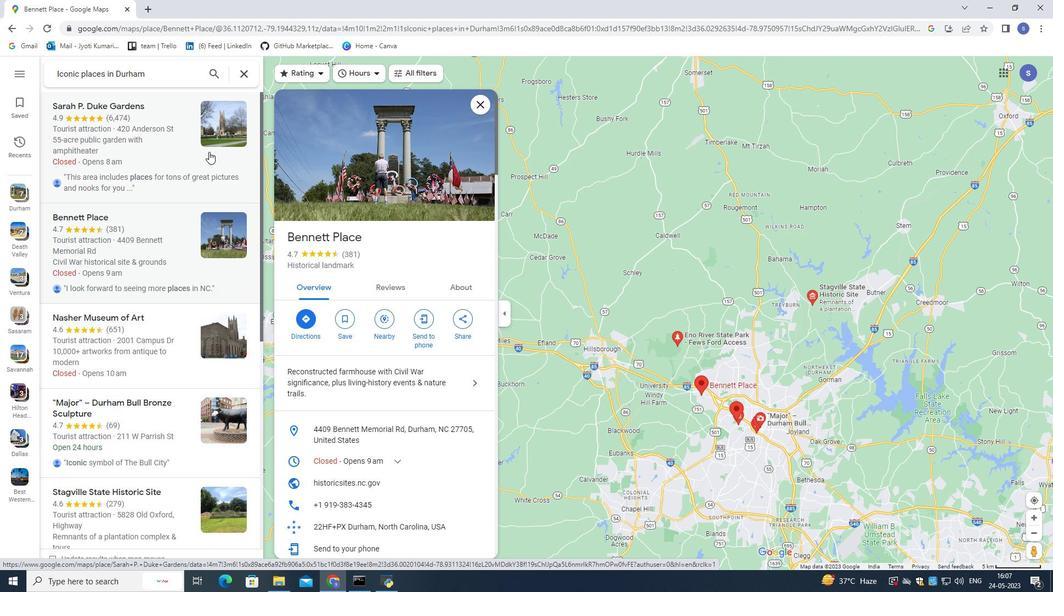
Action: Mouse moved to (375, 177)
Screenshot: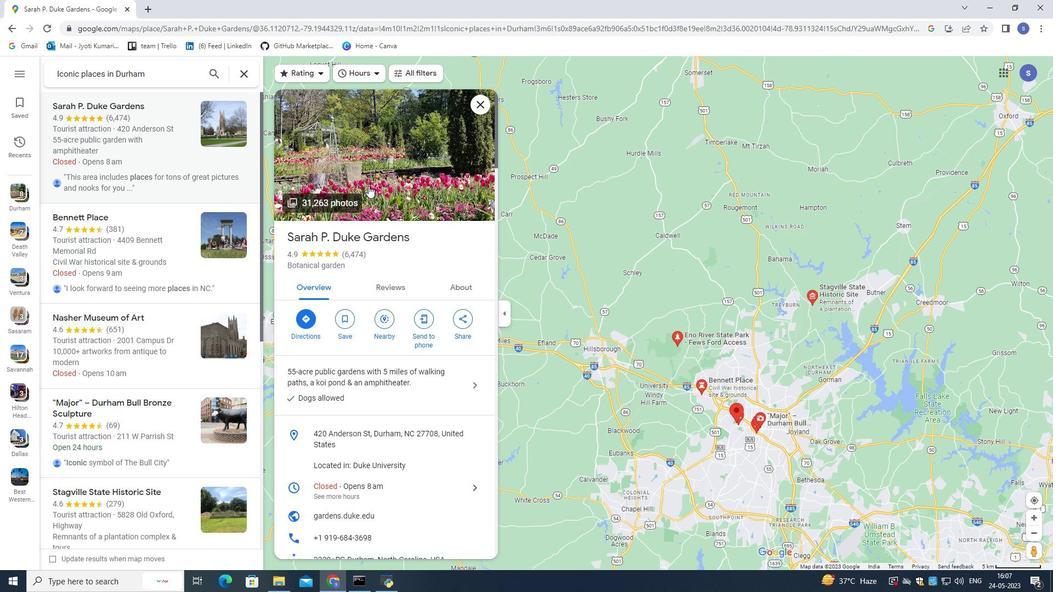 
Action: Mouse pressed left at (375, 177)
Screenshot: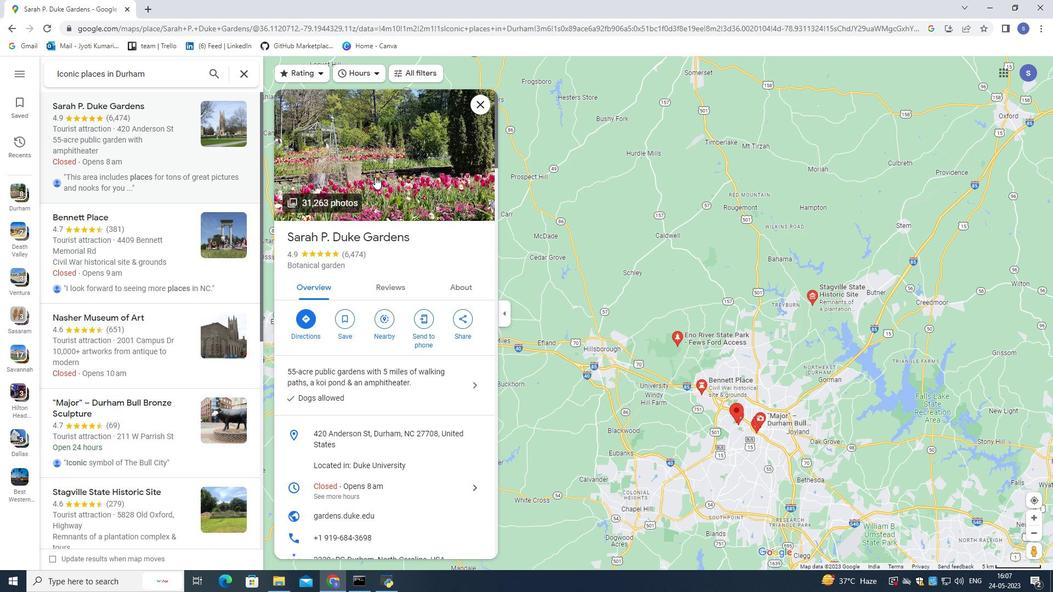 
Action: Mouse moved to (676, 483)
Screenshot: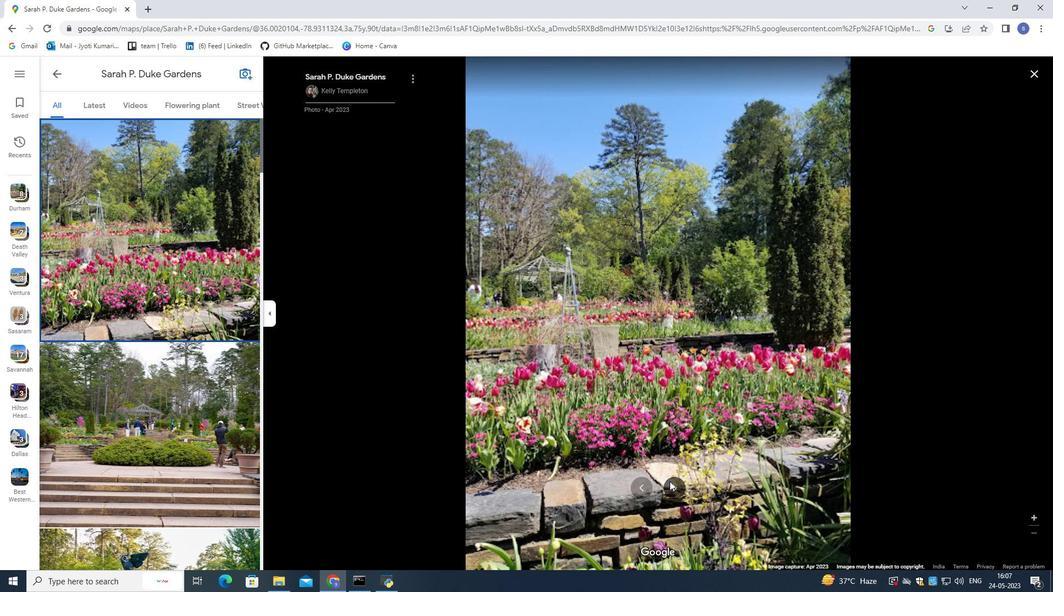 
Action: Mouse pressed left at (676, 483)
Screenshot: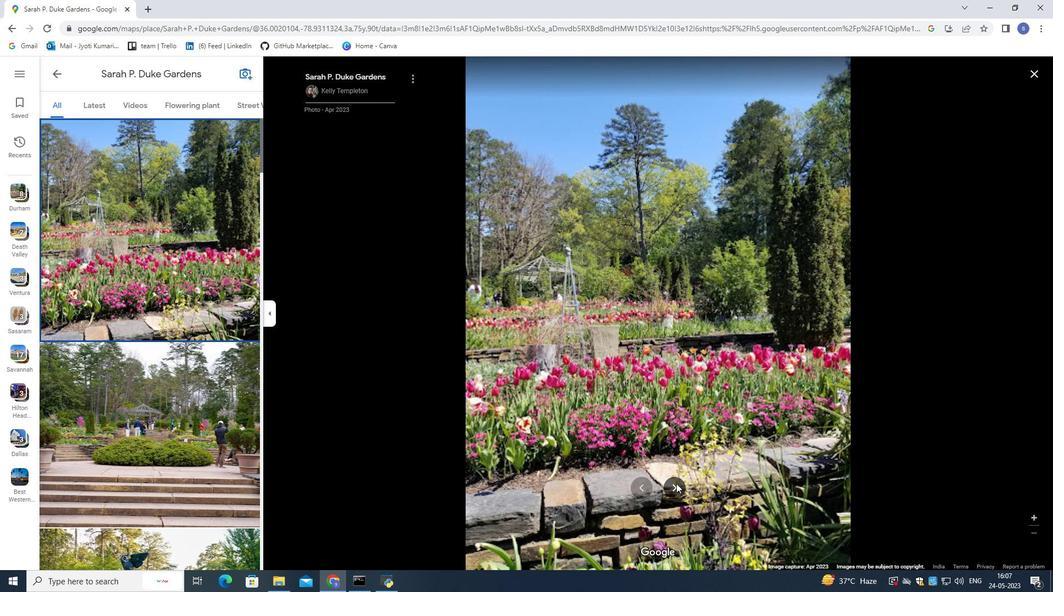 
Action: Mouse pressed left at (676, 483)
Screenshot: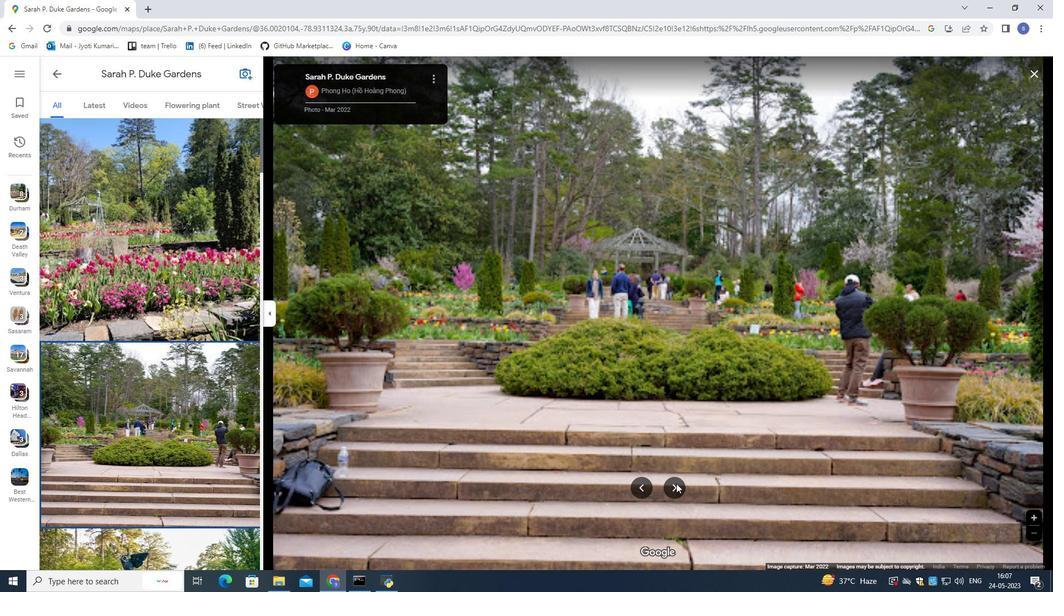 
Action: Mouse moved to (676, 484)
Screenshot: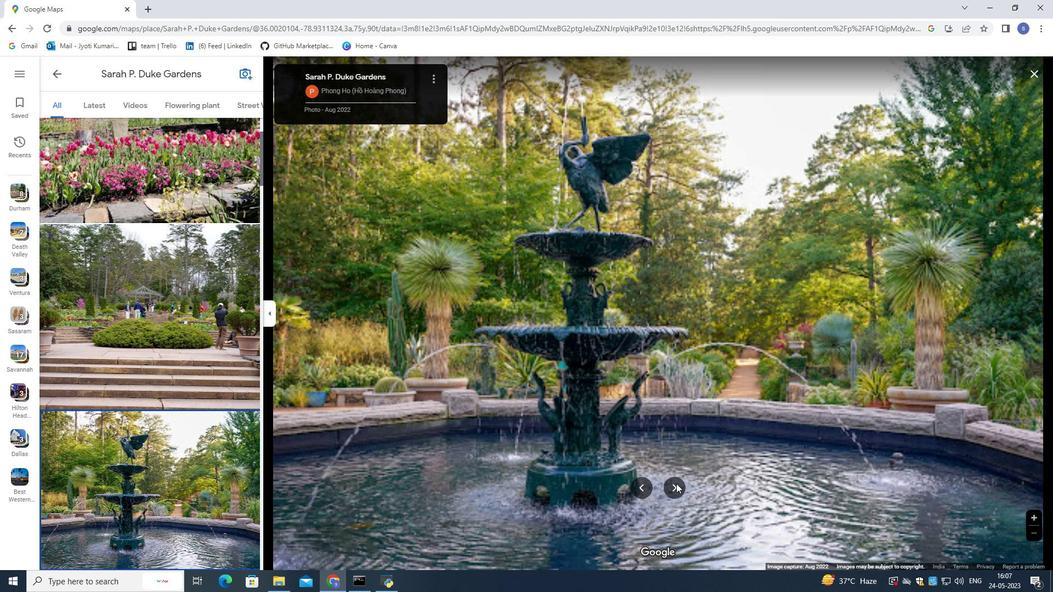 
Action: Mouse pressed left at (676, 484)
Screenshot: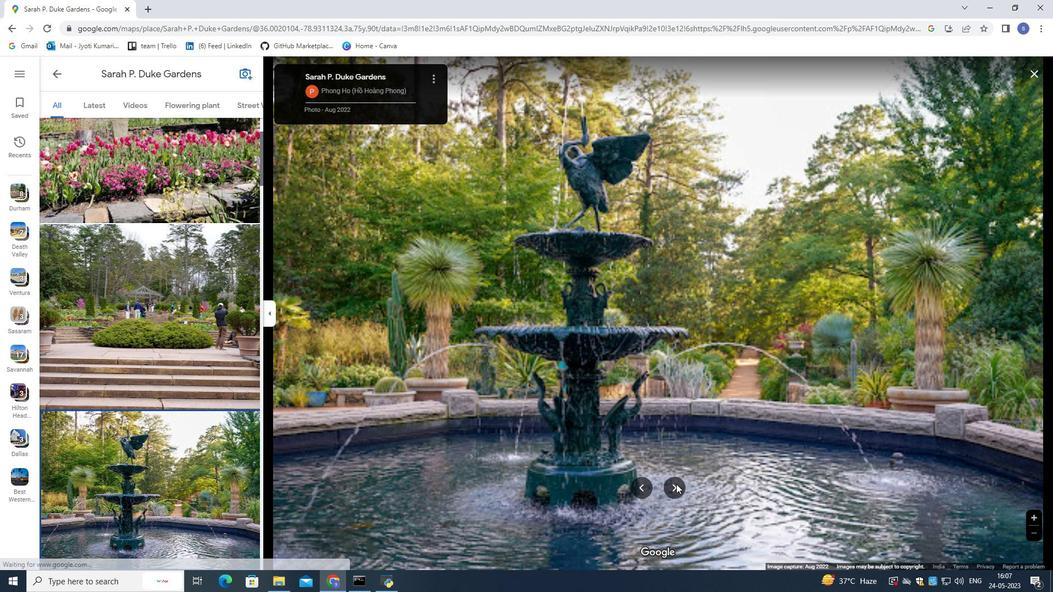 
Action: Mouse moved to (673, 482)
Screenshot: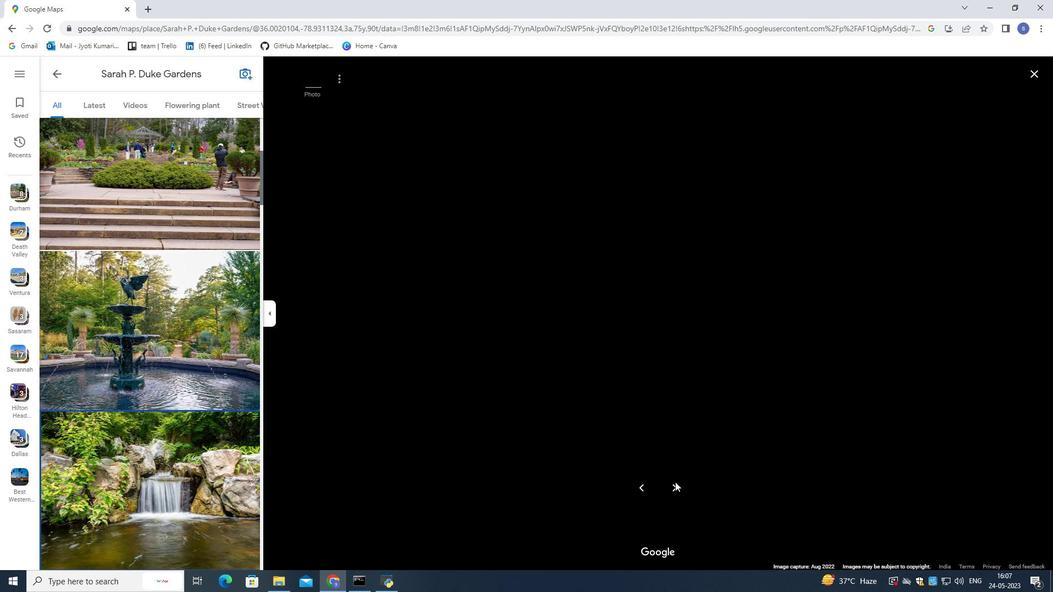 
Action: Mouse pressed left at (673, 482)
Screenshot: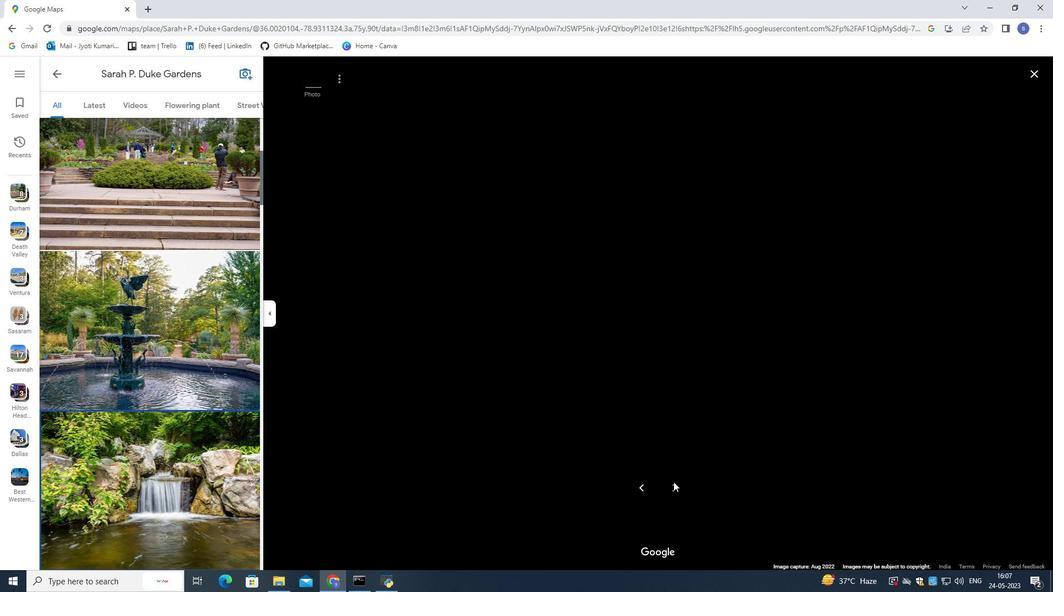 
Action: Mouse moved to (668, 477)
Screenshot: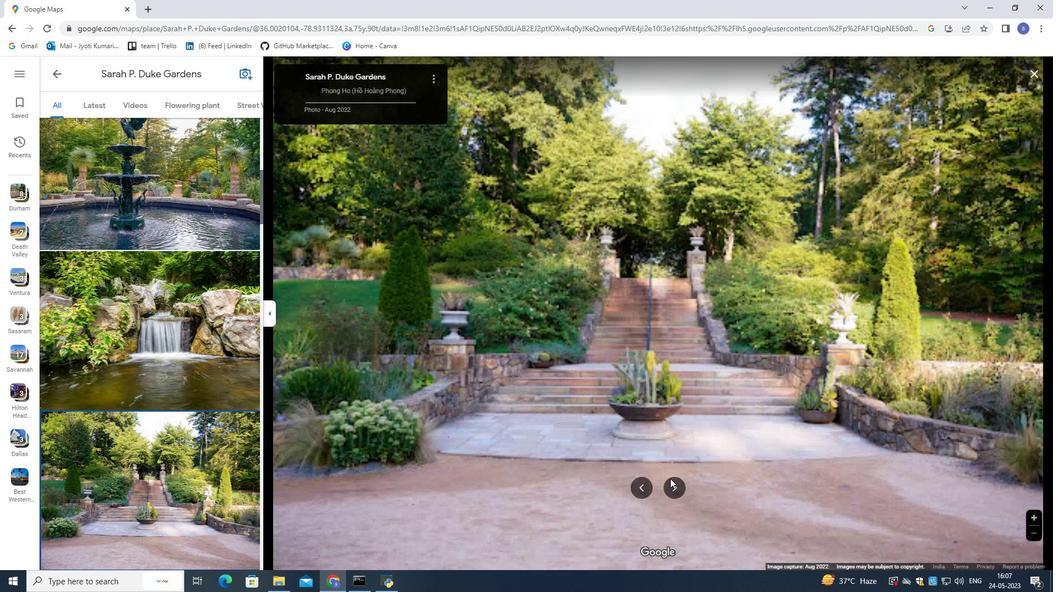 
Action: Mouse pressed left at (668, 477)
Screenshot: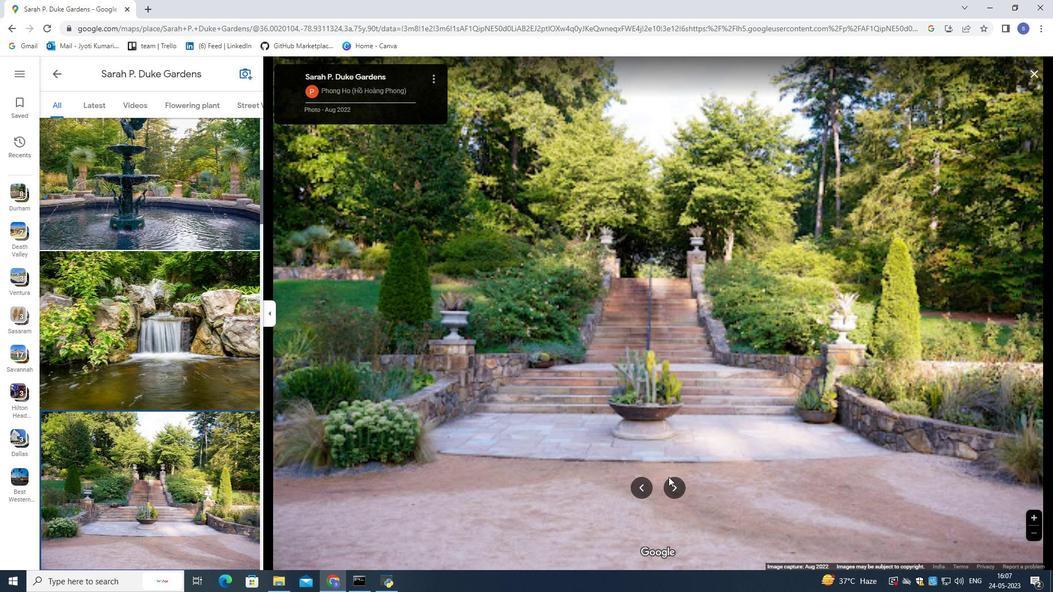 
Action: Mouse moved to (668, 477)
Screenshot: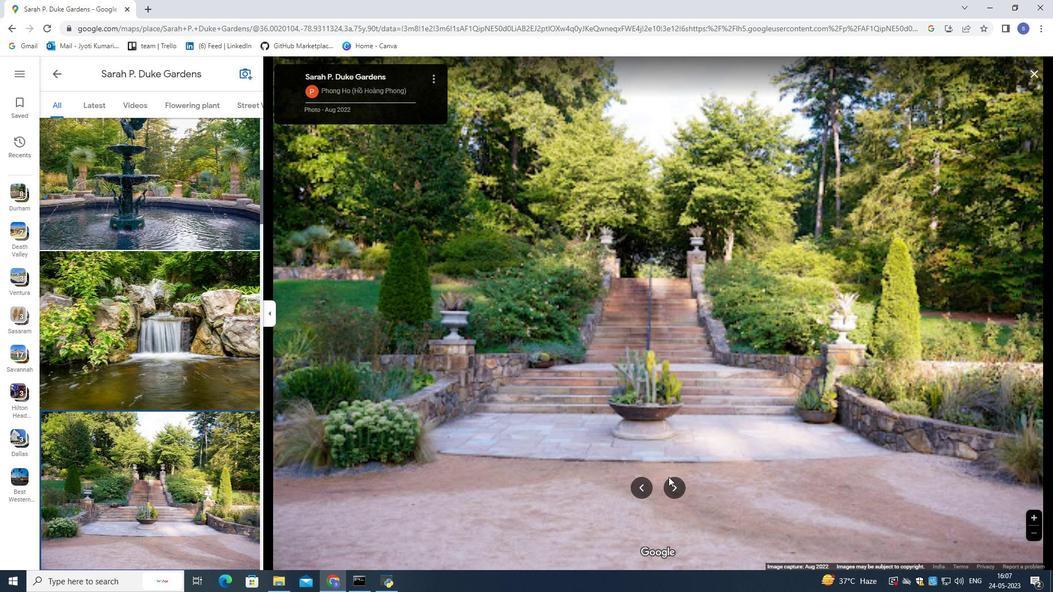 
Action: Mouse pressed left at (668, 477)
Screenshot: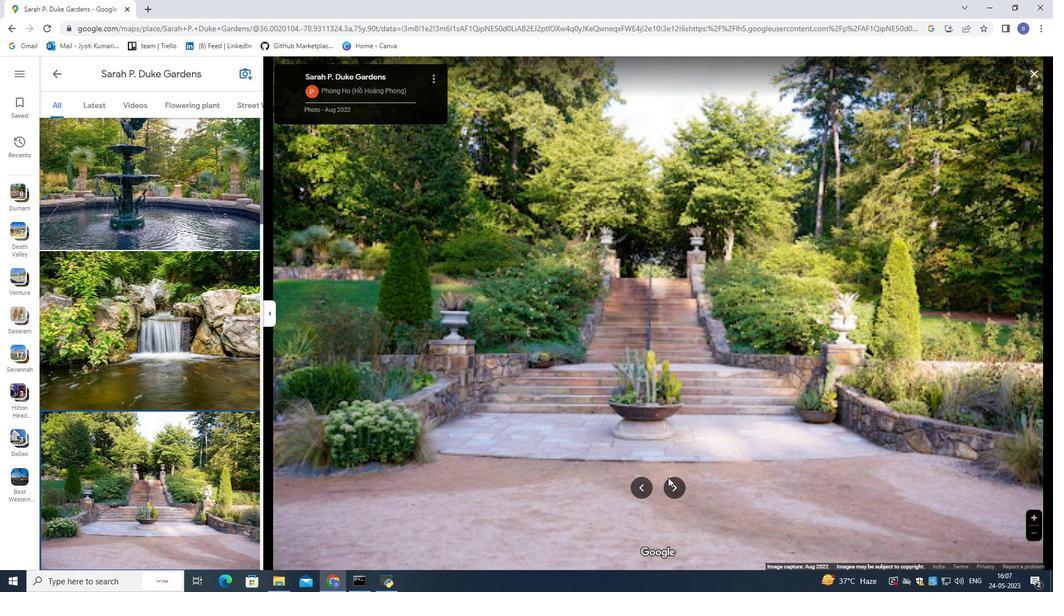 
Action: Mouse moved to (670, 483)
Screenshot: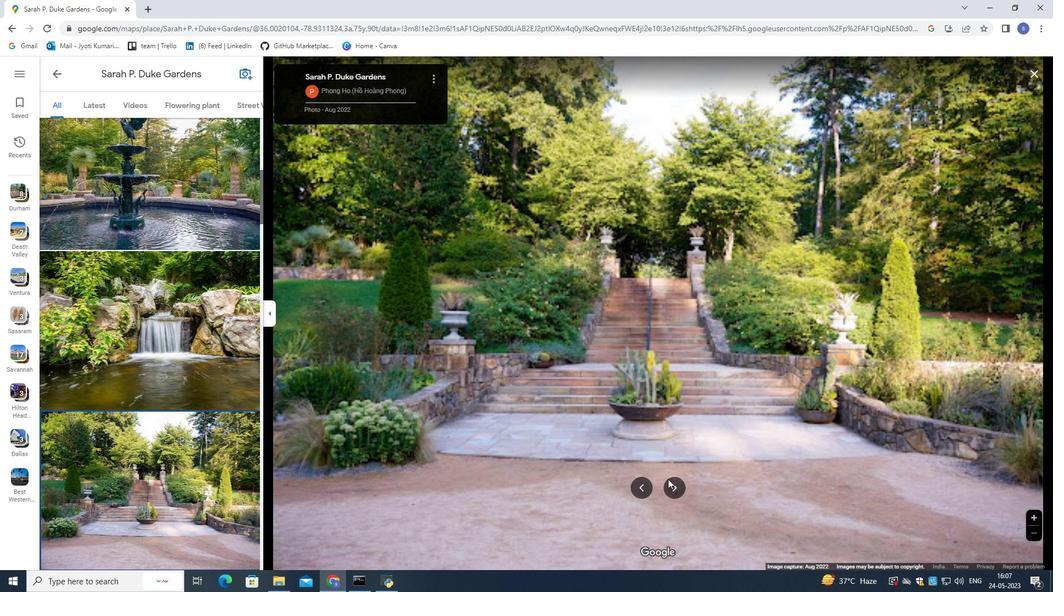 
Action: Mouse pressed left at (670, 483)
Screenshot: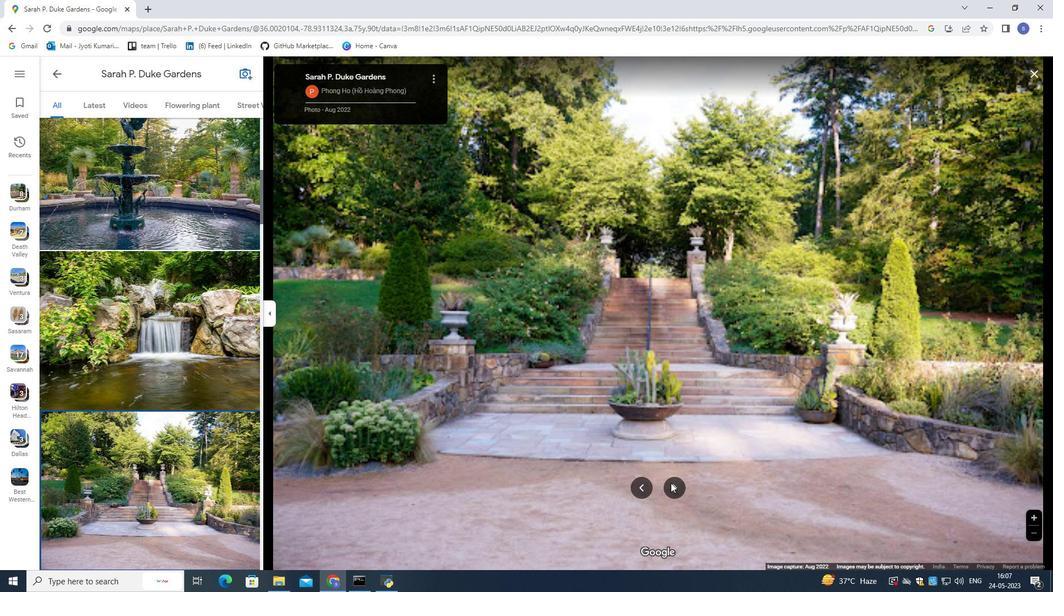 
Action: Mouse moved to (670, 482)
Screenshot: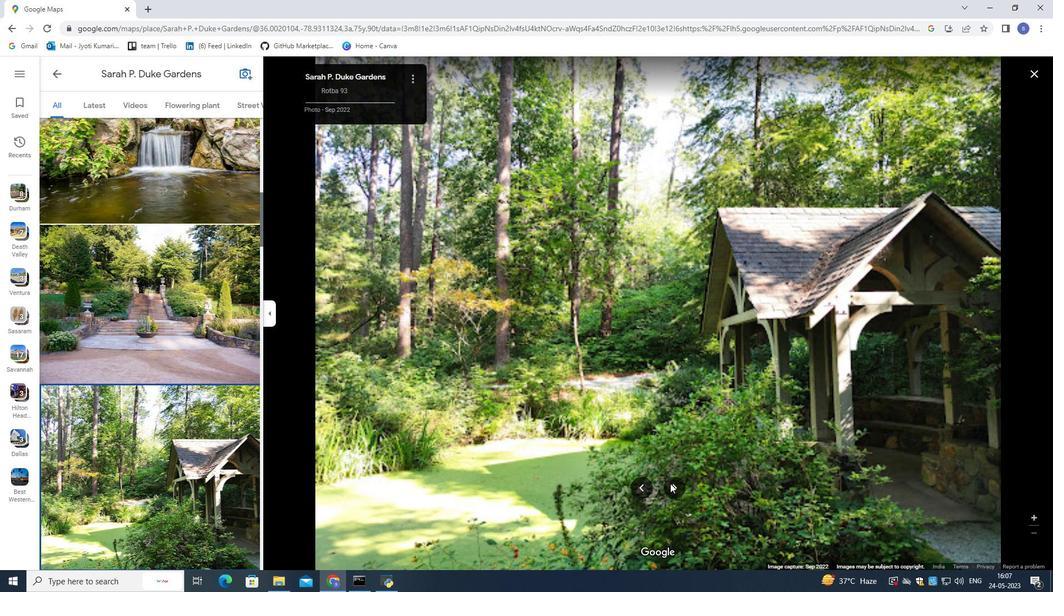 
Action: Mouse pressed left at (670, 482)
Screenshot: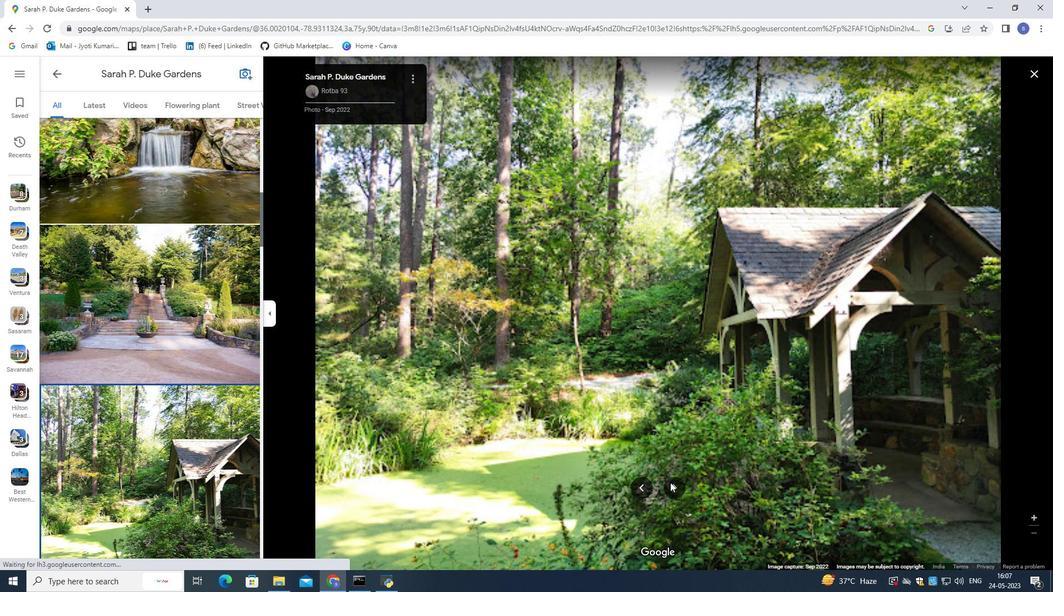 
Action: Mouse moved to (667, 480)
Screenshot: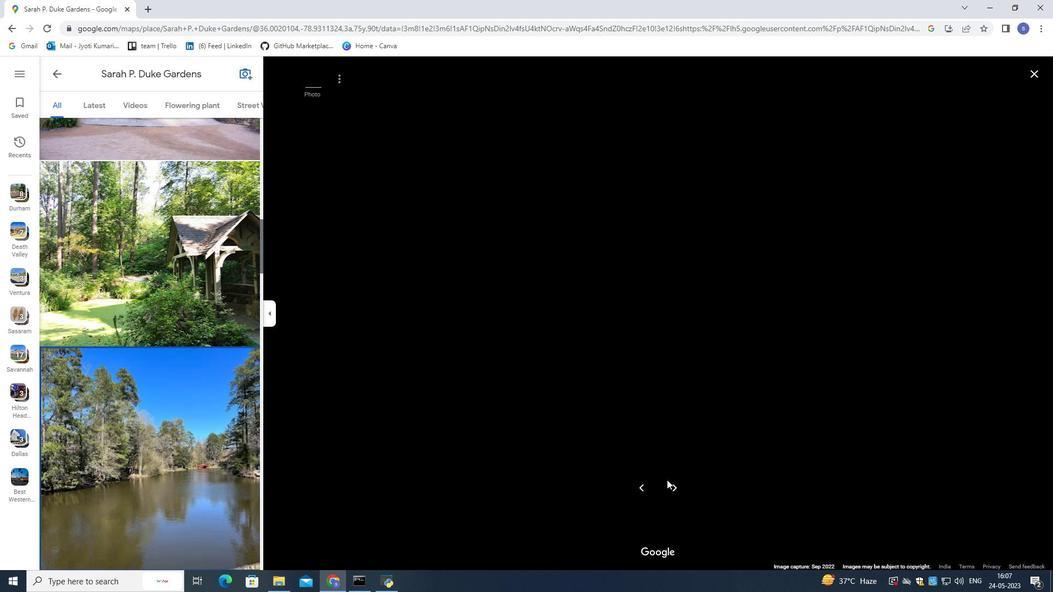 
Action: Mouse pressed left at (667, 480)
Screenshot: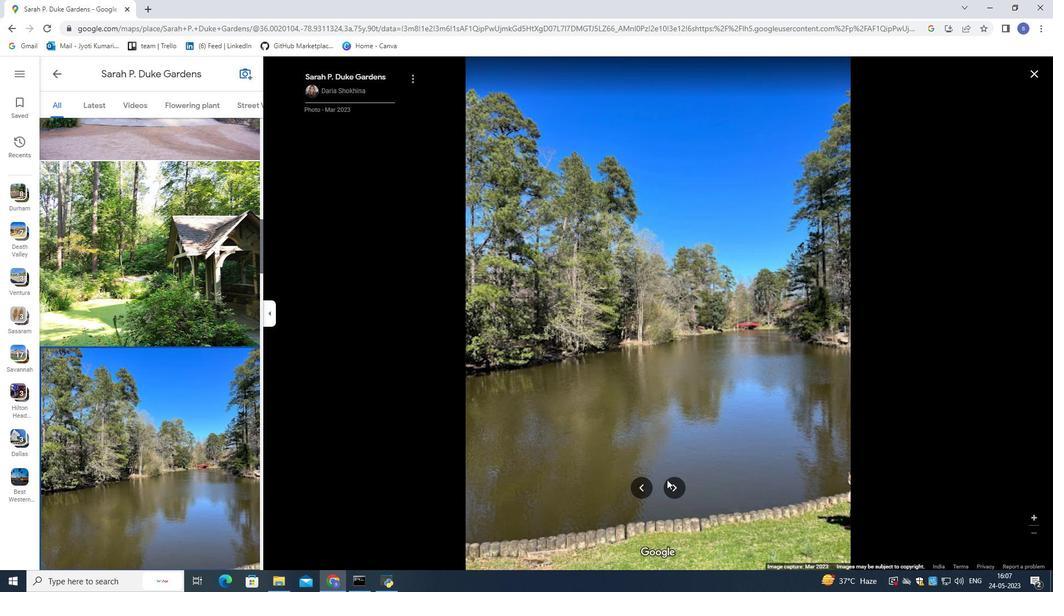 
Action: Mouse moved to (665, 478)
Screenshot: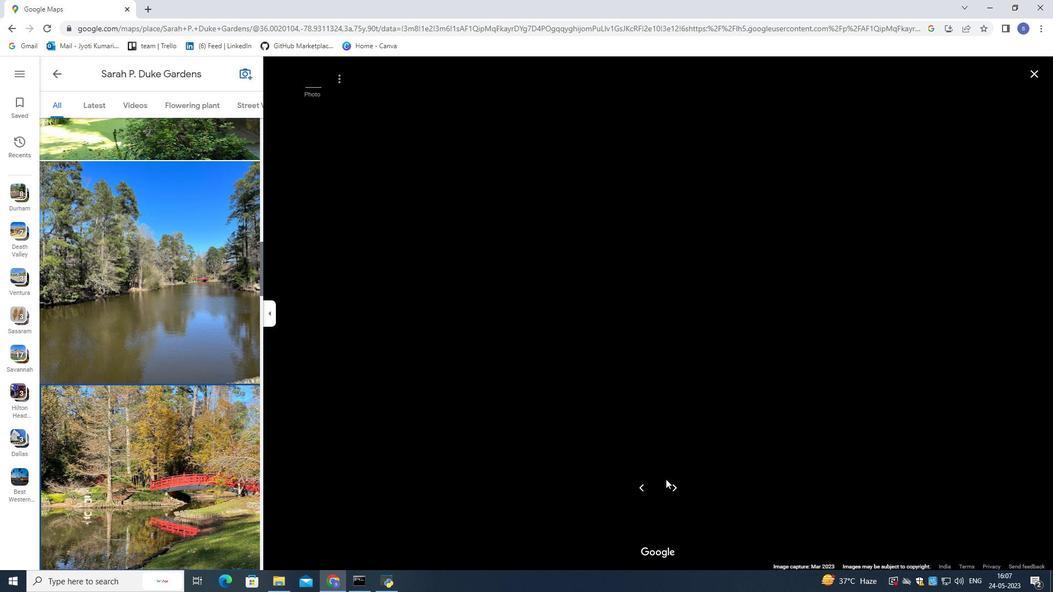 
Action: Mouse pressed left at (665, 478)
Screenshot: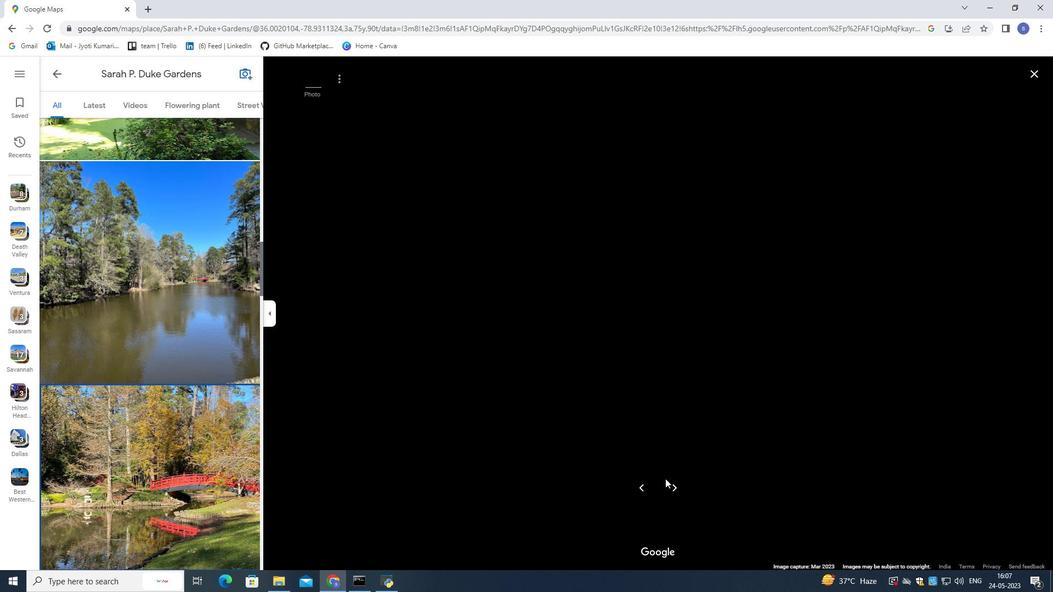 
Action: Mouse pressed left at (665, 478)
Screenshot: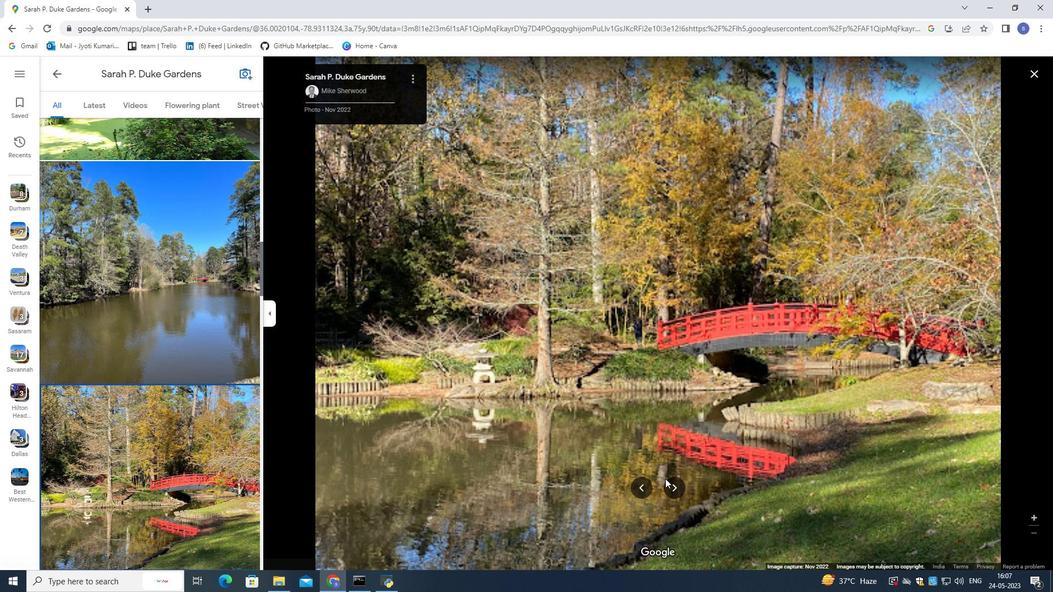 
Action: Mouse moved to (664, 478)
Screenshot: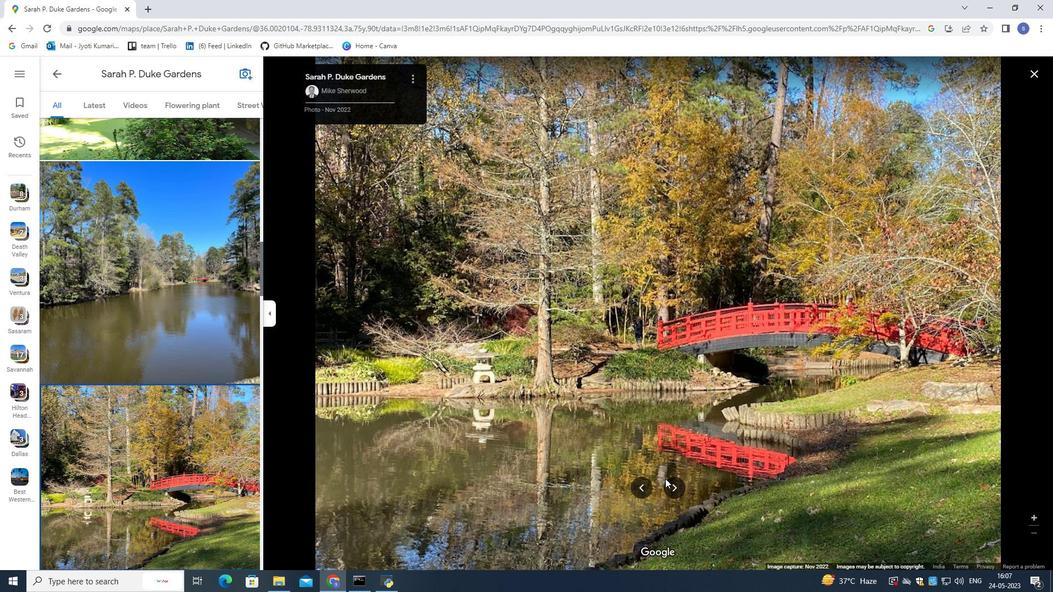 
Action: Mouse pressed left at (664, 478)
Screenshot: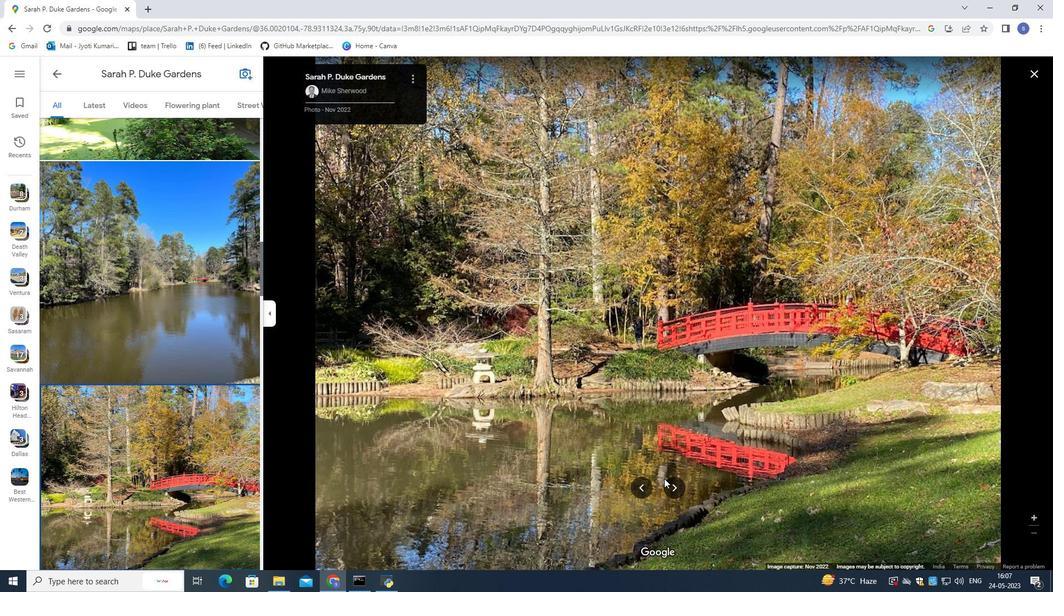 
Action: Mouse moved to (663, 478)
Screenshot: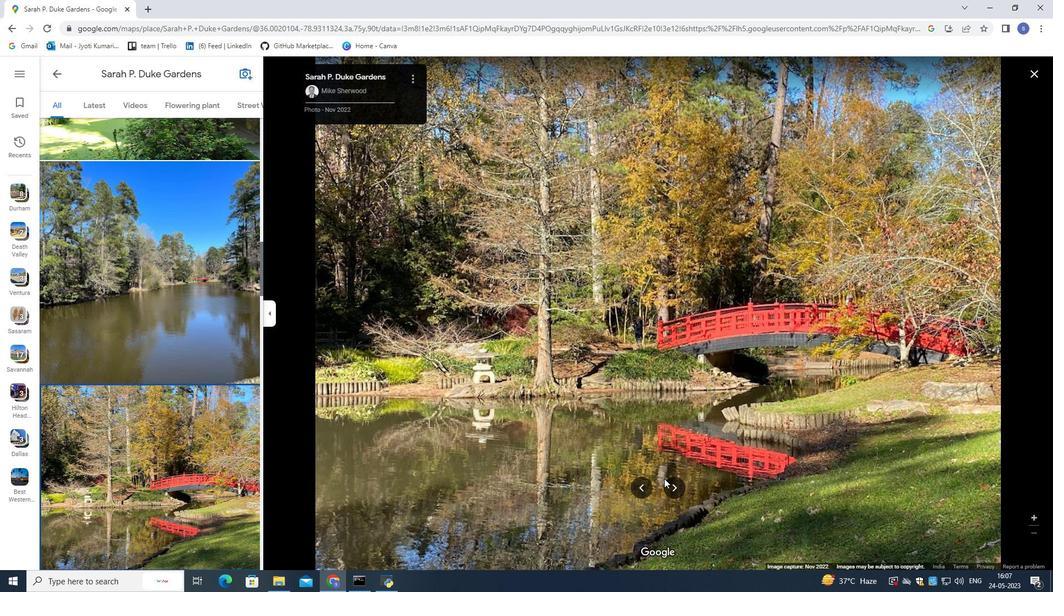 
Action: Mouse pressed left at (663, 478)
